 Task: Research Airbnb accommodation in San Pedro, Argentina from 1st December, 2023 to 3rd December, 2023 for 1 adult.1  bedroom having 1 bed and 1 bathroom. Property type can be hotel. Amenities needed are: wifi, heating. Look for 3 properties as per requirement.
Action: Mouse moved to (506, 84)
Screenshot: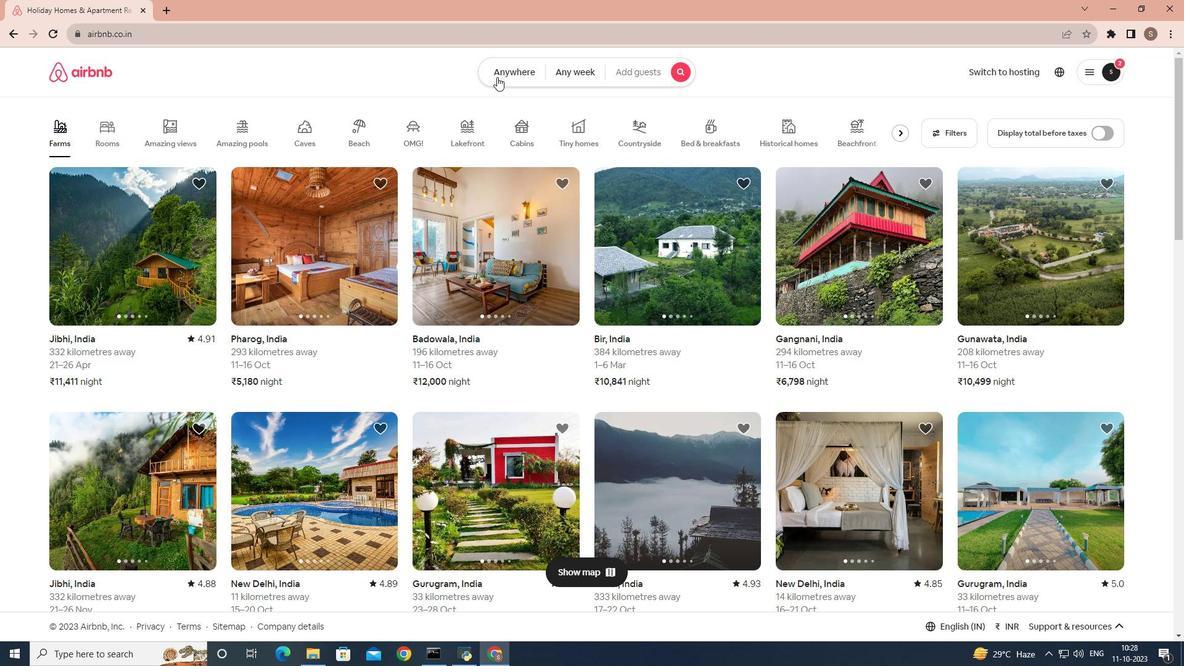 
Action: Mouse pressed left at (506, 84)
Screenshot: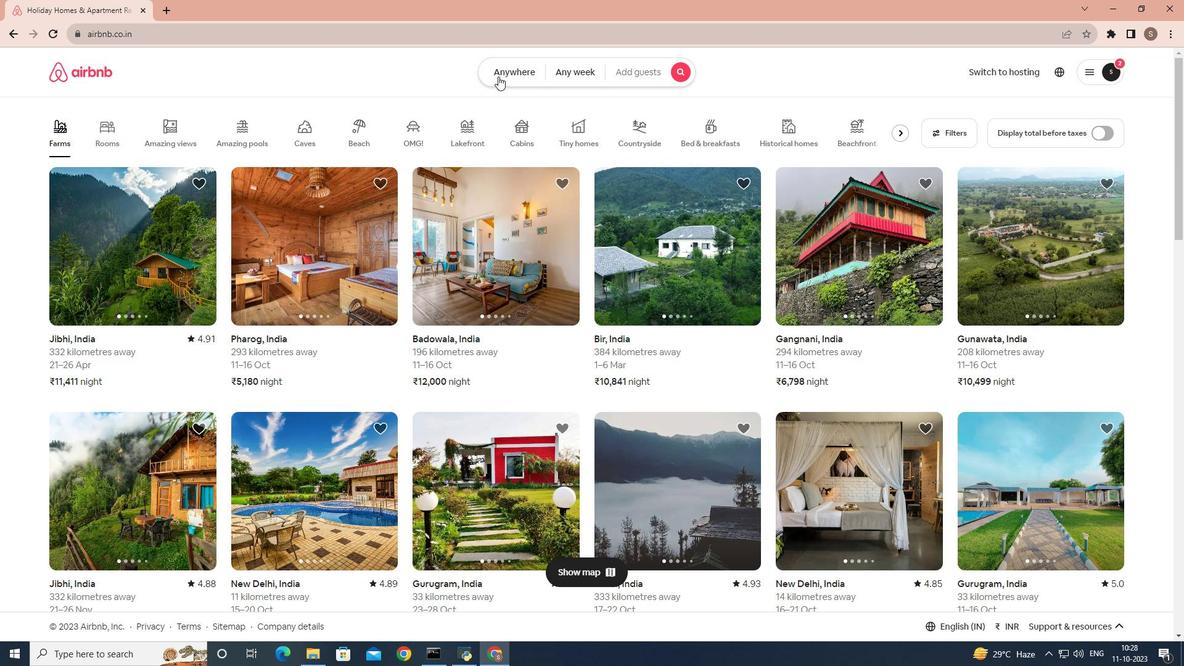 
Action: Mouse moved to (404, 128)
Screenshot: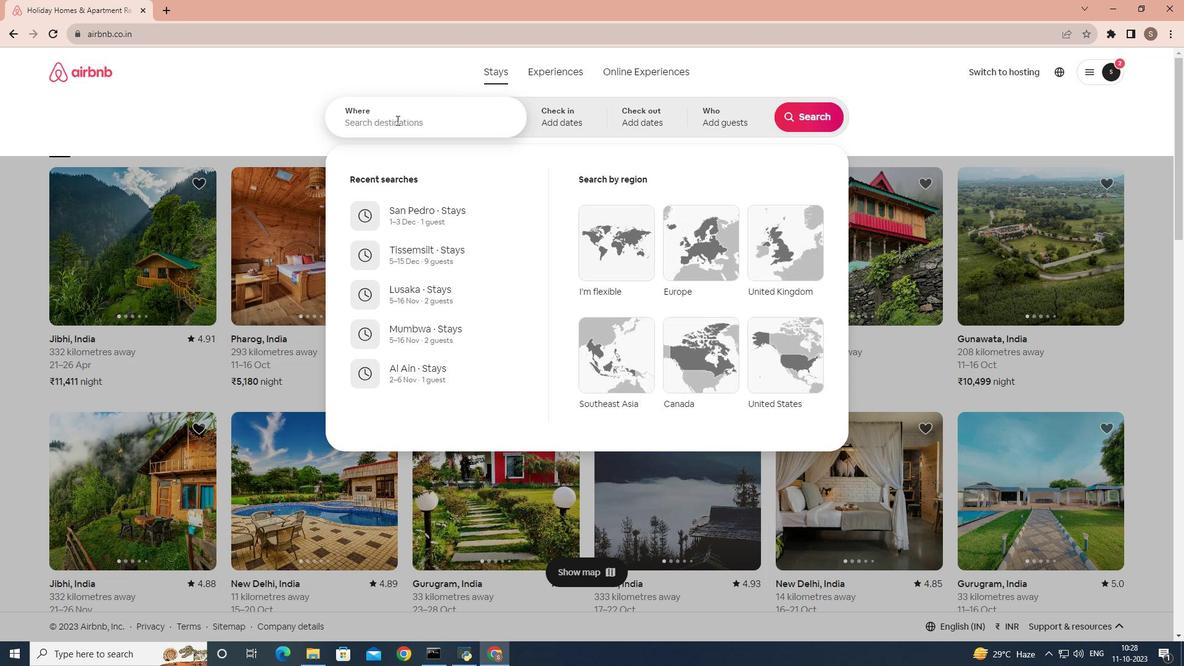 
Action: Mouse pressed left at (404, 128)
Screenshot: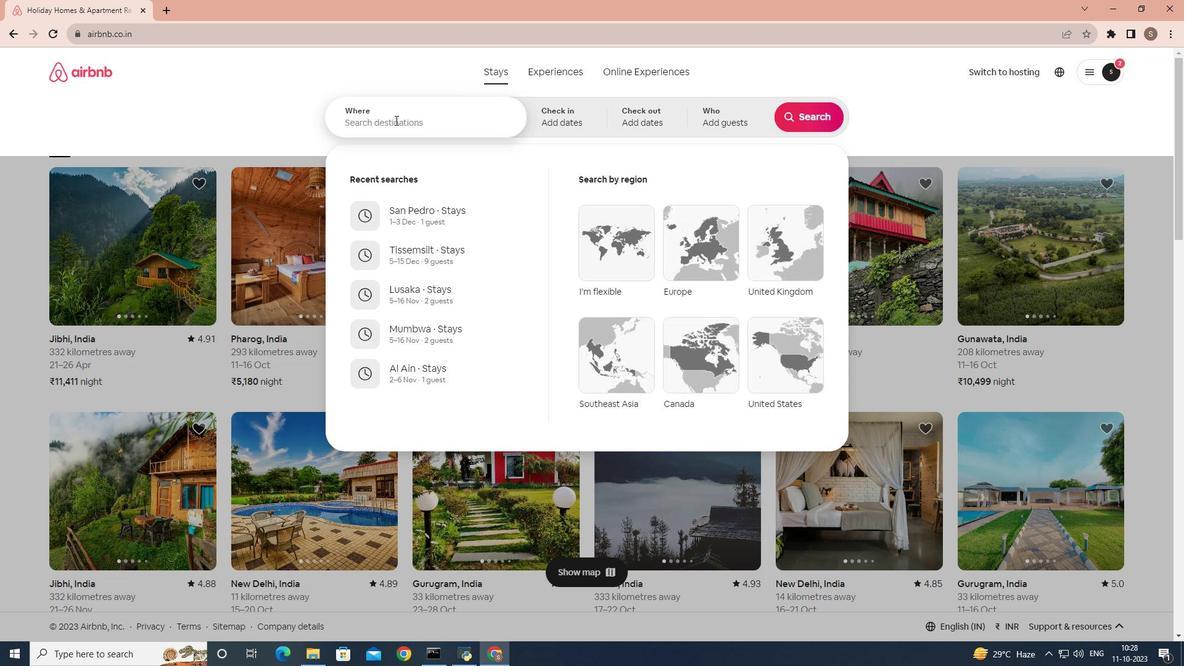 
Action: Mouse moved to (403, 128)
Screenshot: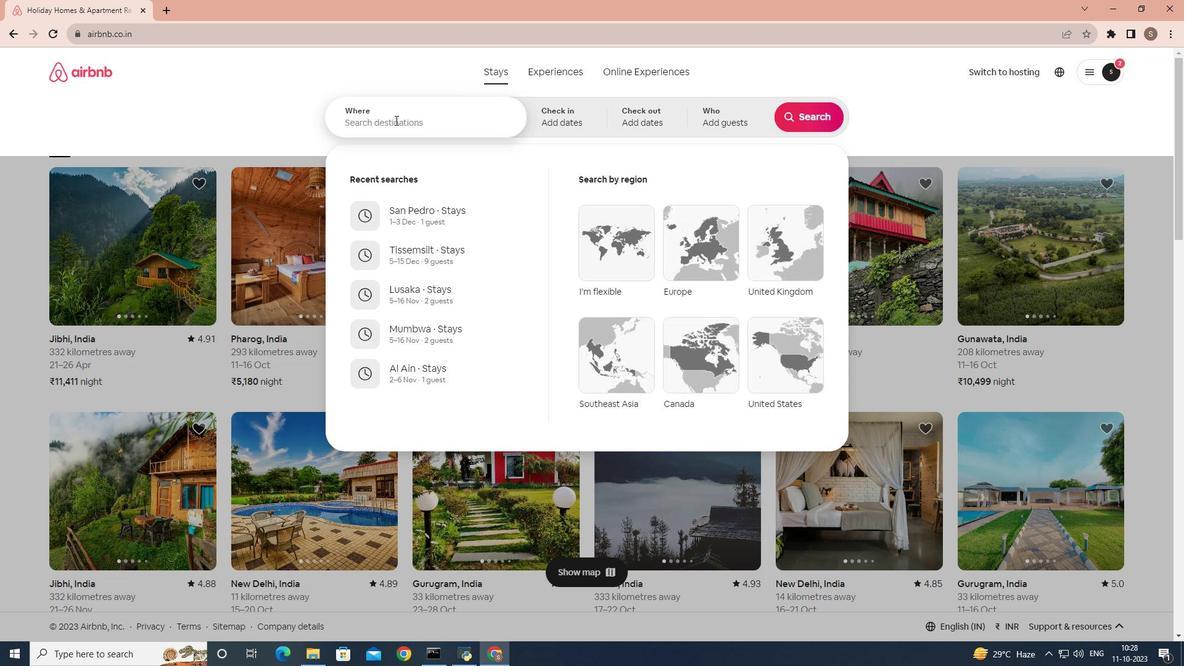 
Action: Key pressed san<Key.space>pedro,<Key.space>argentin
Screenshot: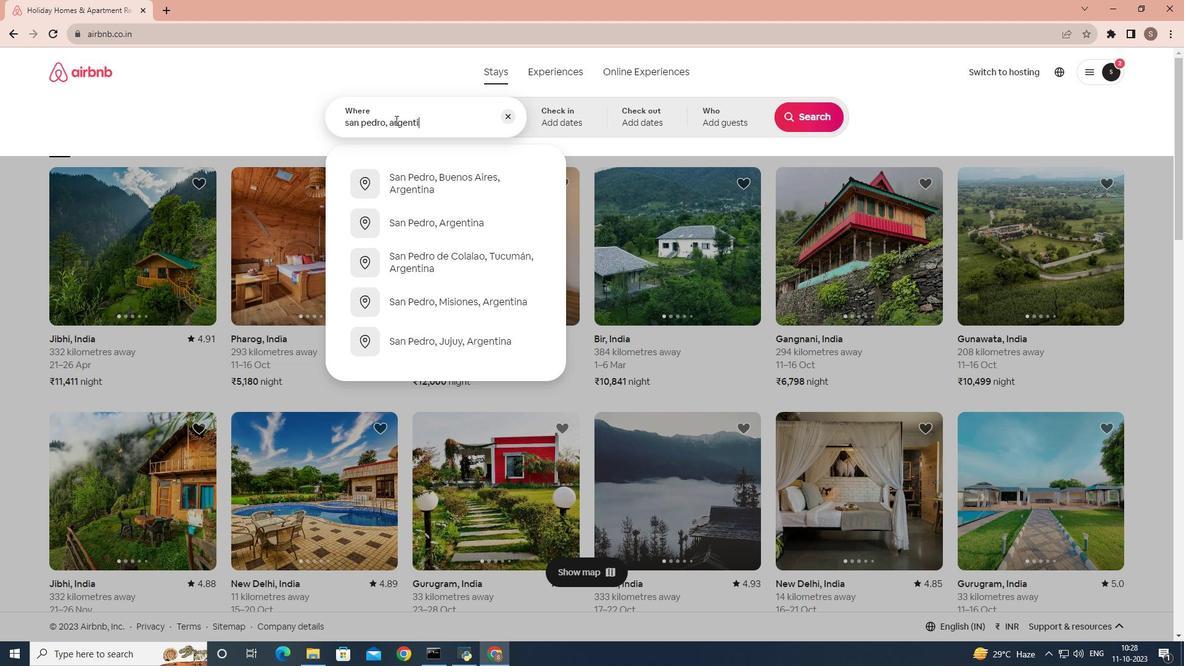 
Action: Mouse moved to (415, 201)
Screenshot: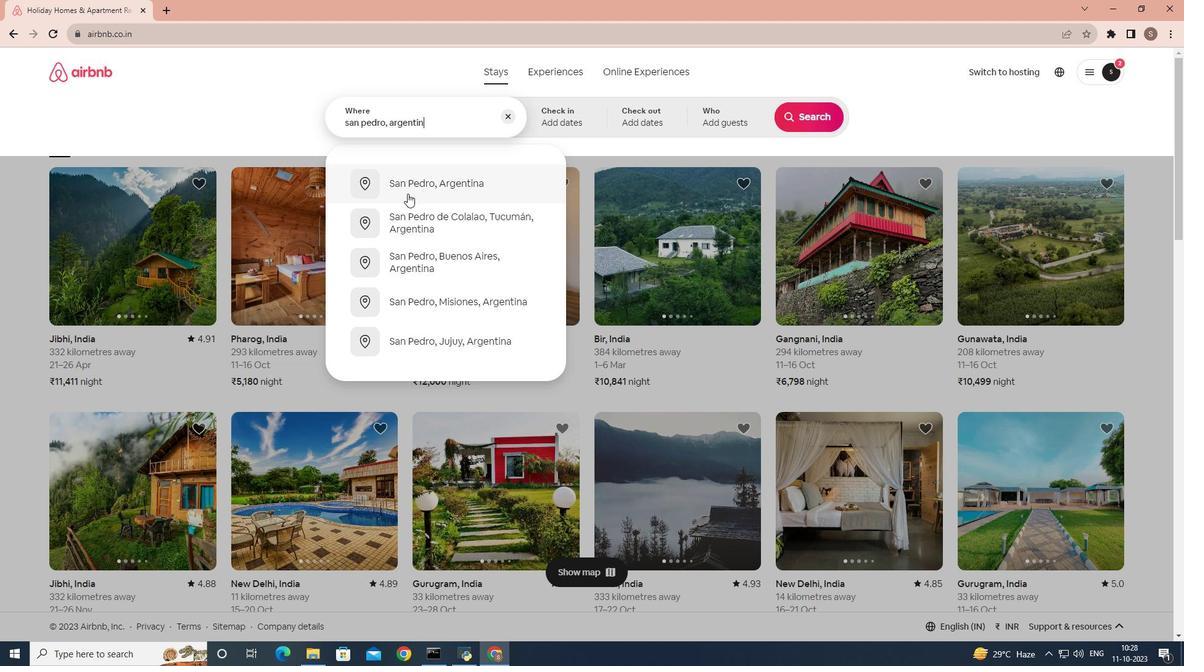 
Action: Mouse pressed left at (415, 201)
Screenshot: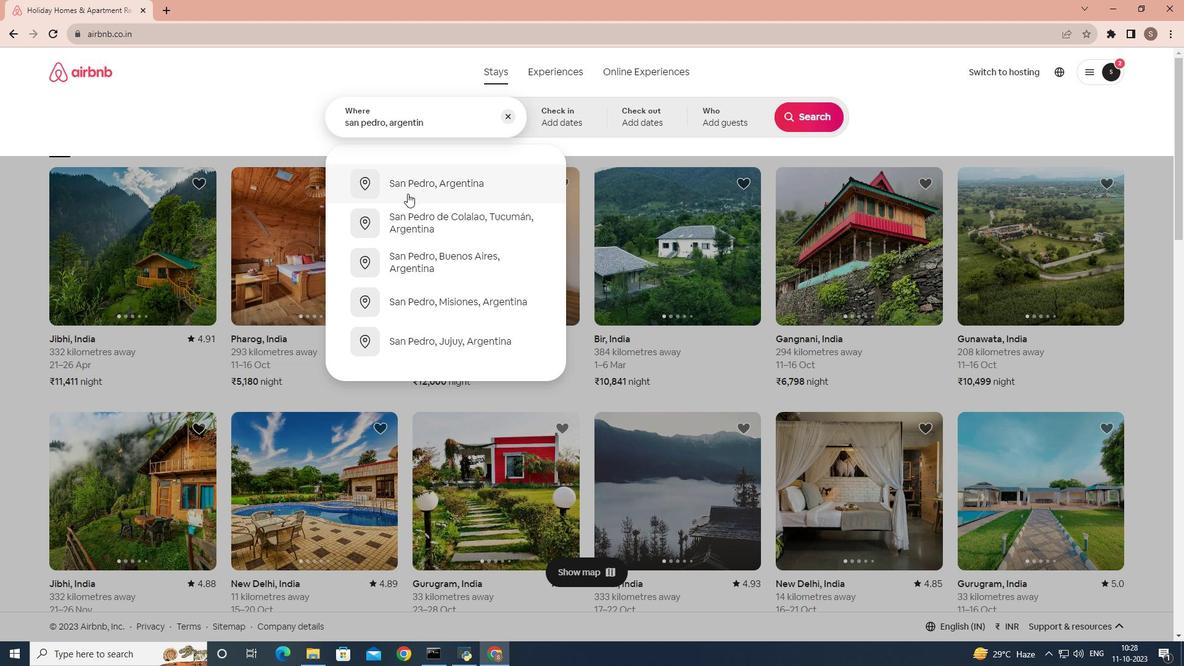 
Action: Mouse moved to (816, 220)
Screenshot: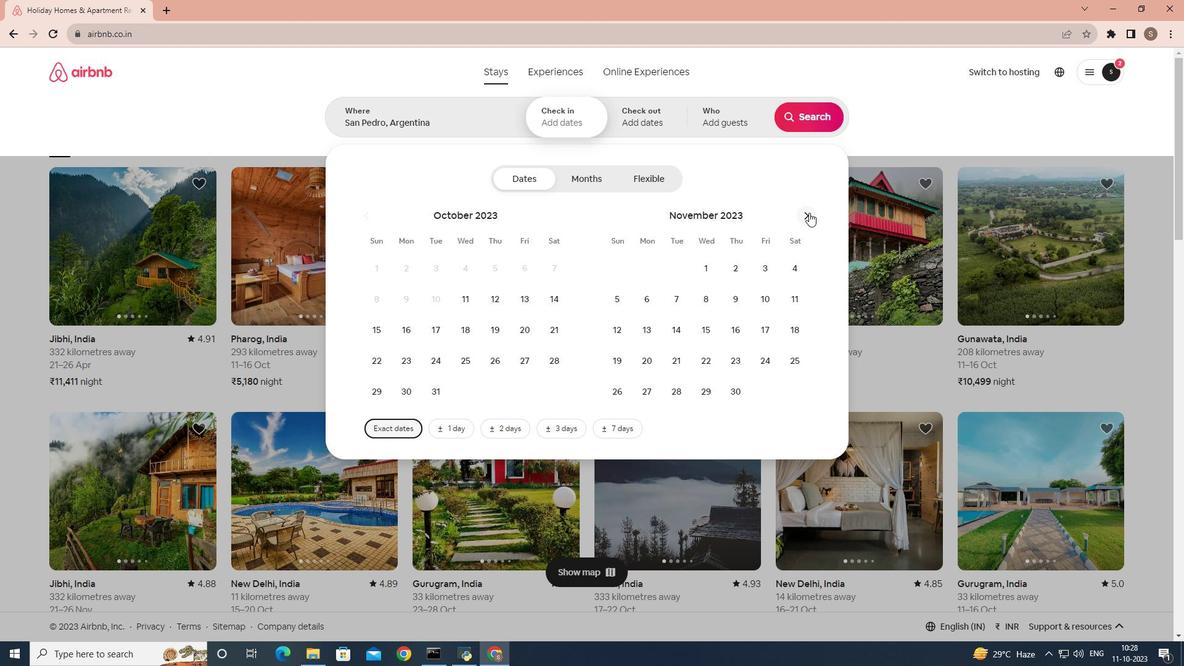 
Action: Mouse pressed left at (816, 220)
Screenshot: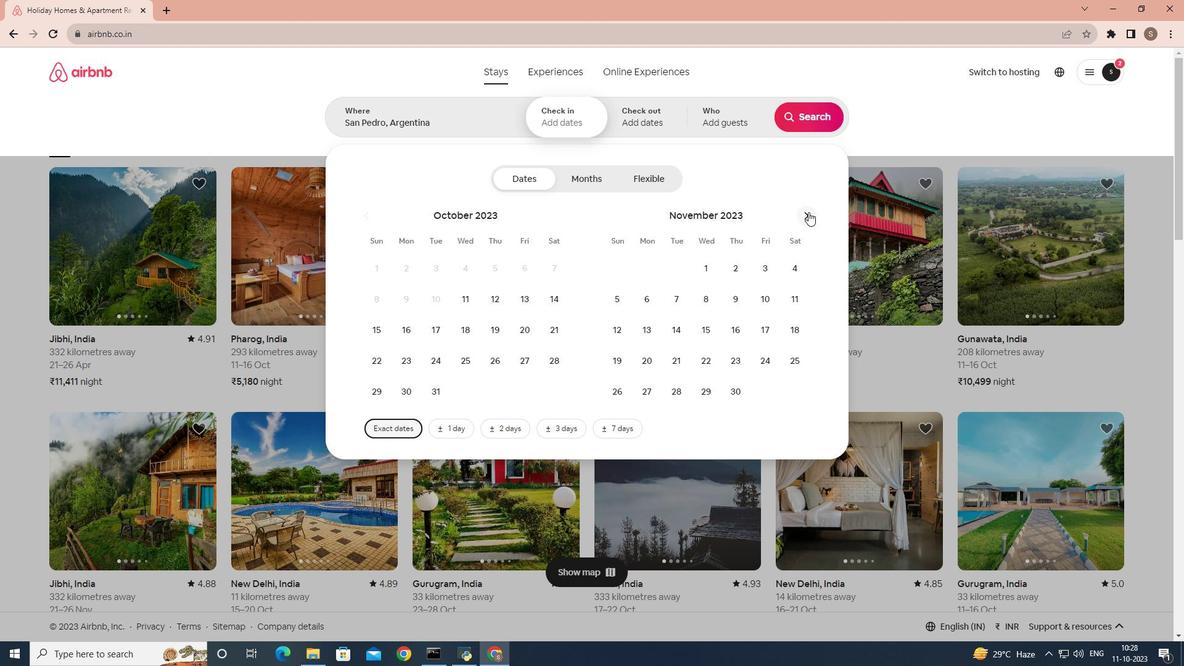 
Action: Mouse moved to (776, 267)
Screenshot: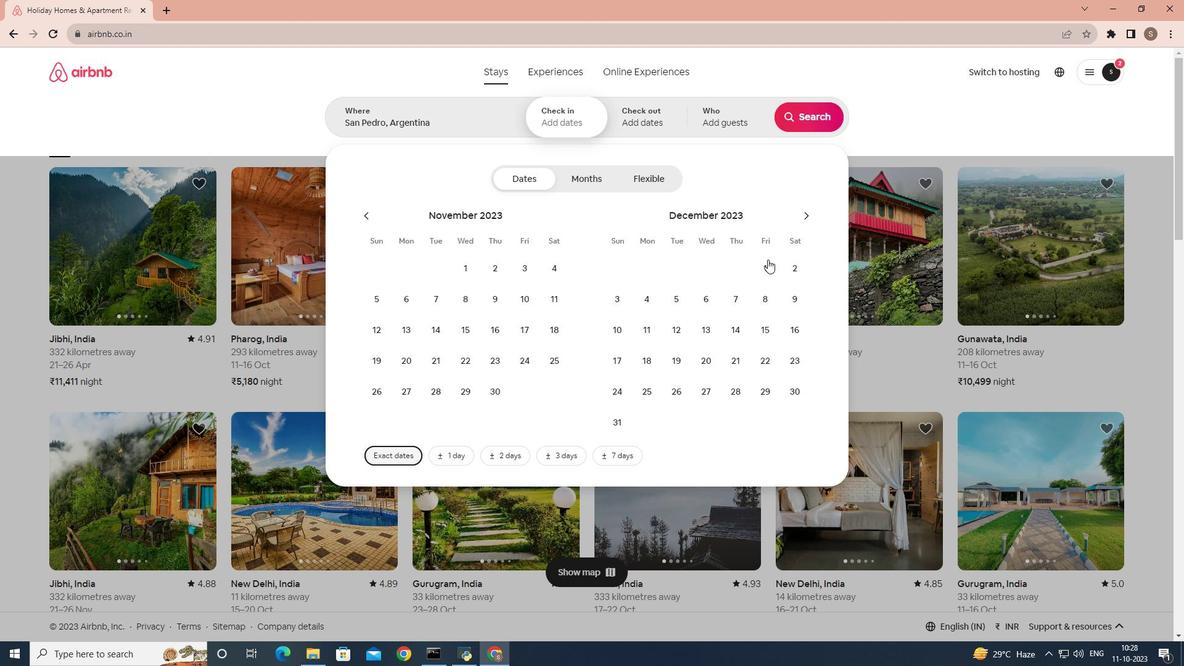 
Action: Mouse pressed left at (776, 267)
Screenshot: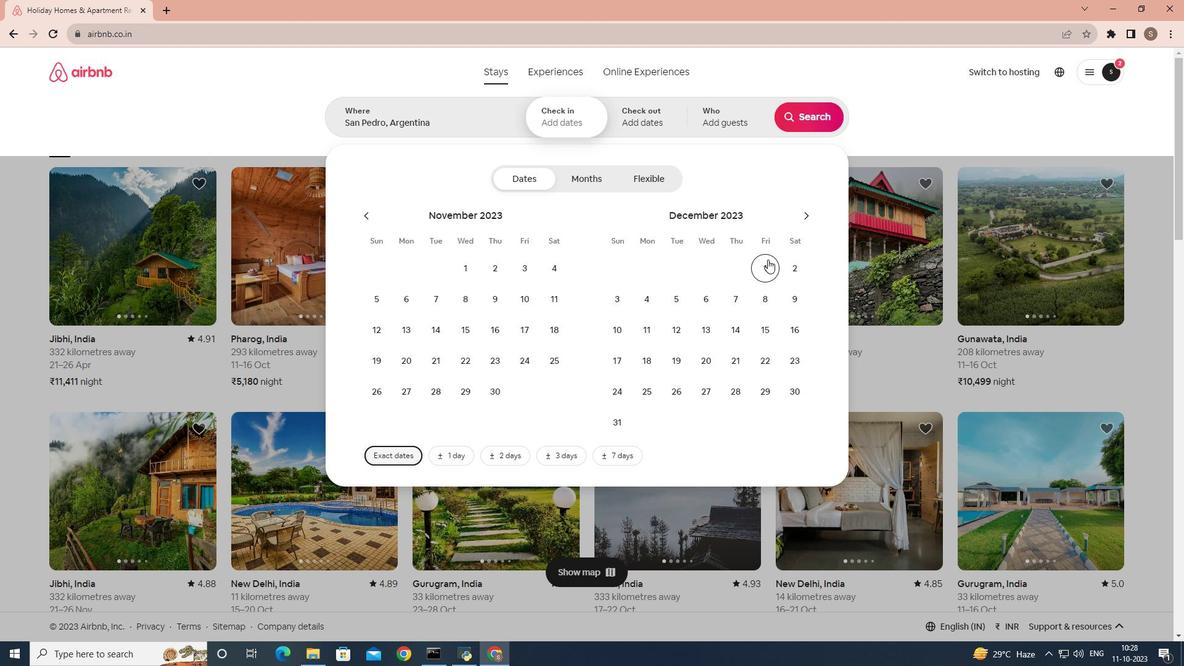 
Action: Mouse moved to (633, 309)
Screenshot: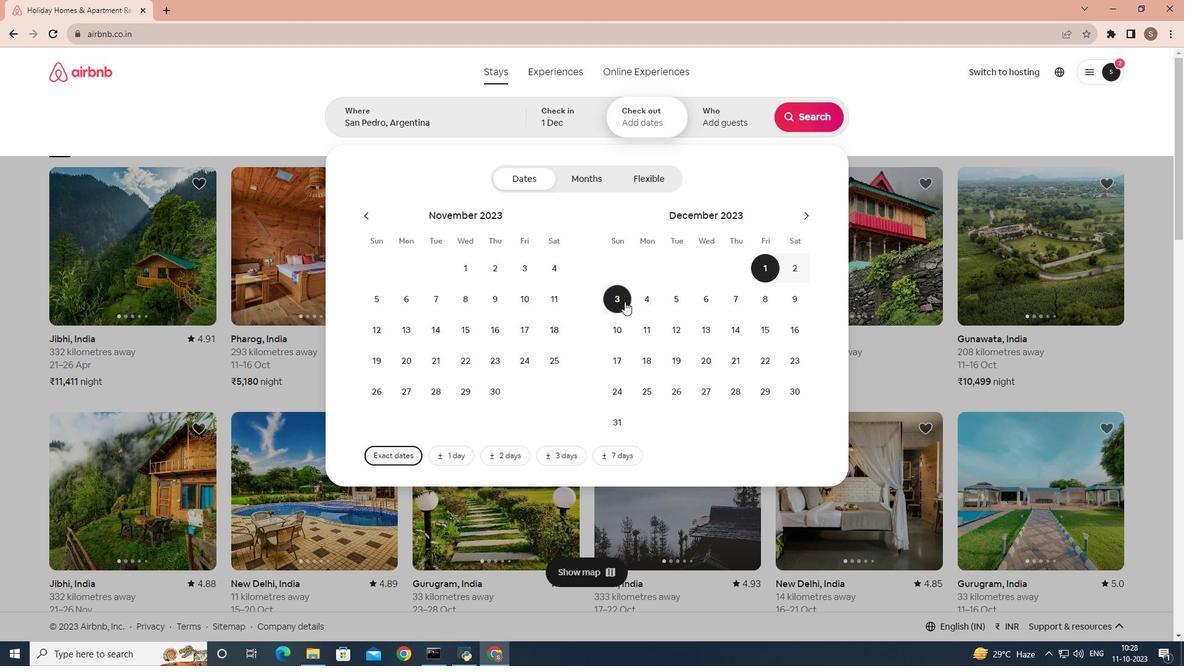 
Action: Mouse pressed left at (633, 309)
Screenshot: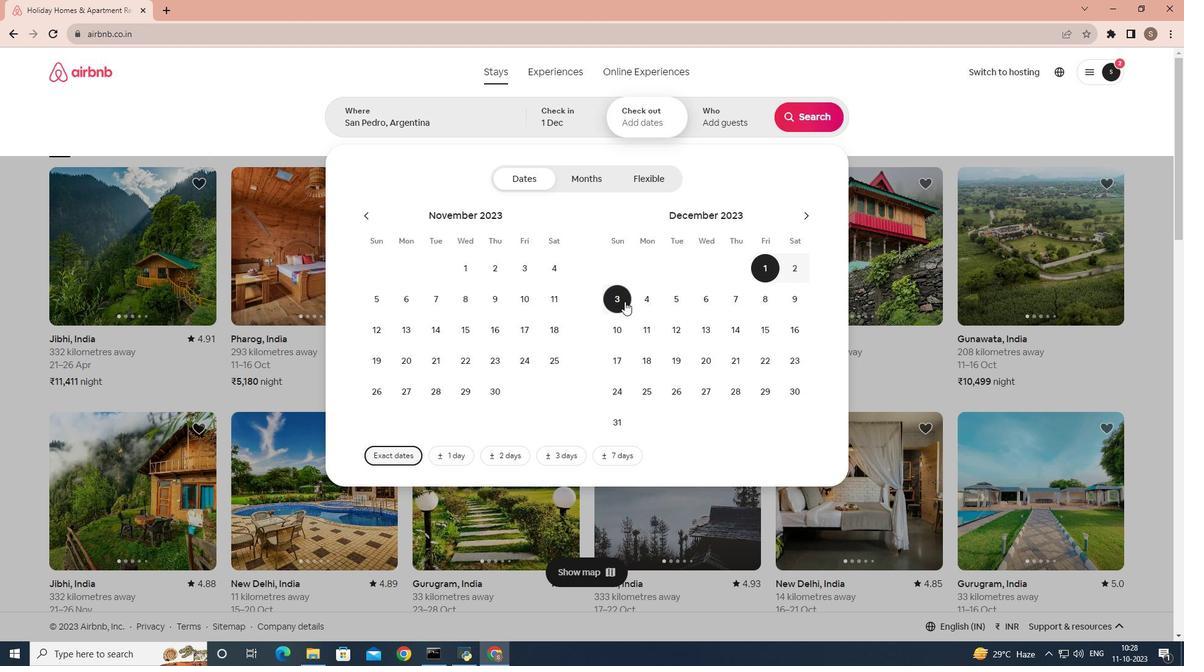 
Action: Mouse moved to (762, 122)
Screenshot: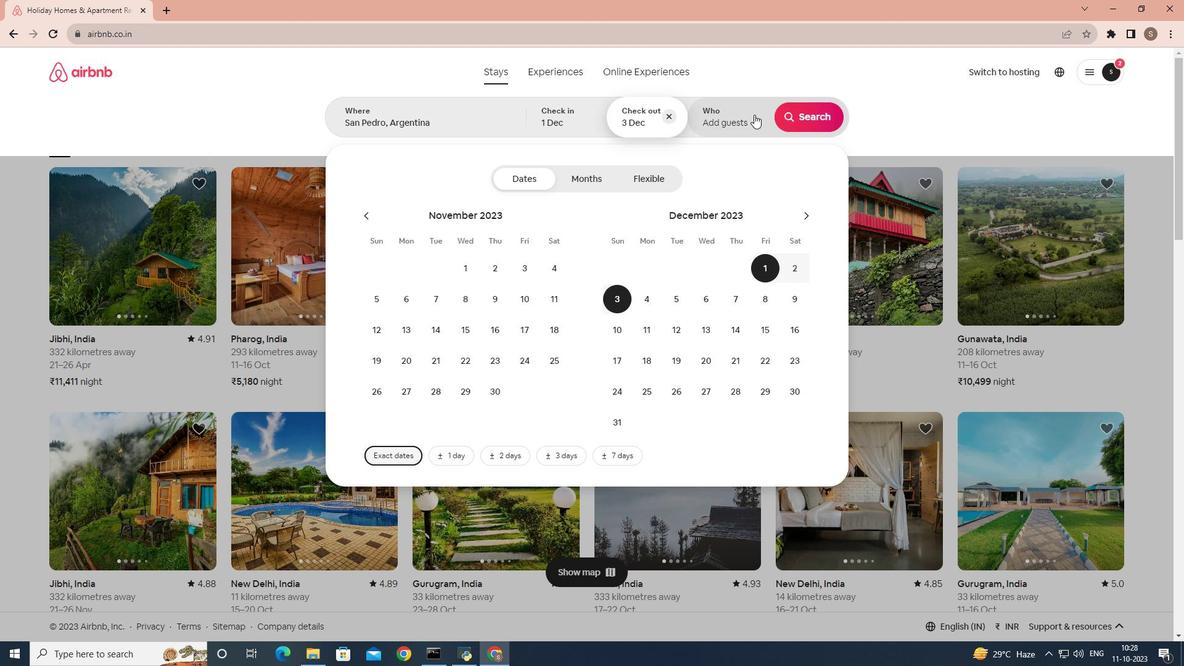 
Action: Mouse pressed left at (762, 122)
Screenshot: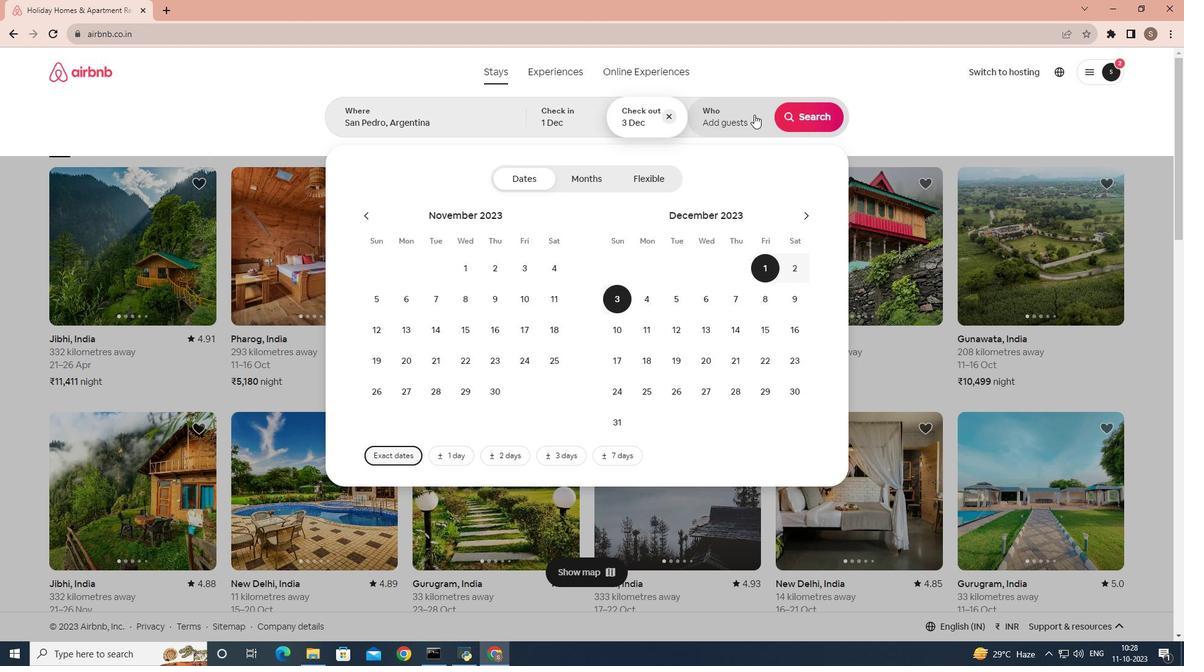 
Action: Mouse moved to (811, 183)
Screenshot: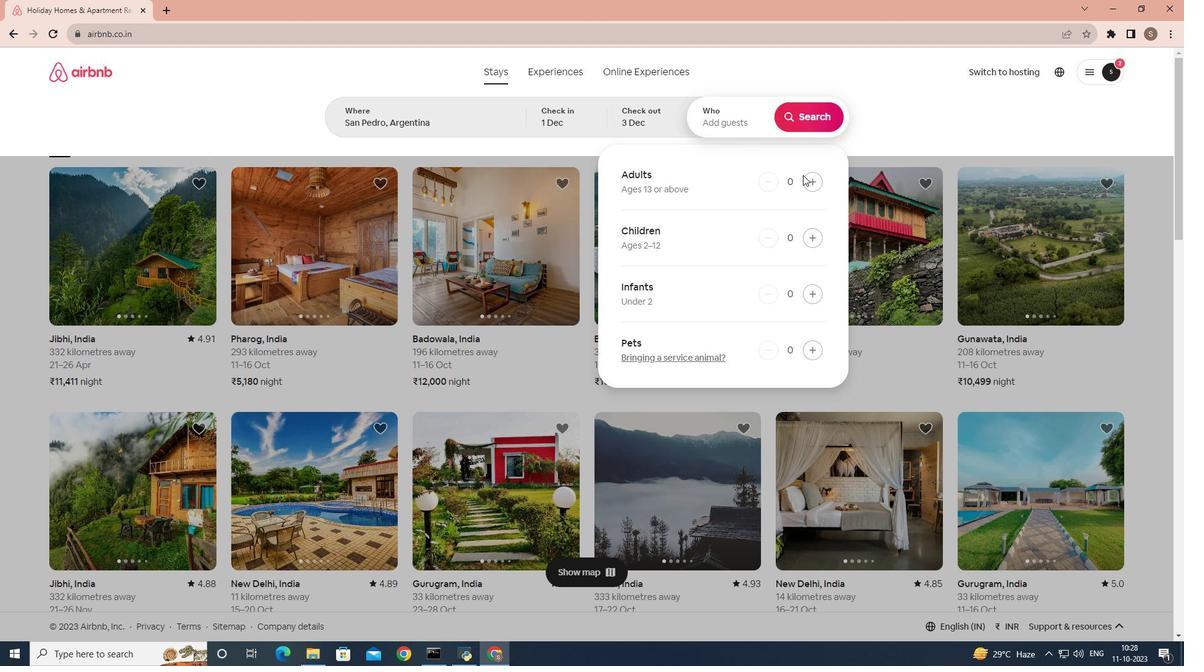 
Action: Mouse pressed left at (811, 183)
Screenshot: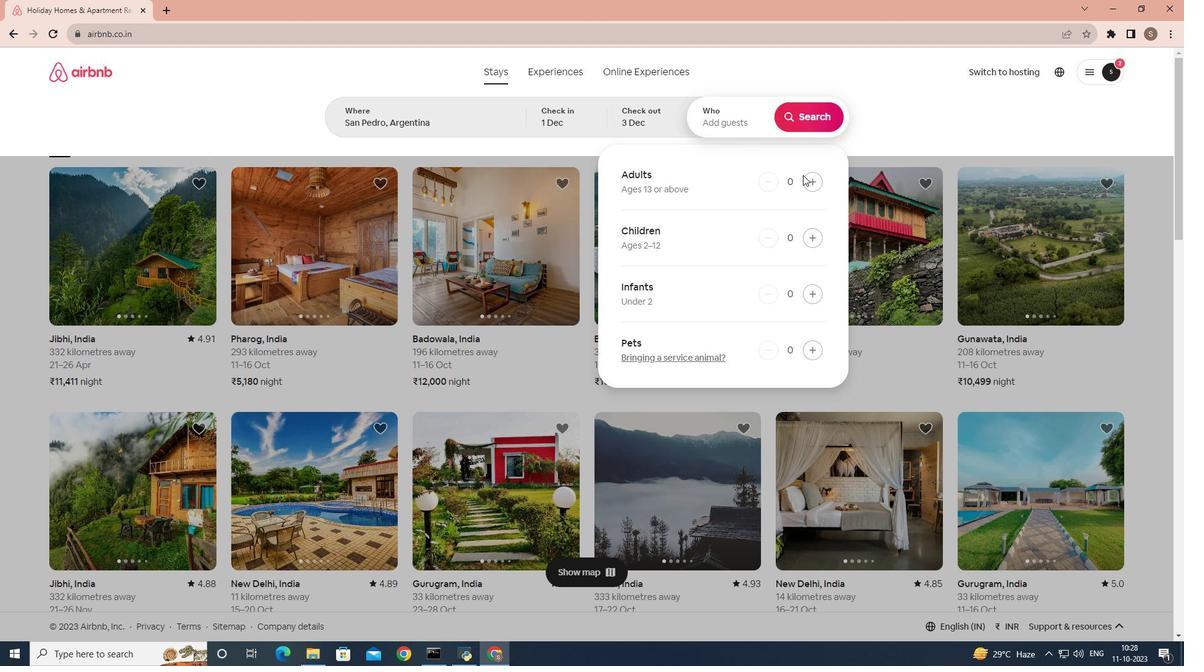 
Action: Mouse moved to (818, 191)
Screenshot: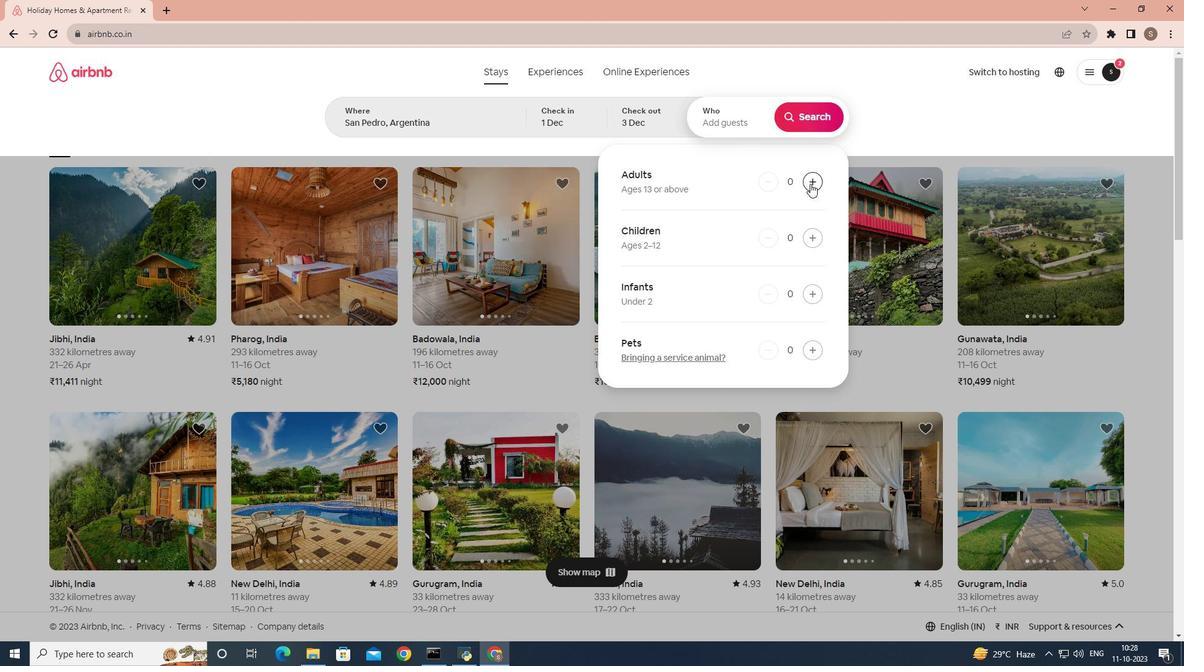 
Action: Mouse pressed left at (818, 191)
Screenshot: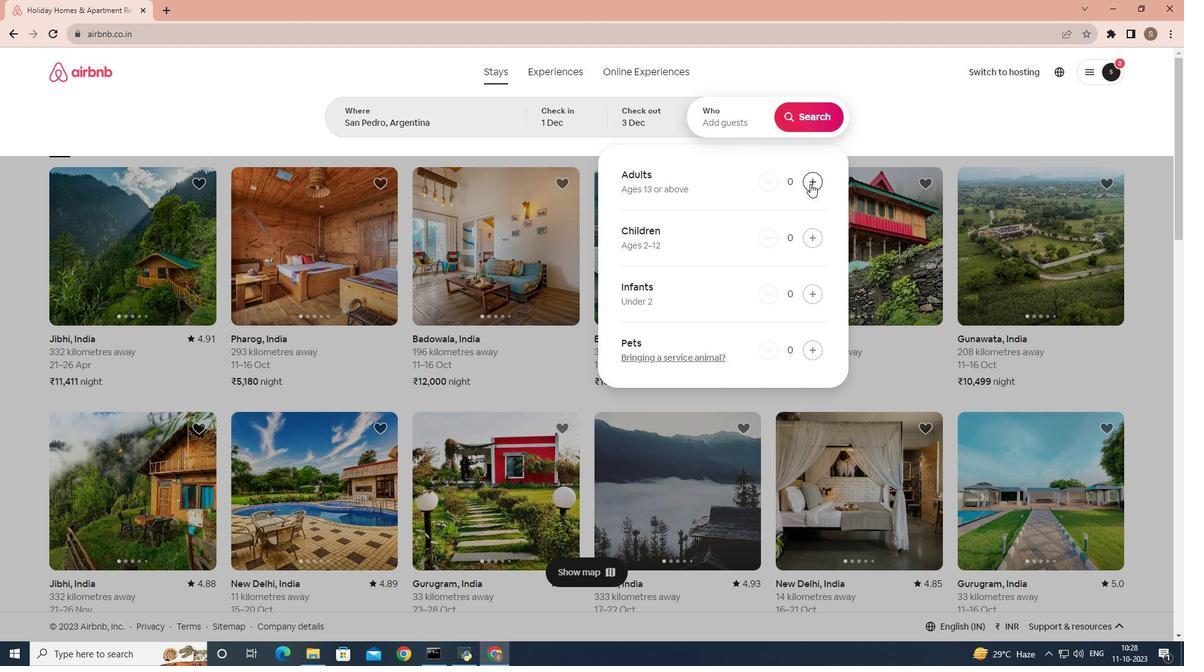 
Action: Mouse moved to (838, 122)
Screenshot: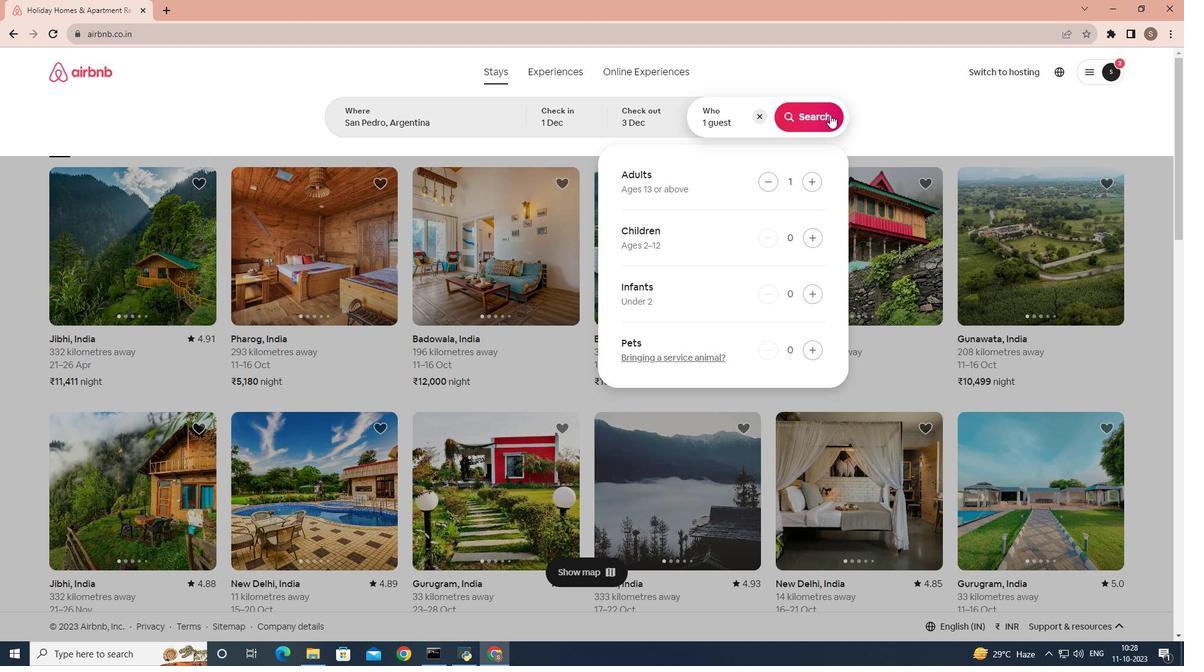 
Action: Mouse pressed left at (838, 122)
Screenshot: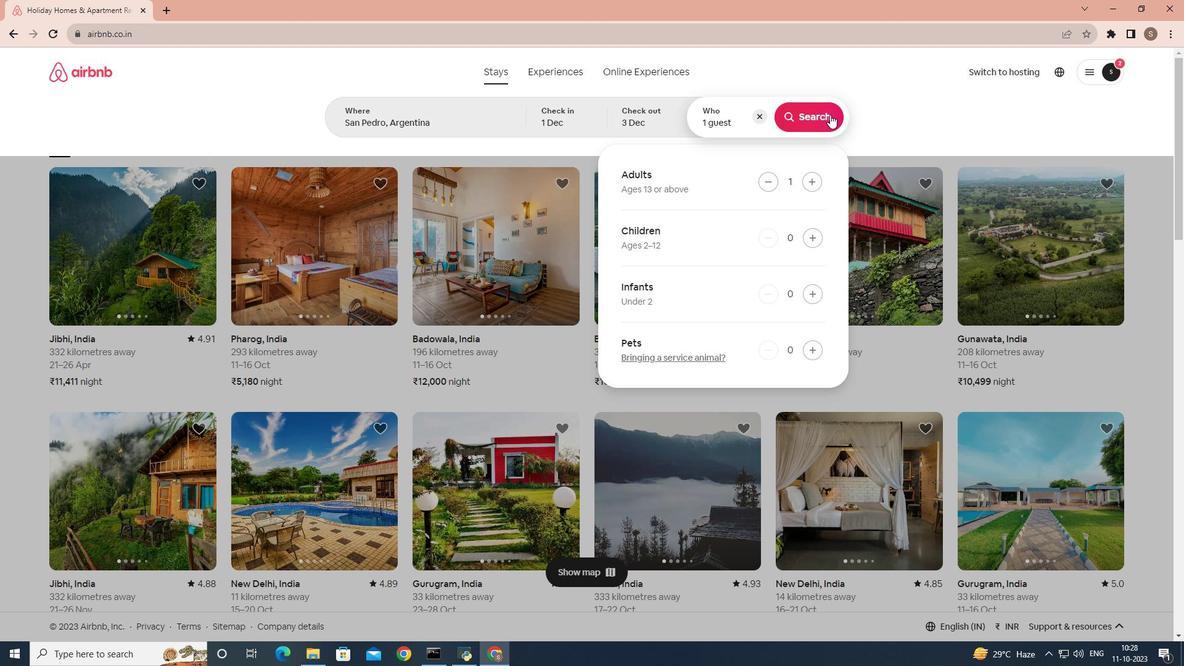 
Action: Mouse moved to (998, 136)
Screenshot: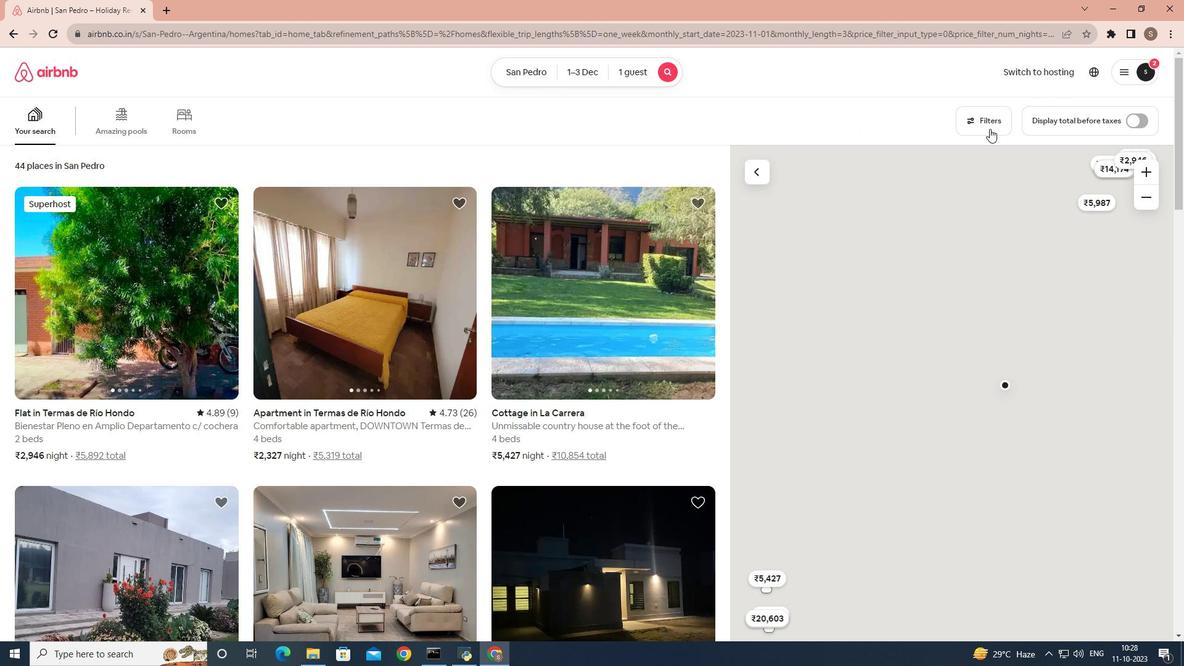 
Action: Mouse pressed left at (998, 136)
Screenshot: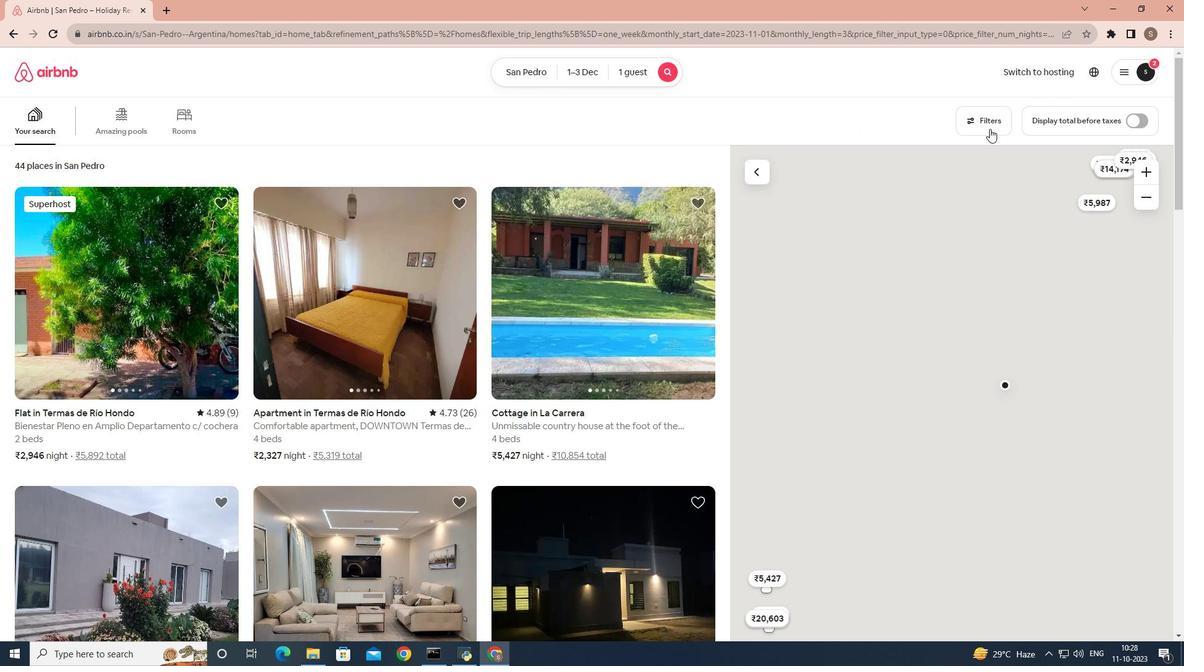 
Action: Mouse moved to (492, 285)
Screenshot: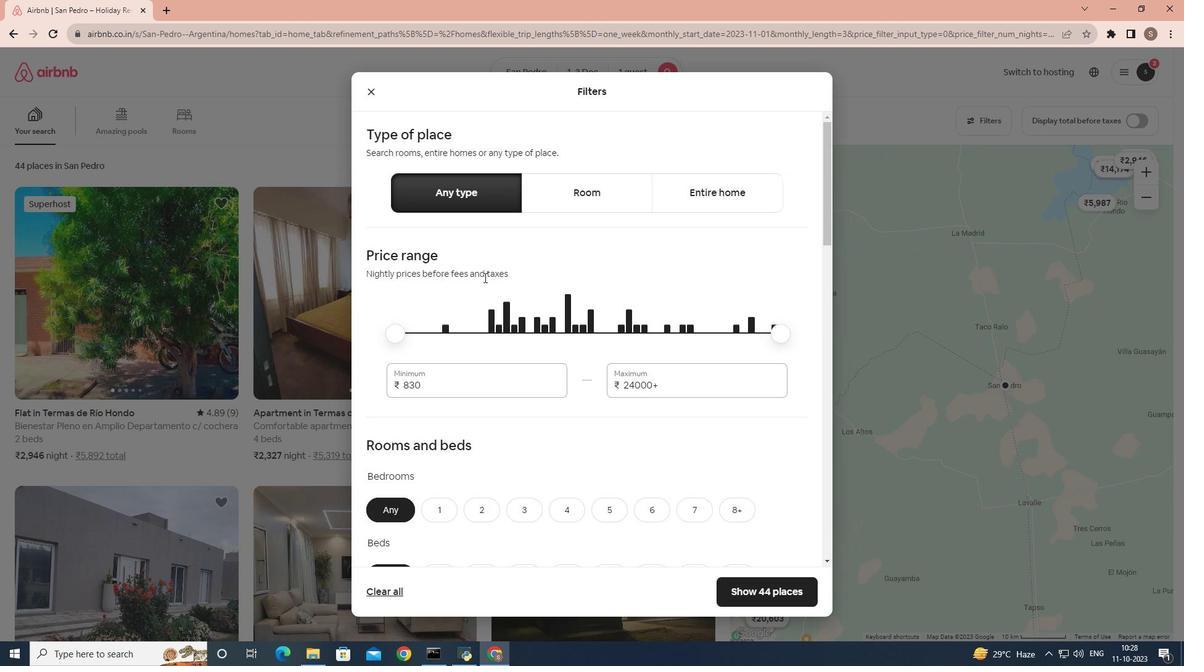 
Action: Mouse scrolled (492, 285) with delta (0, 0)
Screenshot: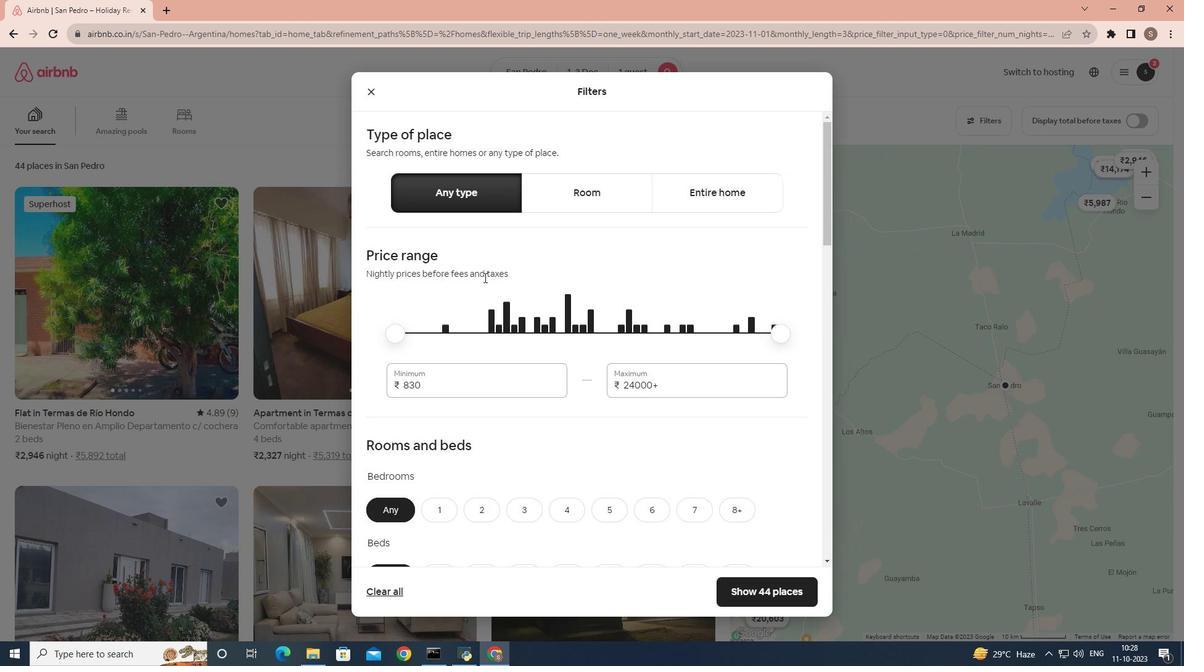 
Action: Mouse scrolled (492, 285) with delta (0, 0)
Screenshot: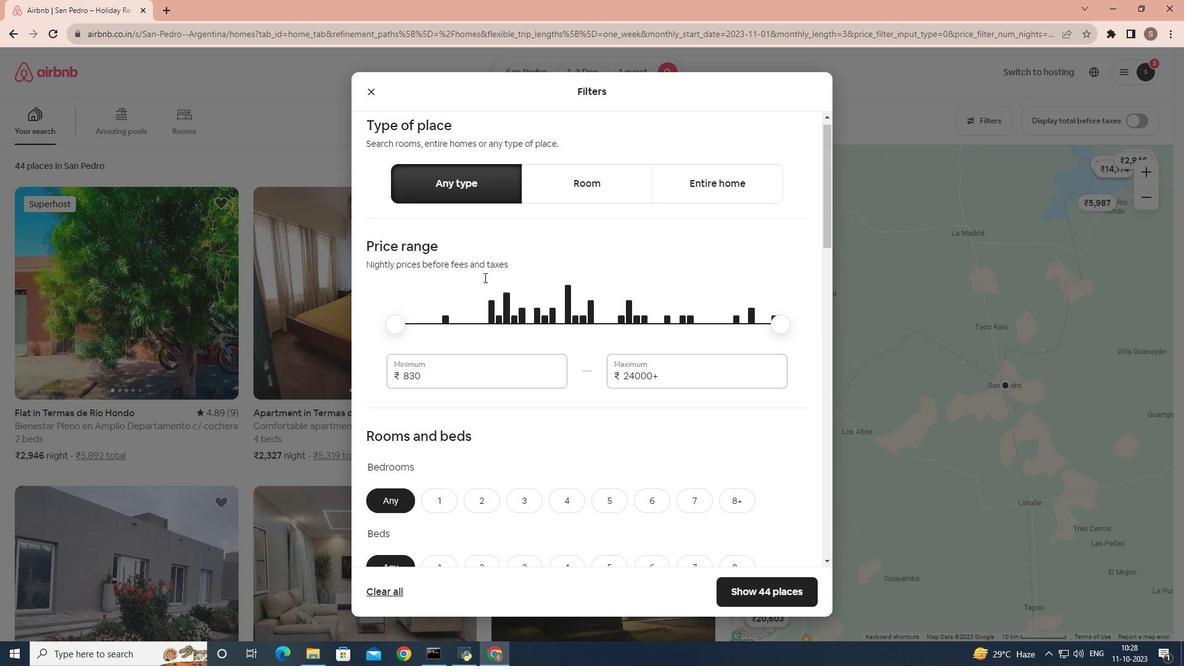 
Action: Mouse scrolled (492, 285) with delta (0, 0)
Screenshot: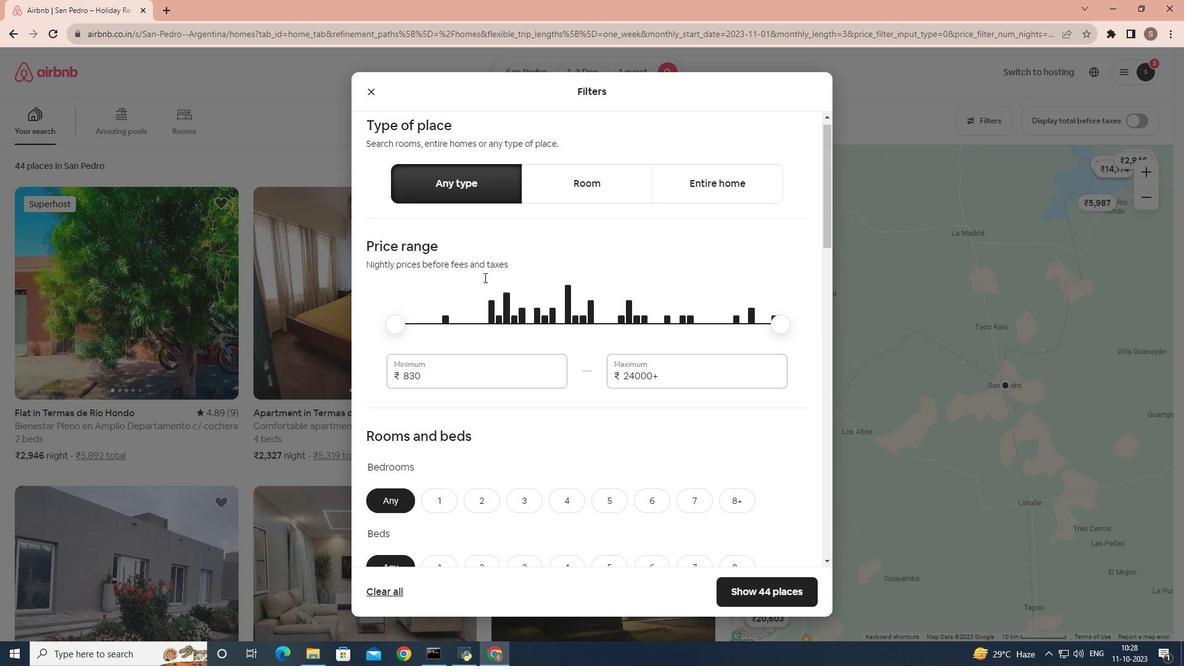 
Action: Mouse scrolled (492, 285) with delta (0, 0)
Screenshot: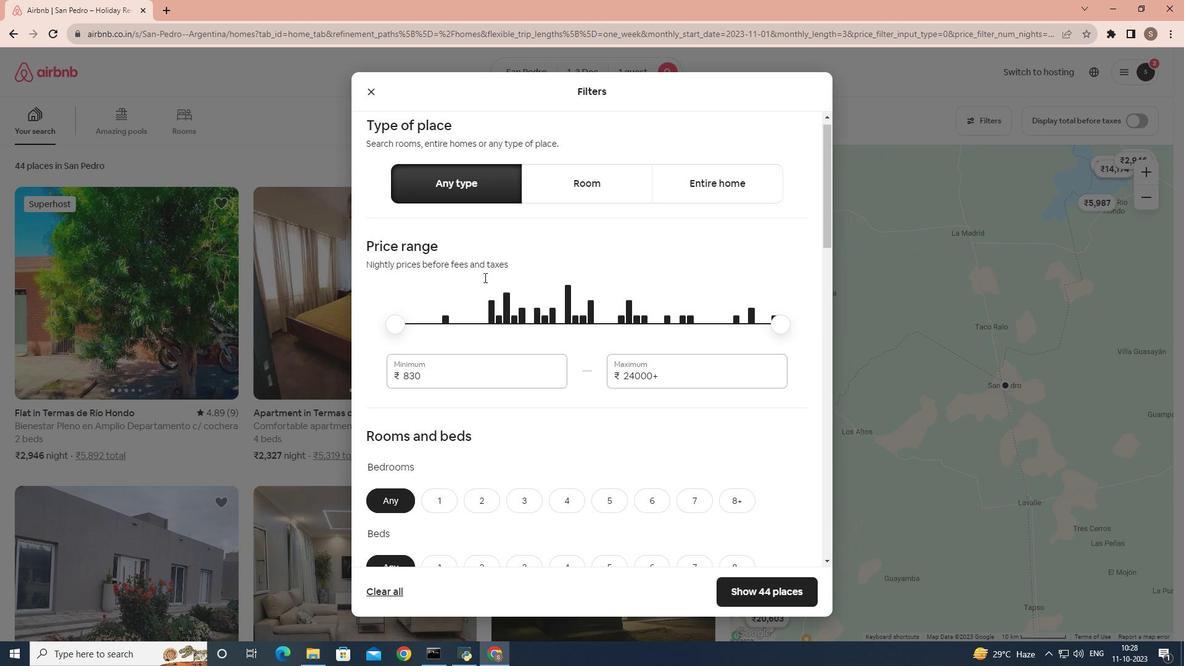 
Action: Mouse moved to (454, 272)
Screenshot: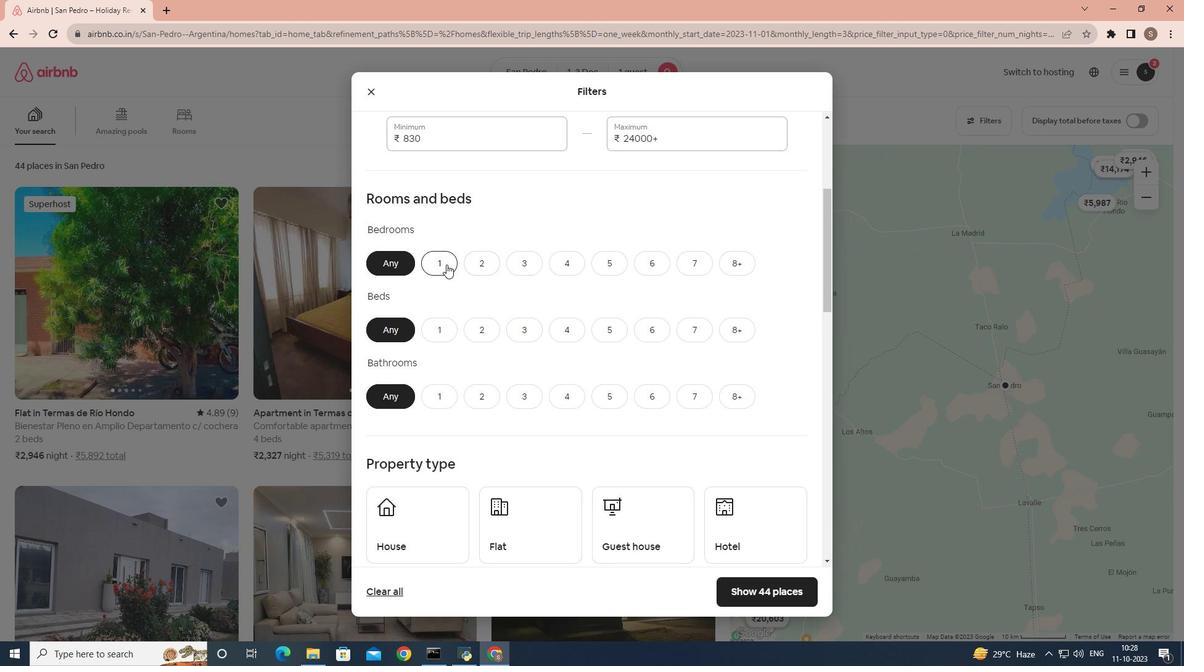 
Action: Mouse pressed left at (454, 272)
Screenshot: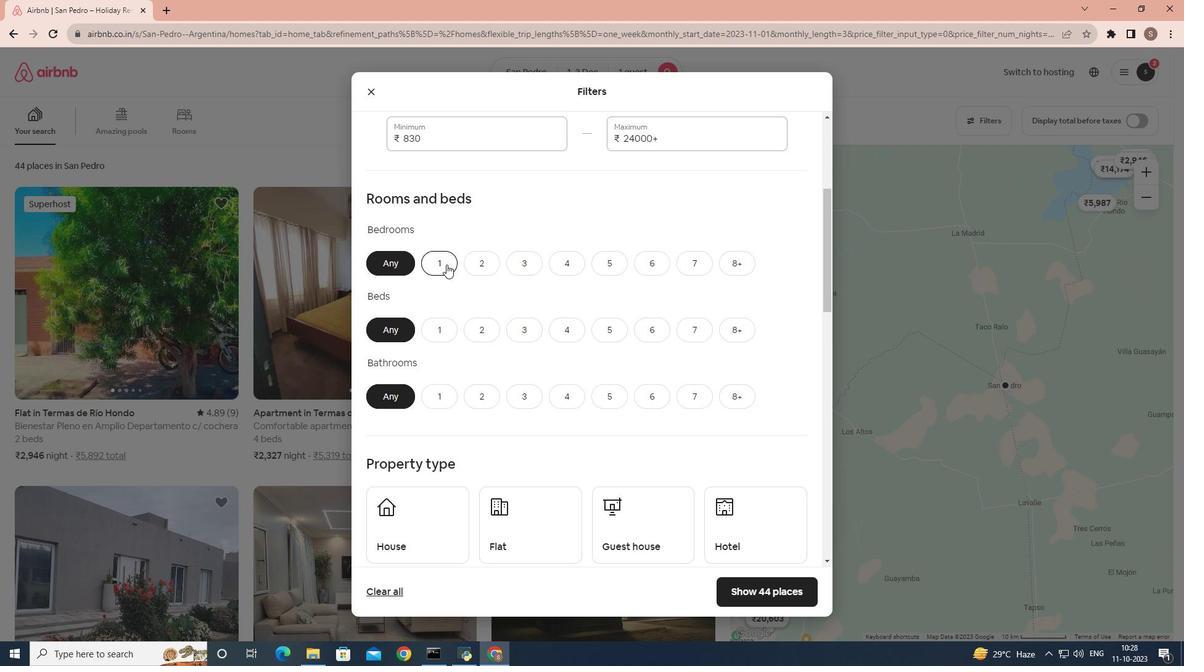 
Action: Mouse moved to (444, 333)
Screenshot: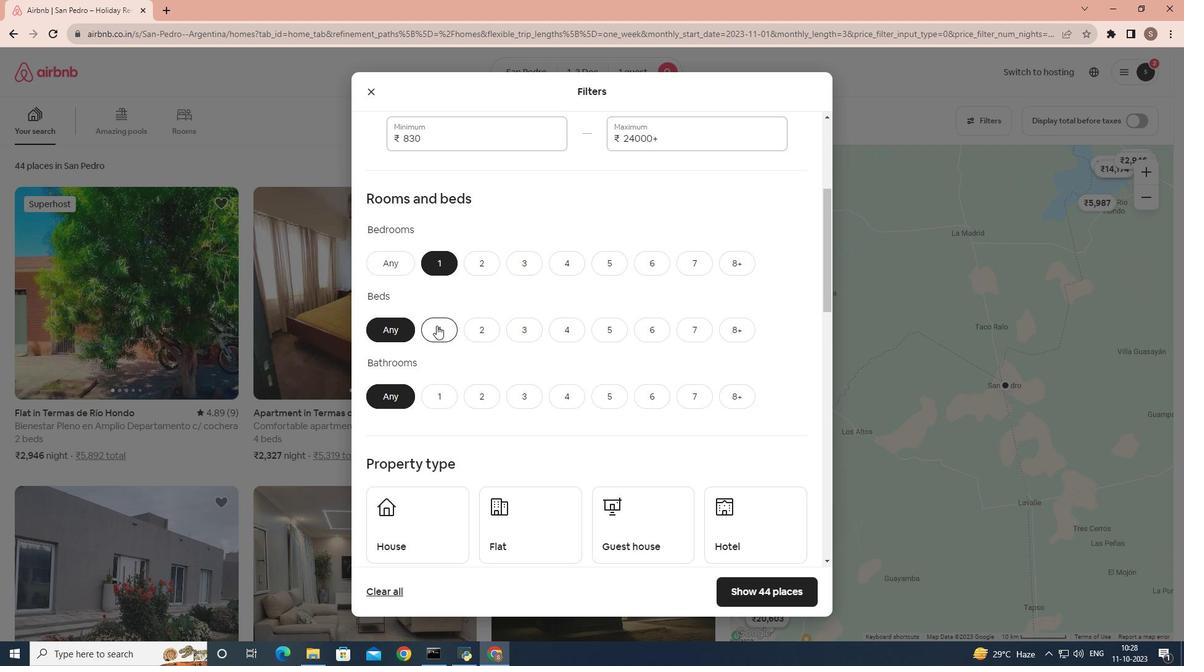 
Action: Mouse pressed left at (444, 333)
Screenshot: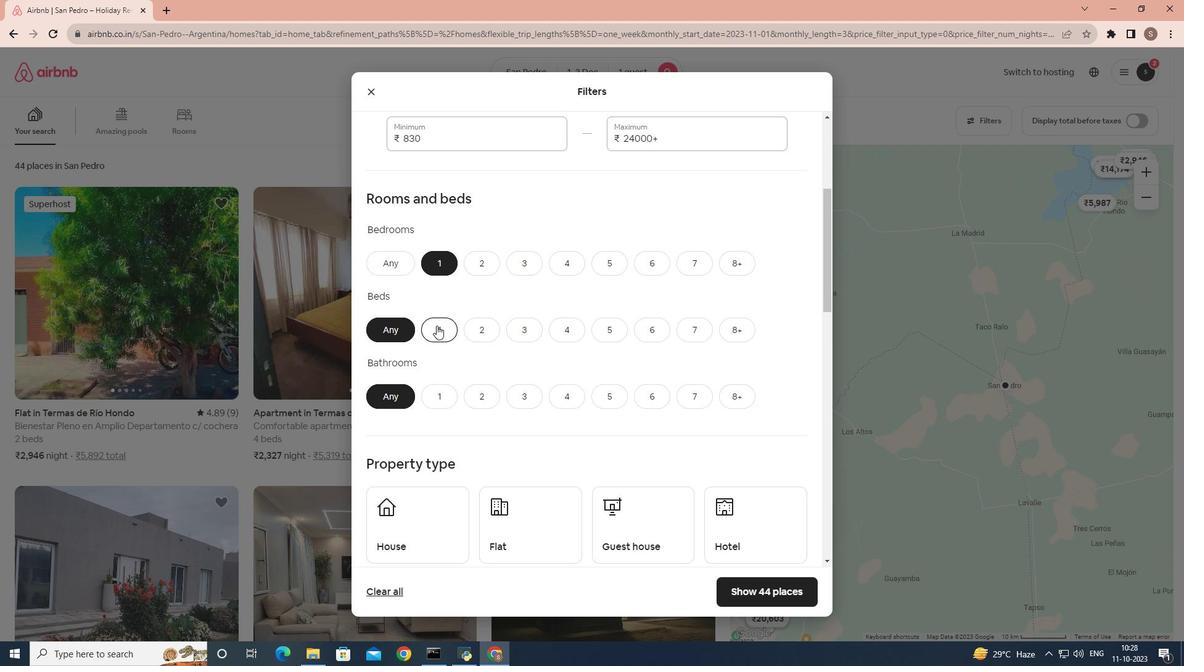 
Action: Mouse moved to (459, 402)
Screenshot: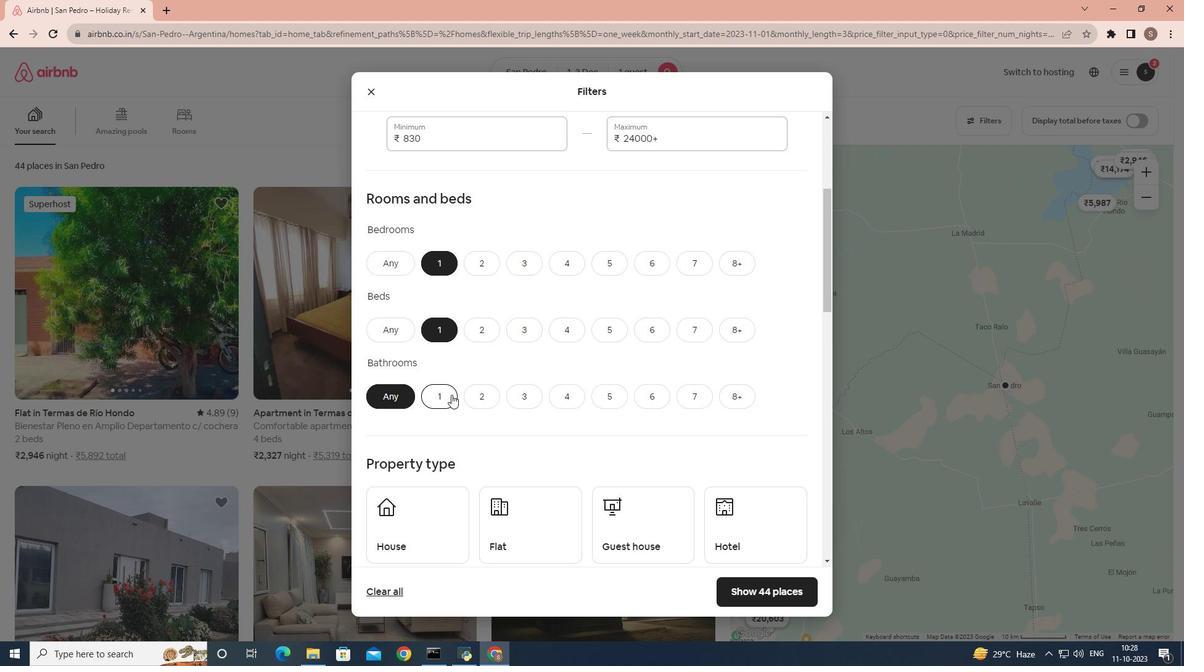 
Action: Mouse pressed left at (459, 402)
Screenshot: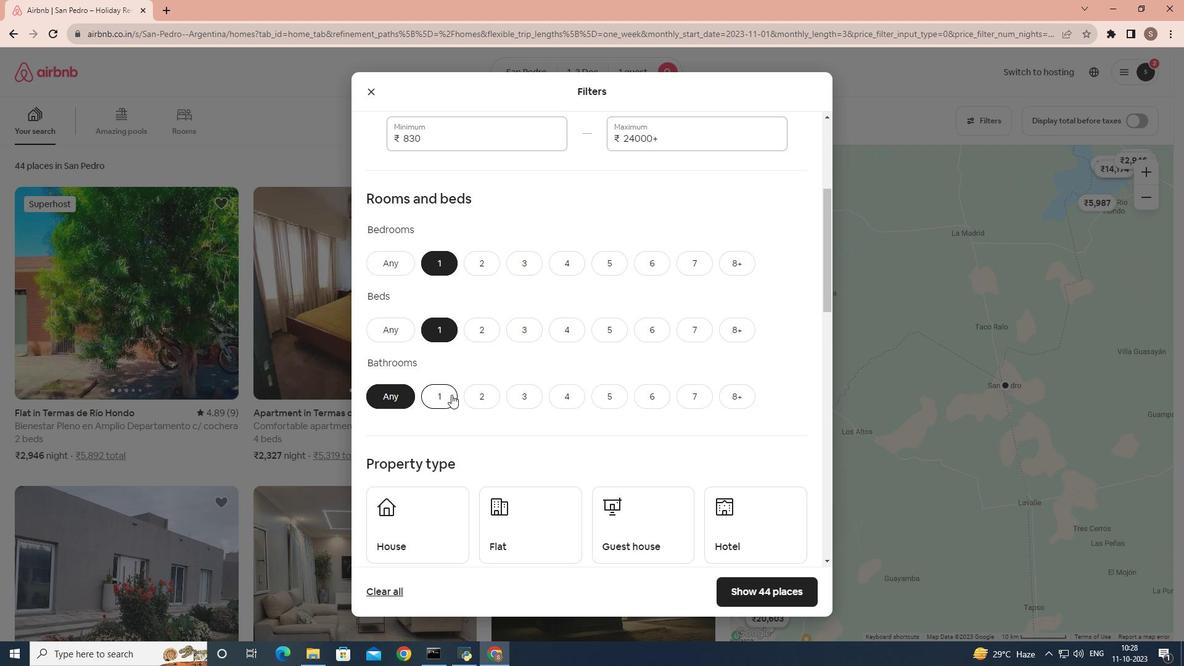 
Action: Mouse moved to (478, 378)
Screenshot: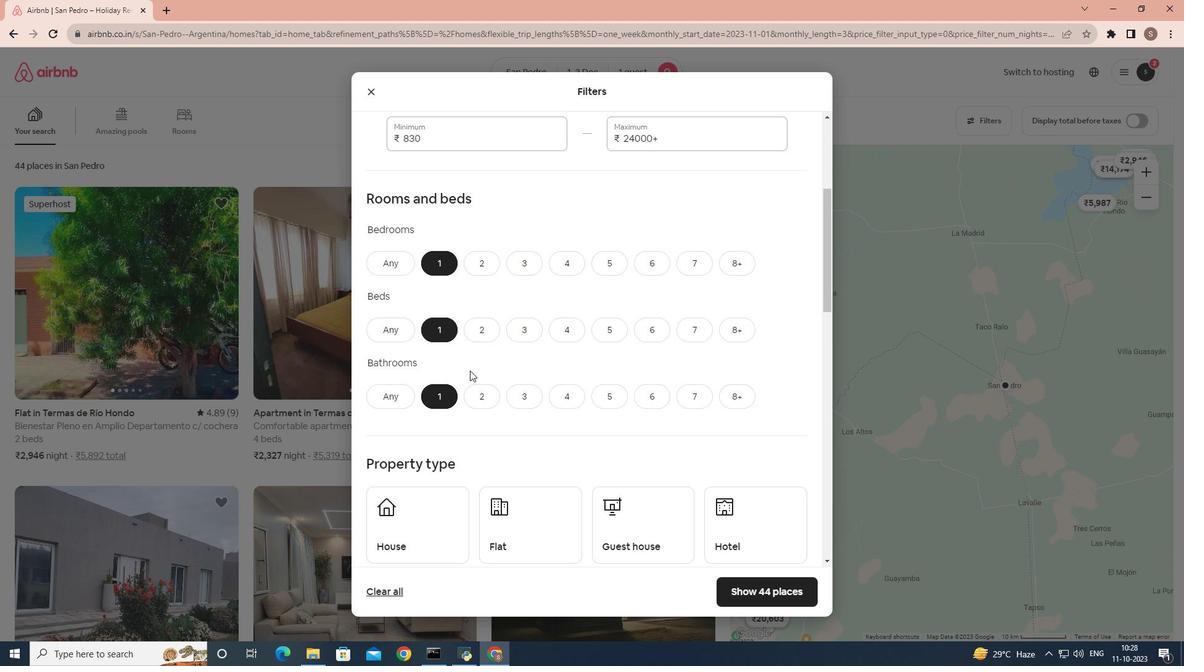 
Action: Mouse scrolled (478, 378) with delta (0, 0)
Screenshot: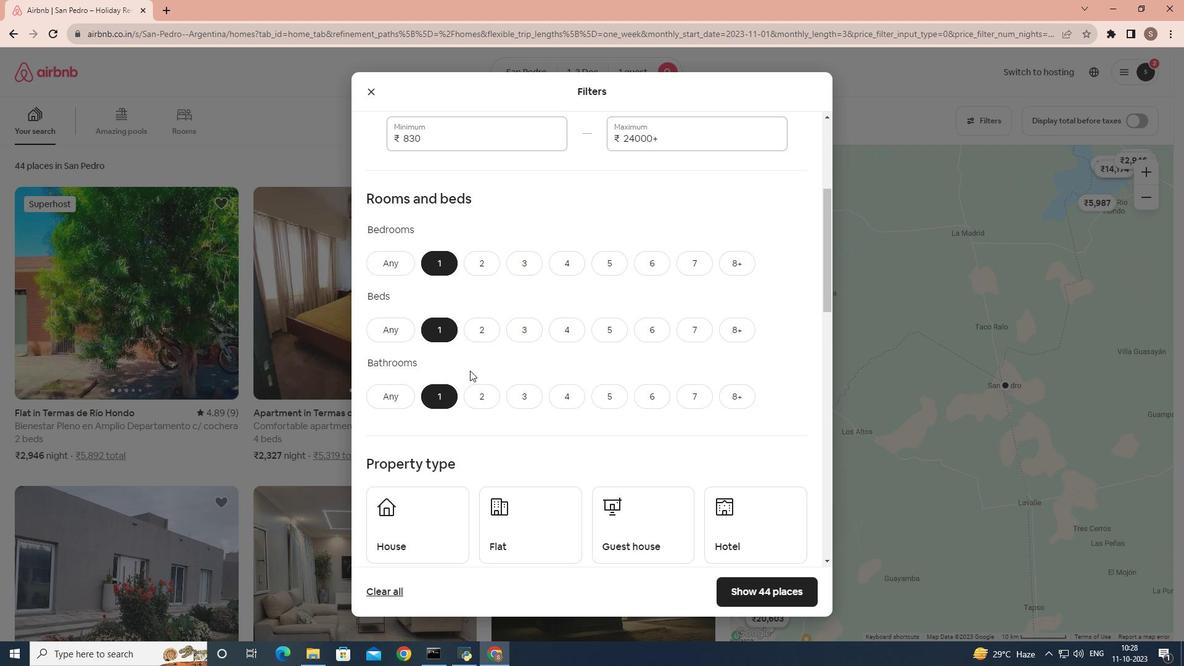 
Action: Mouse scrolled (478, 378) with delta (0, 0)
Screenshot: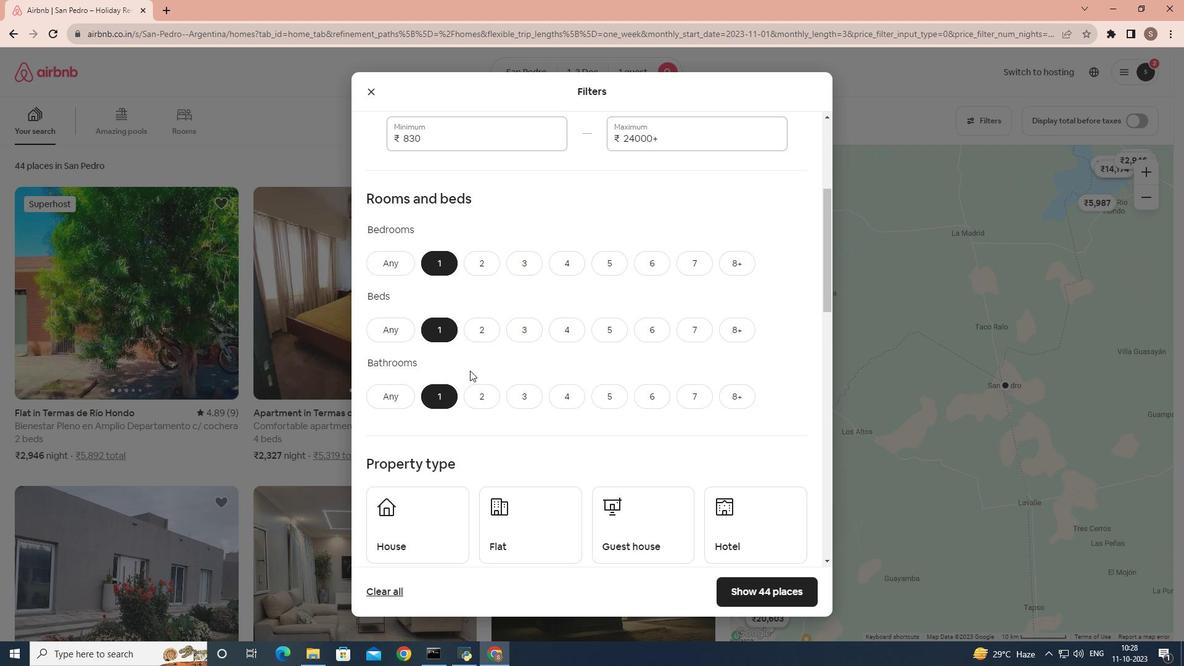 
Action: Mouse scrolled (478, 378) with delta (0, 0)
Screenshot: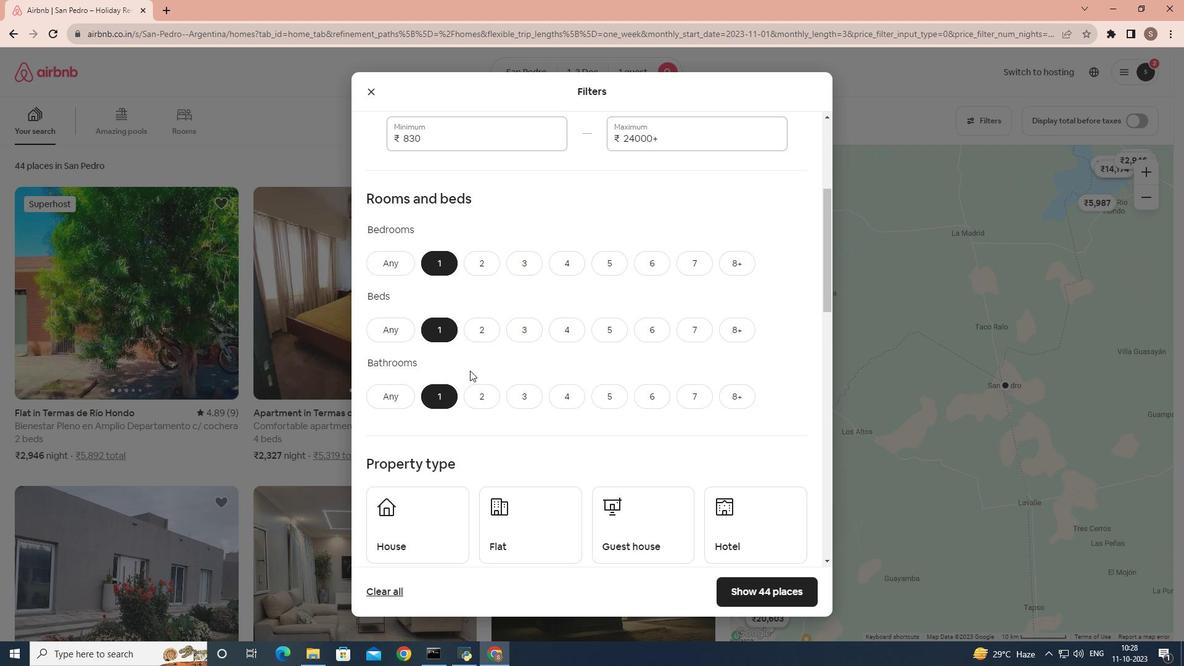 
Action: Mouse moved to (478, 378)
Screenshot: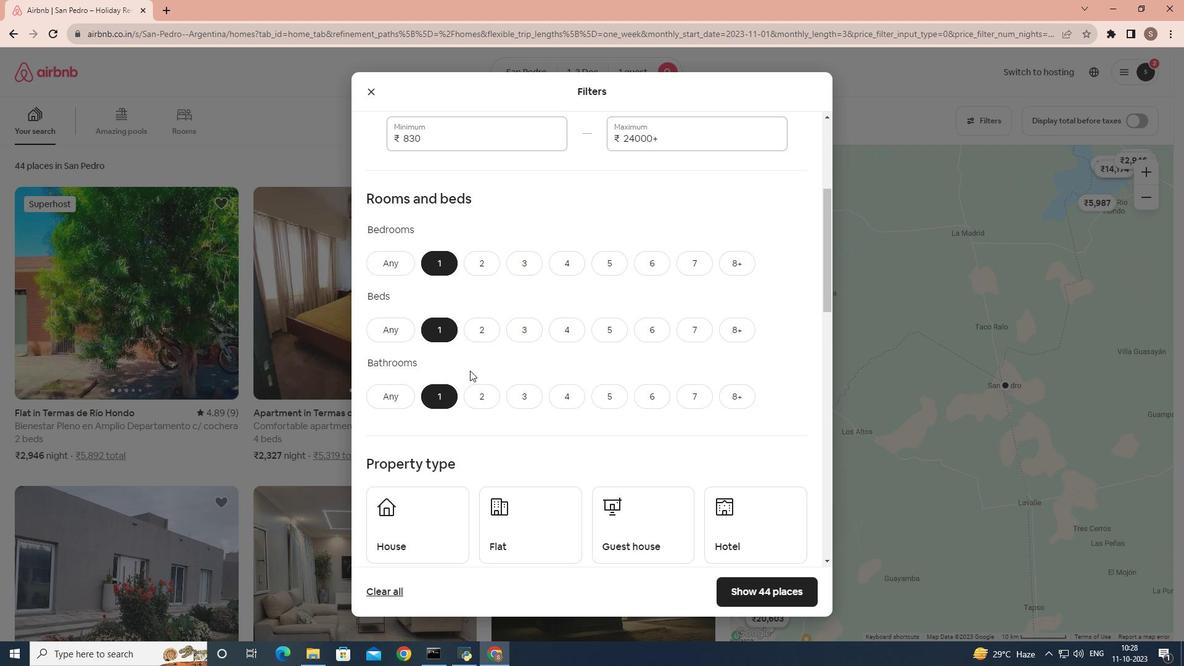 
Action: Mouse scrolled (478, 377) with delta (0, 0)
Screenshot: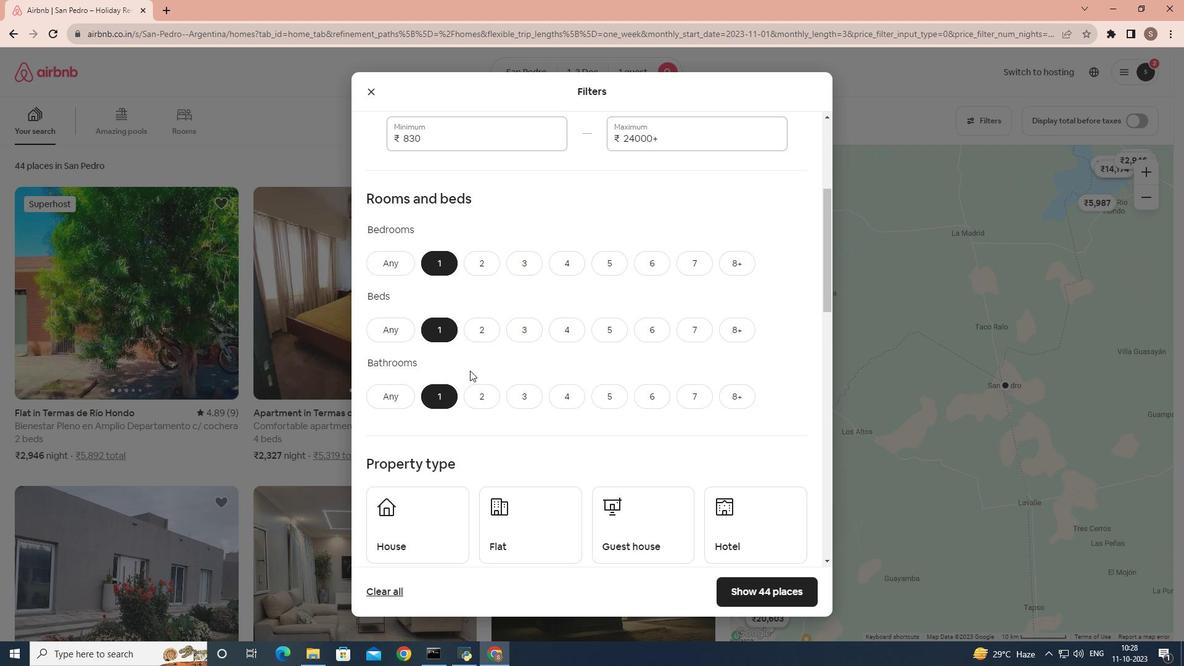 
Action: Mouse moved to (478, 377)
Screenshot: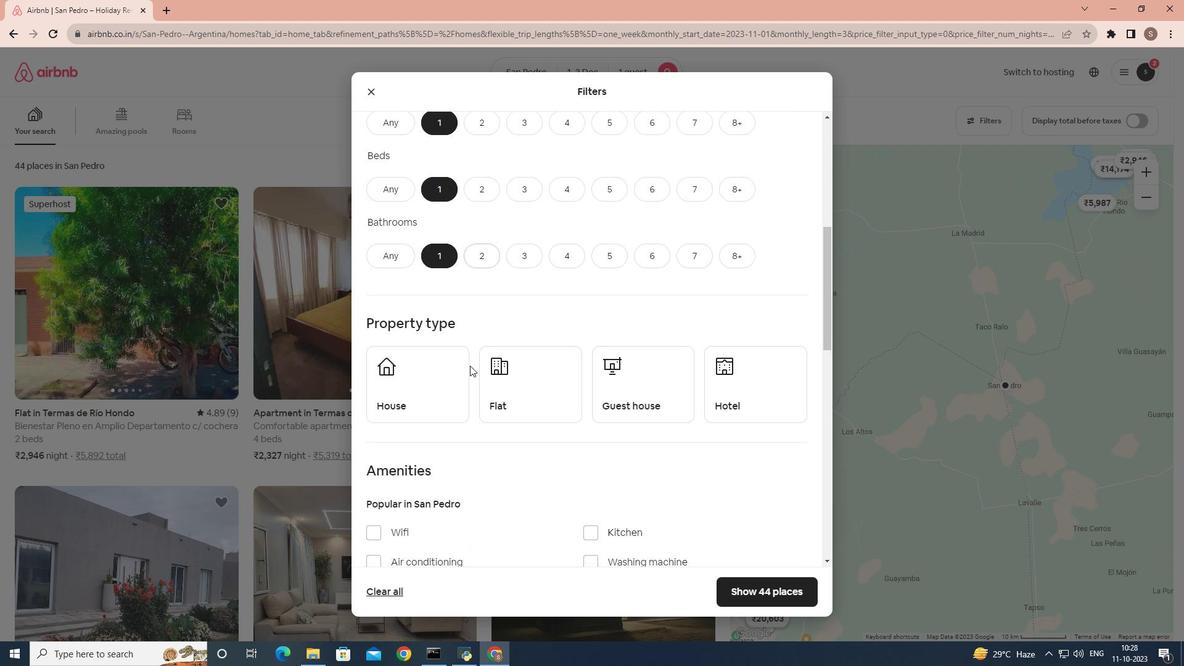 
Action: Mouse scrolled (478, 376) with delta (0, 0)
Screenshot: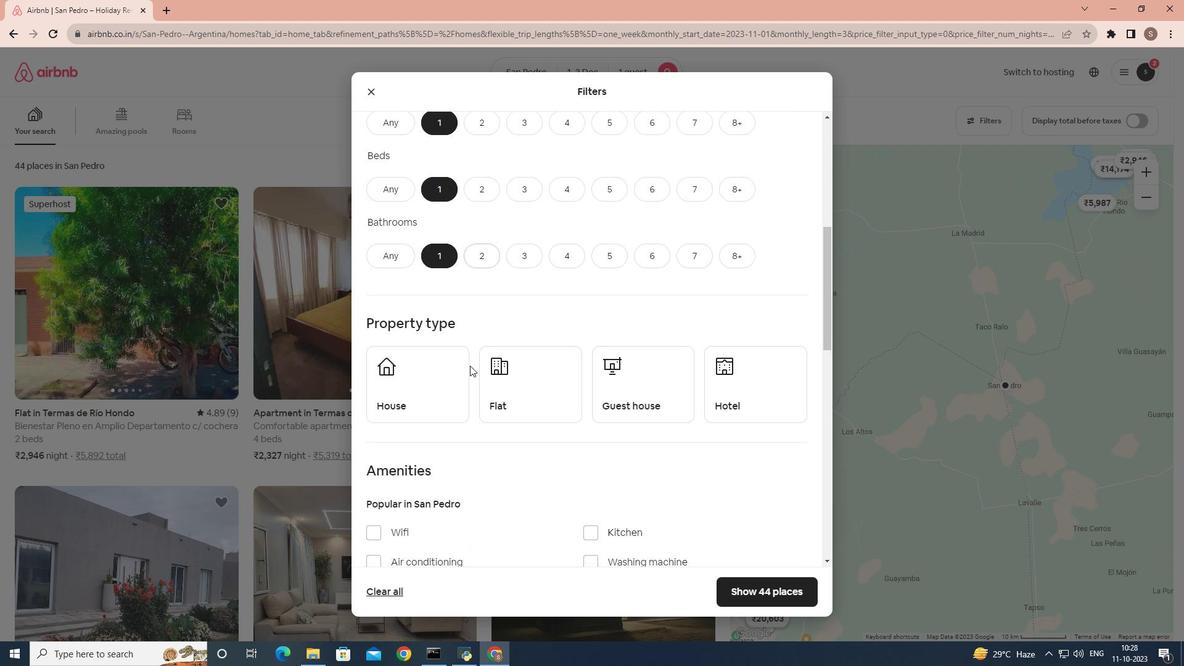 
Action: Mouse moved to (403, 374)
Screenshot: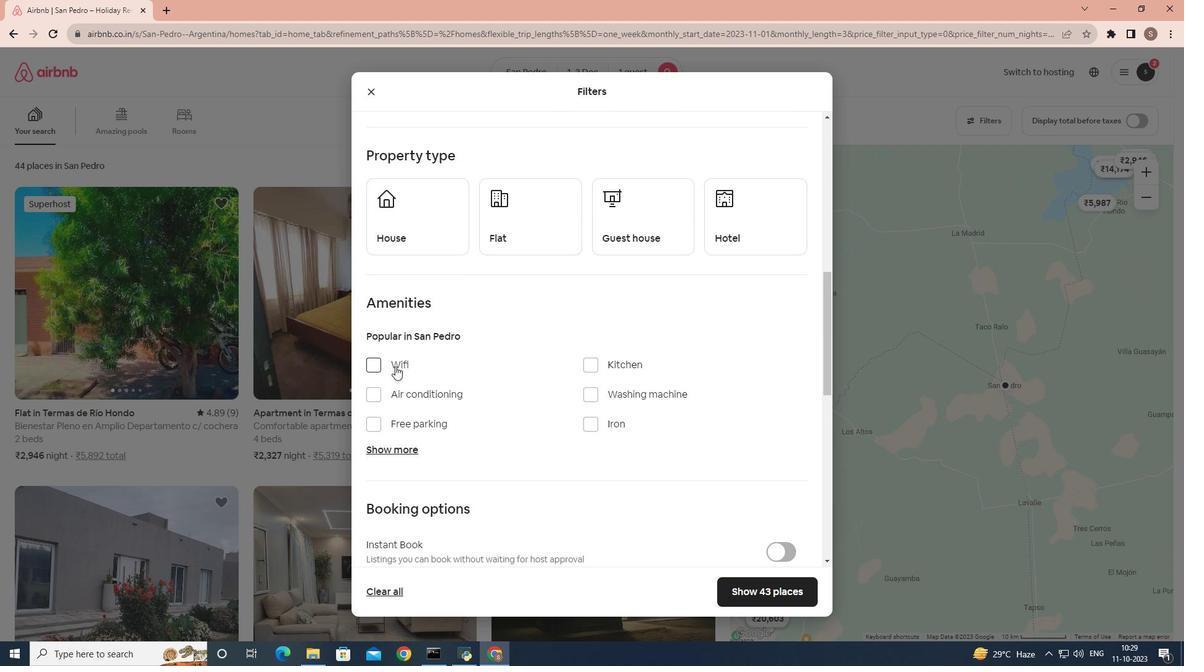 
Action: Mouse pressed left at (403, 374)
Screenshot: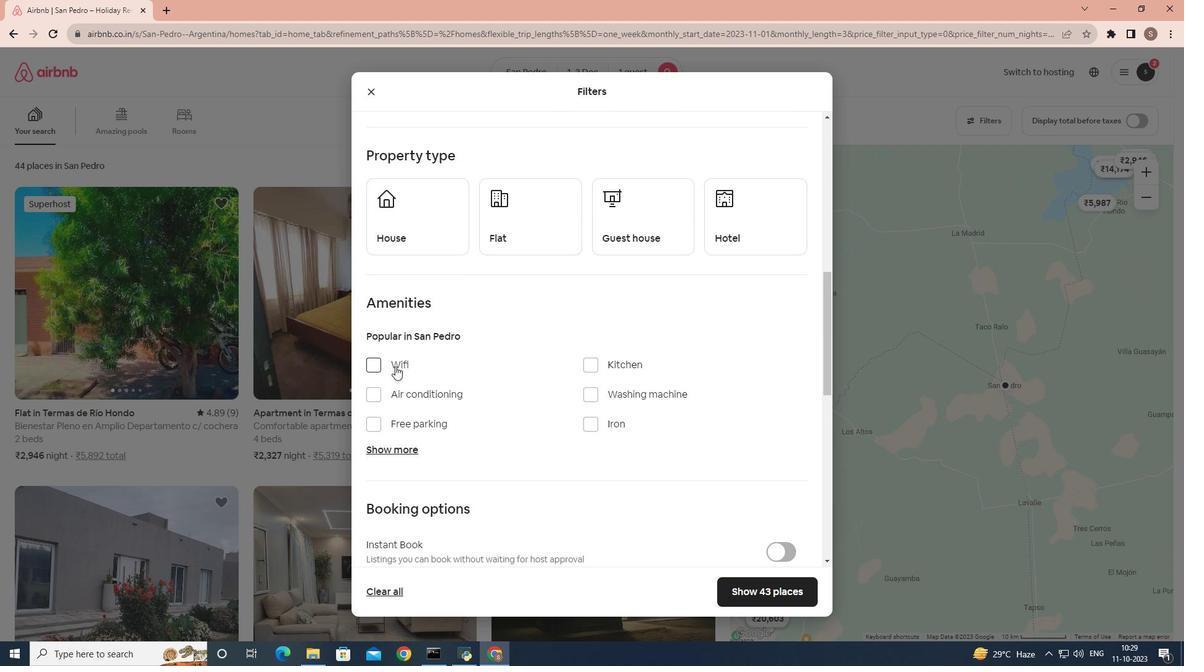 
Action: Mouse moved to (410, 454)
Screenshot: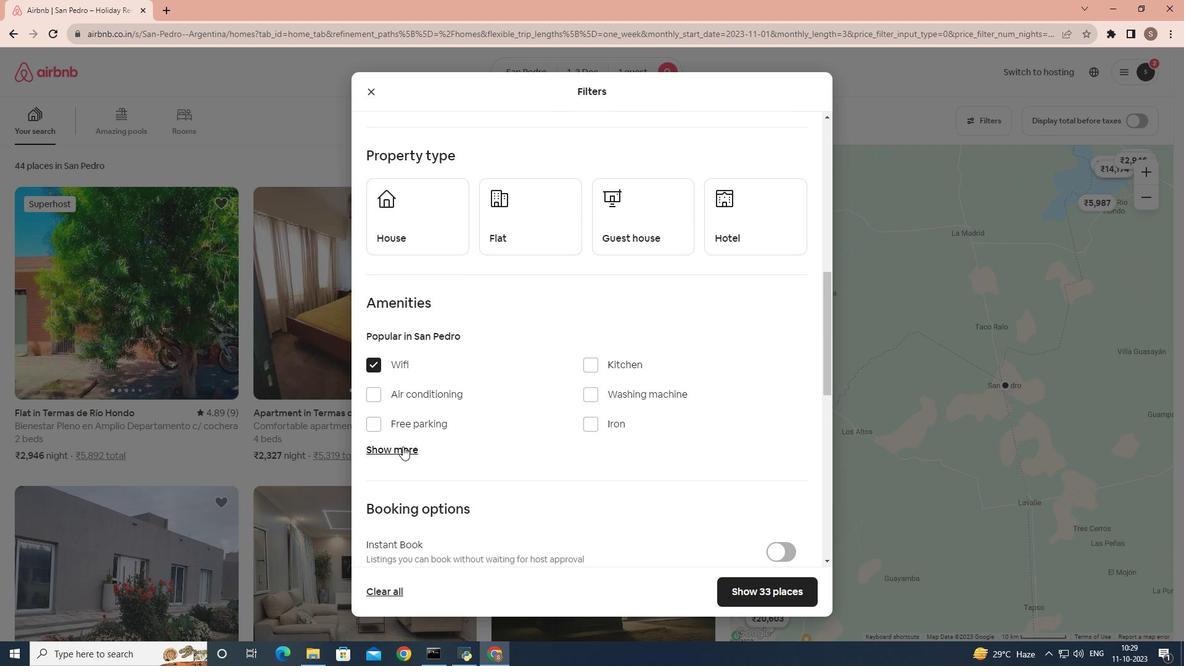 
Action: Mouse pressed left at (410, 454)
Screenshot: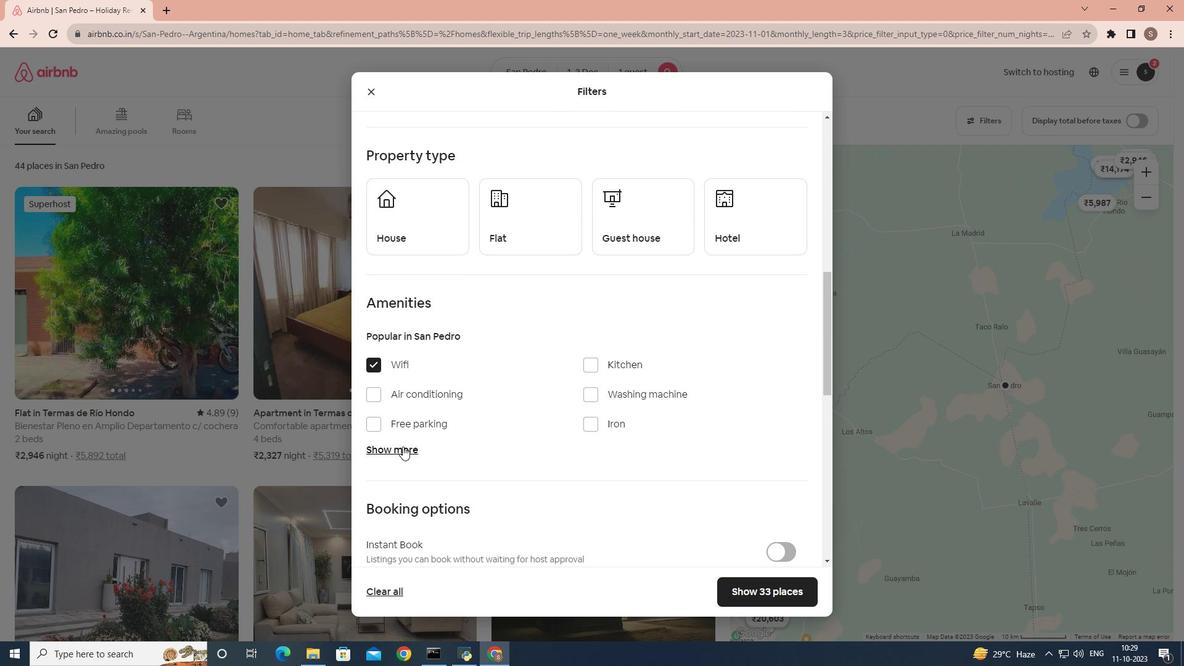 
Action: Mouse moved to (614, 504)
Screenshot: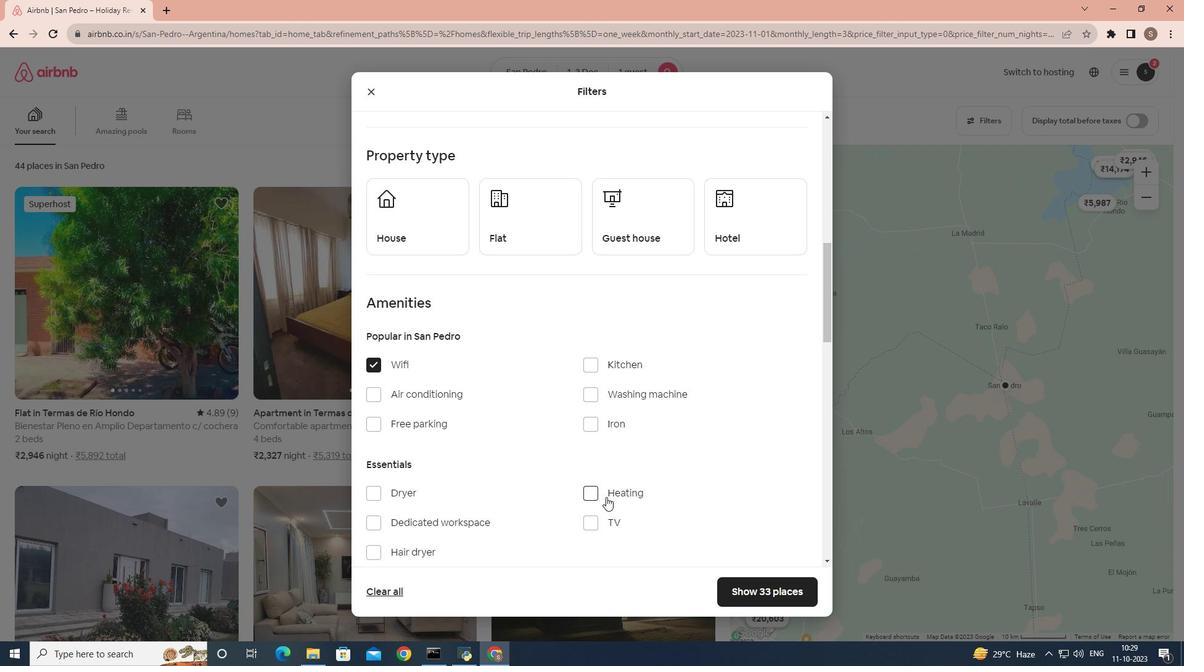 
Action: Mouse pressed left at (614, 504)
Screenshot: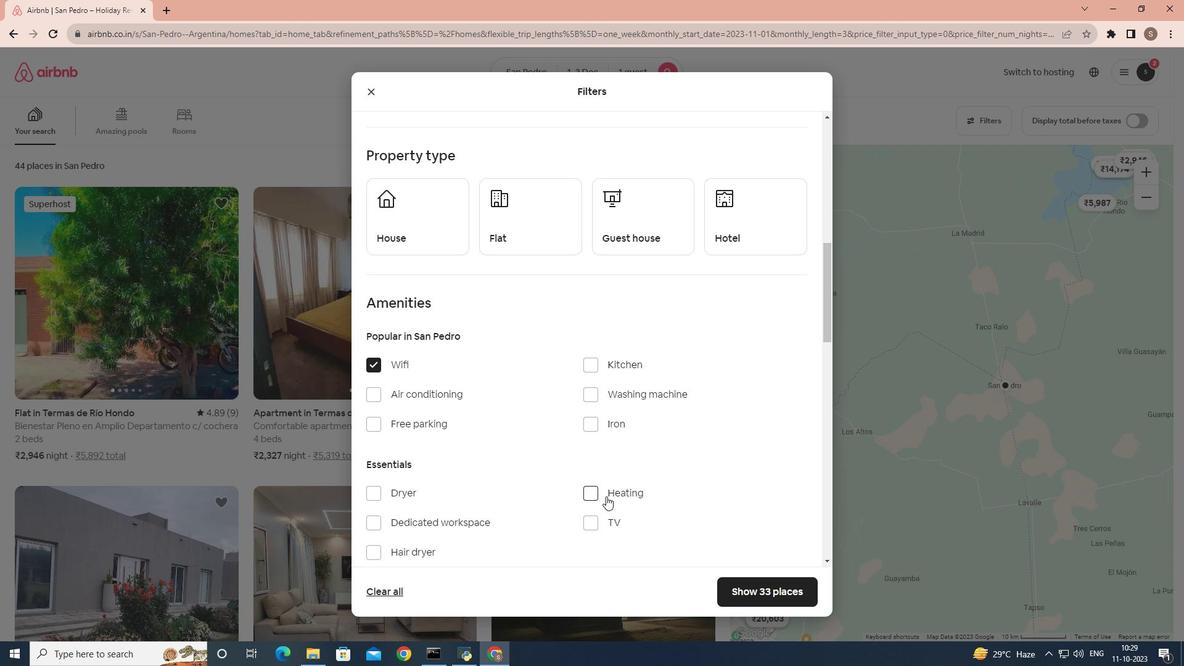 
Action: Mouse moved to (763, 601)
Screenshot: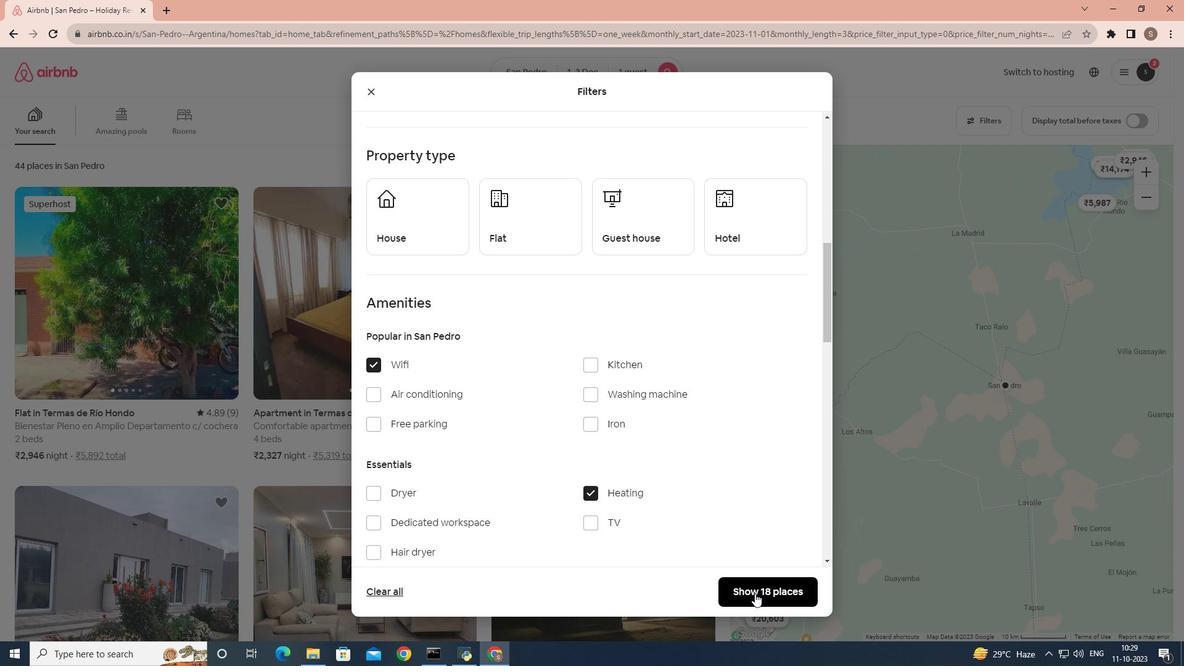
Action: Mouse pressed left at (763, 601)
Screenshot: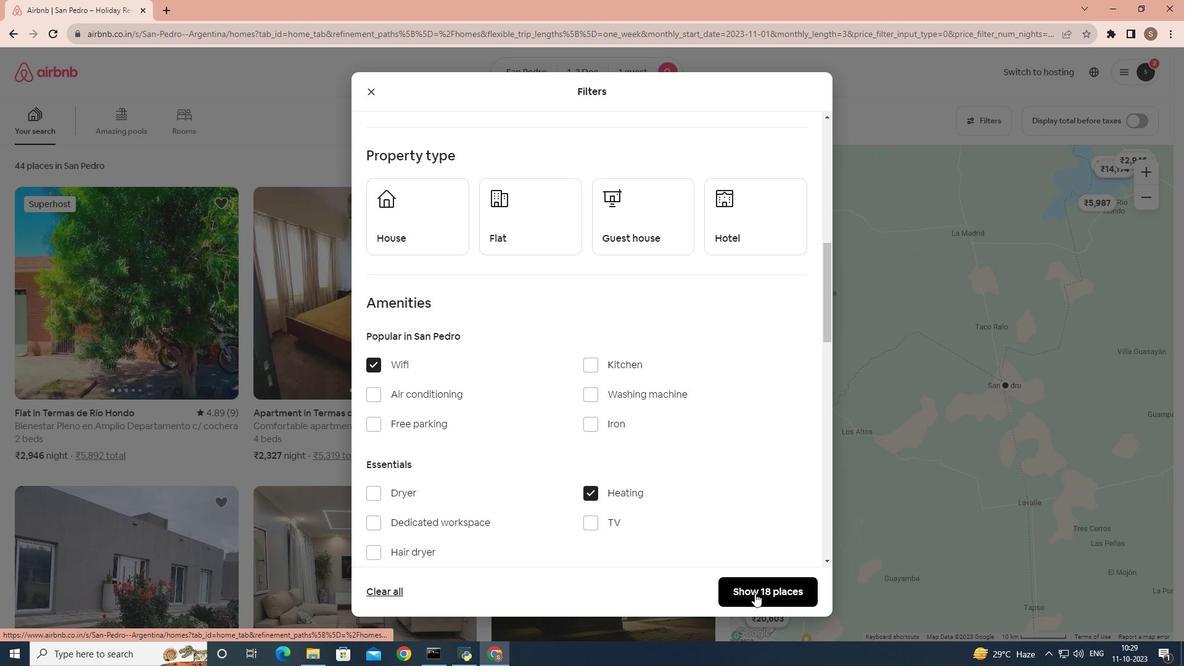 
Action: Mouse moved to (248, 144)
Screenshot: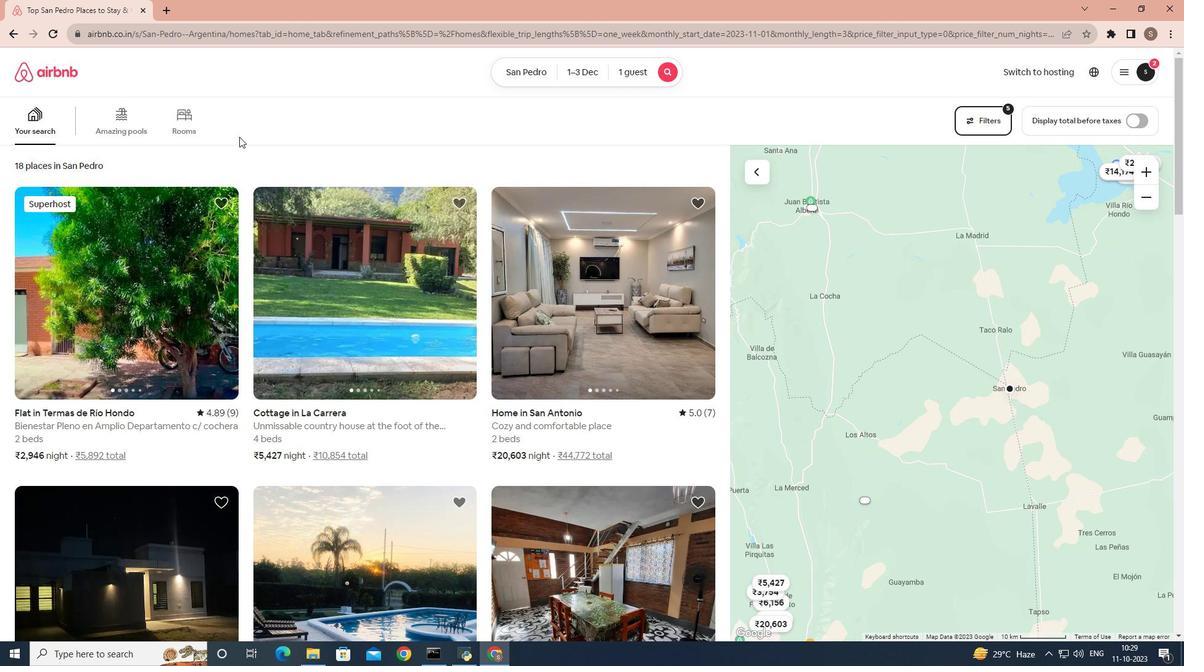 
Action: Mouse scrolled (248, 143) with delta (0, 0)
Screenshot: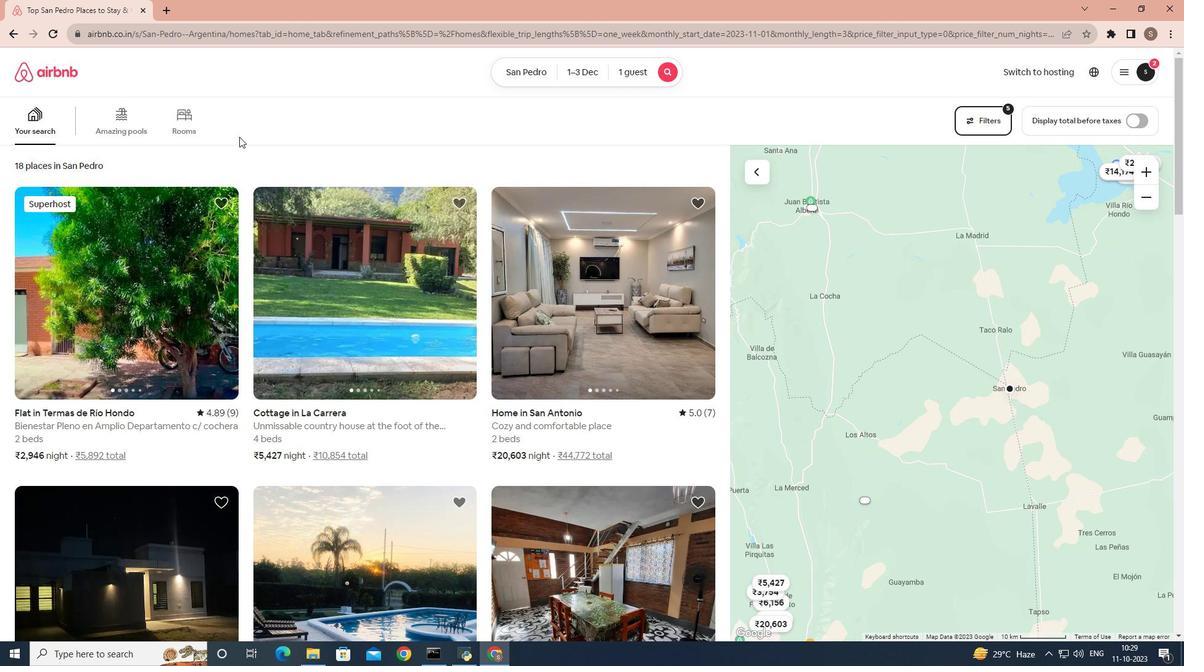 
Action: Mouse moved to (247, 144)
Screenshot: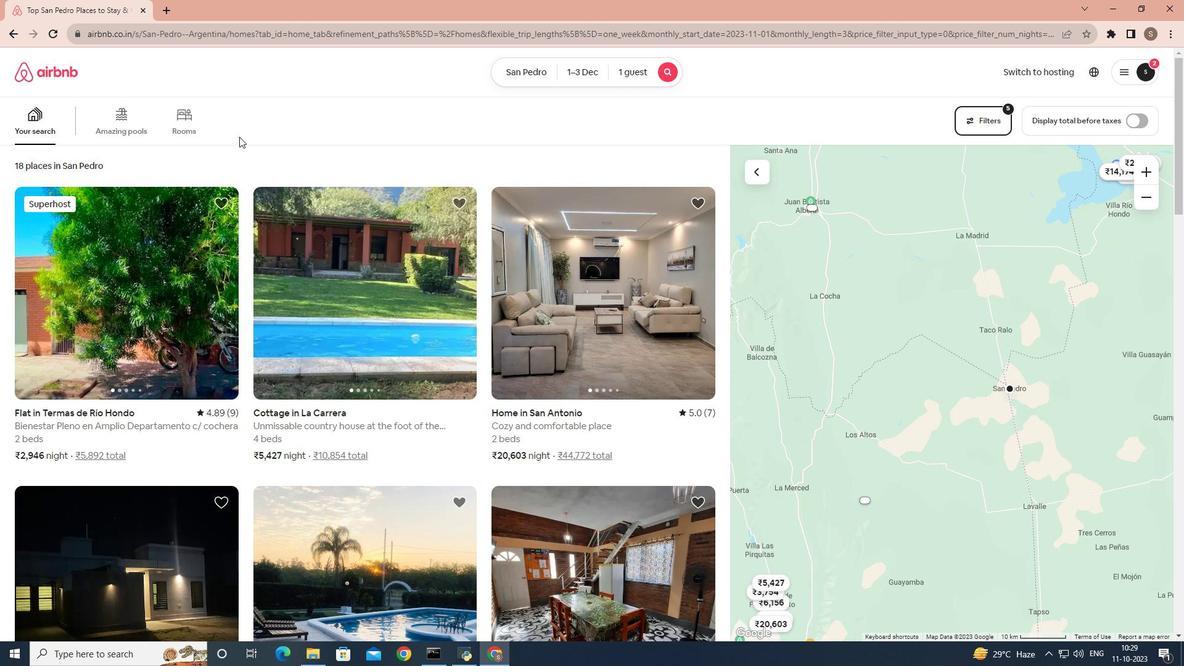 
Action: Mouse scrolled (247, 144) with delta (0, 0)
Screenshot: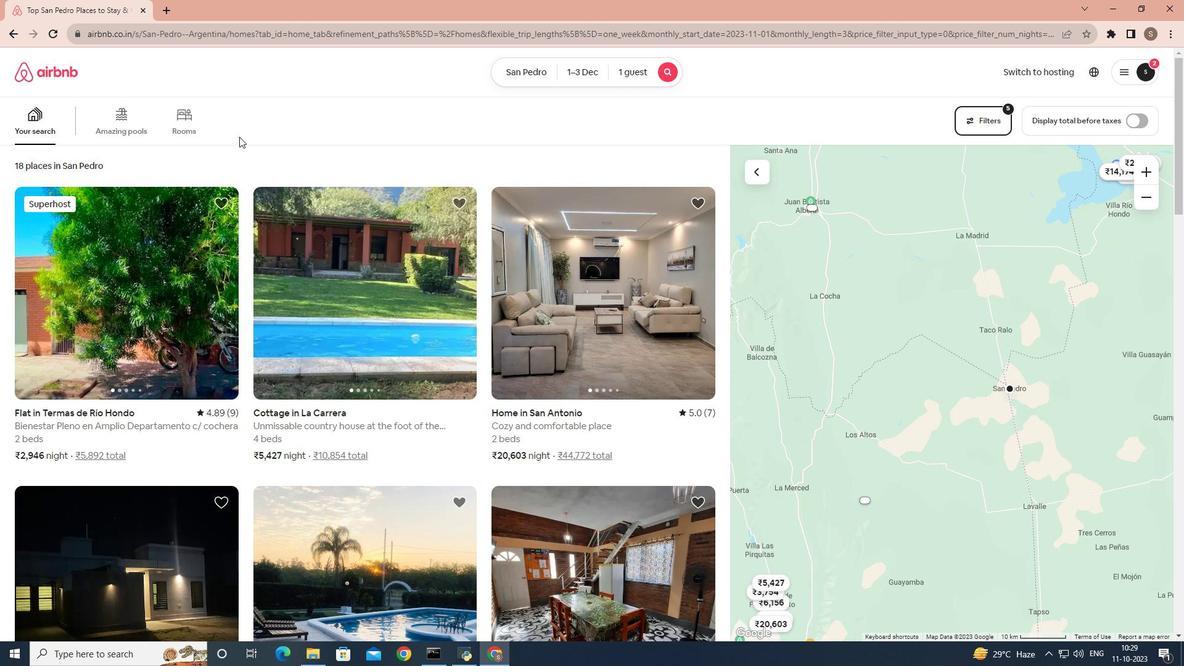 
Action: Mouse scrolled (247, 144) with delta (0, 0)
Screenshot: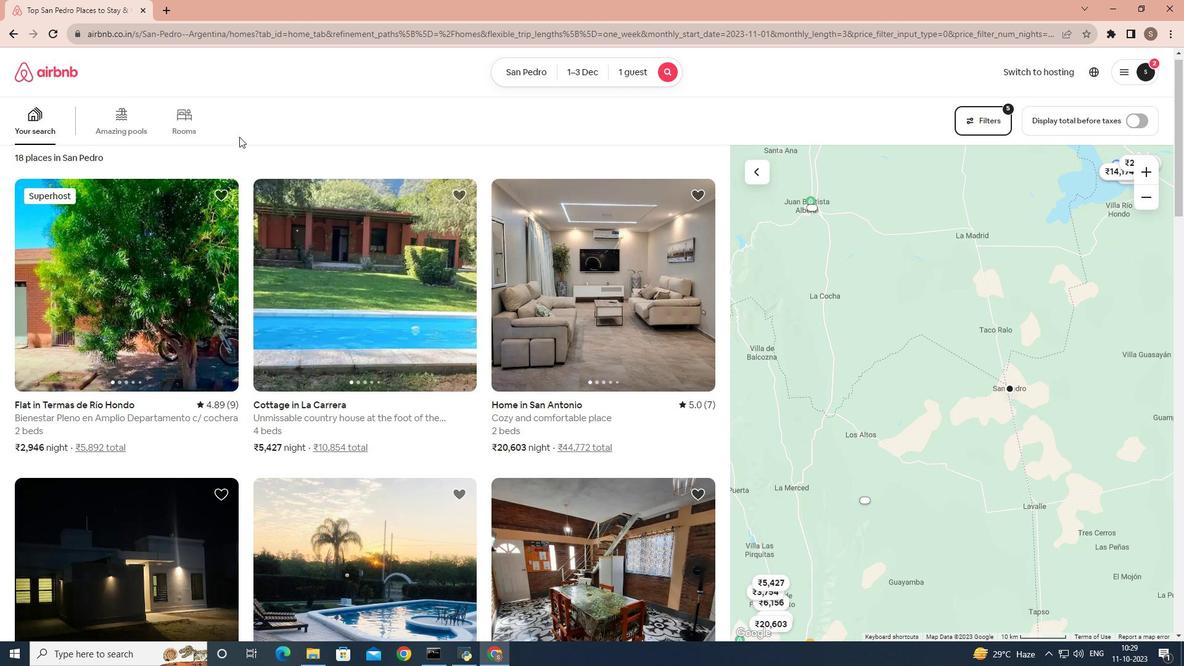 
Action: Mouse scrolled (247, 144) with delta (0, 0)
Screenshot: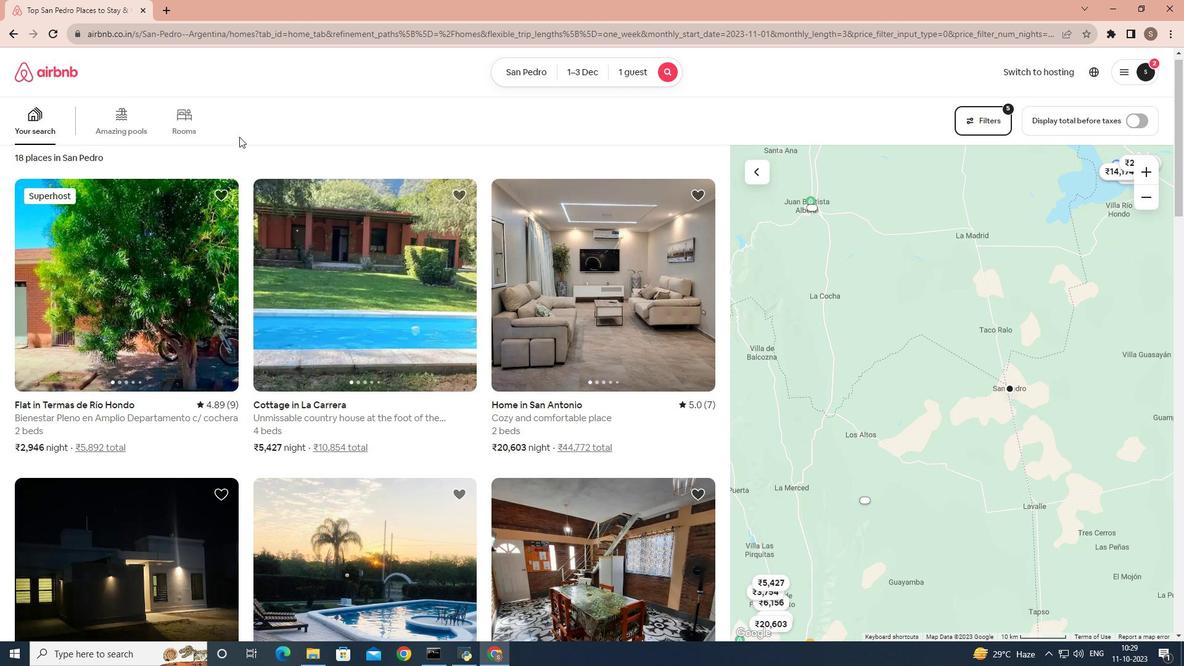 
Action: Mouse scrolled (247, 144) with delta (0, 0)
Screenshot: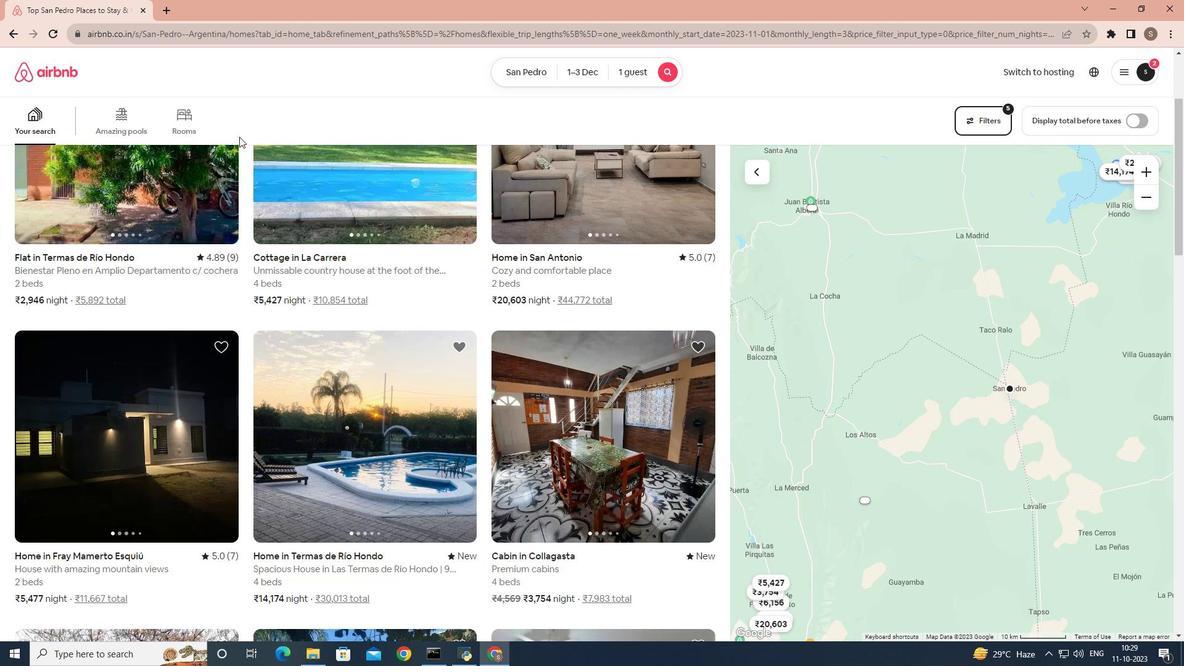 
Action: Mouse scrolled (247, 145) with delta (0, 0)
Screenshot: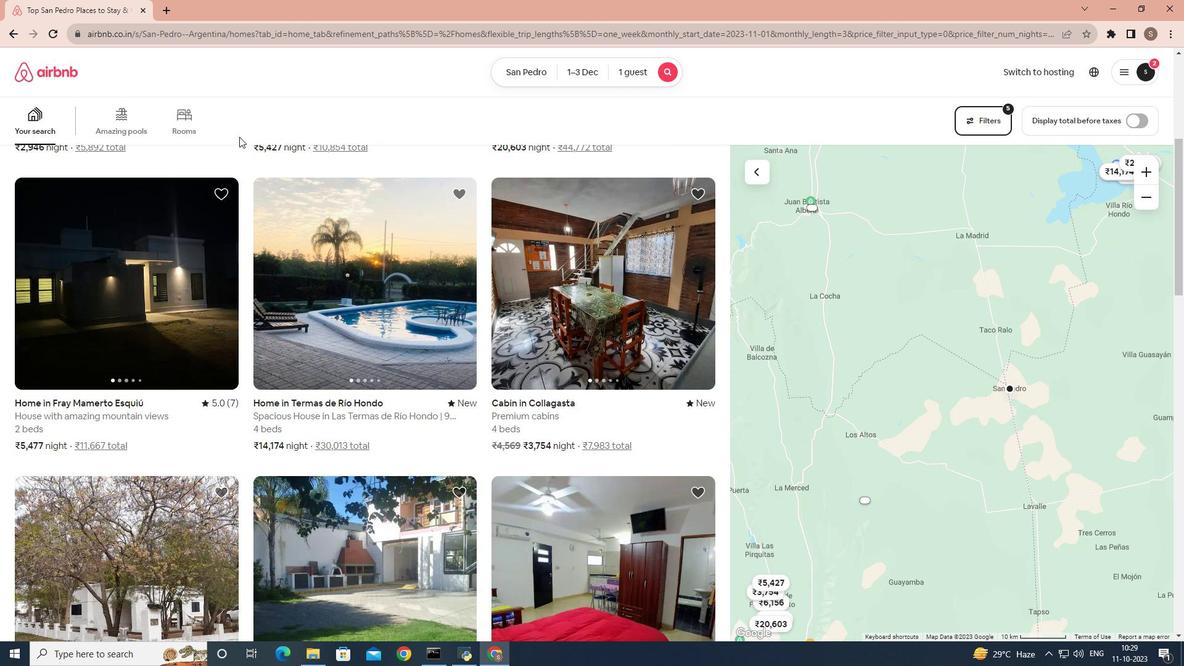 
Action: Mouse scrolled (247, 145) with delta (0, 0)
Screenshot: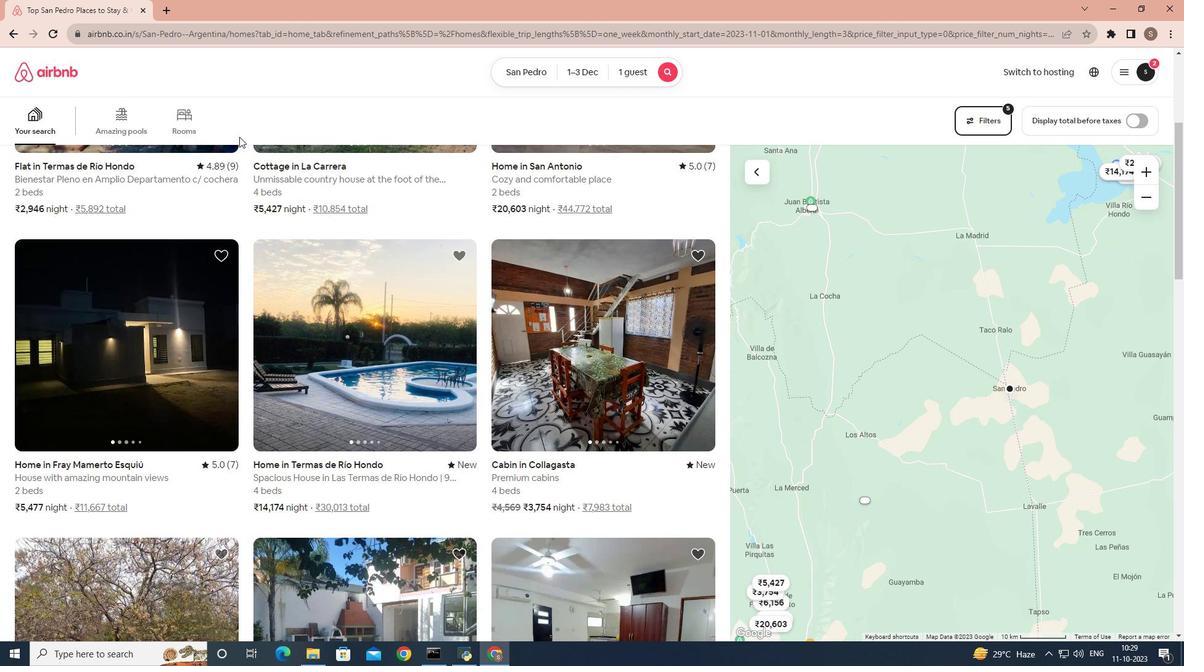 
Action: Mouse scrolled (247, 145) with delta (0, 0)
Screenshot: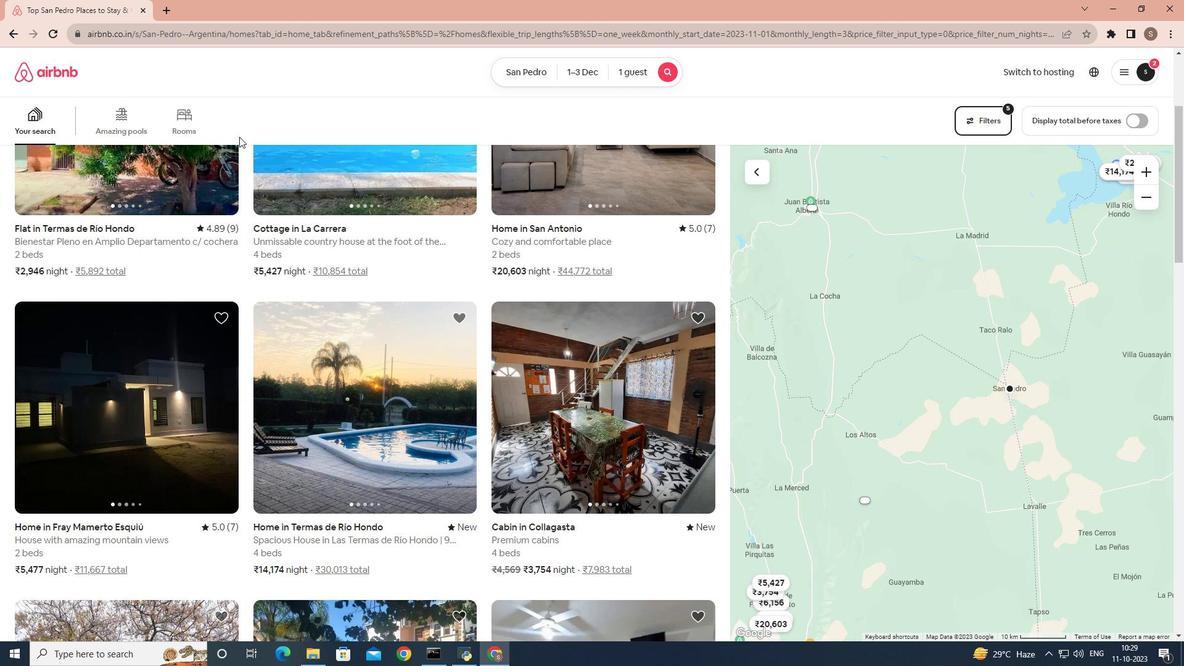 
Action: Mouse moved to (133, 434)
Screenshot: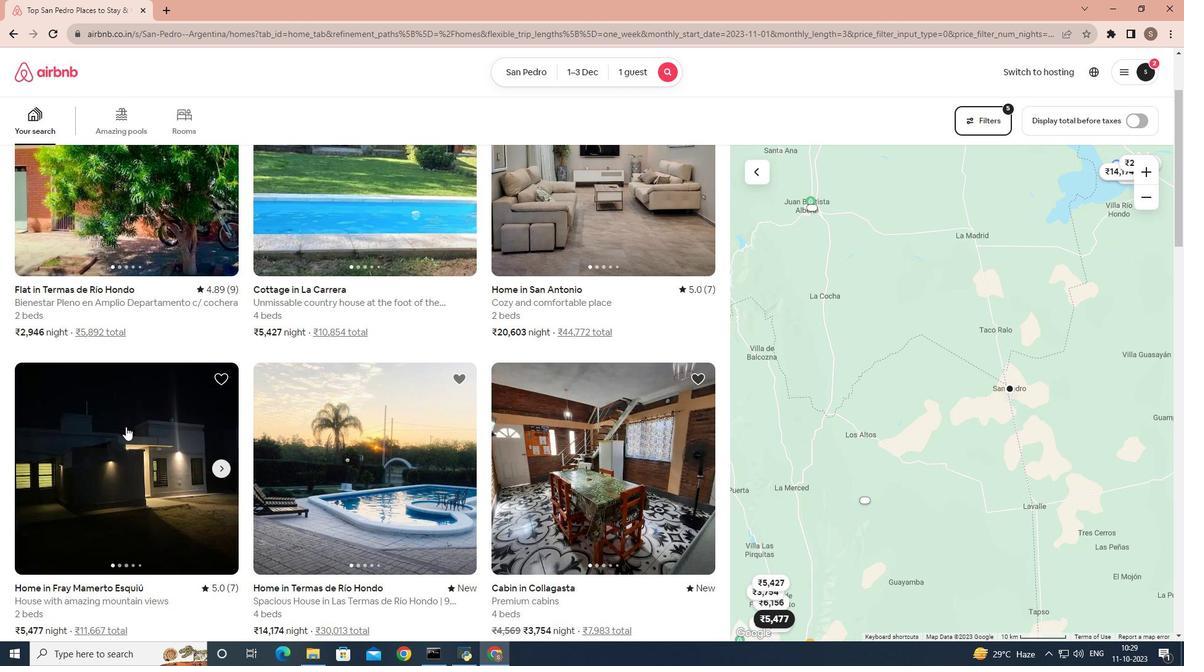
Action: Mouse pressed left at (133, 434)
Screenshot: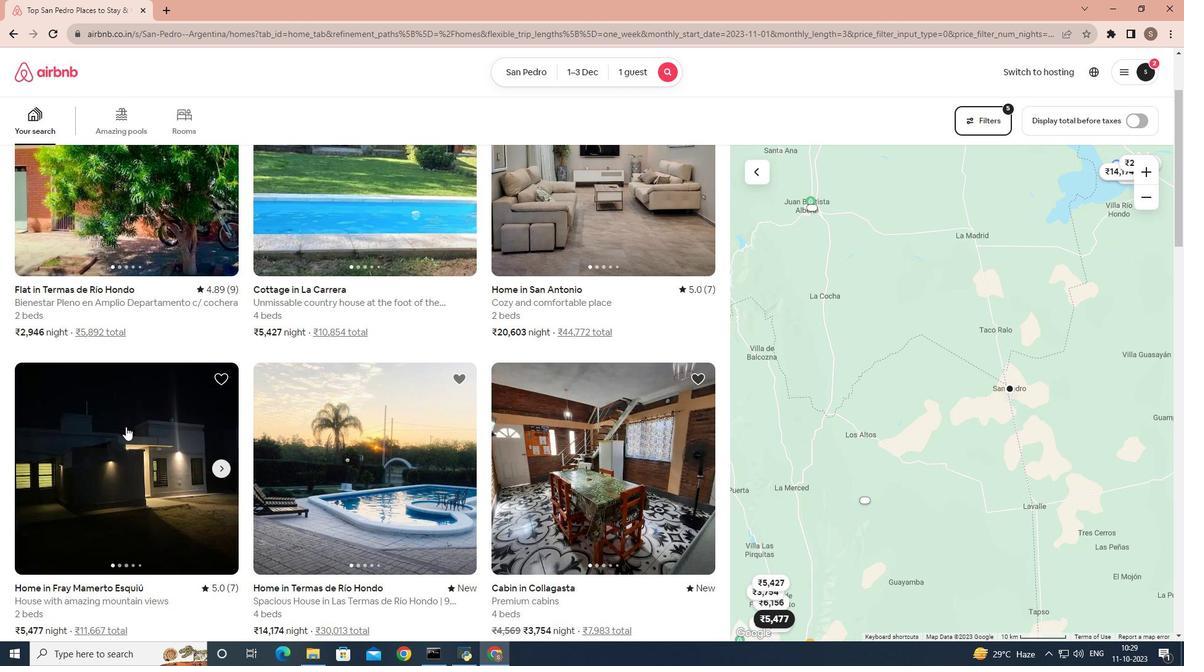 
Action: Mouse moved to (497, 394)
Screenshot: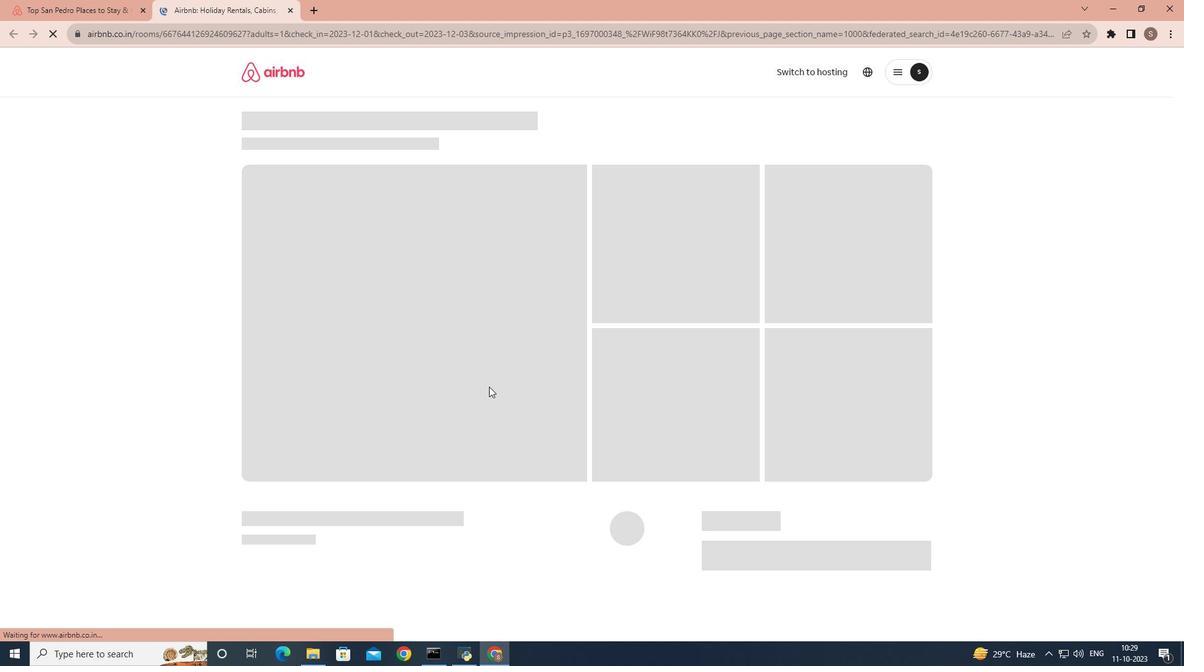 
Action: Mouse scrolled (497, 394) with delta (0, 0)
Screenshot: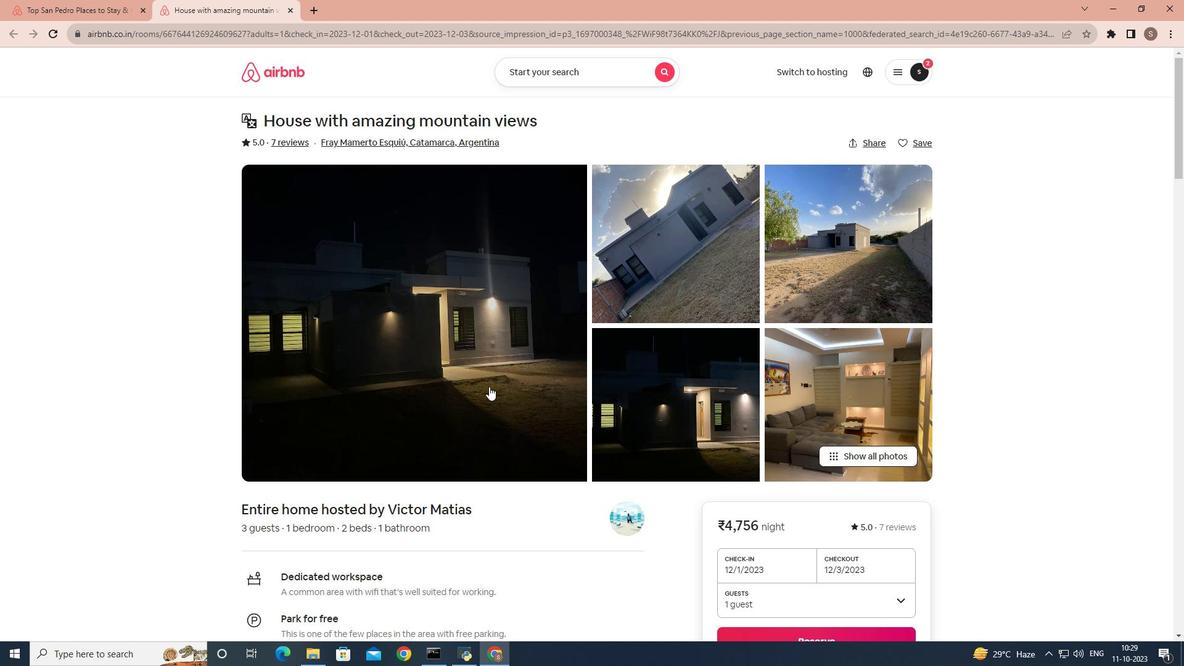 
Action: Mouse scrolled (497, 394) with delta (0, 0)
Screenshot: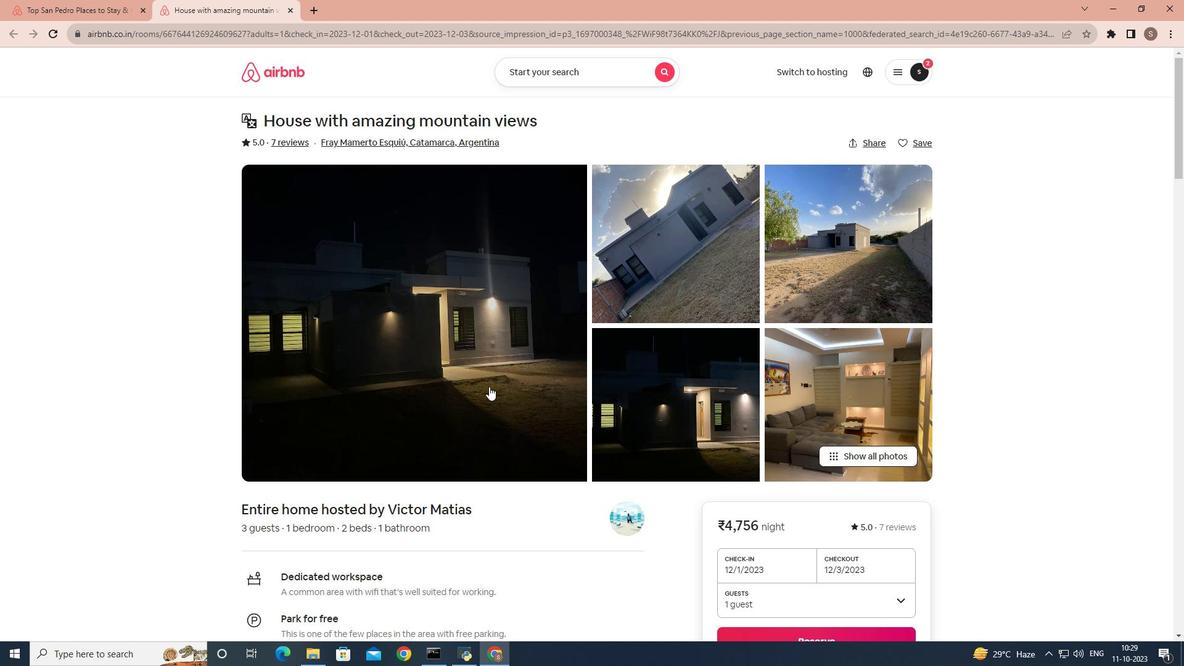
Action: Mouse scrolled (497, 394) with delta (0, 0)
Screenshot: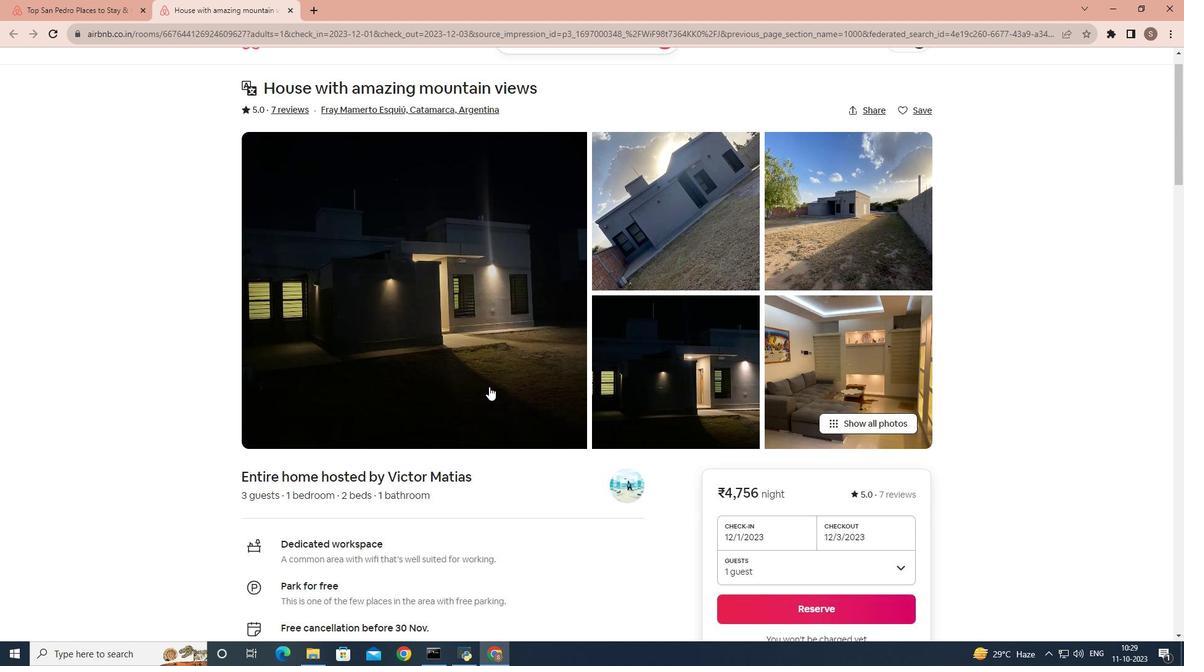 
Action: Mouse scrolled (497, 394) with delta (0, 0)
Screenshot: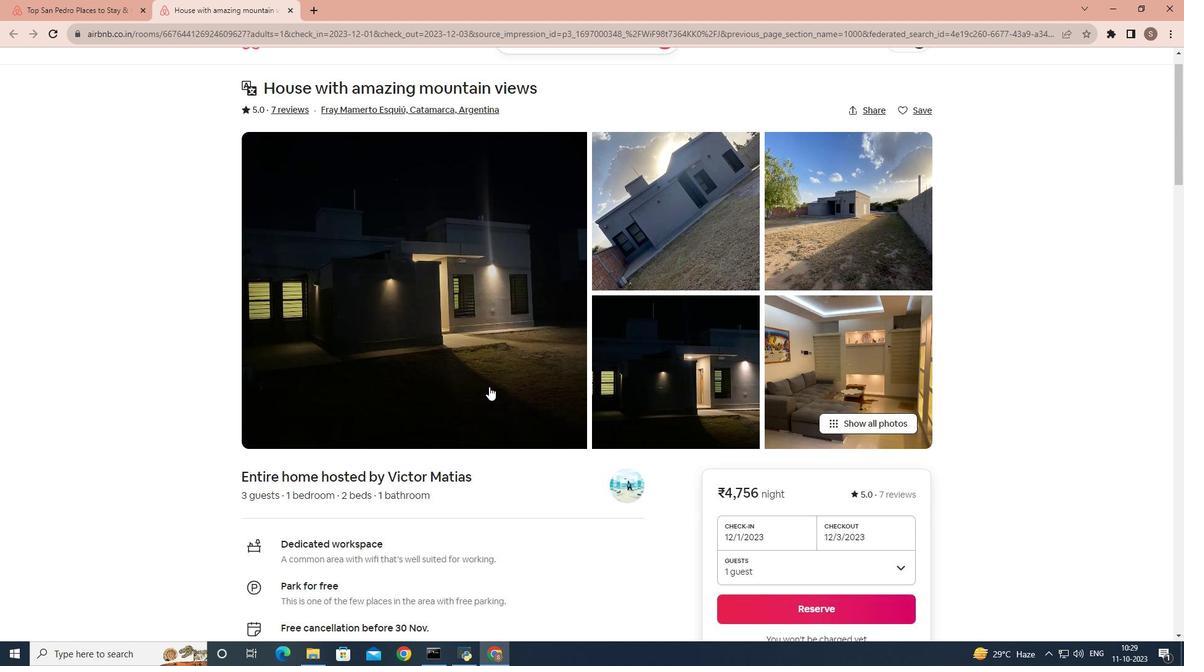 
Action: Mouse scrolled (497, 394) with delta (0, 0)
Screenshot: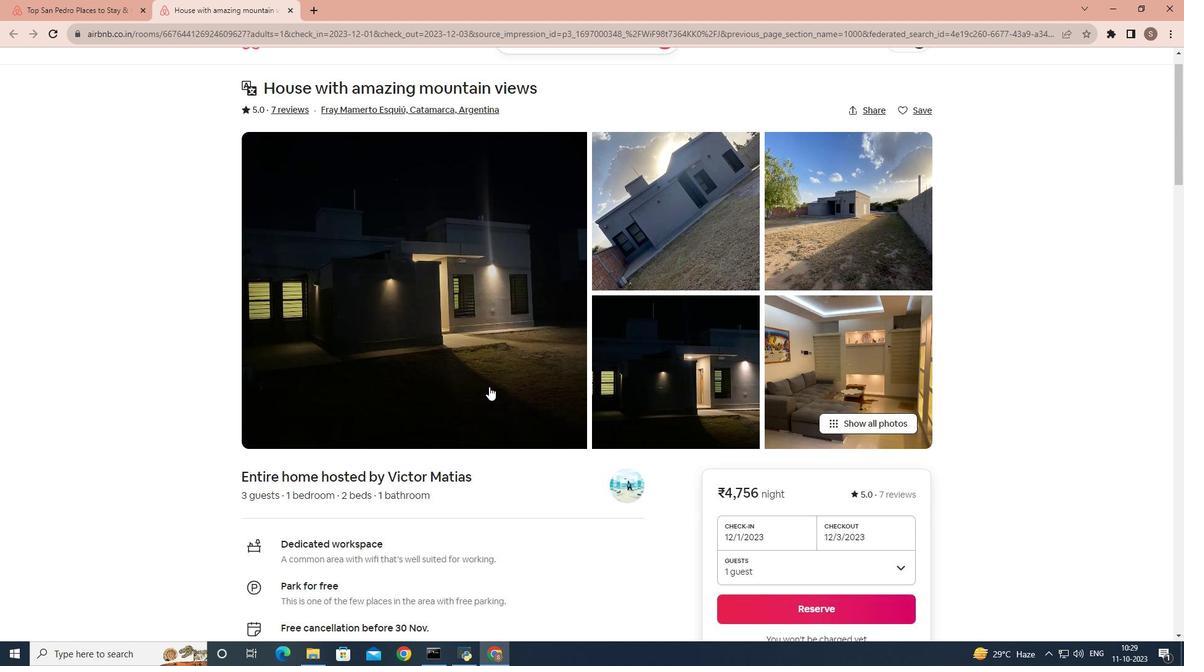 
Action: Mouse scrolled (497, 394) with delta (0, 0)
Screenshot: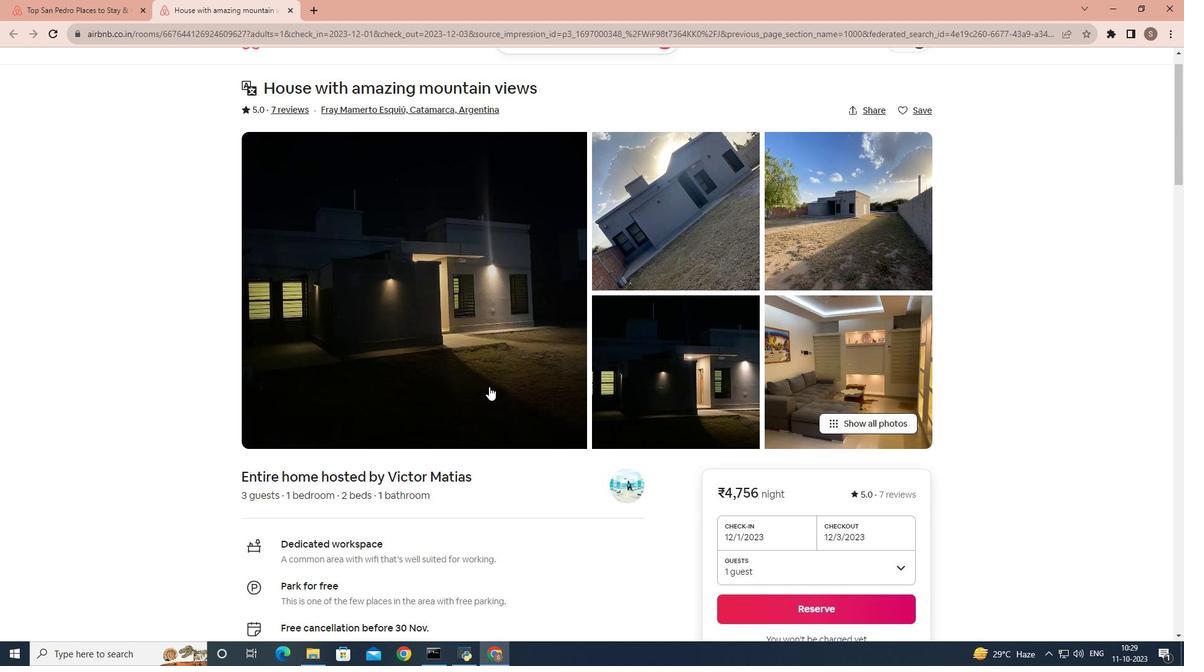 
Action: Mouse scrolled (497, 394) with delta (0, 0)
Screenshot: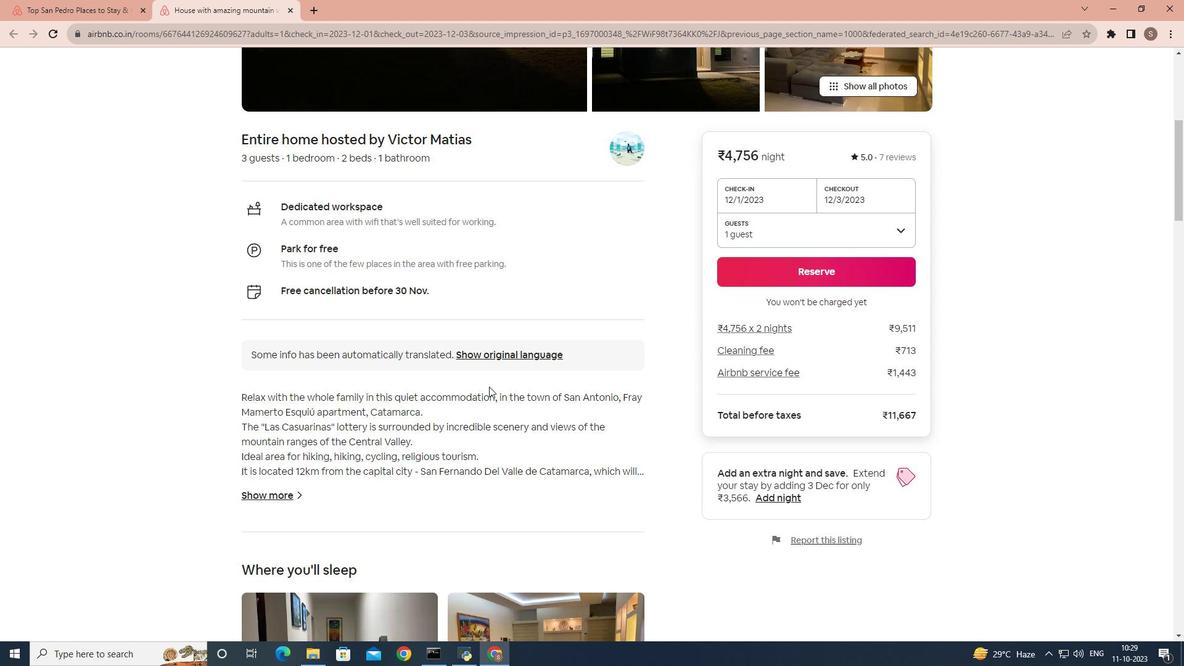 
Action: Mouse scrolled (497, 394) with delta (0, 0)
Screenshot: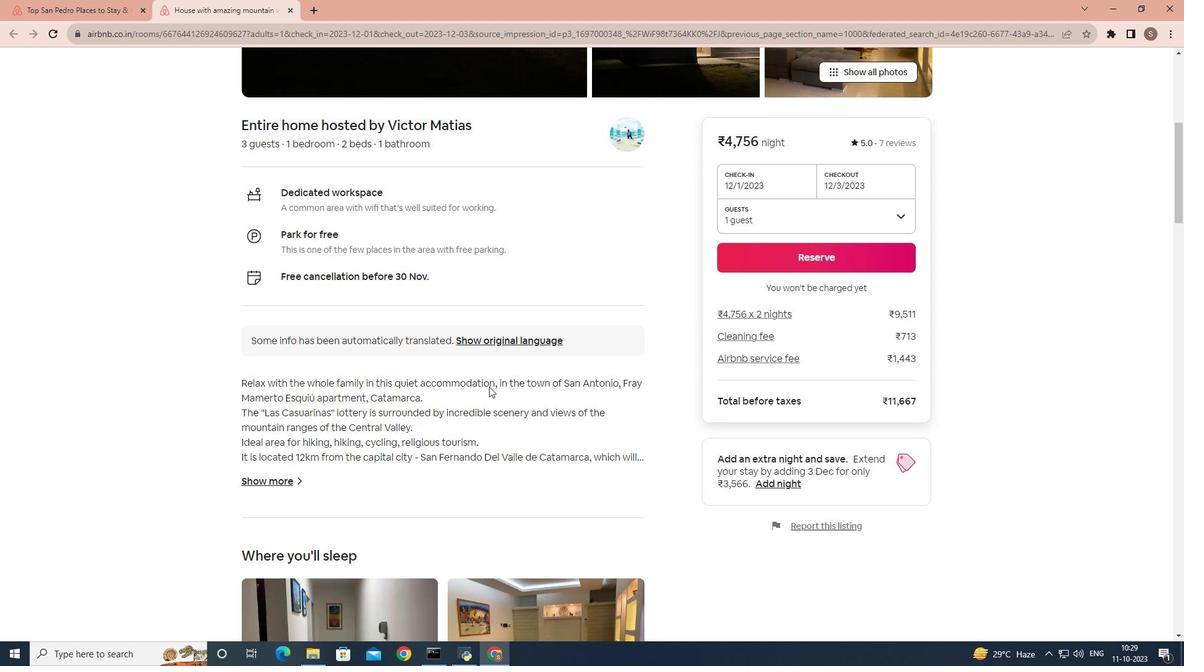 
Action: Mouse scrolled (497, 394) with delta (0, 0)
Screenshot: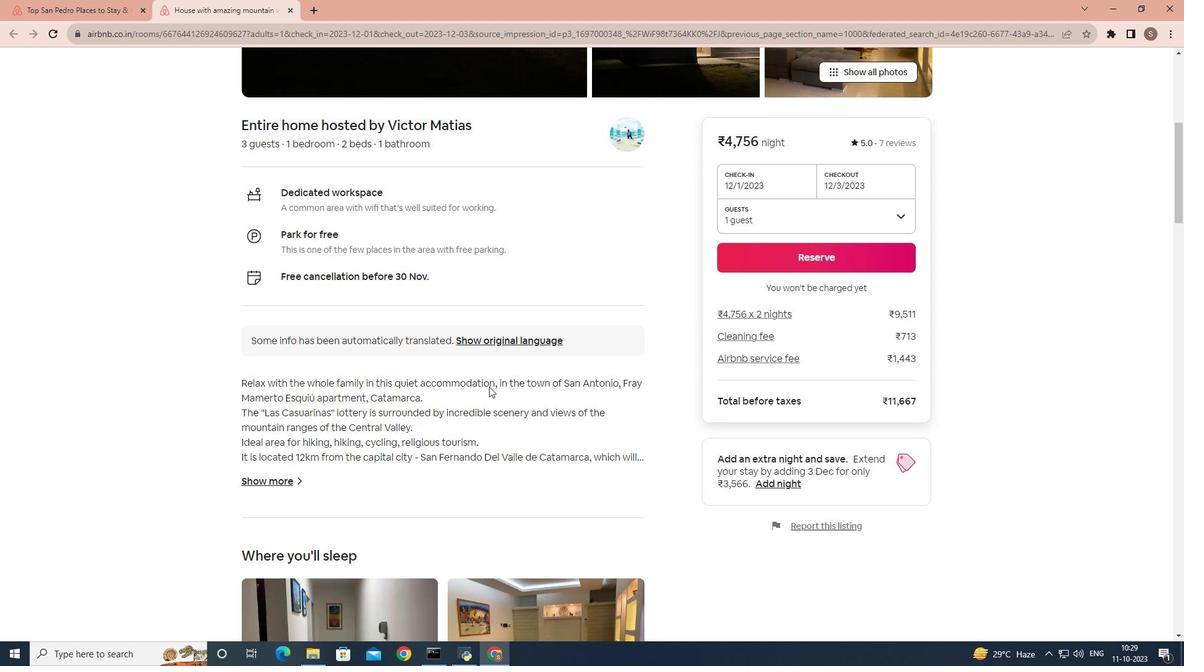 
Action: Mouse scrolled (497, 394) with delta (0, 0)
Screenshot: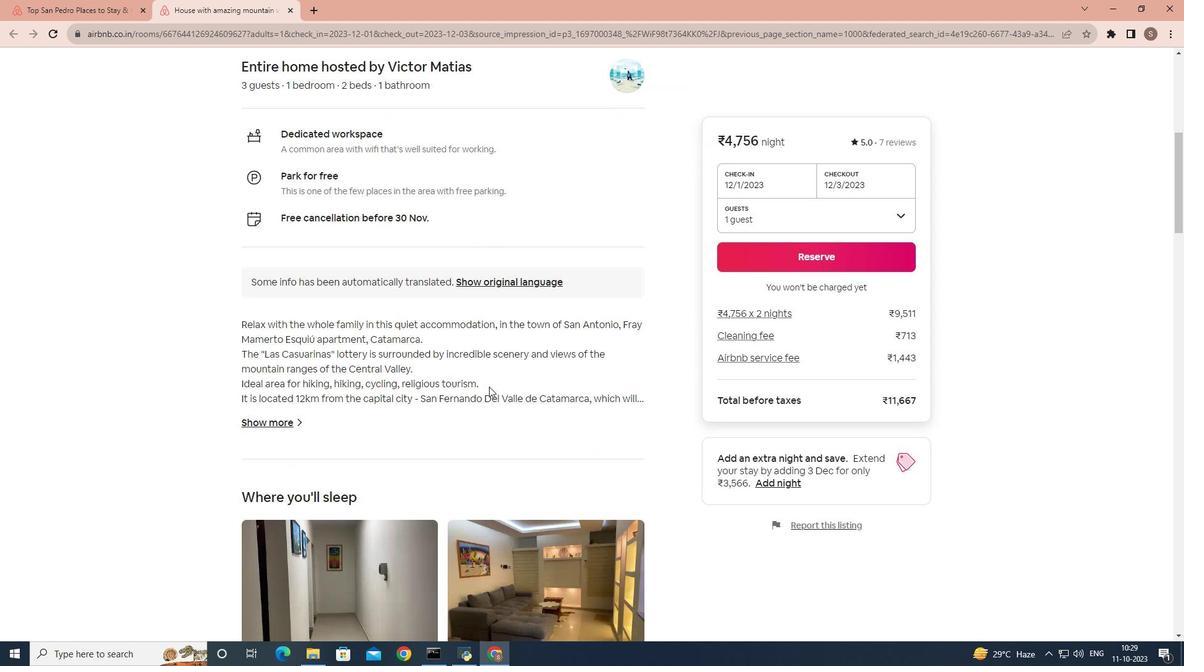 
Action: Mouse scrolled (497, 395) with delta (0, 0)
Screenshot: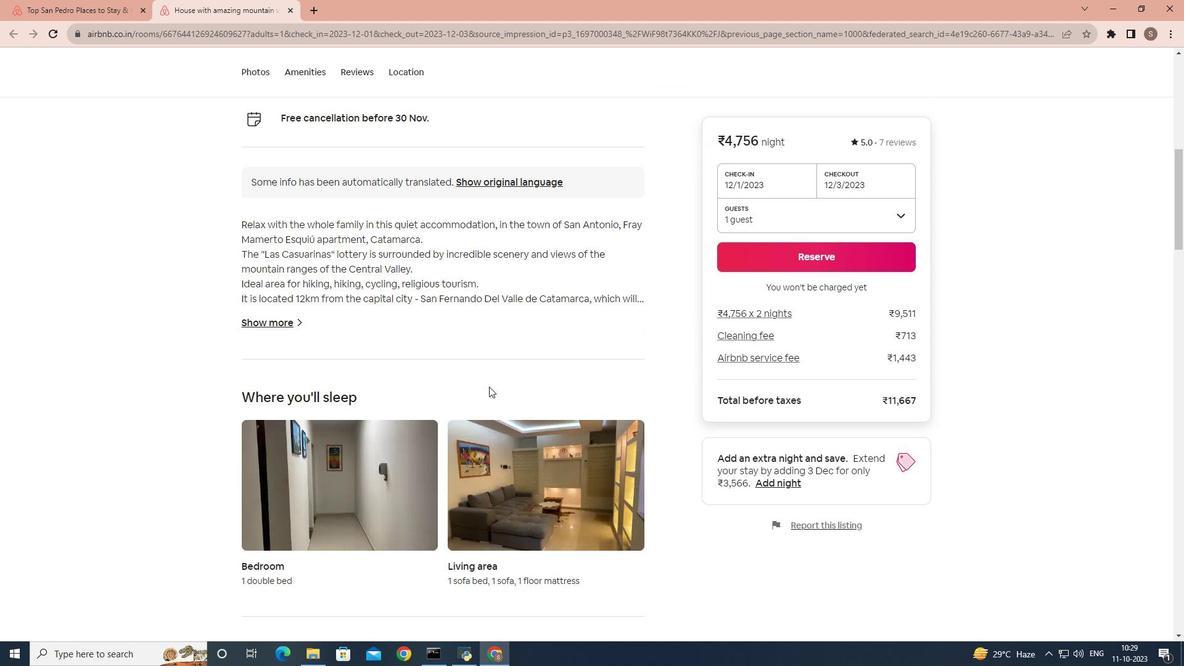 
Action: Mouse moved to (301, 317)
Screenshot: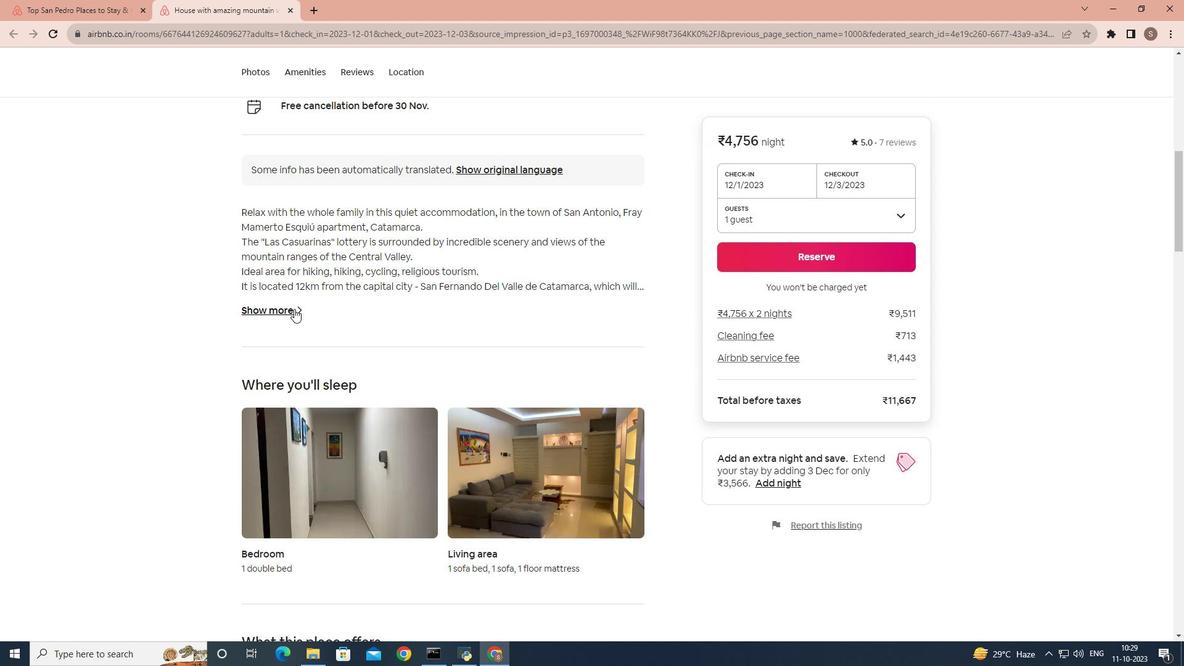 
Action: Mouse pressed left at (301, 317)
Screenshot: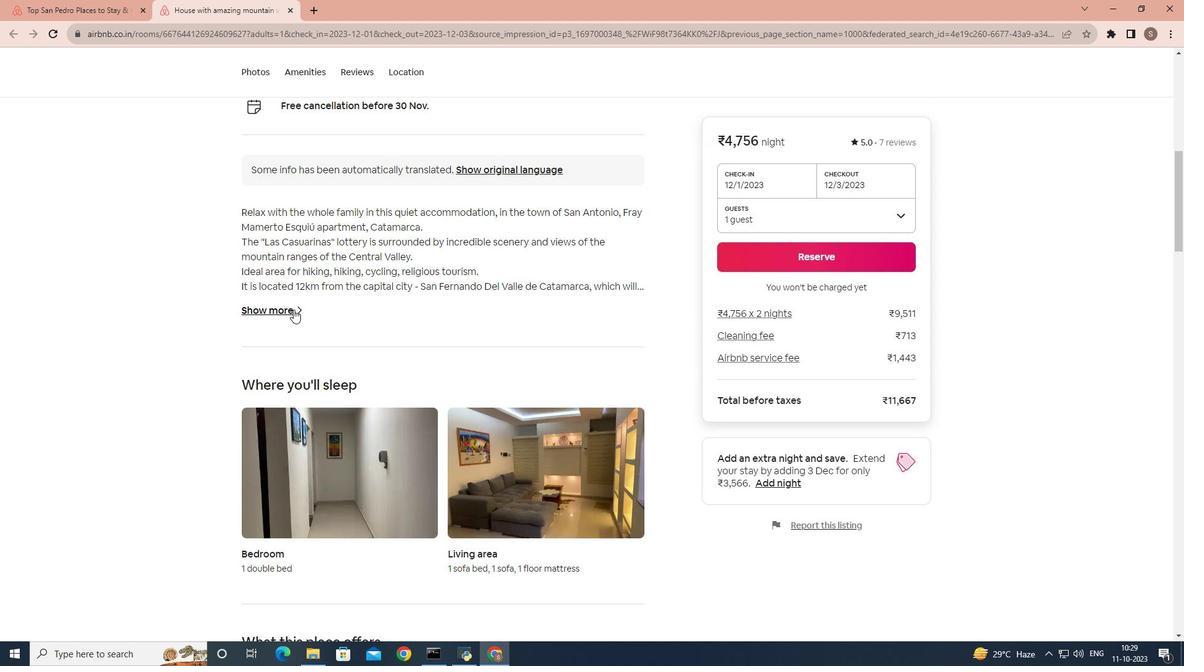 
Action: Mouse moved to (373, 257)
Screenshot: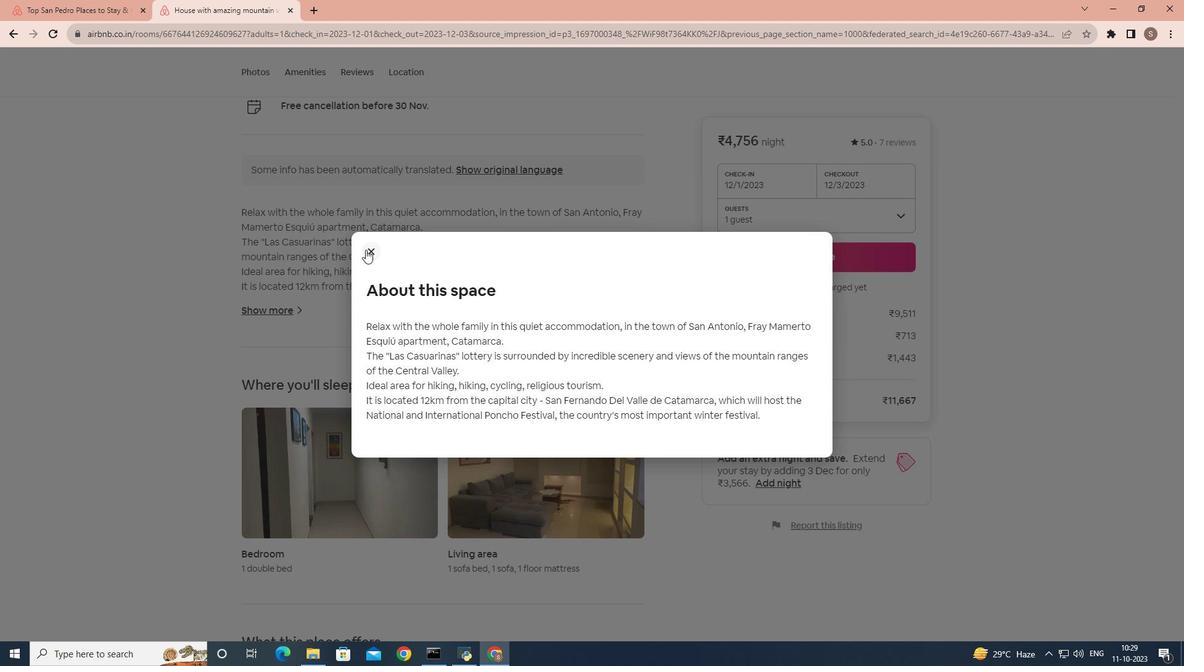 
Action: Mouse pressed left at (373, 257)
Screenshot: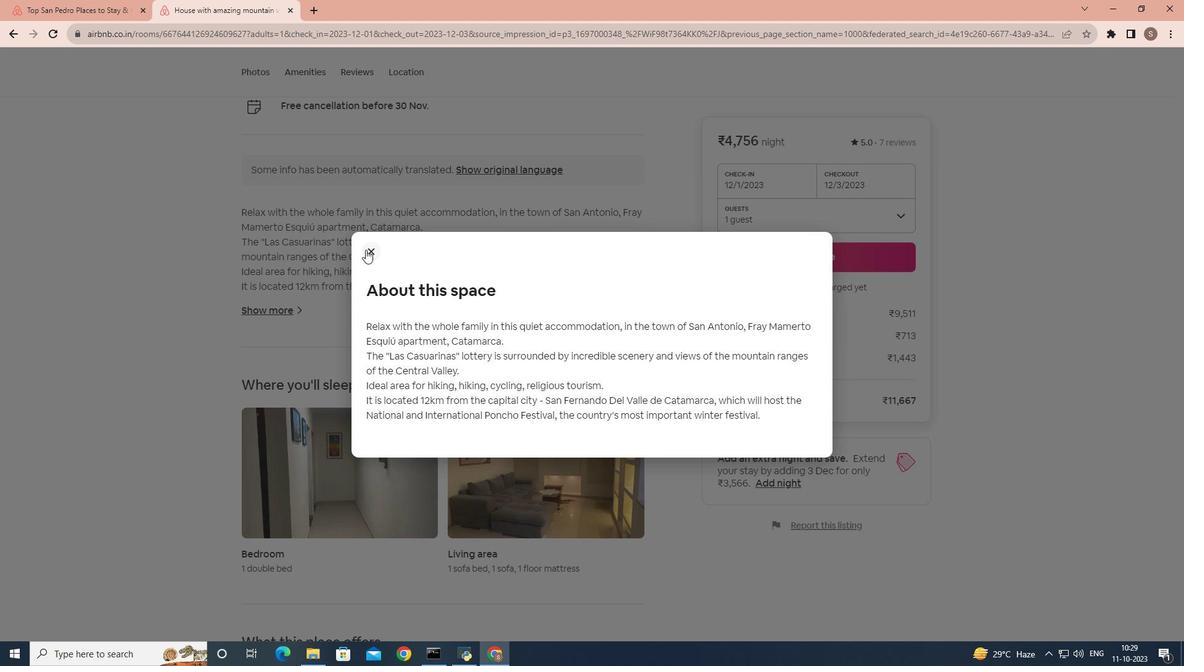 
Action: Mouse moved to (376, 311)
Screenshot: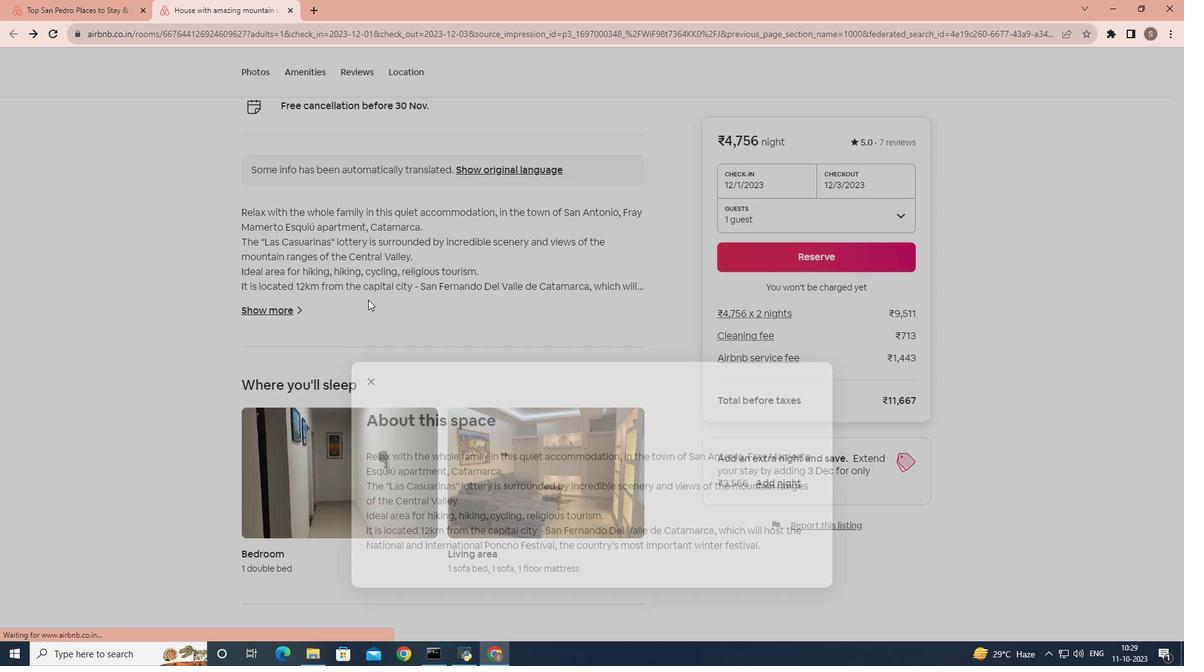 
Action: Mouse scrolled (376, 312) with delta (0, 0)
Screenshot: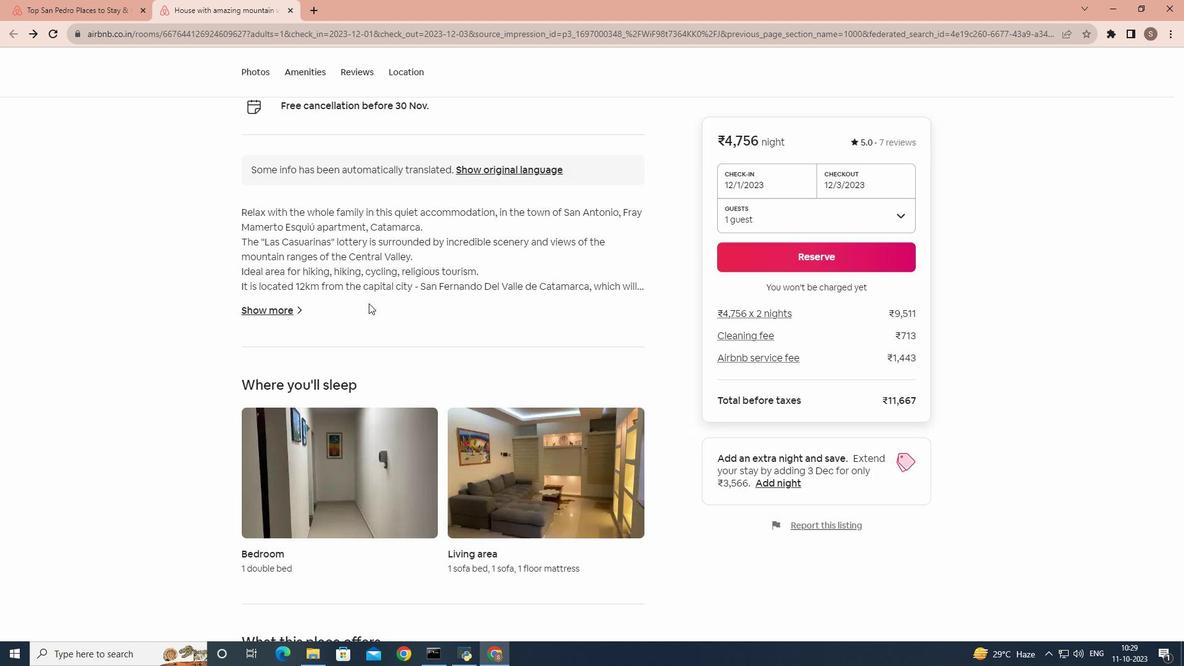 
Action: Mouse scrolled (376, 312) with delta (0, 0)
Screenshot: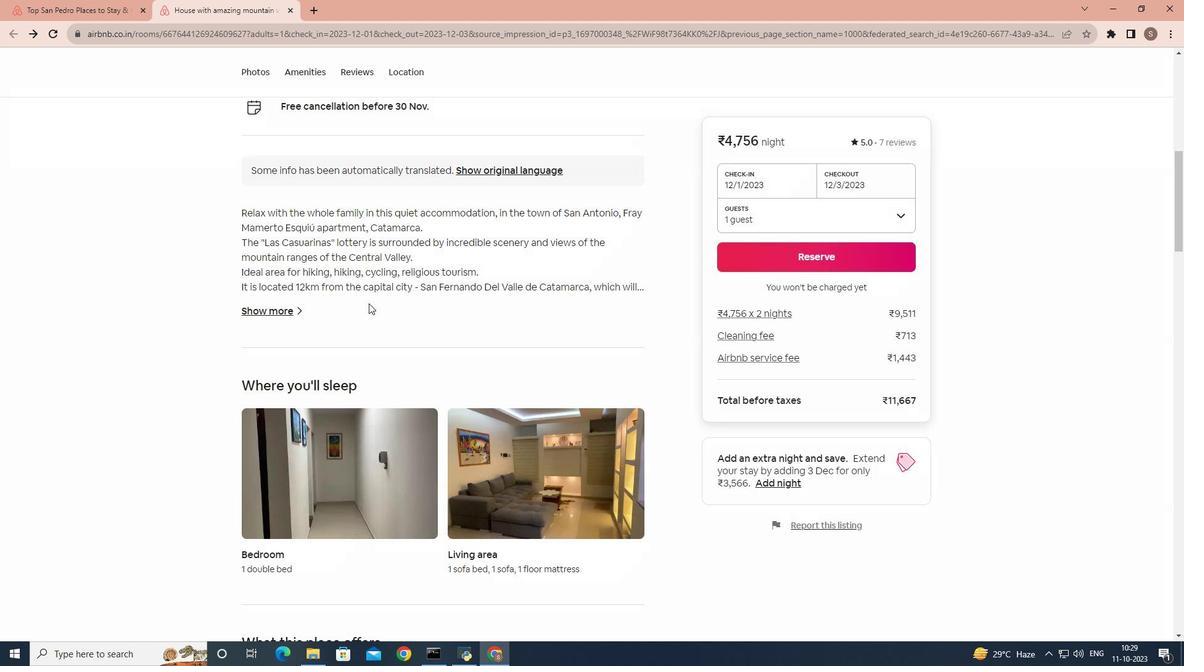 
Action: Mouse scrolled (376, 312) with delta (0, 0)
Screenshot: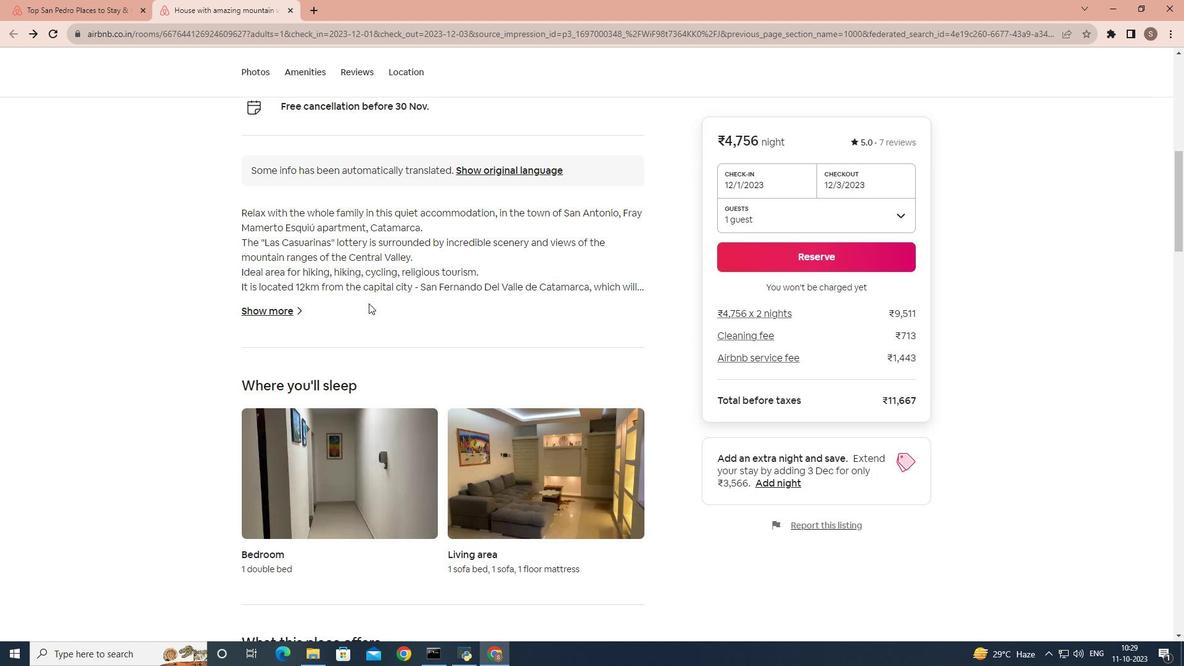 
Action: Mouse scrolled (376, 312) with delta (0, 0)
Screenshot: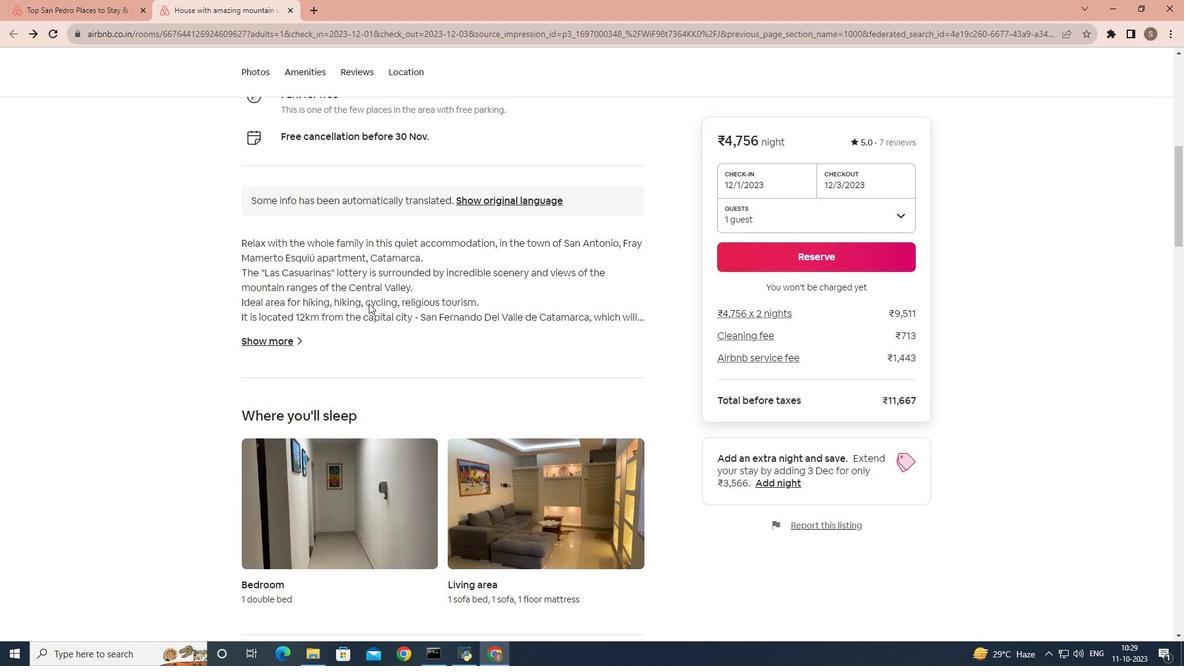 
Action: Mouse scrolled (376, 312) with delta (0, 0)
Screenshot: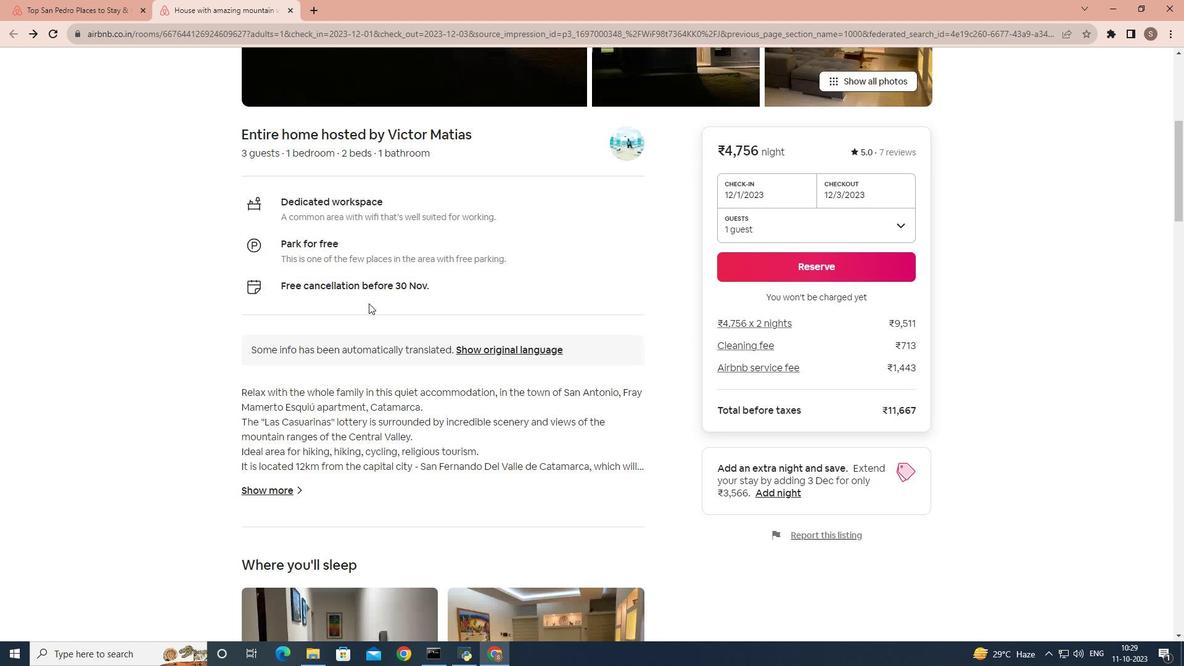 
Action: Mouse scrolled (376, 312) with delta (0, 0)
Screenshot: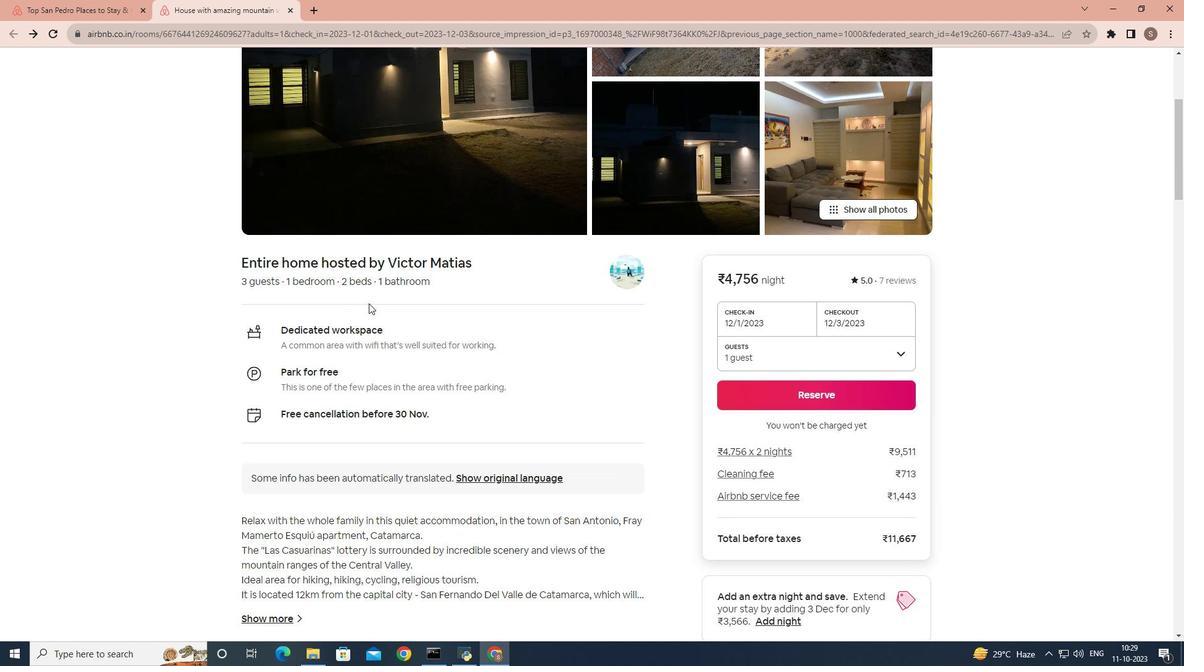 
Action: Mouse scrolled (376, 312) with delta (0, 0)
Screenshot: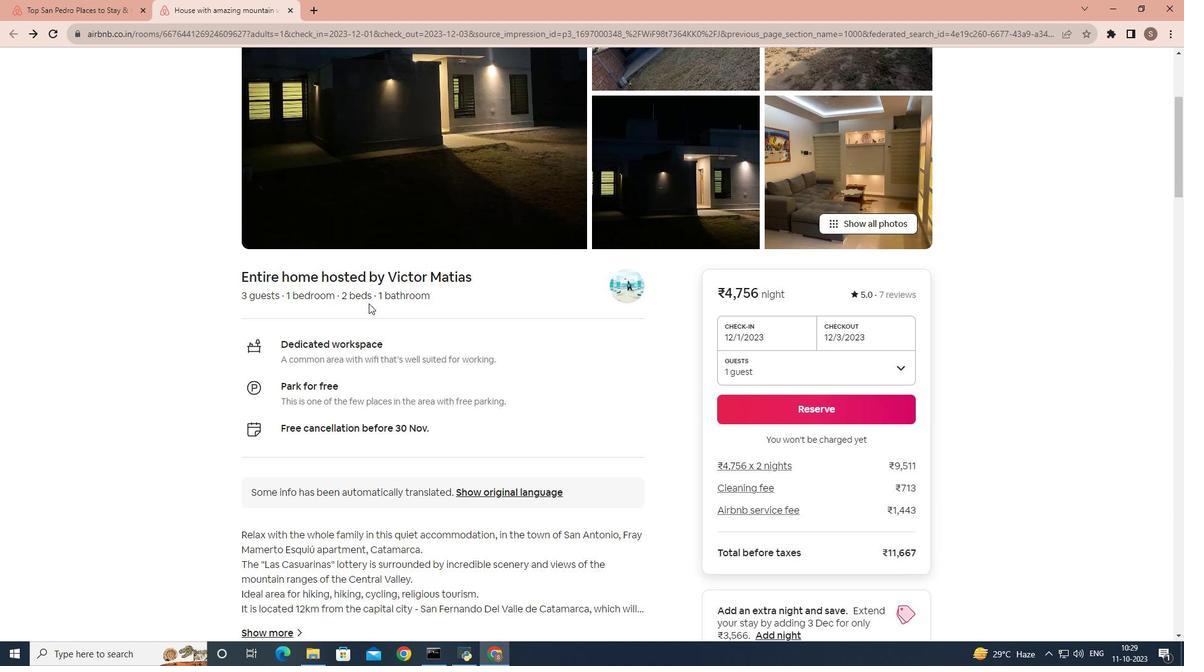 
Action: Mouse scrolled (376, 312) with delta (0, 0)
Screenshot: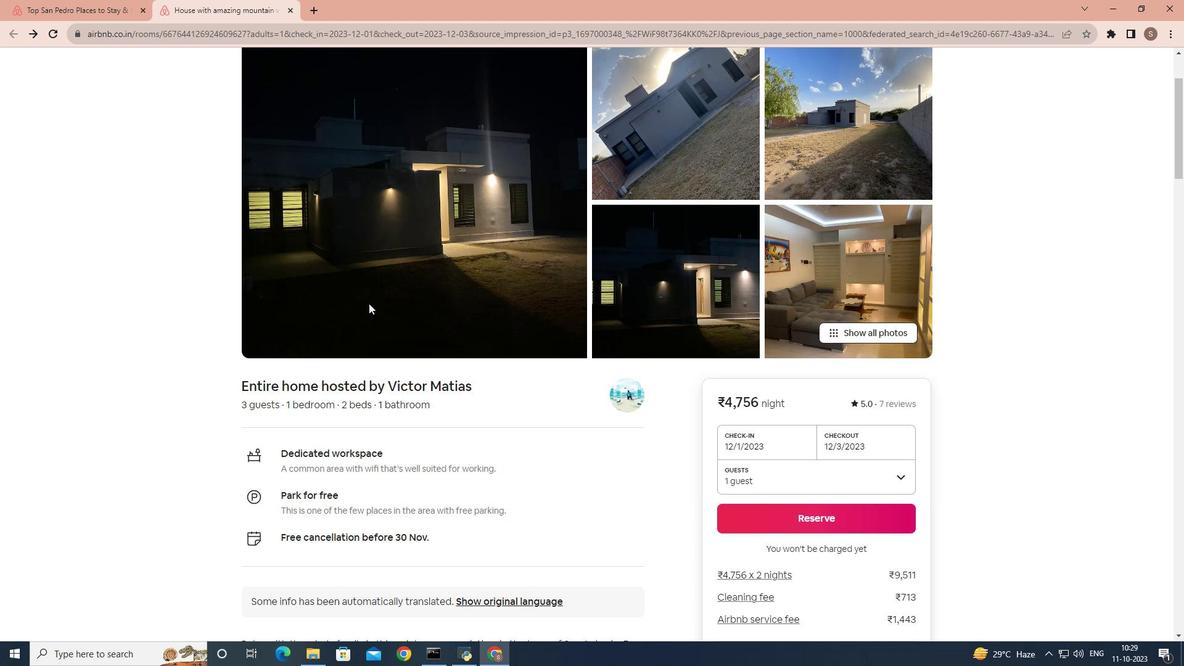 
Action: Mouse scrolled (376, 312) with delta (0, 0)
Screenshot: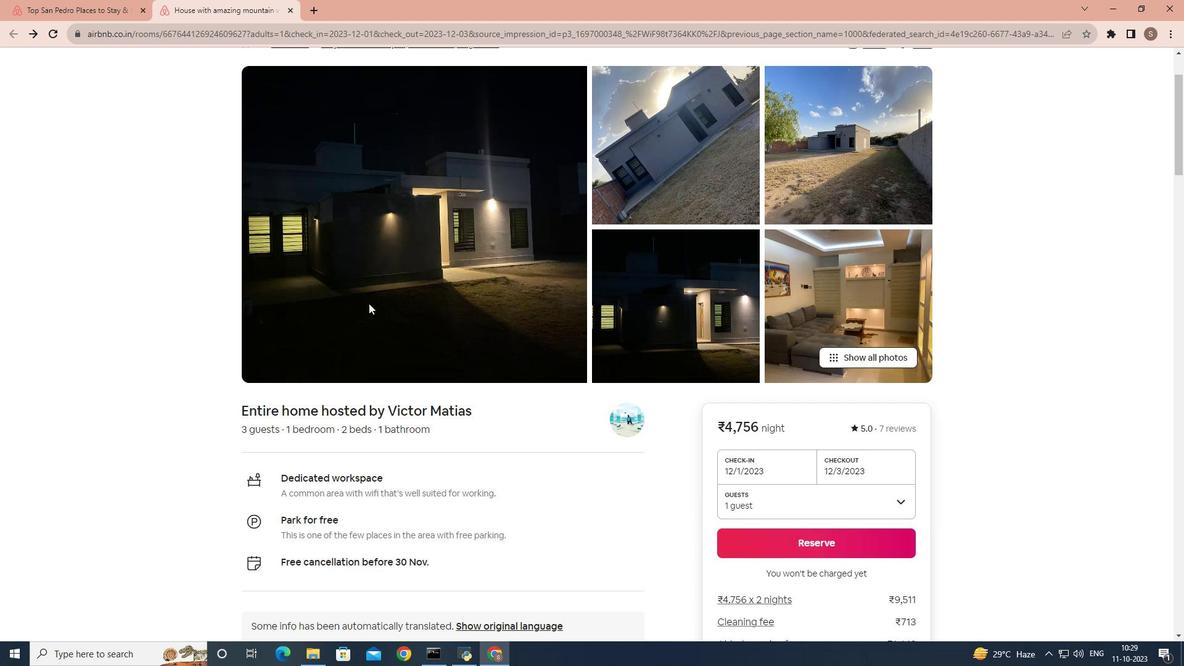 
Action: Mouse moved to (376, 312)
Screenshot: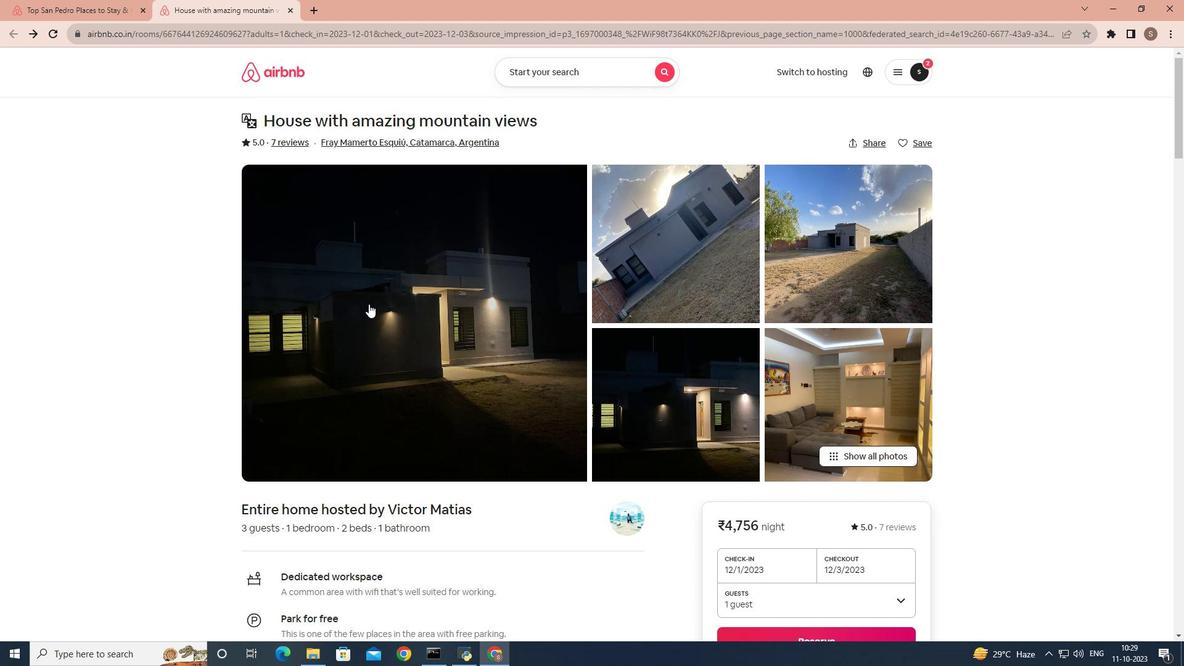
Action: Mouse scrolled (376, 311) with delta (0, 0)
Screenshot: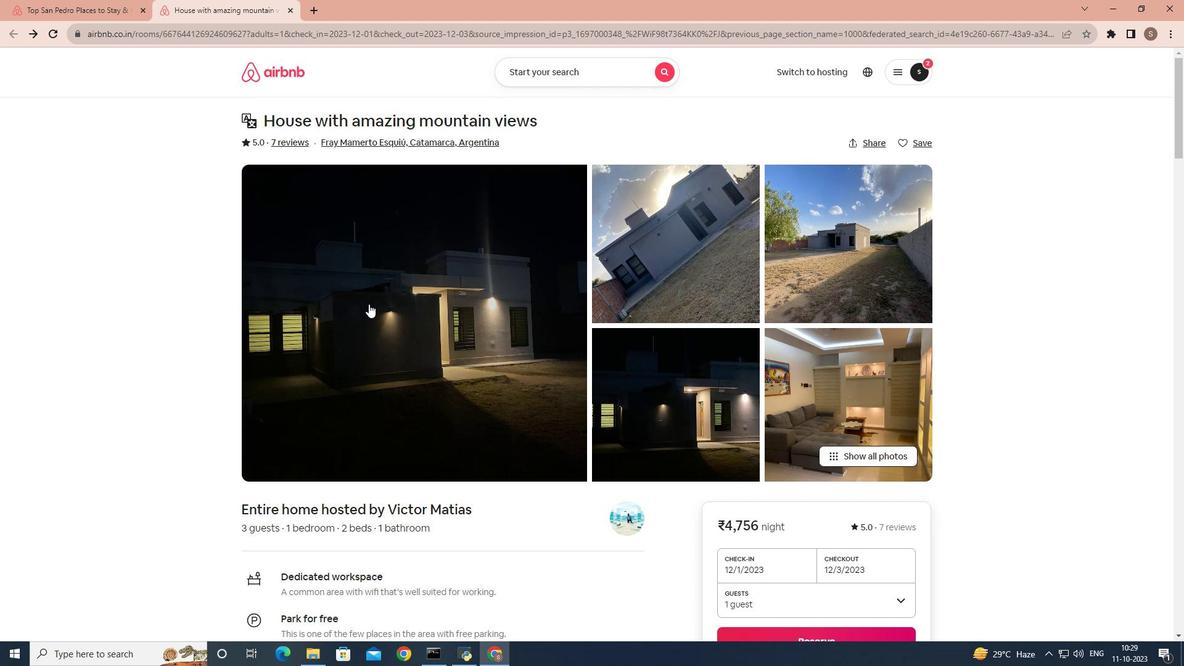
Action: Mouse scrolled (376, 311) with delta (0, 0)
Screenshot: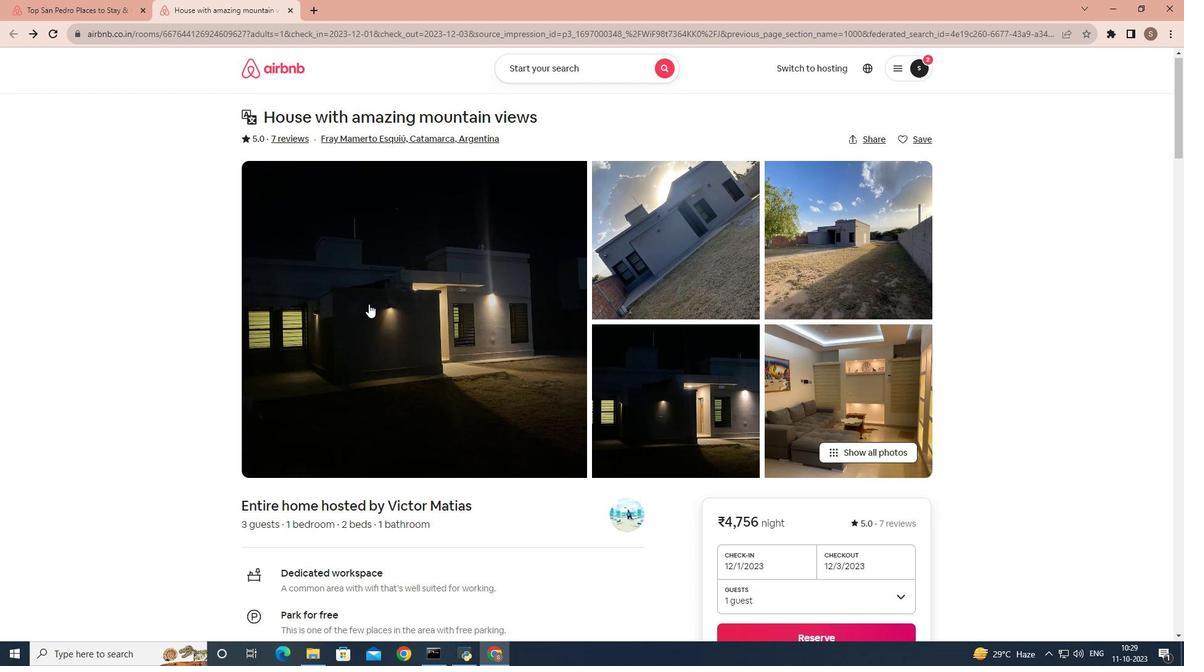 
Action: Mouse scrolled (376, 311) with delta (0, 0)
Screenshot: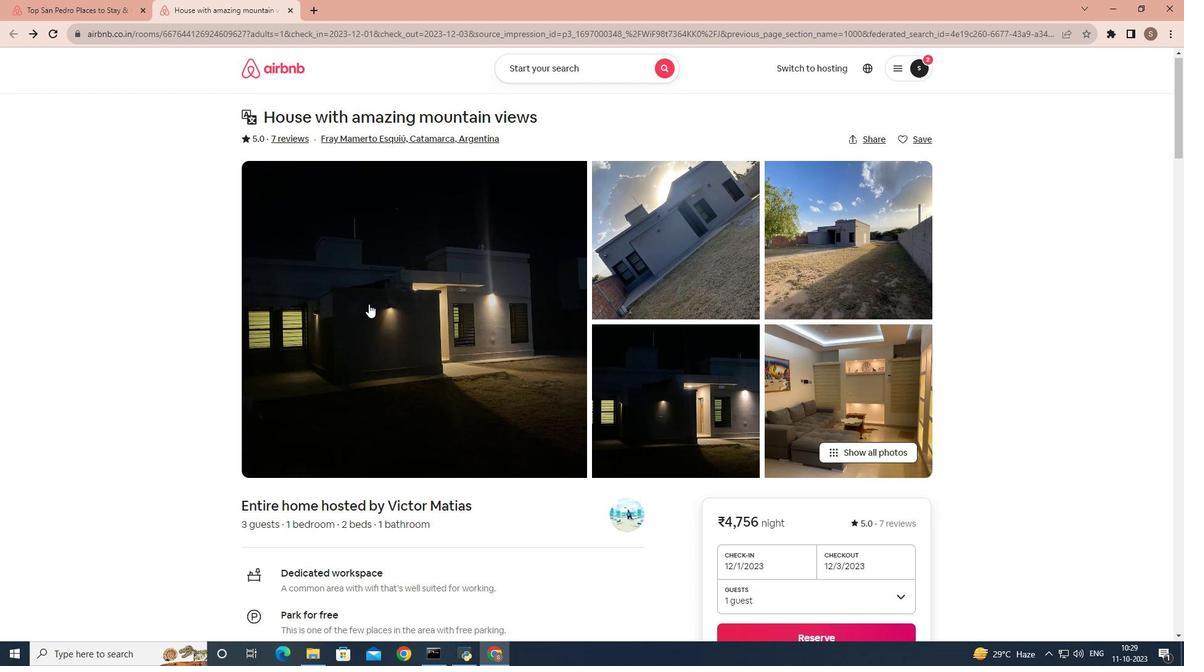 
Action: Mouse scrolled (376, 311) with delta (0, 0)
Screenshot: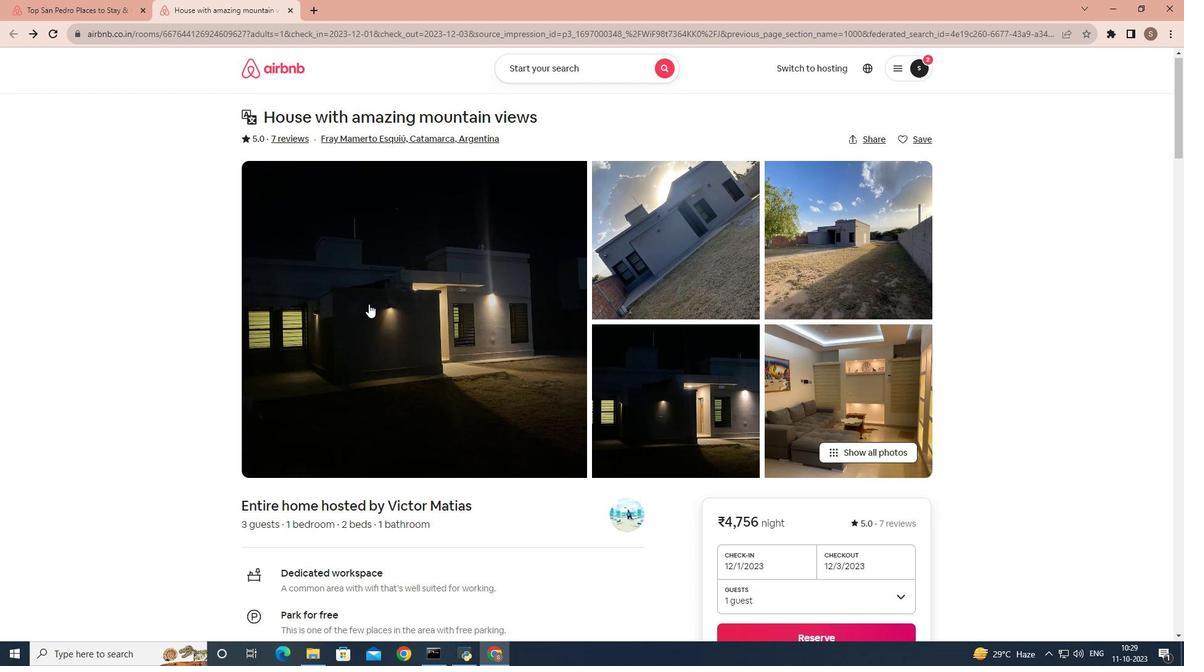 
Action: Mouse scrolled (376, 311) with delta (0, 0)
Screenshot: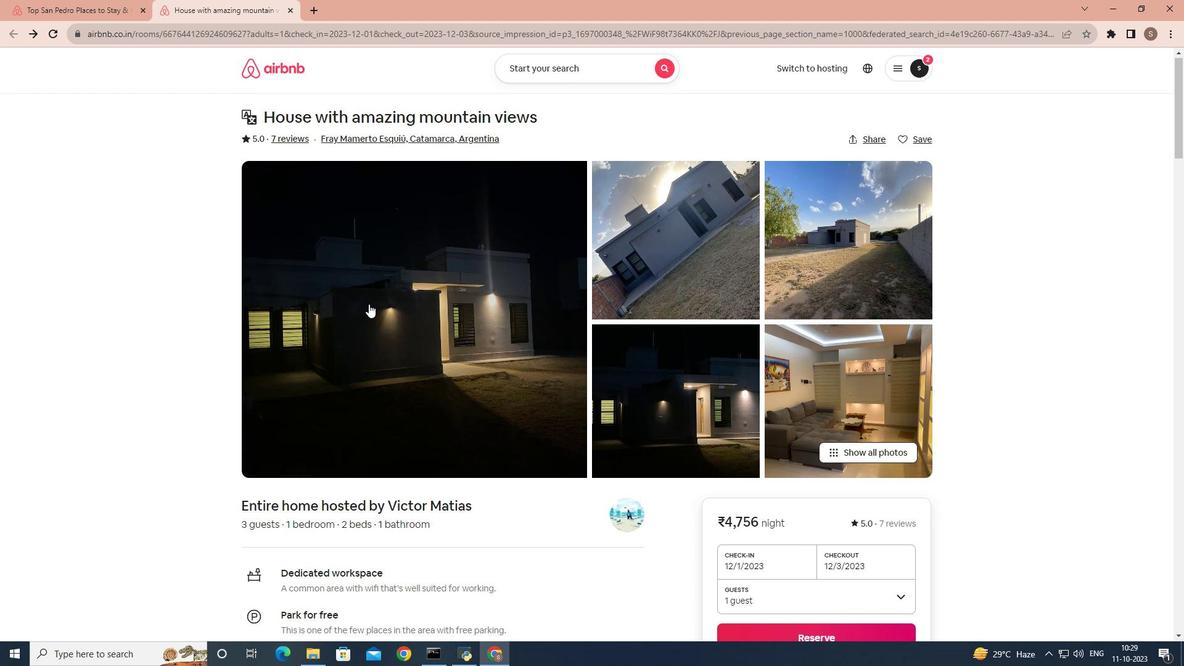 
Action: Mouse scrolled (376, 311) with delta (0, 0)
Screenshot: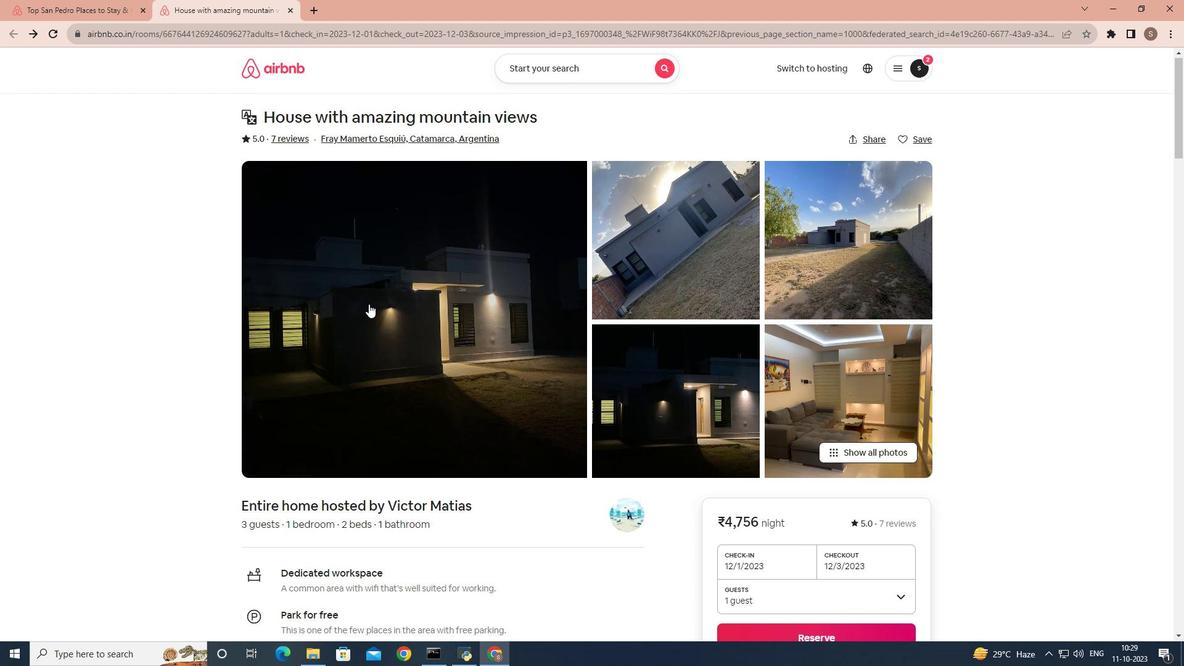 
Action: Mouse scrolled (376, 311) with delta (0, 0)
Screenshot: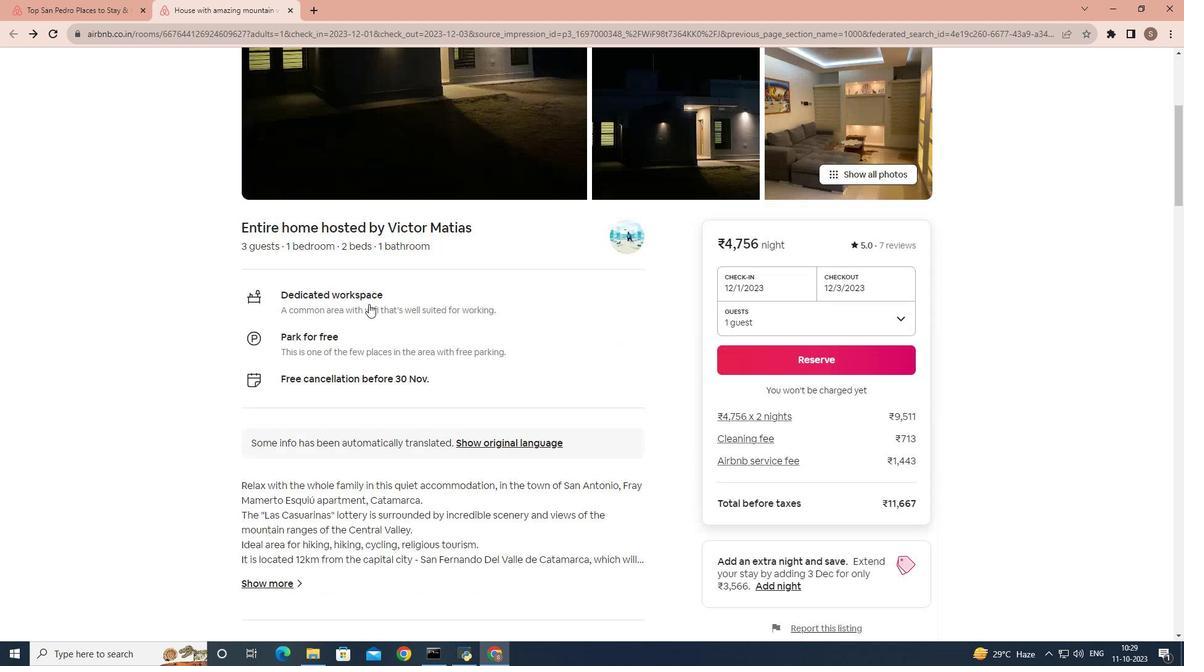 
Action: Mouse scrolled (376, 311) with delta (0, 0)
Screenshot: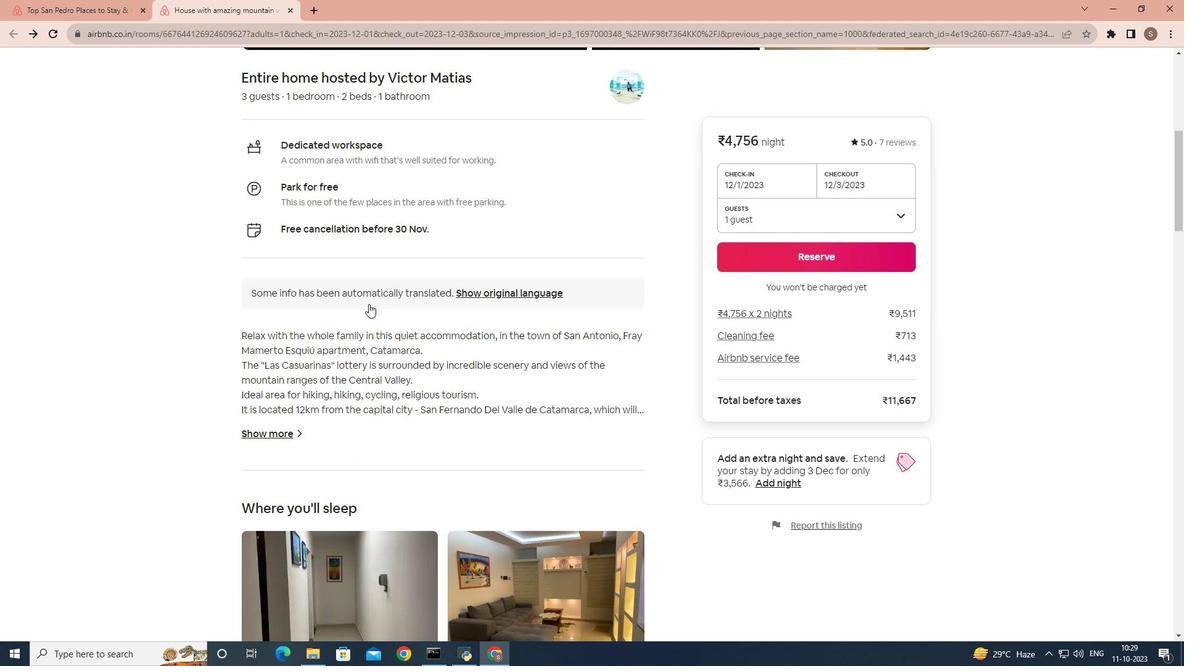 
Action: Mouse scrolled (376, 311) with delta (0, 0)
Screenshot: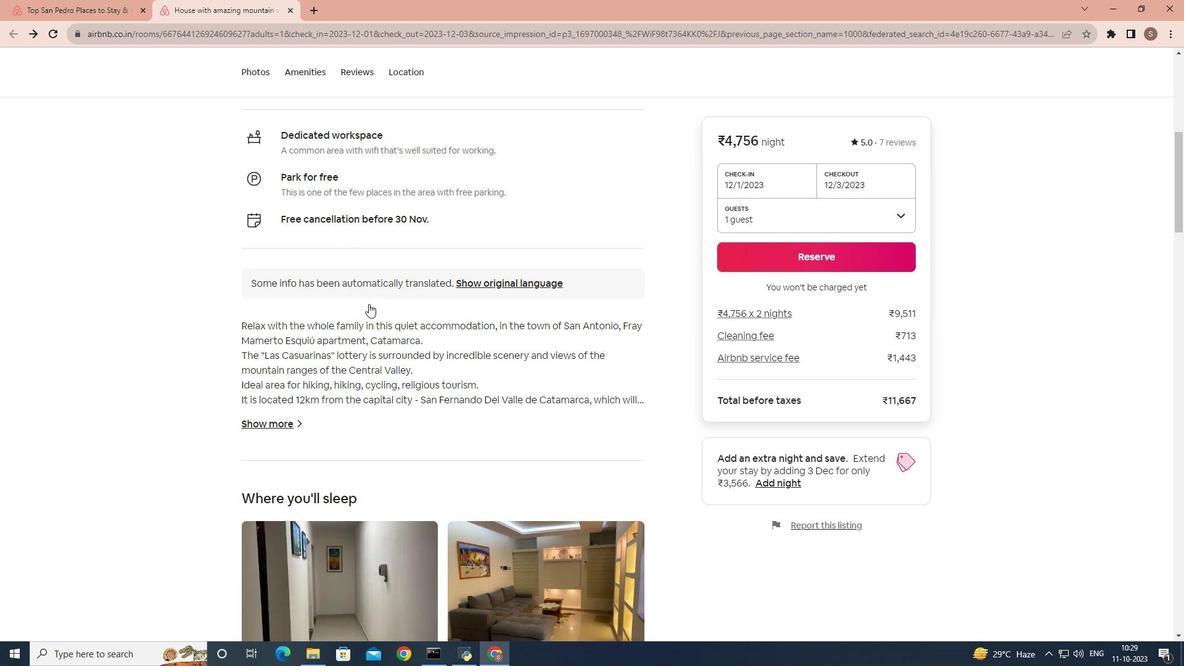 
Action: Mouse scrolled (376, 311) with delta (0, 0)
Screenshot: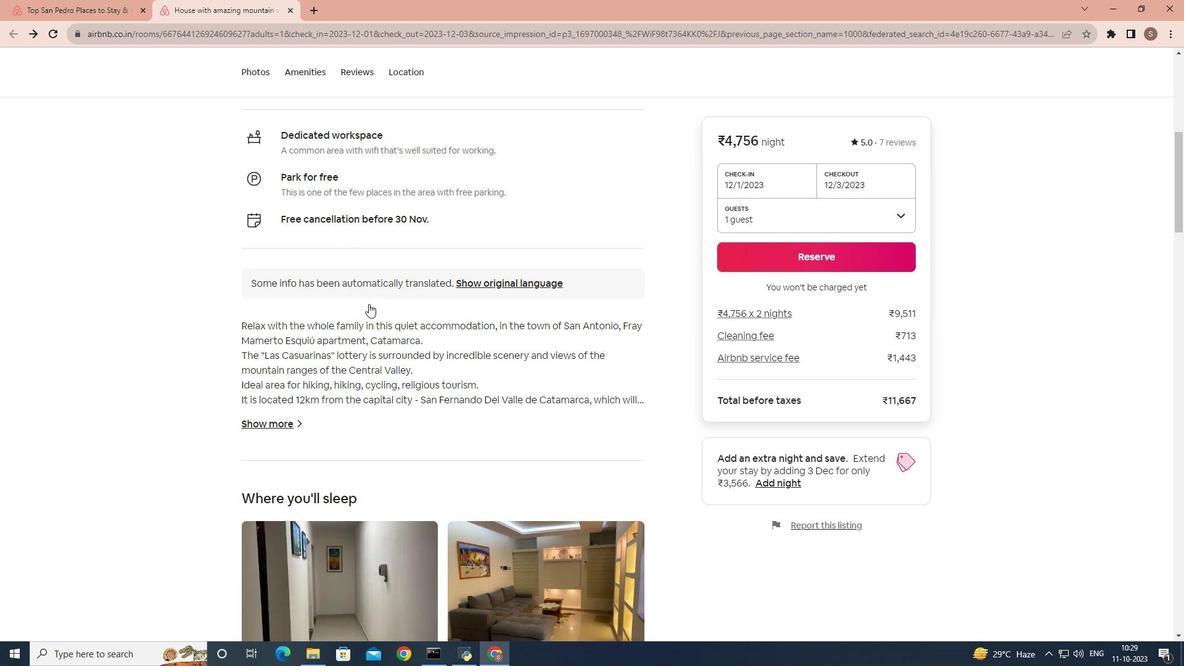 
Action: Mouse scrolled (376, 311) with delta (0, 0)
Screenshot: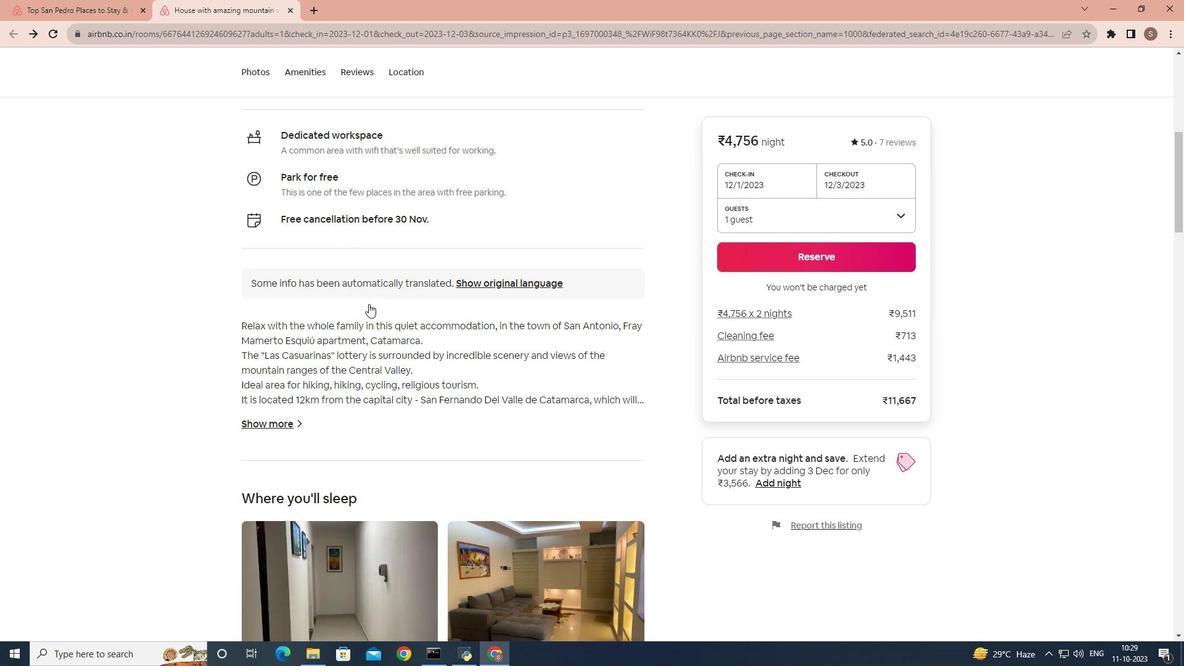 
Action: Mouse scrolled (376, 311) with delta (0, 0)
Screenshot: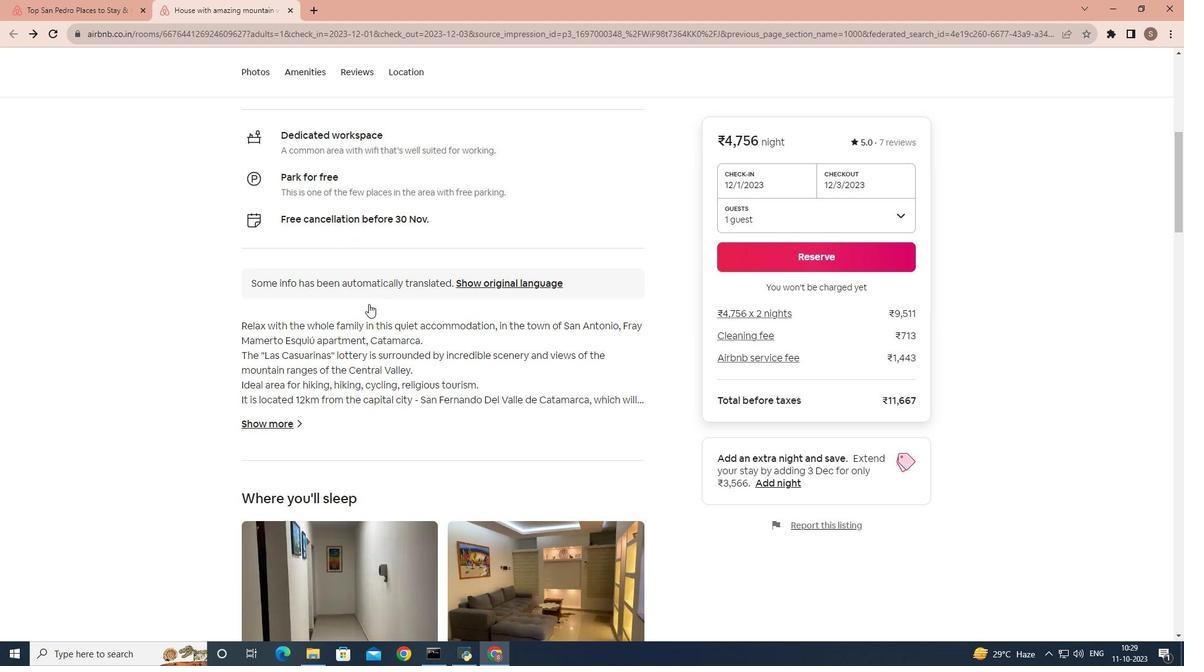 
Action: Mouse scrolled (376, 311) with delta (0, 0)
Screenshot: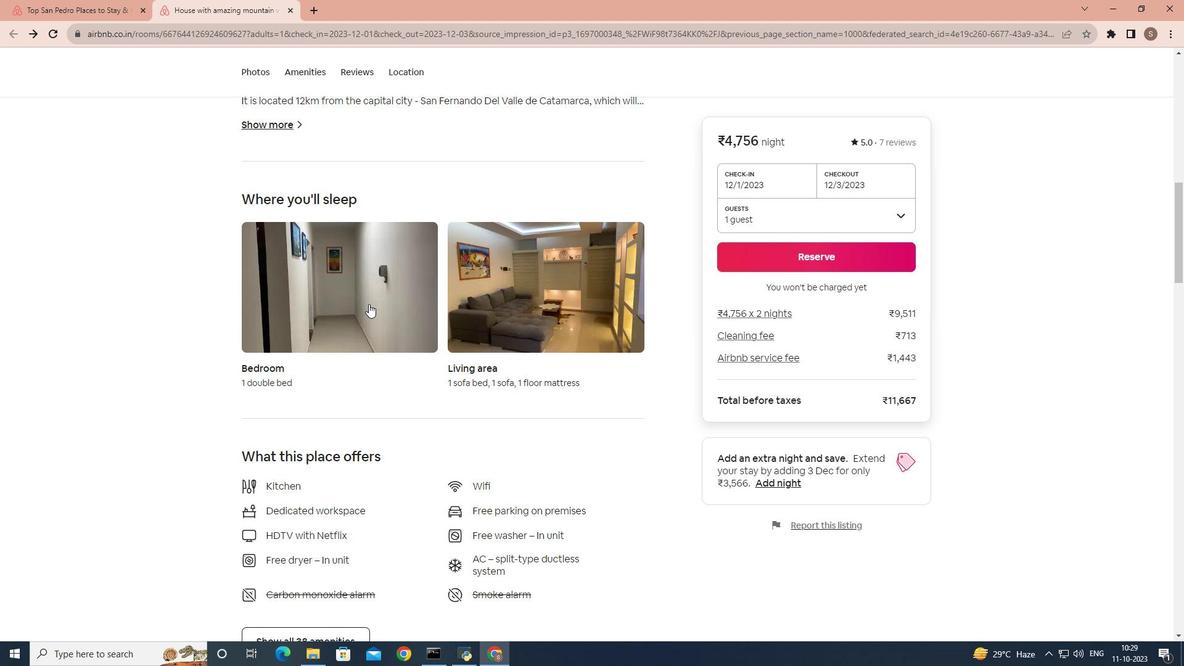 
Action: Mouse scrolled (376, 311) with delta (0, 0)
Screenshot: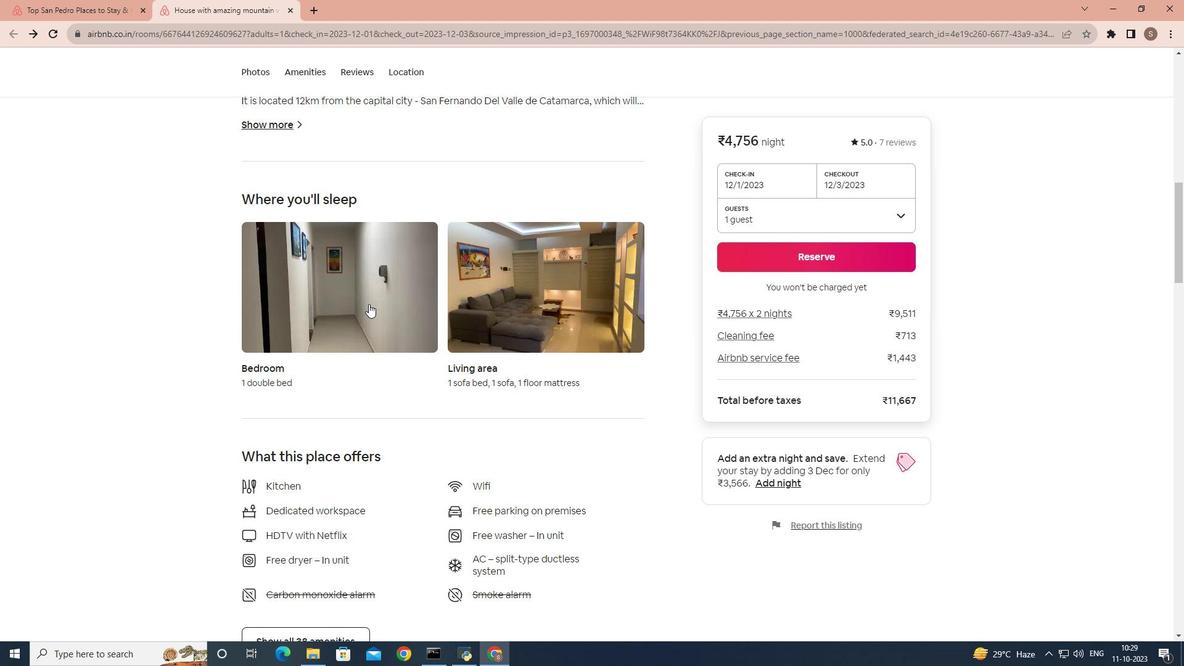 
Action: Mouse scrolled (376, 311) with delta (0, 0)
Screenshot: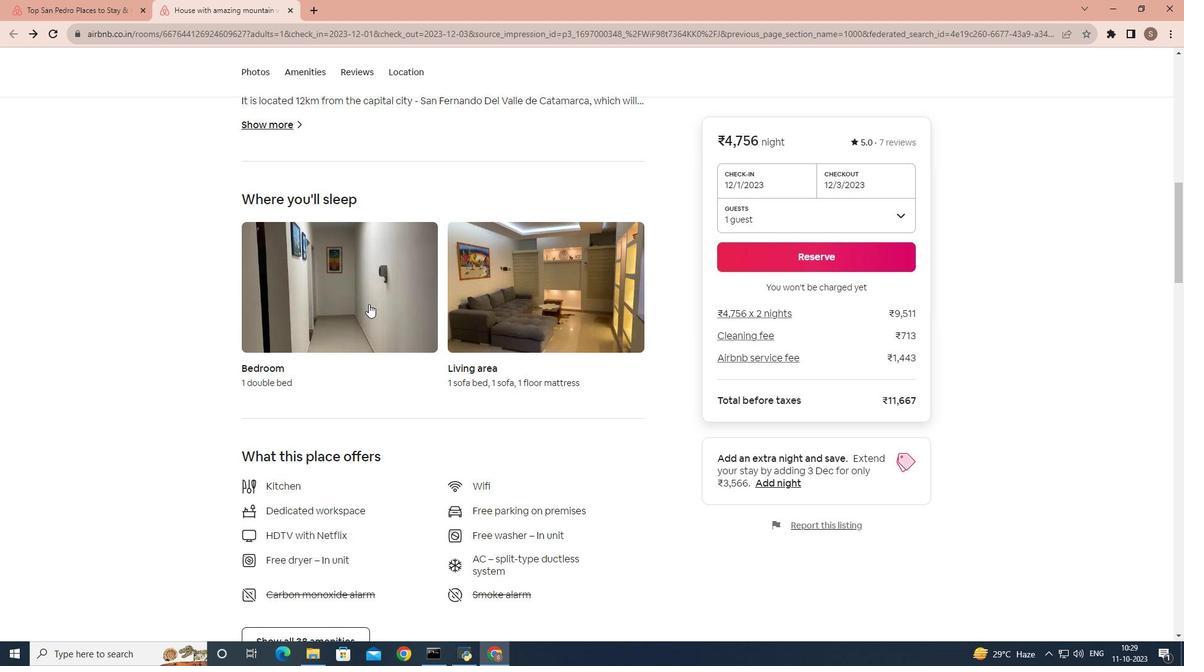 
Action: Mouse scrolled (376, 311) with delta (0, 0)
Screenshot: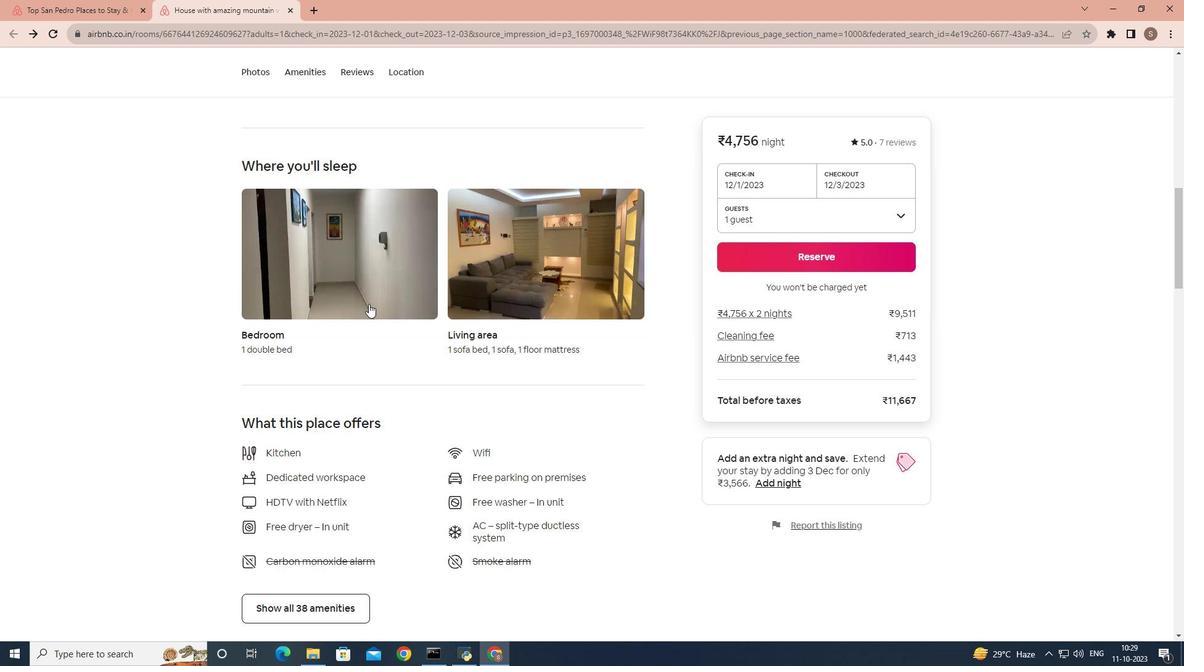 
Action: Mouse moved to (323, 418)
Screenshot: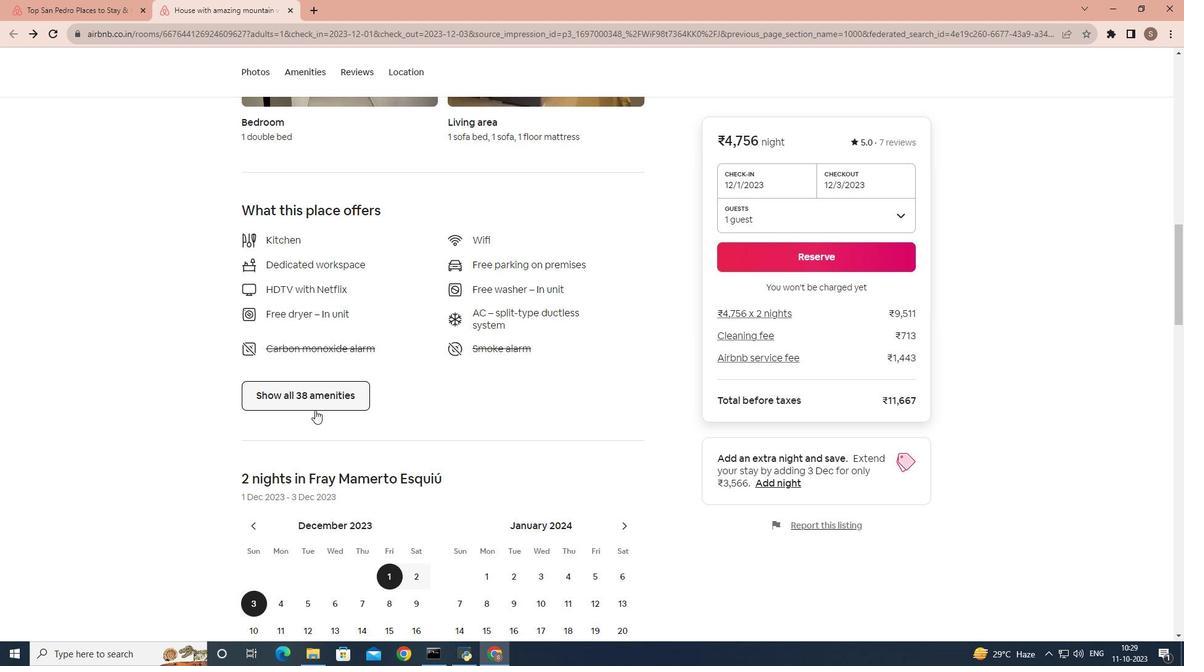
Action: Mouse pressed left at (323, 418)
Screenshot: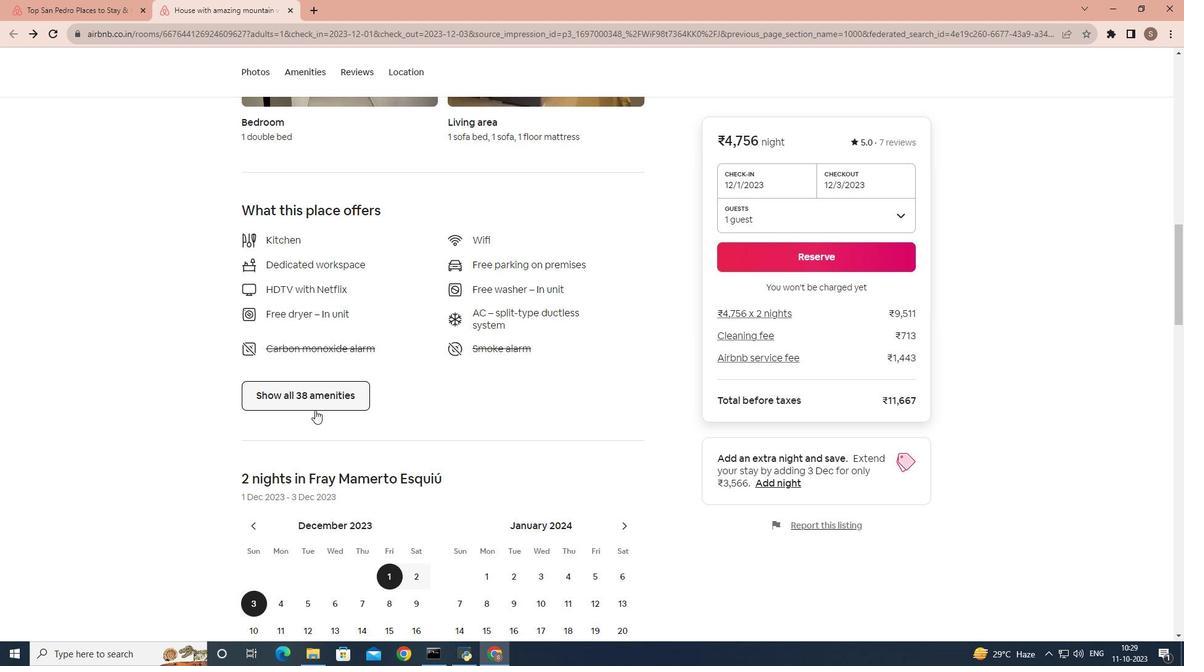 
Action: Mouse moved to (347, 422)
Screenshot: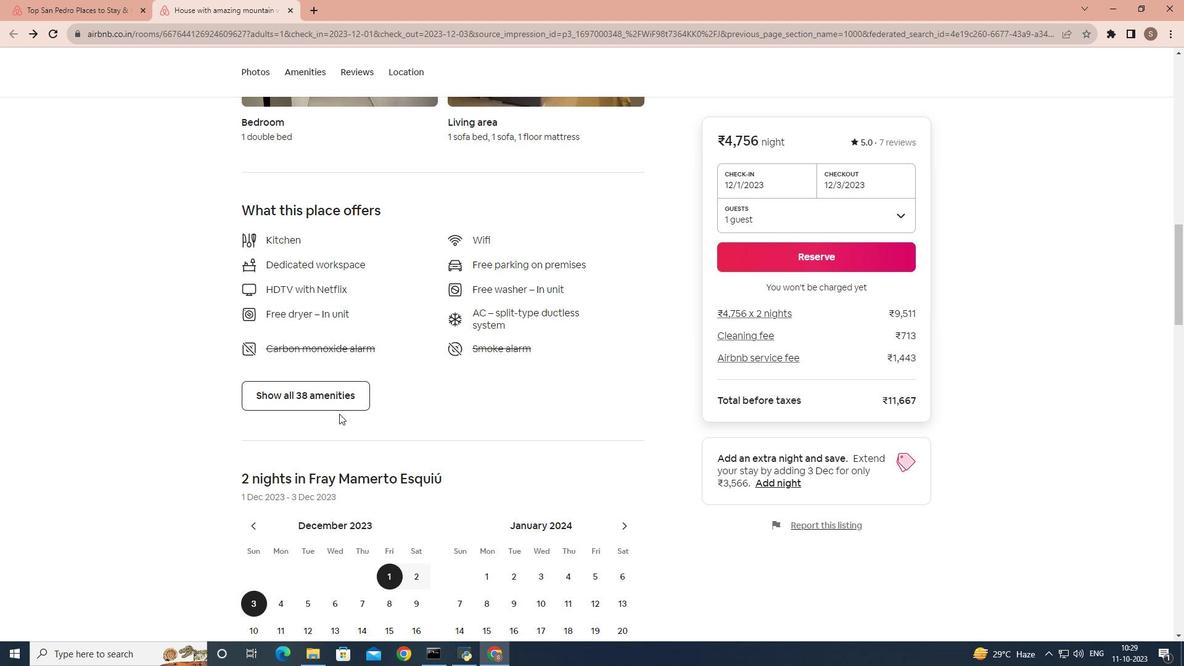 
Action: Mouse pressed left at (347, 422)
Screenshot: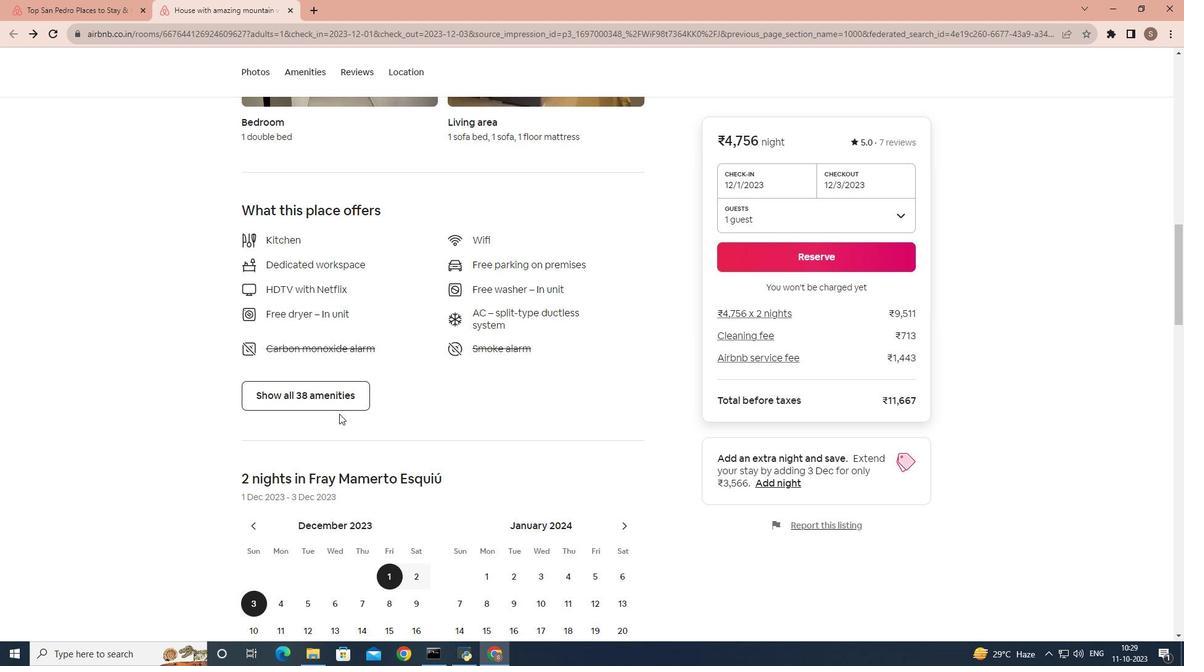 
Action: Mouse moved to (364, 411)
Screenshot: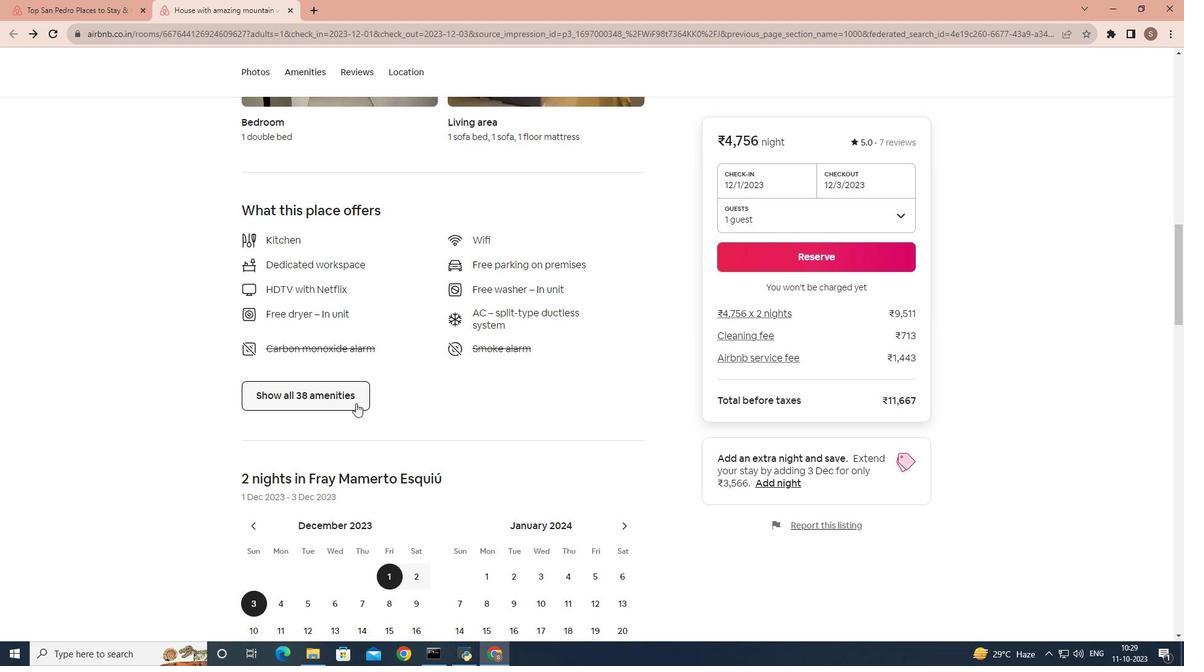 
Action: Mouse pressed left at (364, 411)
Screenshot: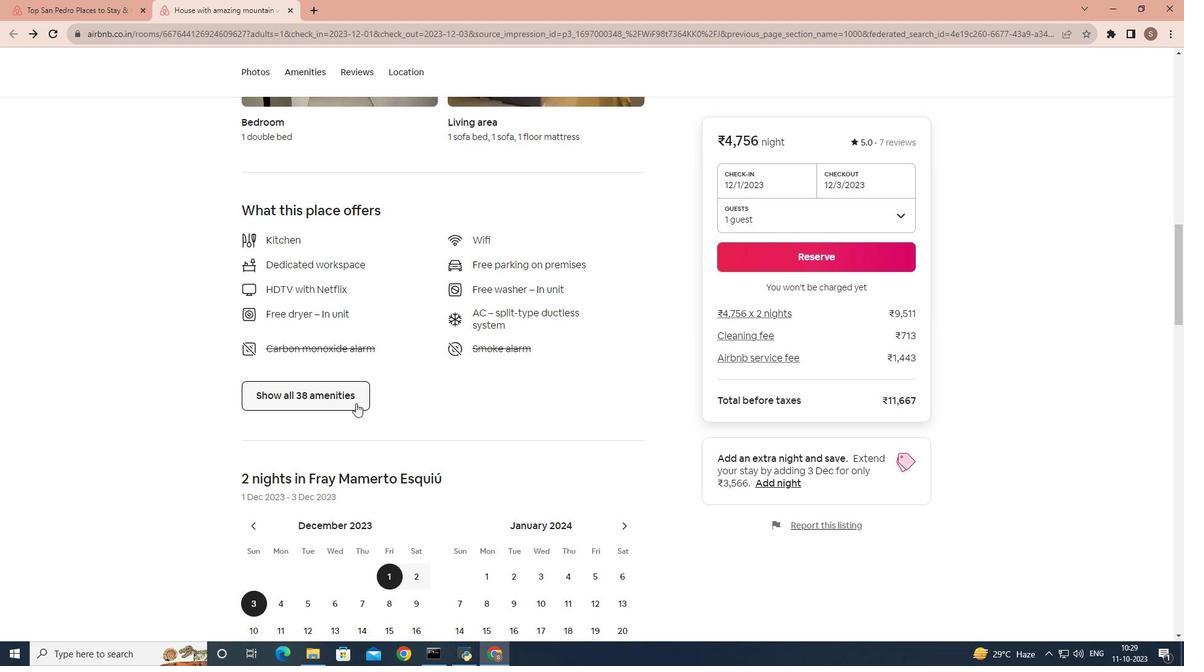 
Action: Mouse moved to (475, 383)
Screenshot: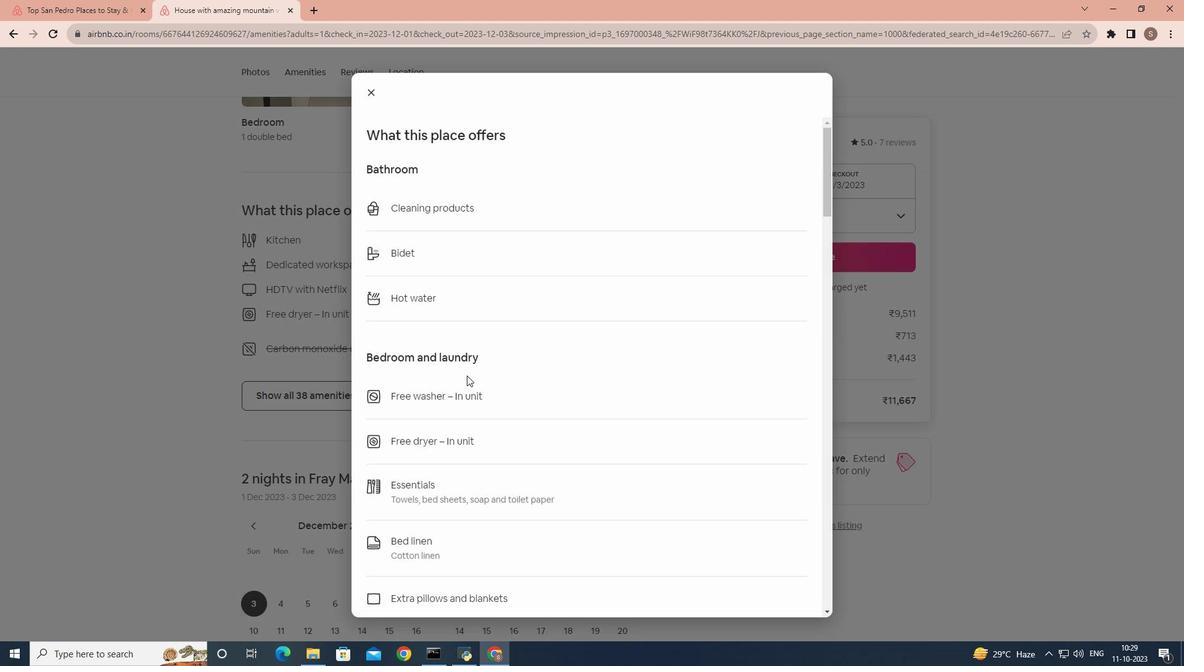 
Action: Mouse scrolled (475, 383) with delta (0, 0)
Screenshot: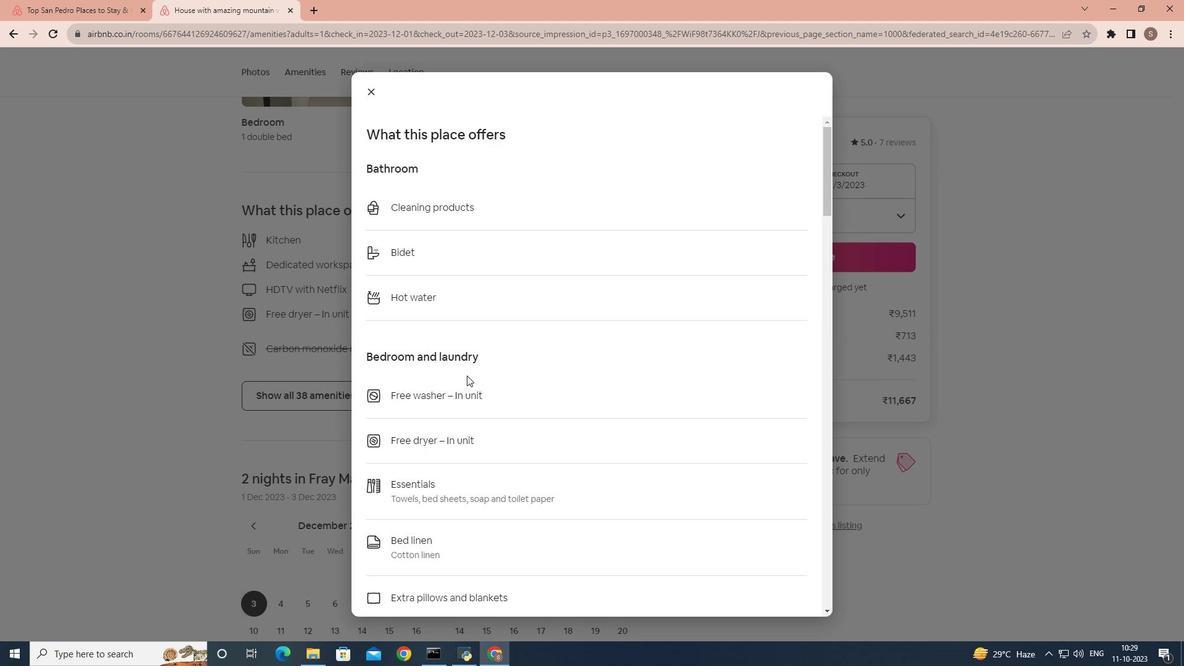 
Action: Mouse scrolled (475, 383) with delta (0, 0)
Screenshot: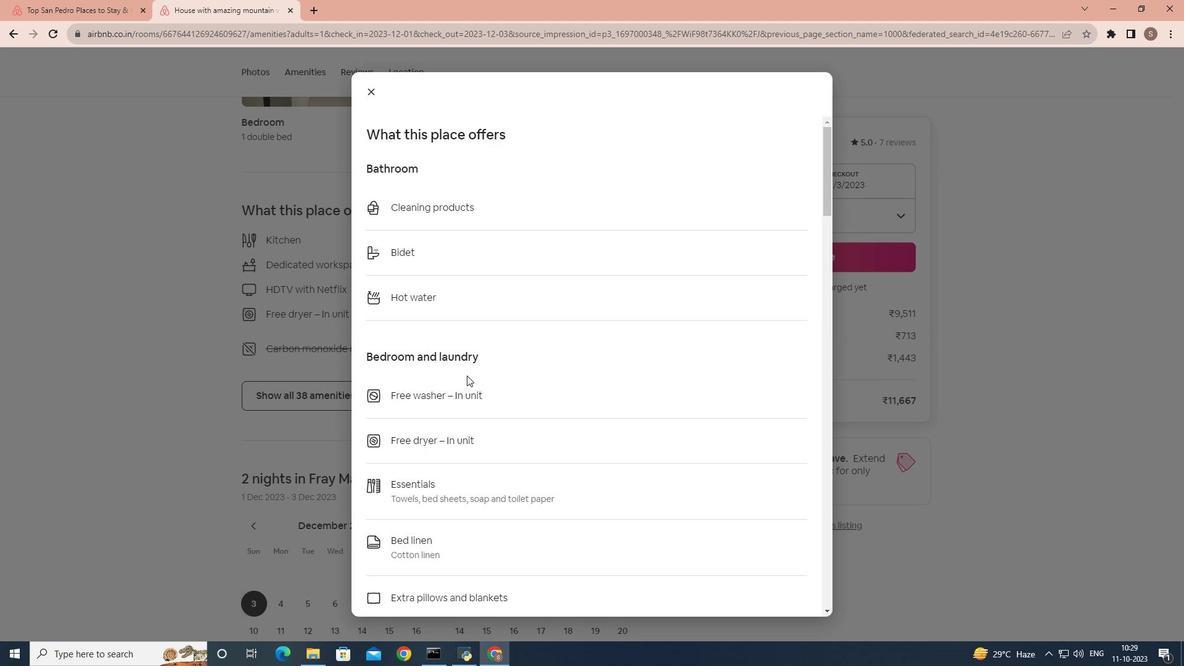 
Action: Mouse scrolled (475, 383) with delta (0, 0)
Screenshot: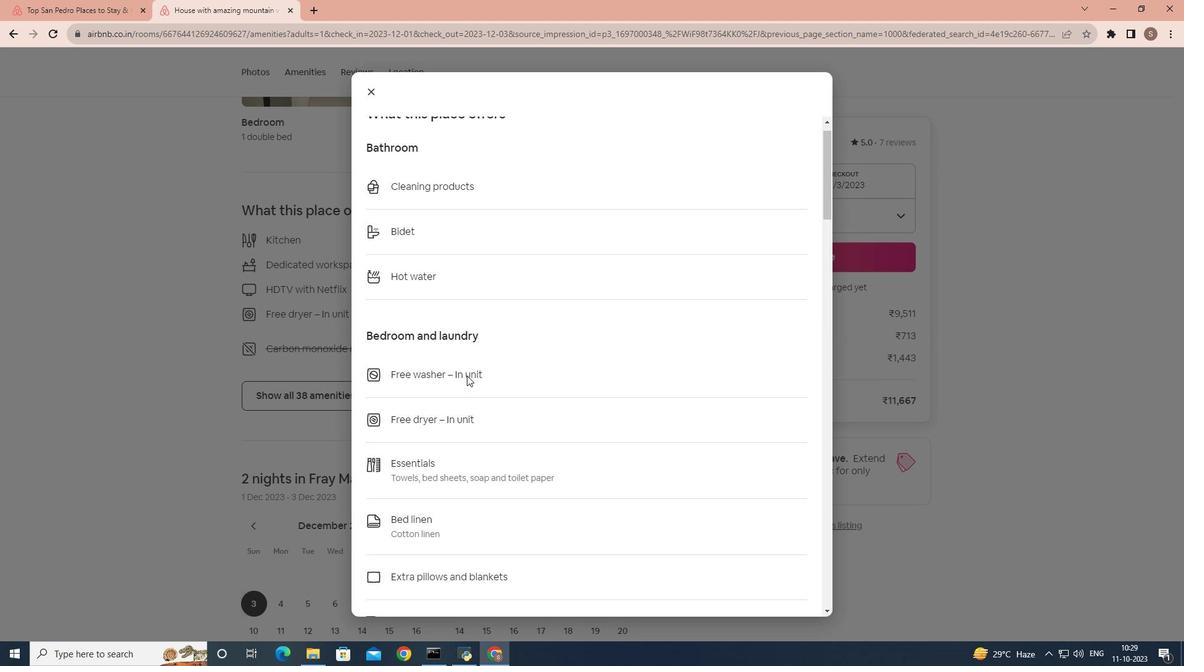 
Action: Mouse scrolled (475, 383) with delta (0, 0)
Screenshot: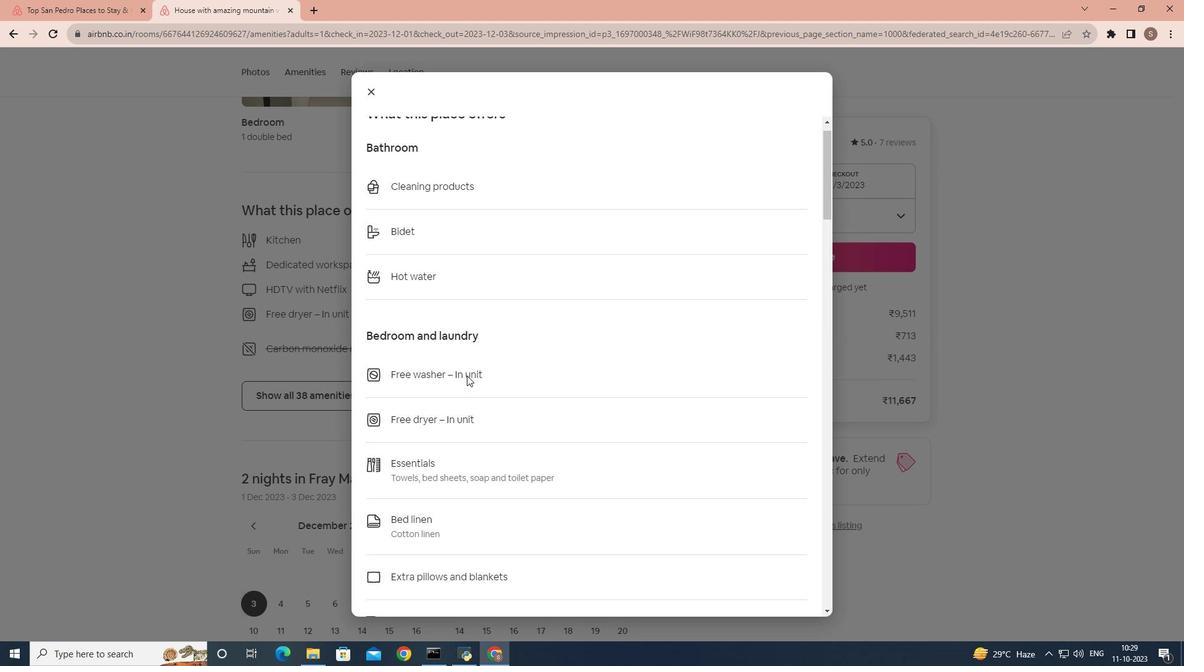 
Action: Mouse scrolled (475, 383) with delta (0, 0)
Screenshot: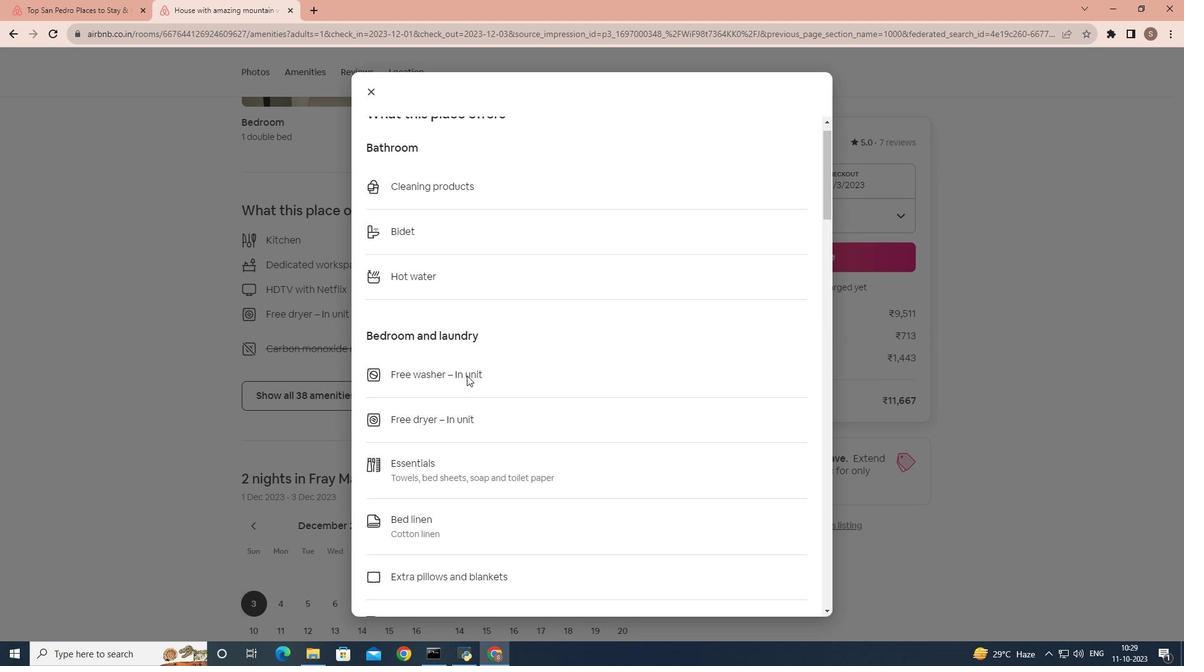 
Action: Mouse scrolled (475, 383) with delta (0, 0)
Screenshot: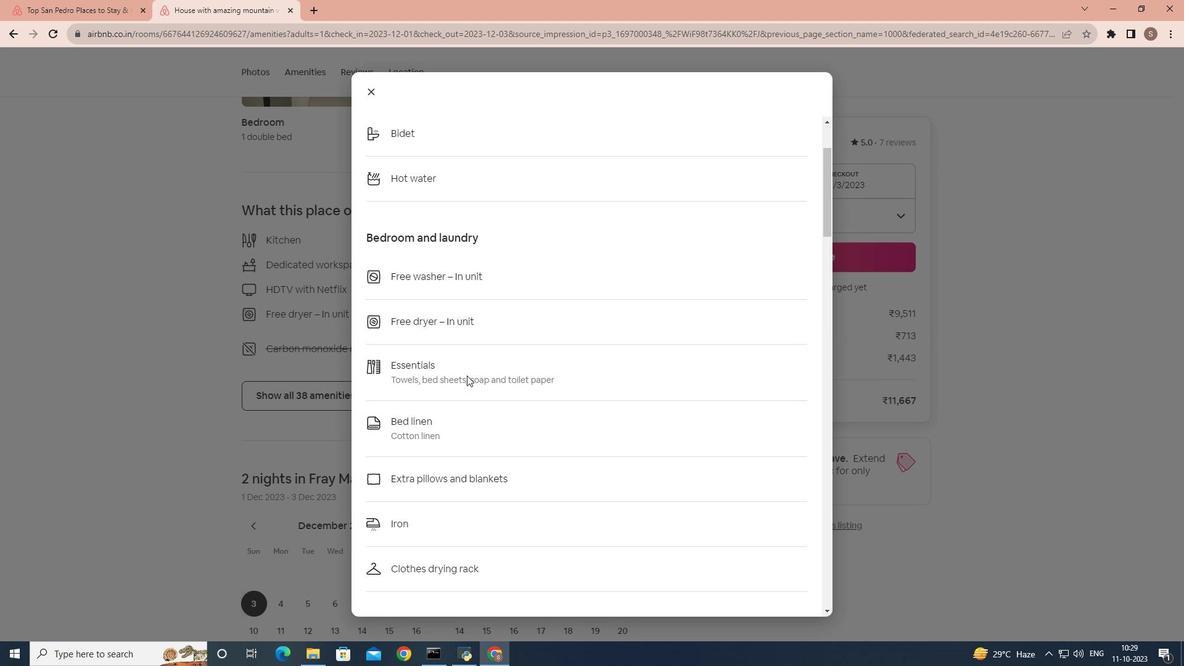 
Action: Mouse scrolled (475, 383) with delta (0, 0)
Screenshot: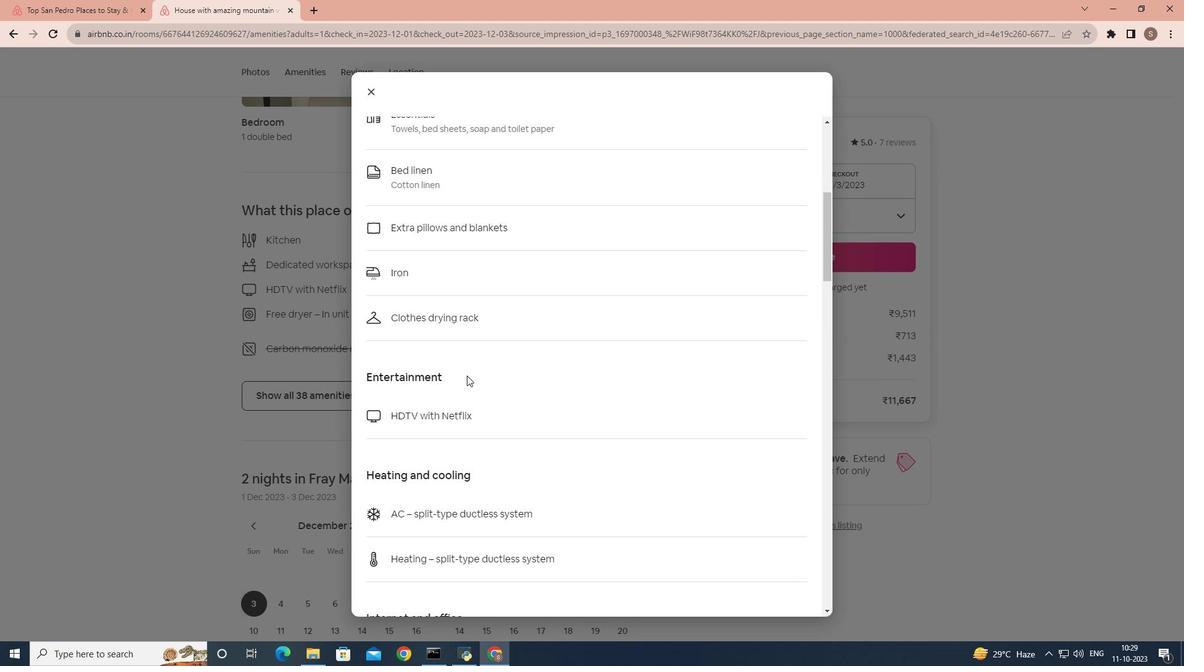 
Action: Mouse scrolled (475, 383) with delta (0, 0)
Screenshot: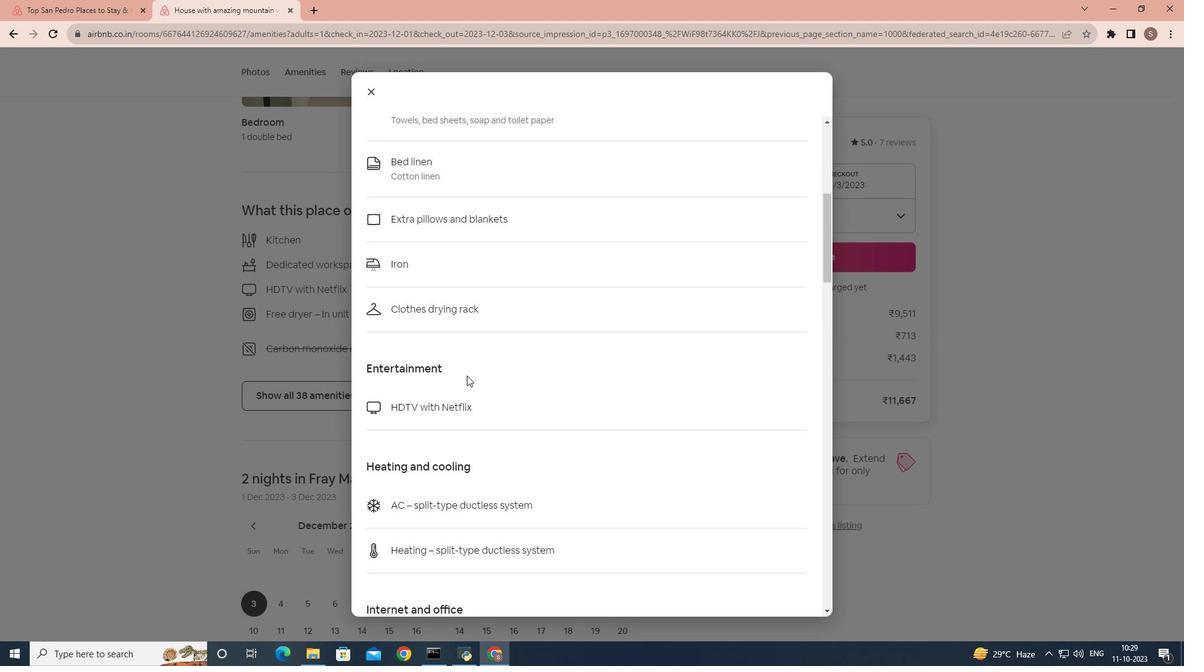 
Action: Mouse scrolled (475, 383) with delta (0, 0)
Screenshot: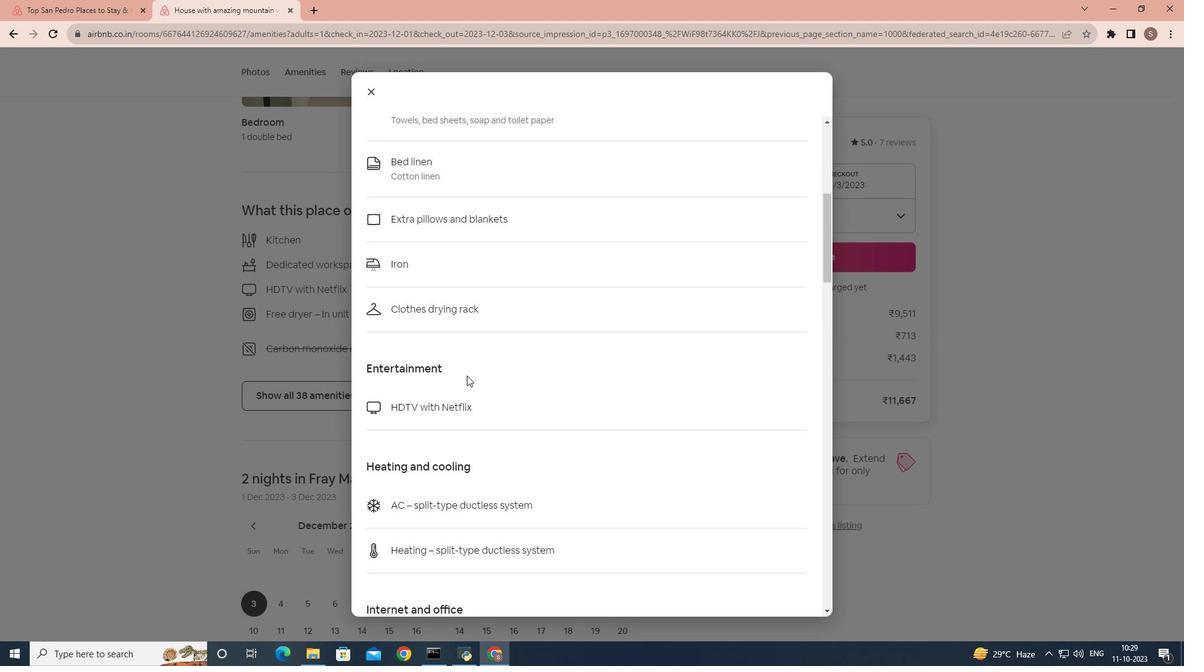 
Action: Mouse scrolled (475, 383) with delta (0, 0)
Screenshot: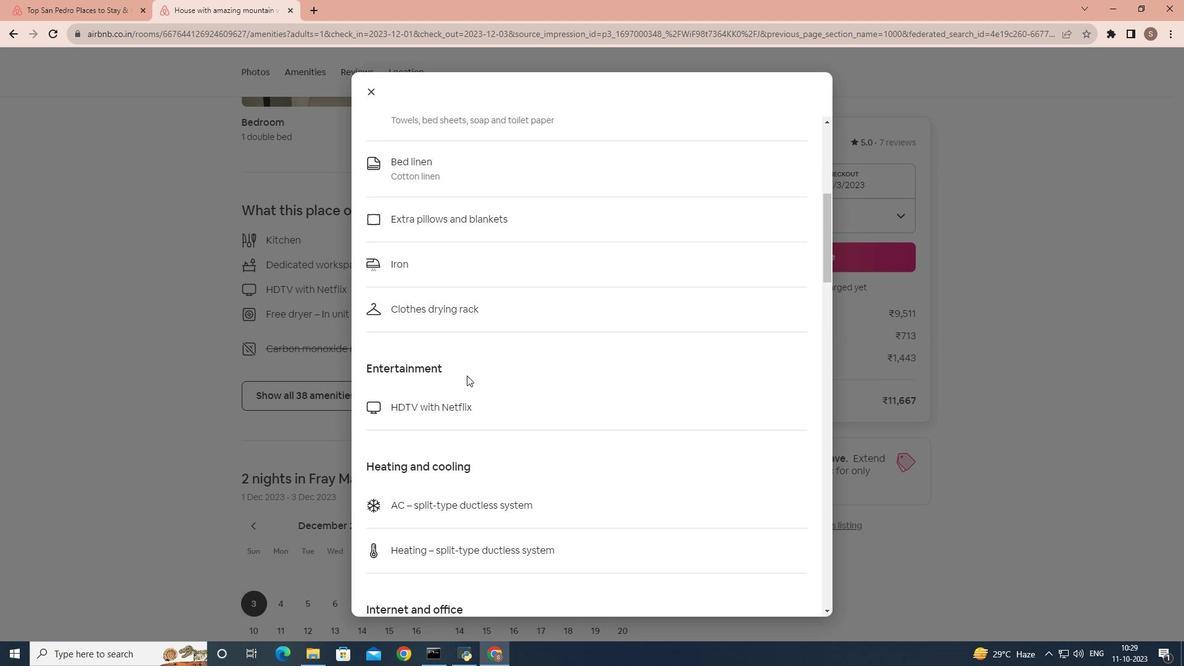 
Action: Mouse scrolled (475, 383) with delta (0, 0)
Screenshot: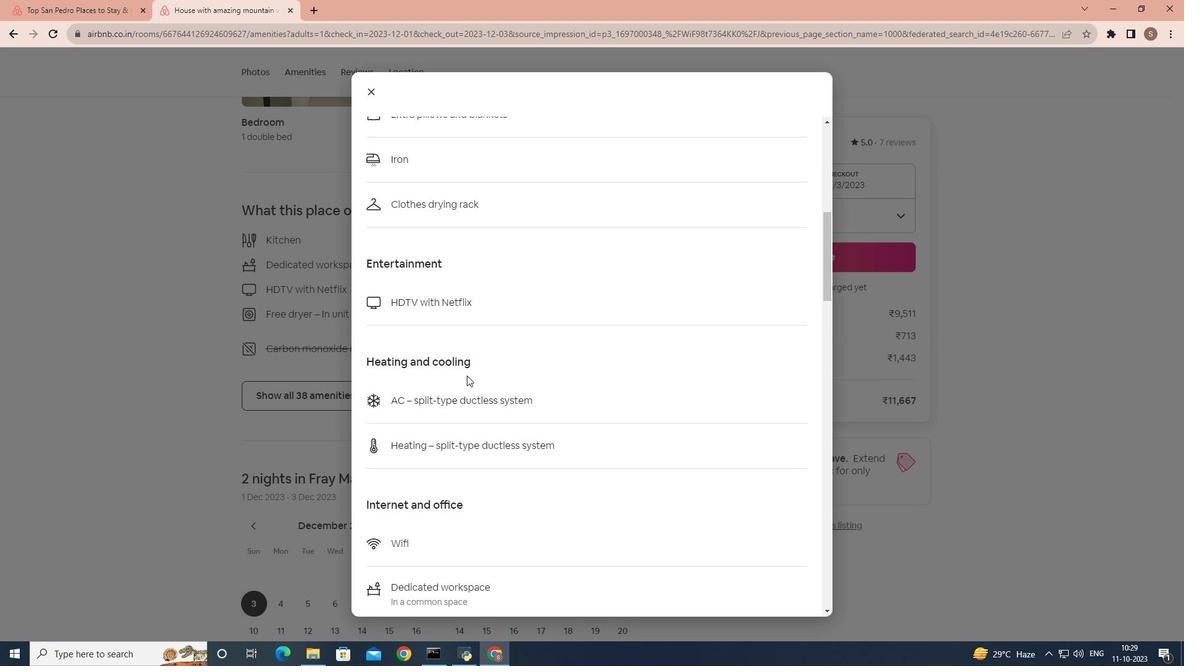 
Action: Mouse scrolled (475, 383) with delta (0, 0)
Screenshot: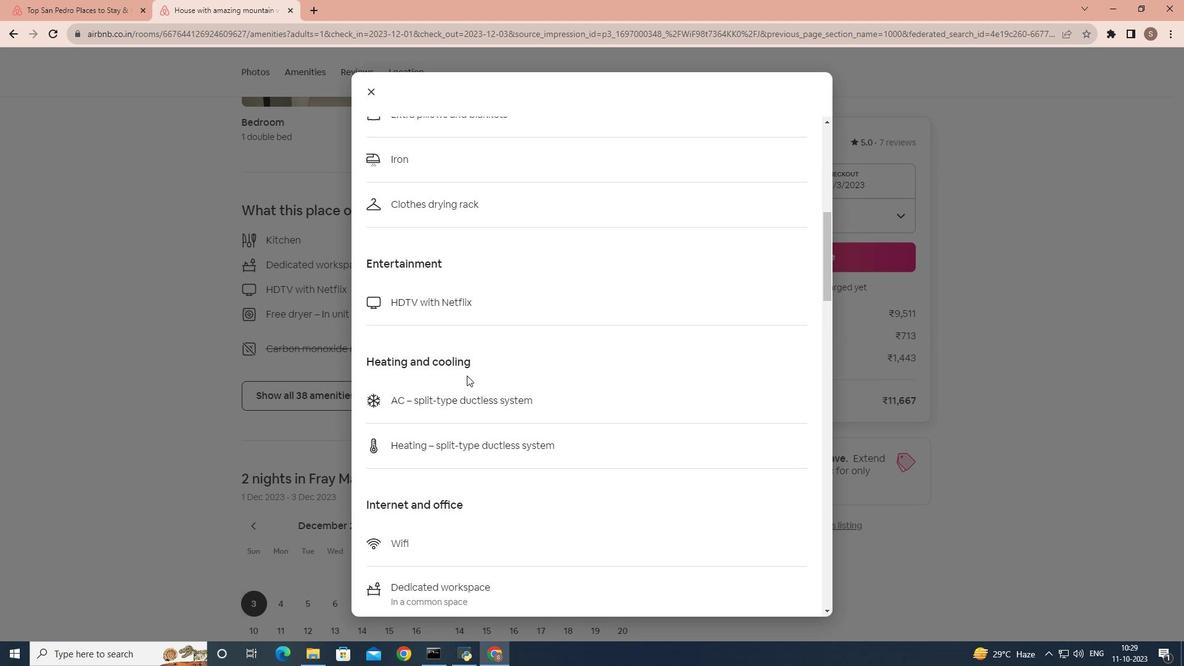 
Action: Mouse scrolled (475, 383) with delta (0, 0)
Screenshot: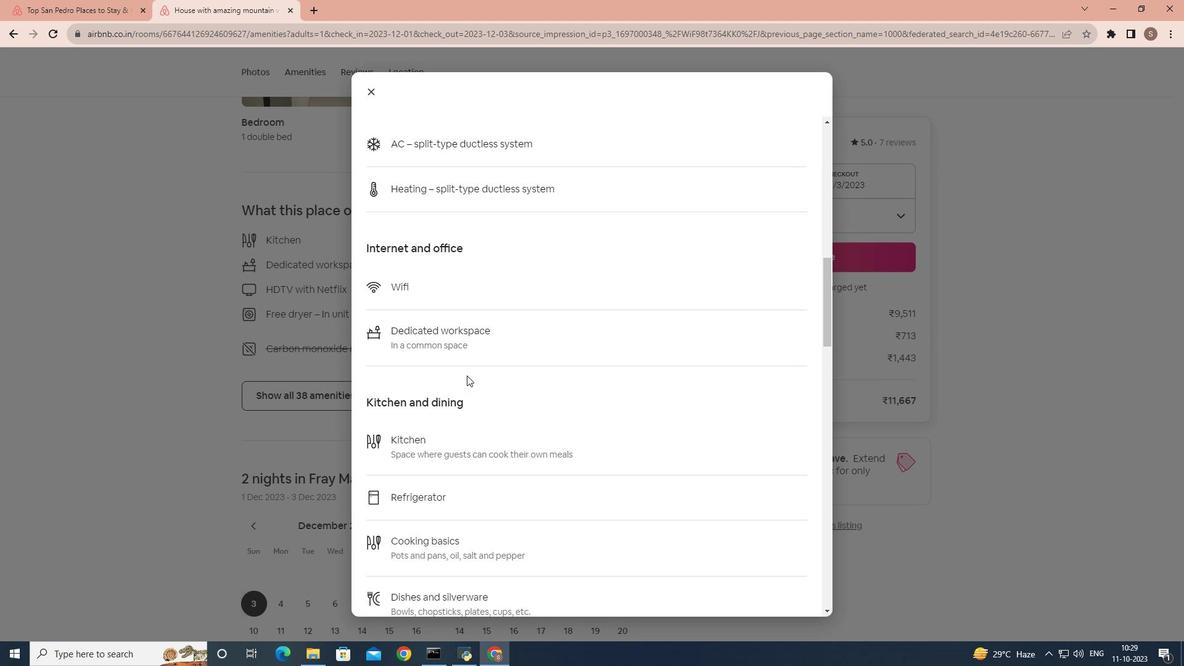 
Action: Mouse scrolled (475, 383) with delta (0, 0)
Screenshot: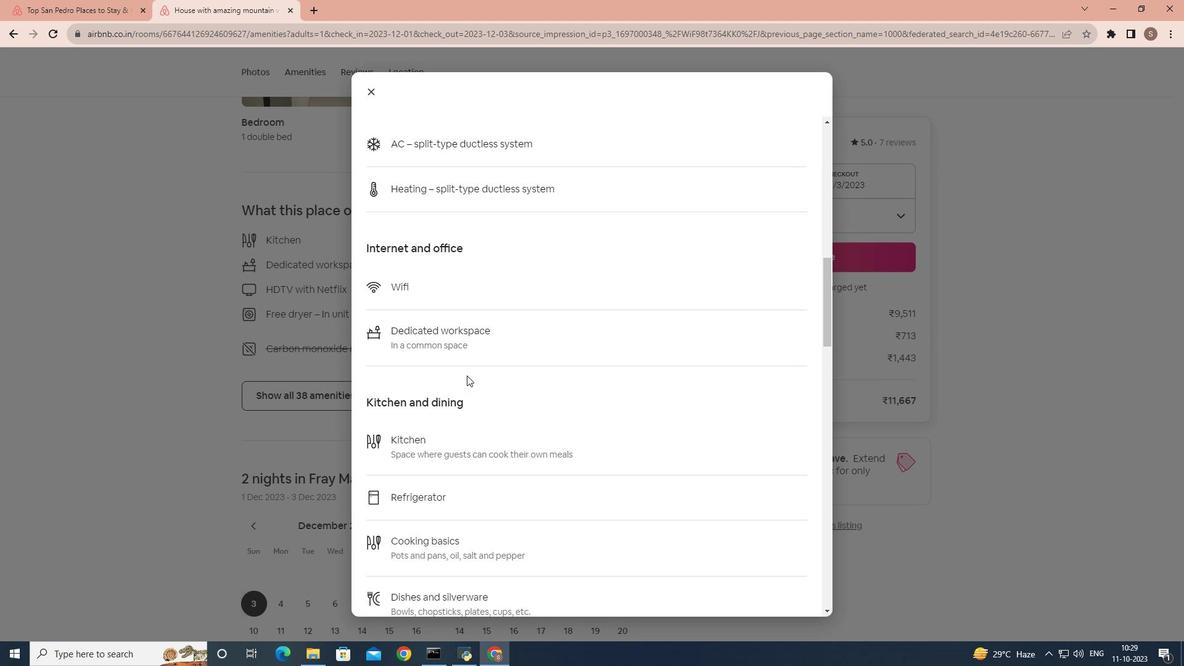 
Action: Mouse scrolled (475, 383) with delta (0, 0)
Screenshot: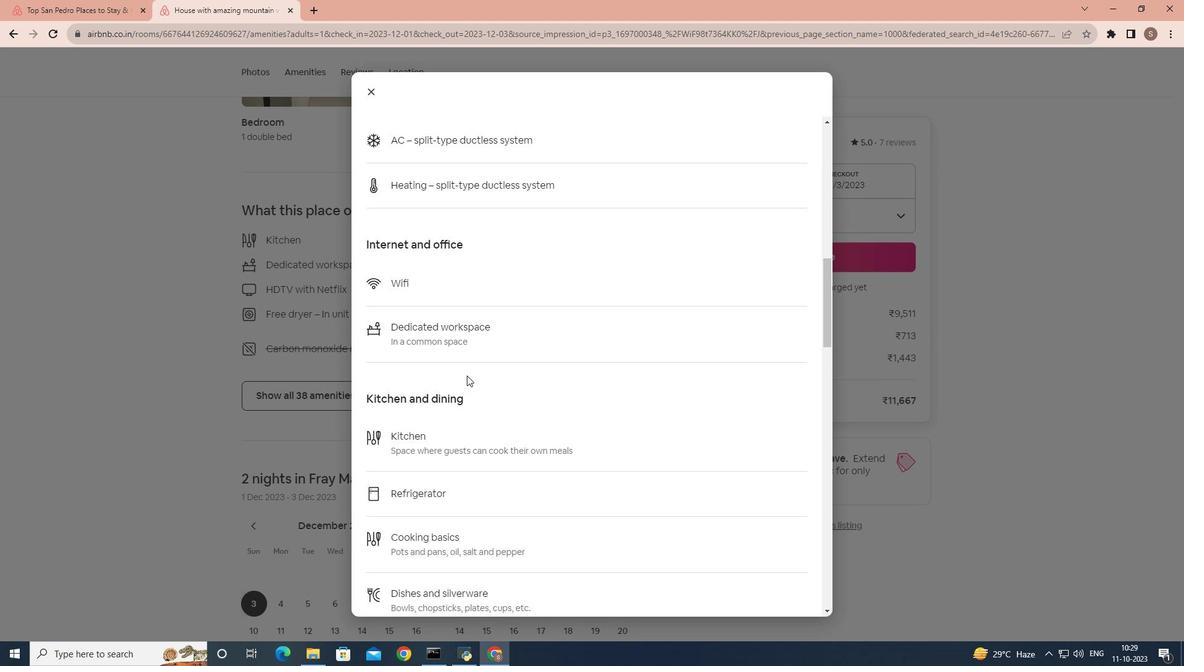 
Action: Mouse scrolled (475, 383) with delta (0, 0)
Screenshot: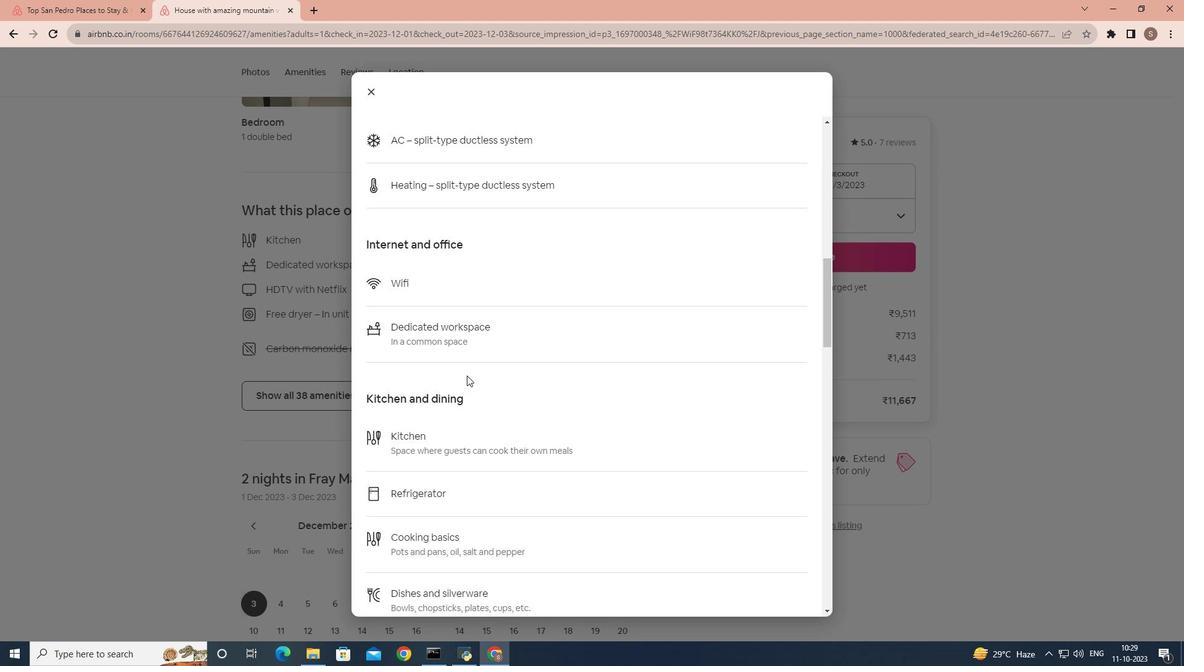 
Action: Mouse scrolled (475, 383) with delta (0, 0)
Screenshot: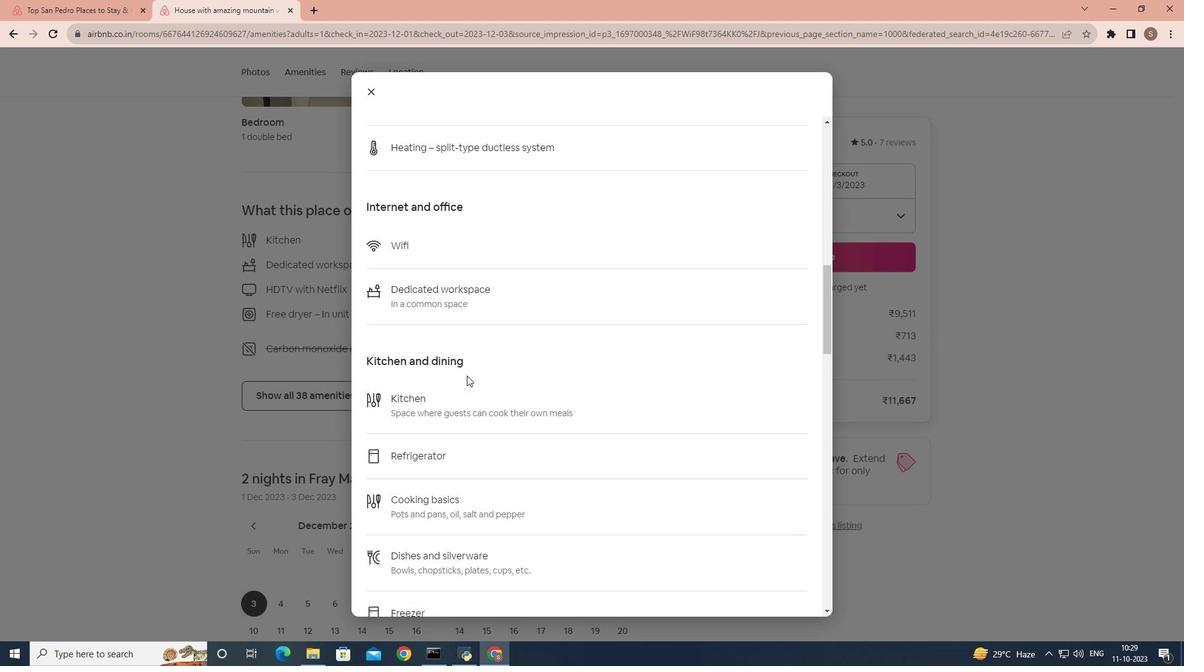 
Action: Mouse scrolled (475, 383) with delta (0, 0)
Screenshot: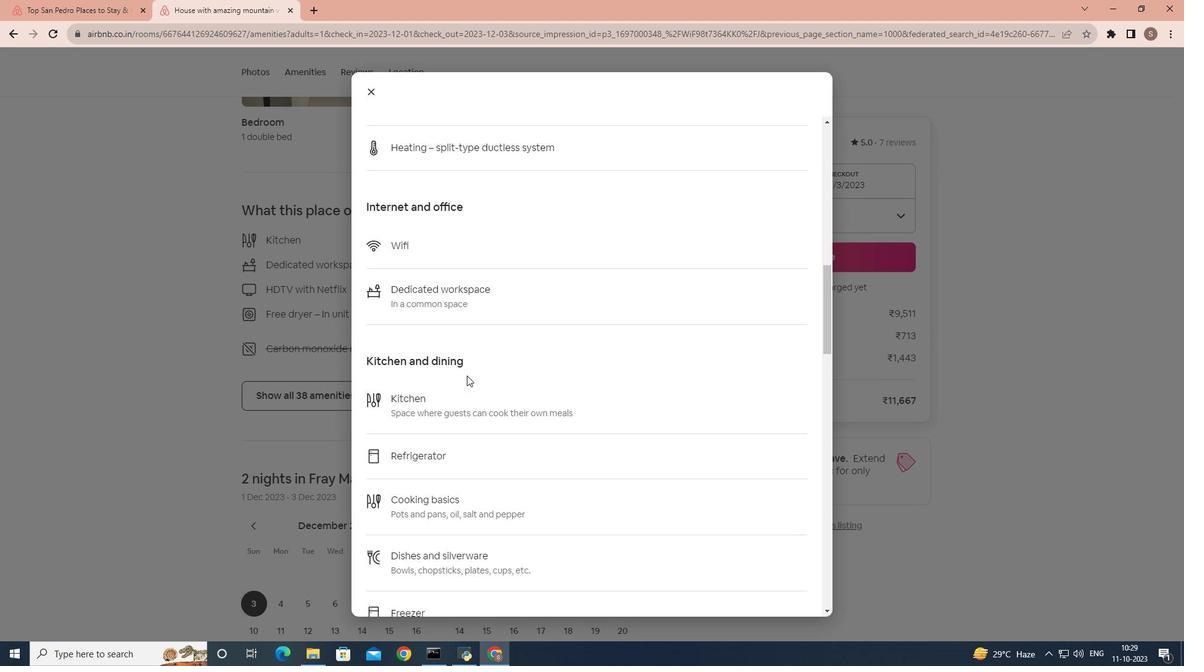 
Action: Mouse scrolled (475, 383) with delta (0, 0)
Screenshot: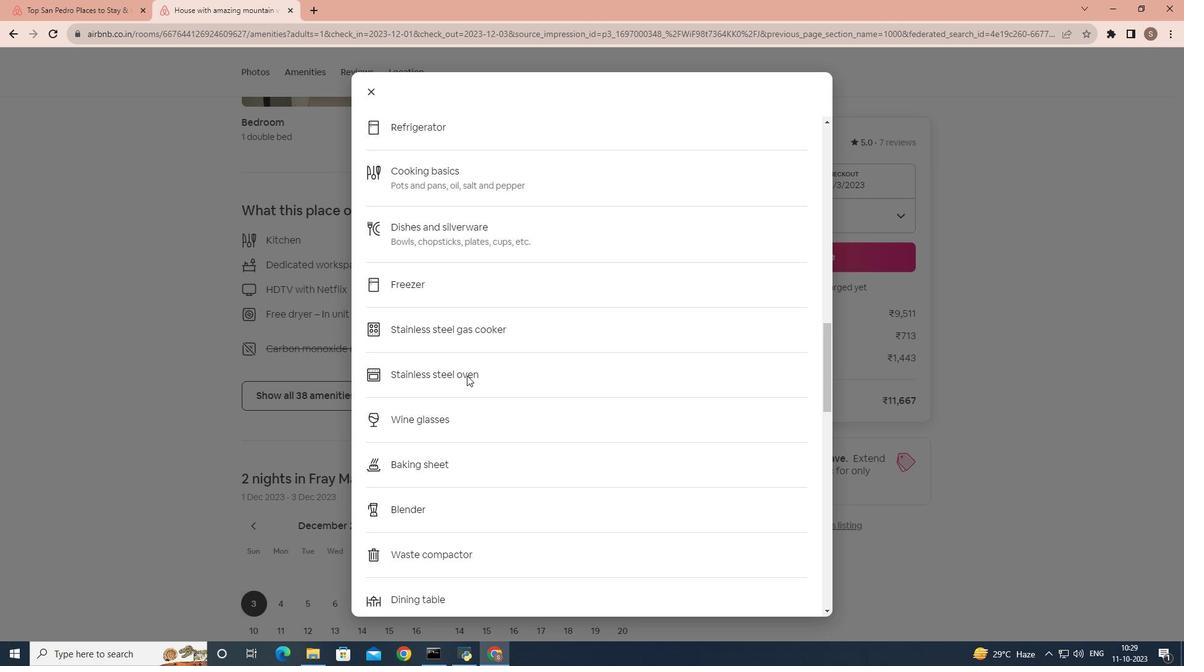 
Action: Mouse scrolled (475, 383) with delta (0, 0)
Screenshot: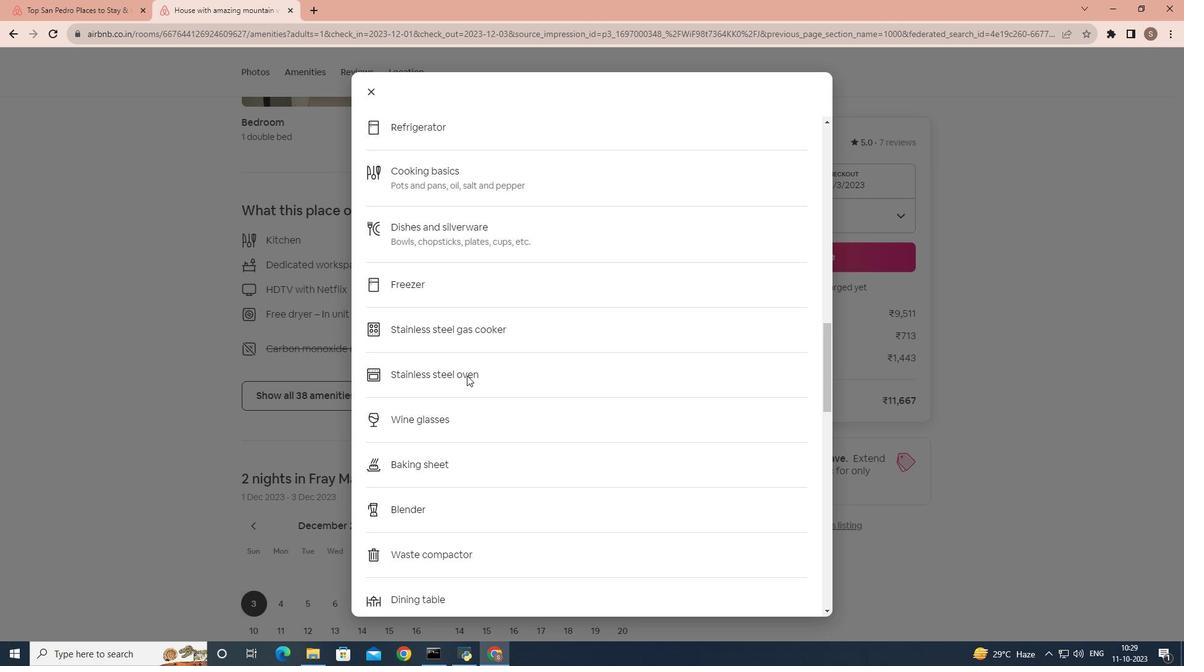 
Action: Mouse scrolled (475, 383) with delta (0, 0)
Screenshot: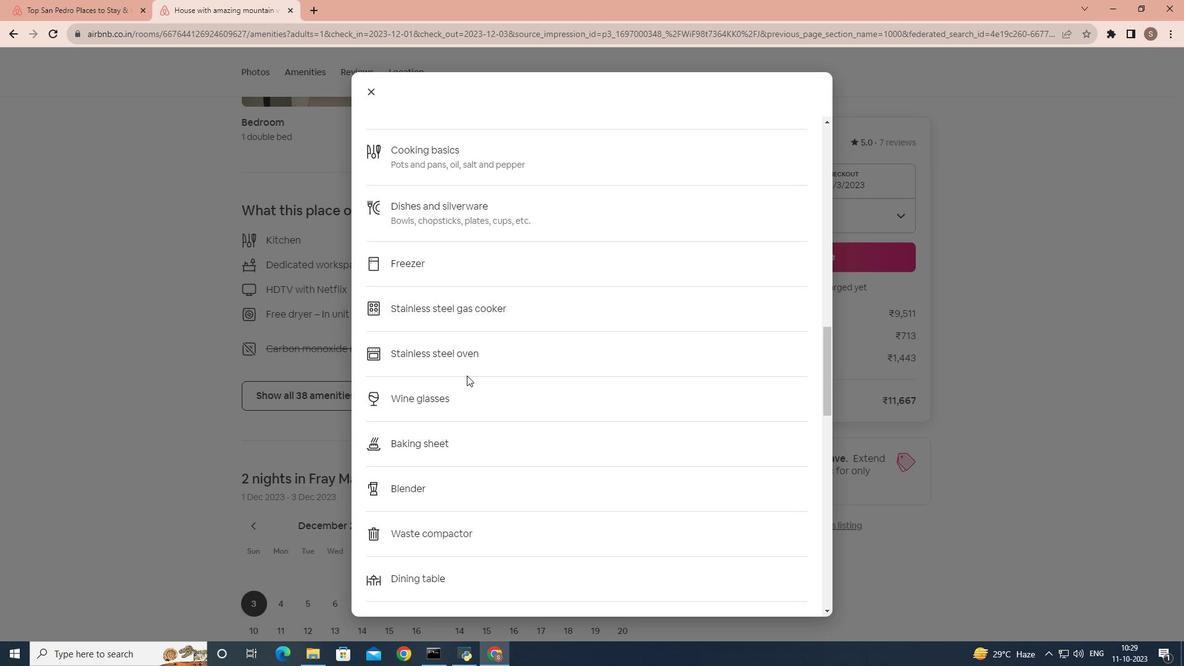 
Action: Mouse scrolled (475, 383) with delta (0, 0)
Screenshot: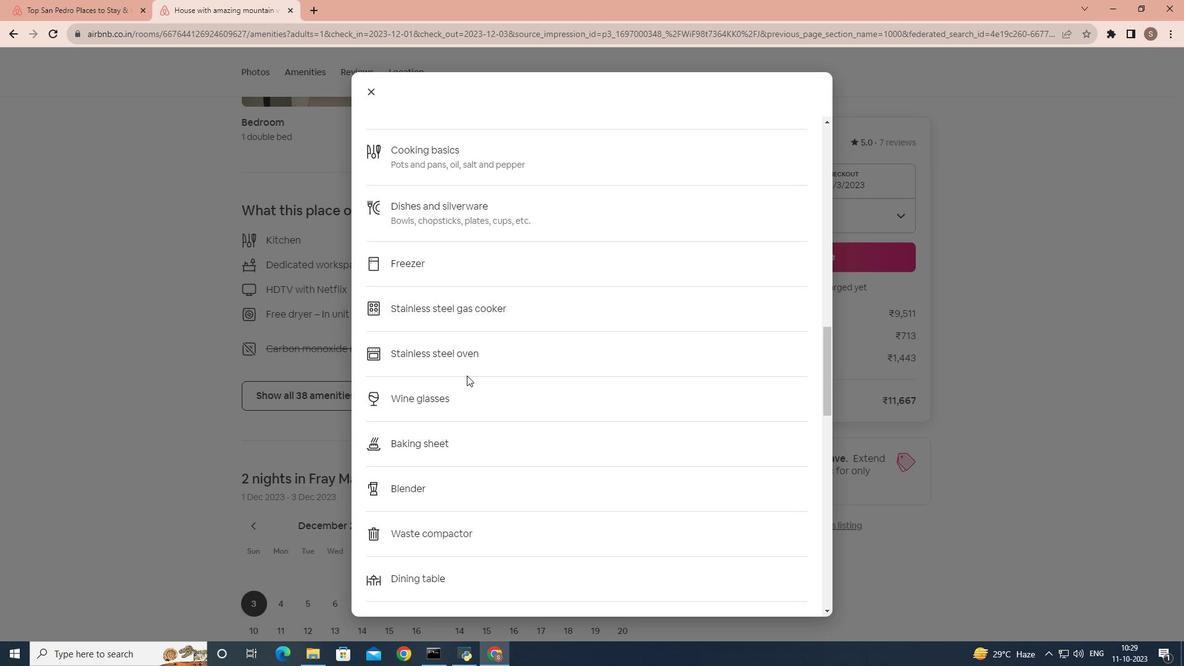 
Action: Mouse scrolled (475, 383) with delta (0, 0)
Screenshot: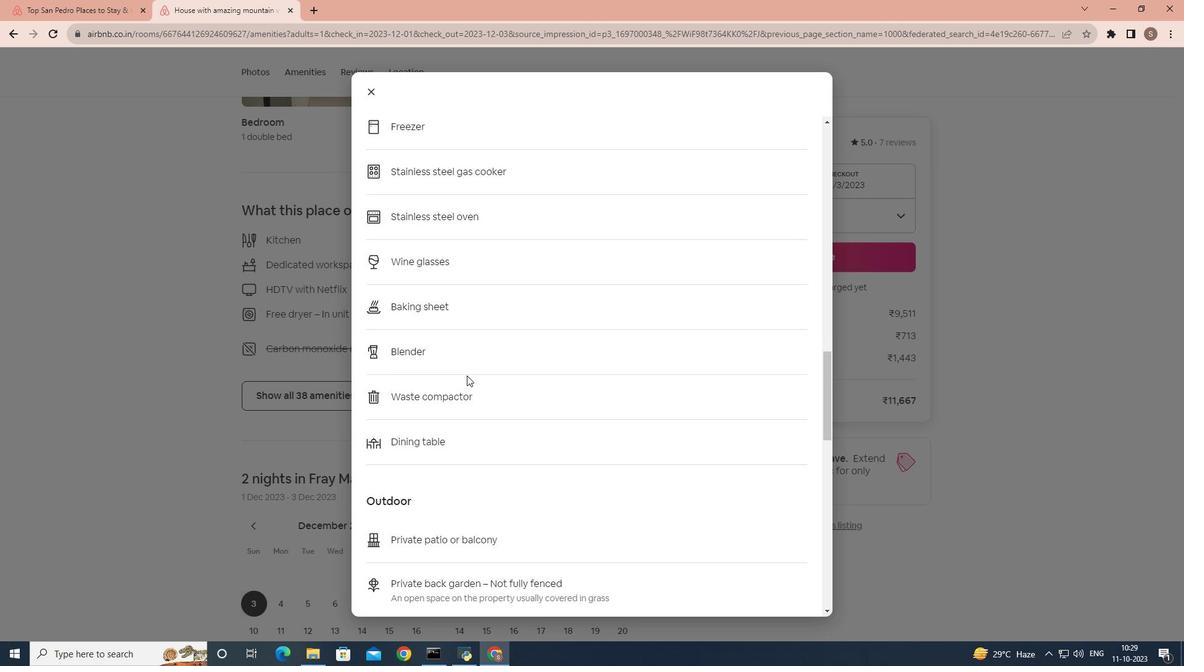 
Action: Mouse scrolled (475, 383) with delta (0, 0)
Screenshot: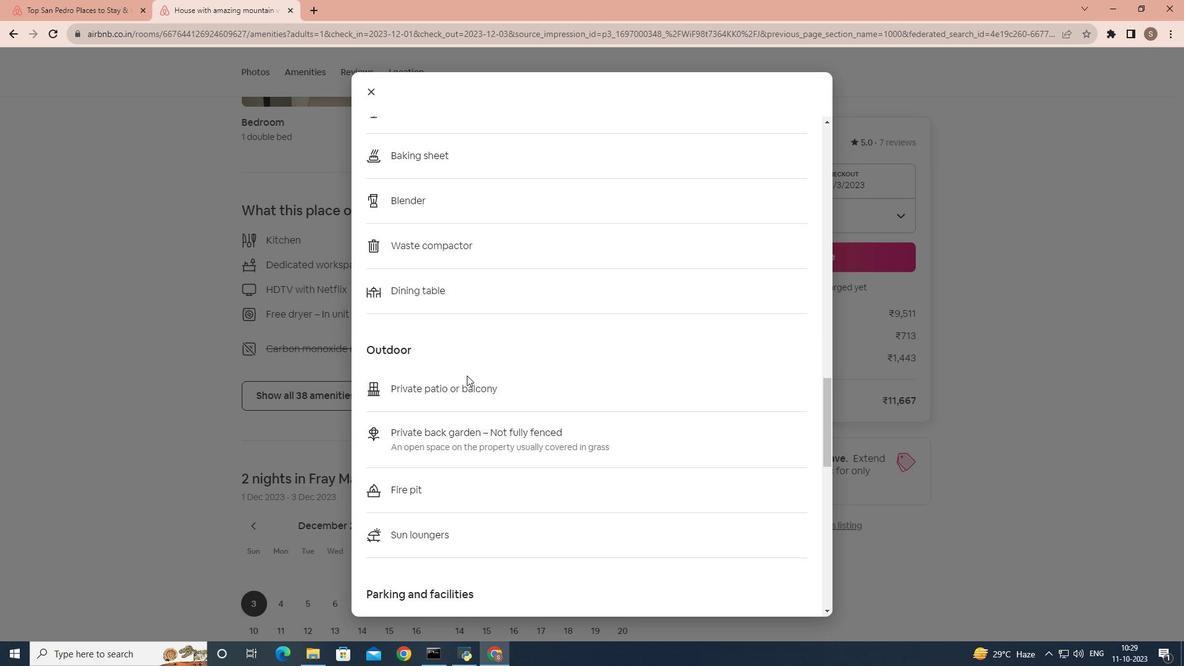 
Action: Mouse scrolled (475, 383) with delta (0, 0)
Screenshot: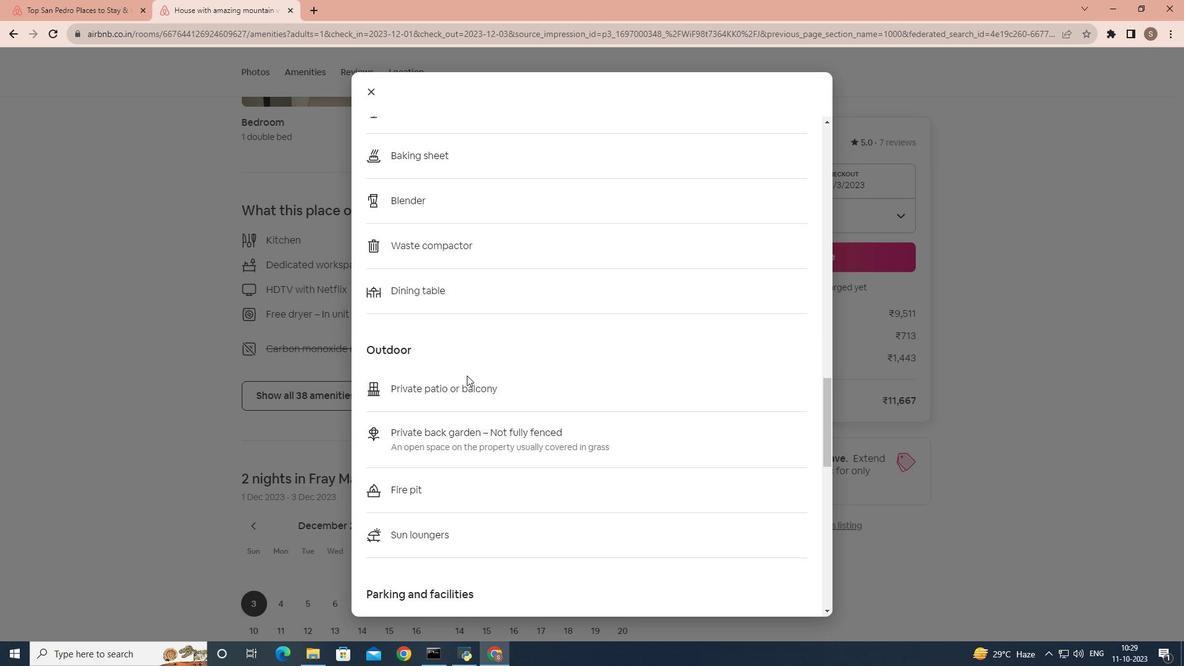 
Action: Mouse scrolled (475, 383) with delta (0, 0)
Screenshot: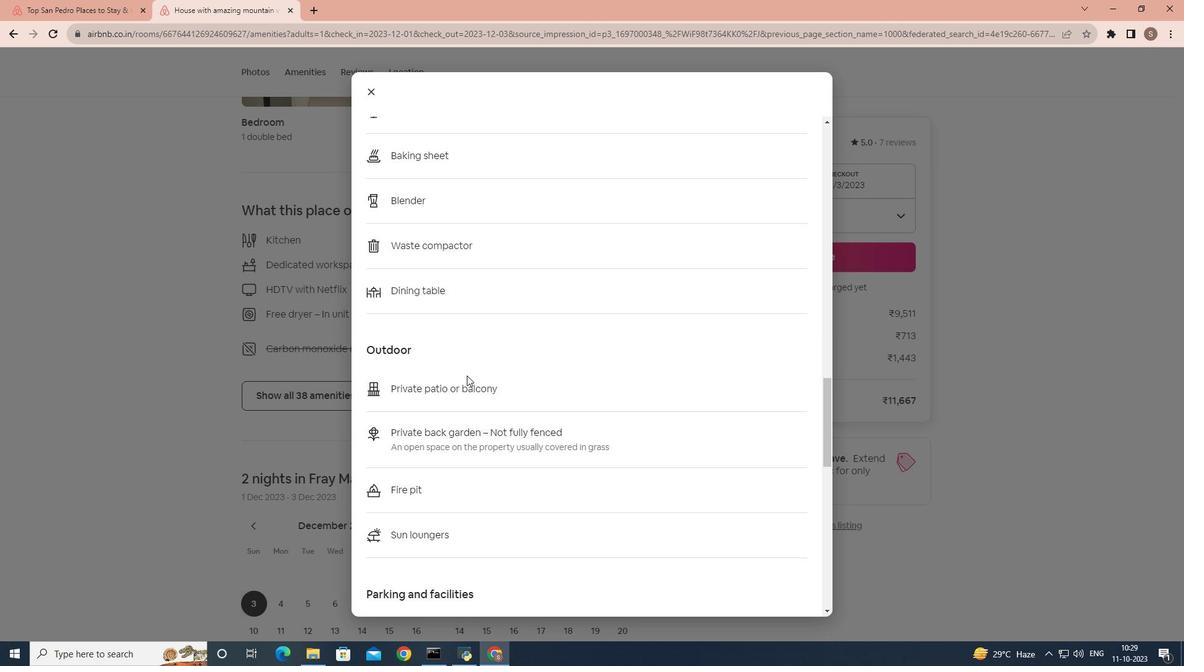 
Action: Mouse scrolled (475, 383) with delta (0, 0)
Screenshot: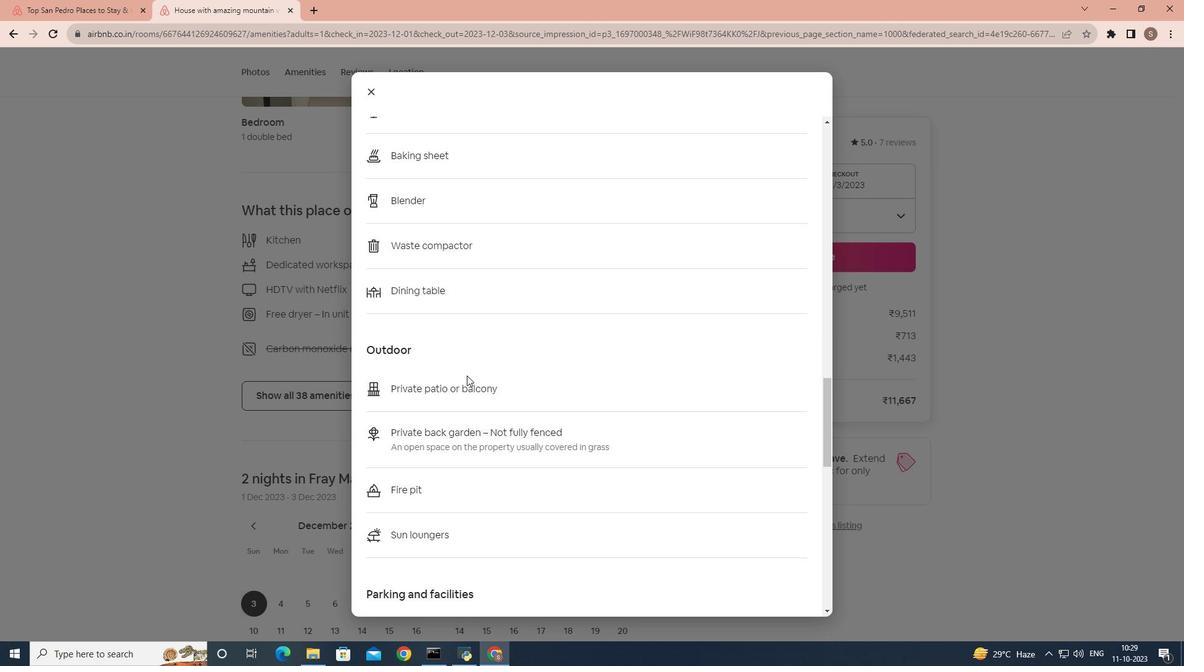 
Action: Mouse scrolled (475, 383) with delta (0, 0)
Screenshot: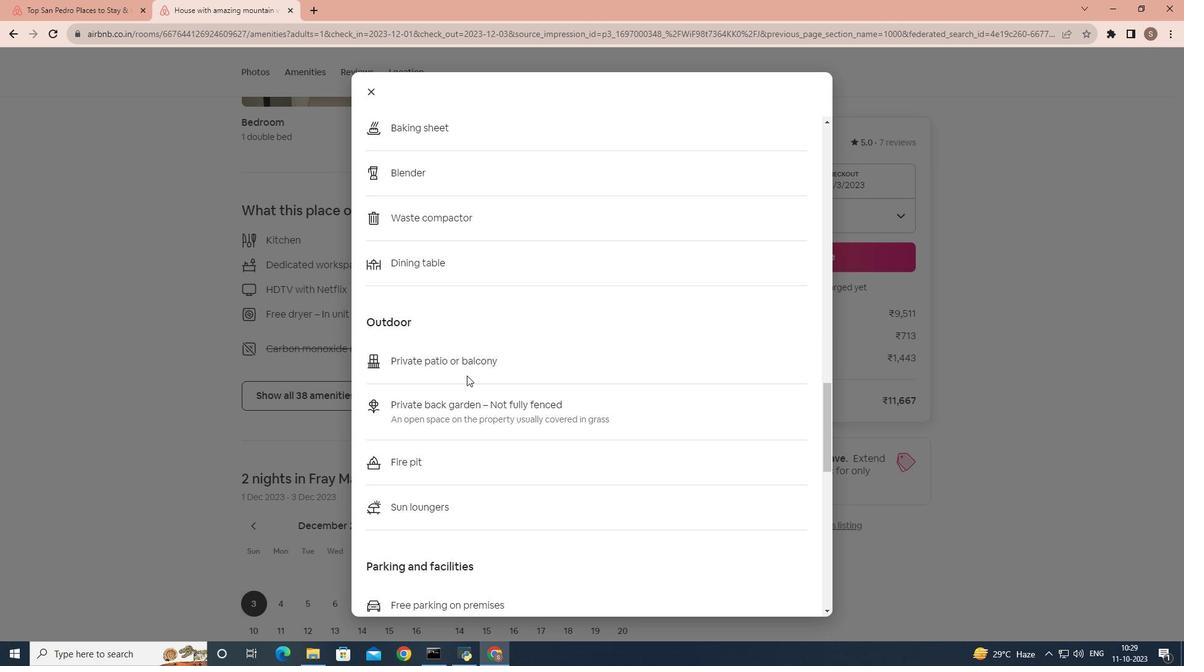 
Action: Mouse scrolled (475, 383) with delta (0, 0)
Screenshot: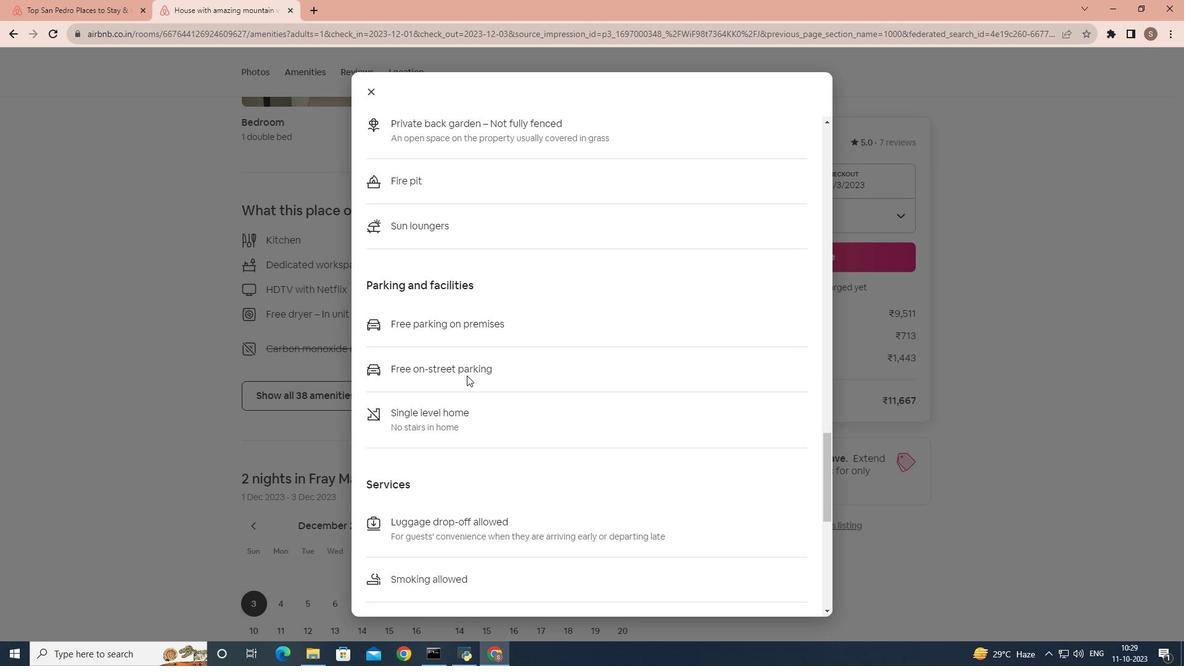 
Action: Mouse scrolled (475, 383) with delta (0, 0)
Screenshot: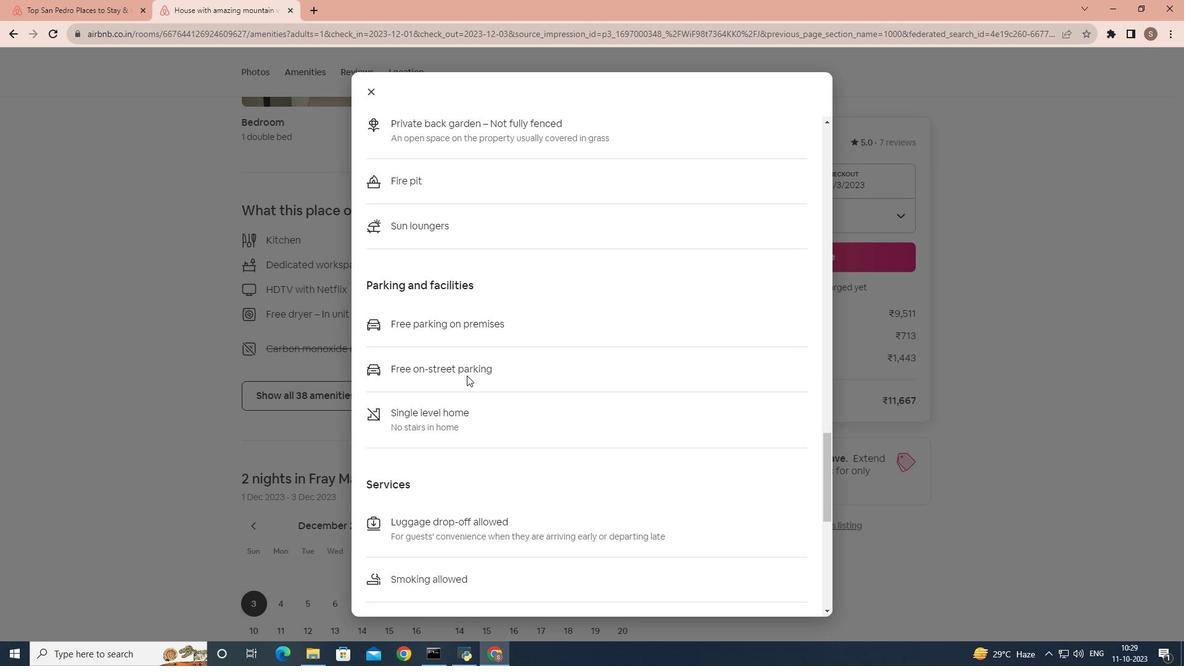 
Action: Mouse scrolled (475, 383) with delta (0, 0)
Screenshot: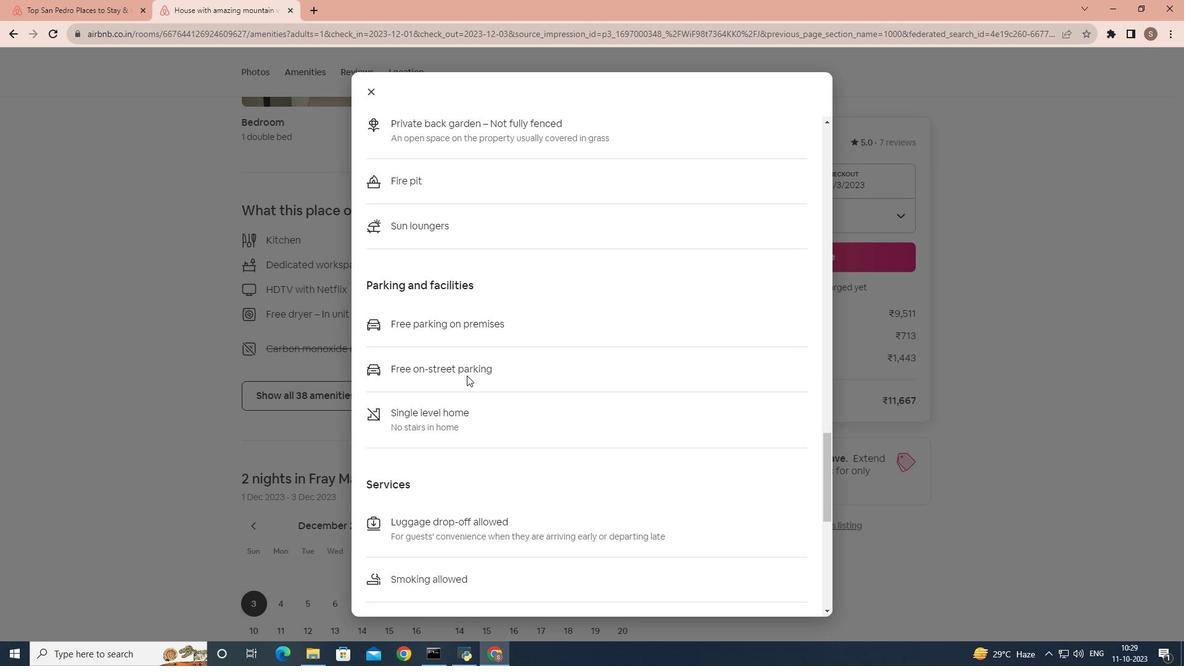 
Action: Mouse scrolled (475, 383) with delta (0, 0)
Screenshot: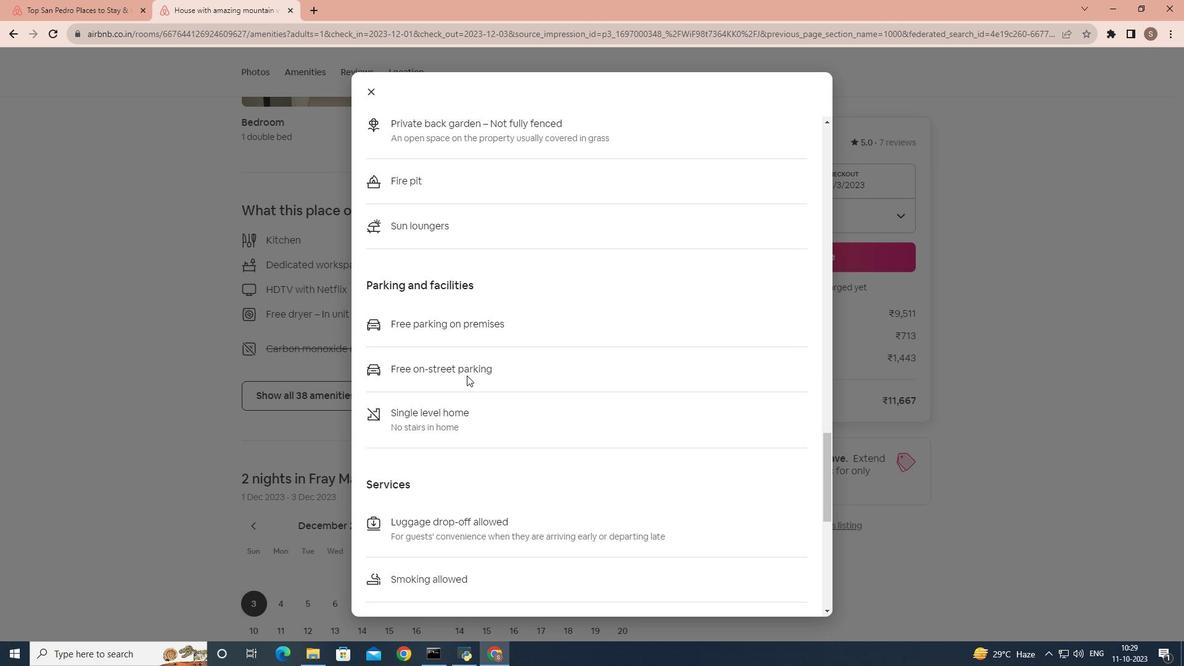 
Action: Mouse scrolled (475, 383) with delta (0, 0)
Screenshot: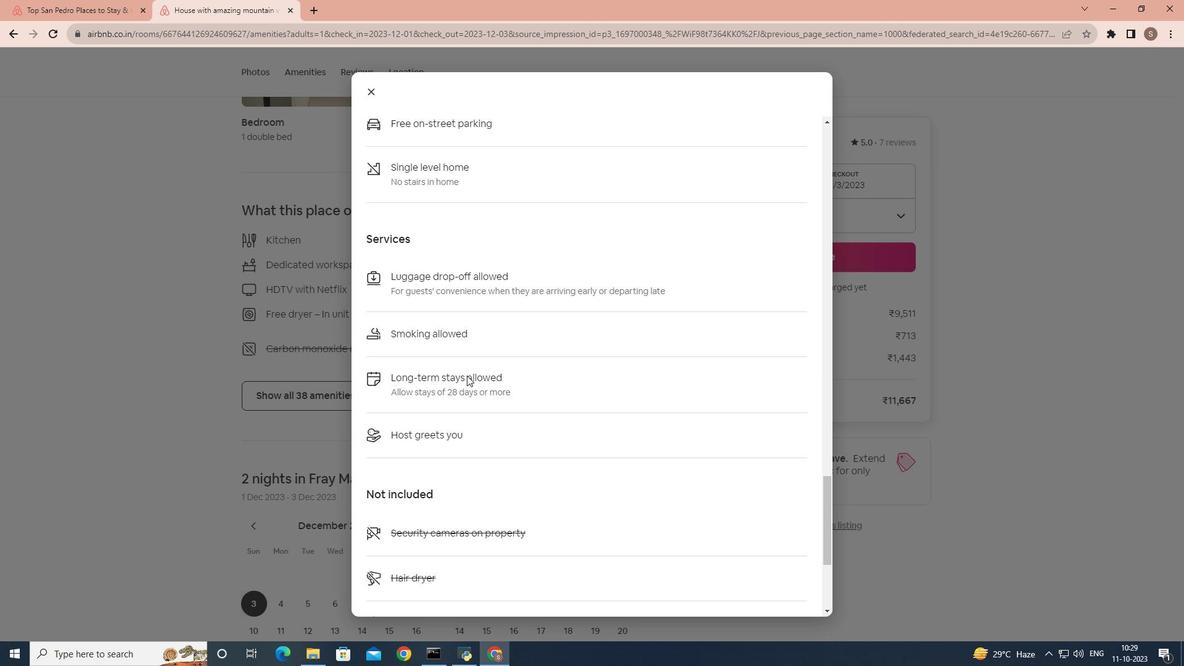 
Action: Mouse scrolled (475, 383) with delta (0, 0)
Screenshot: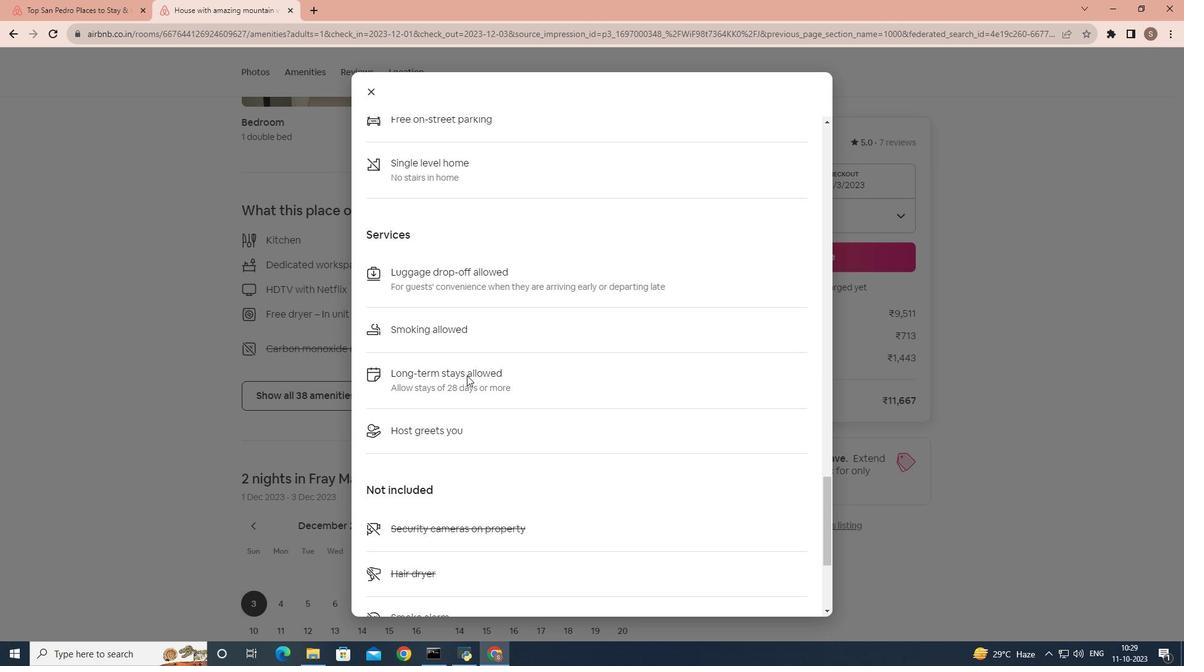 
Action: Mouse scrolled (475, 383) with delta (0, 0)
Screenshot: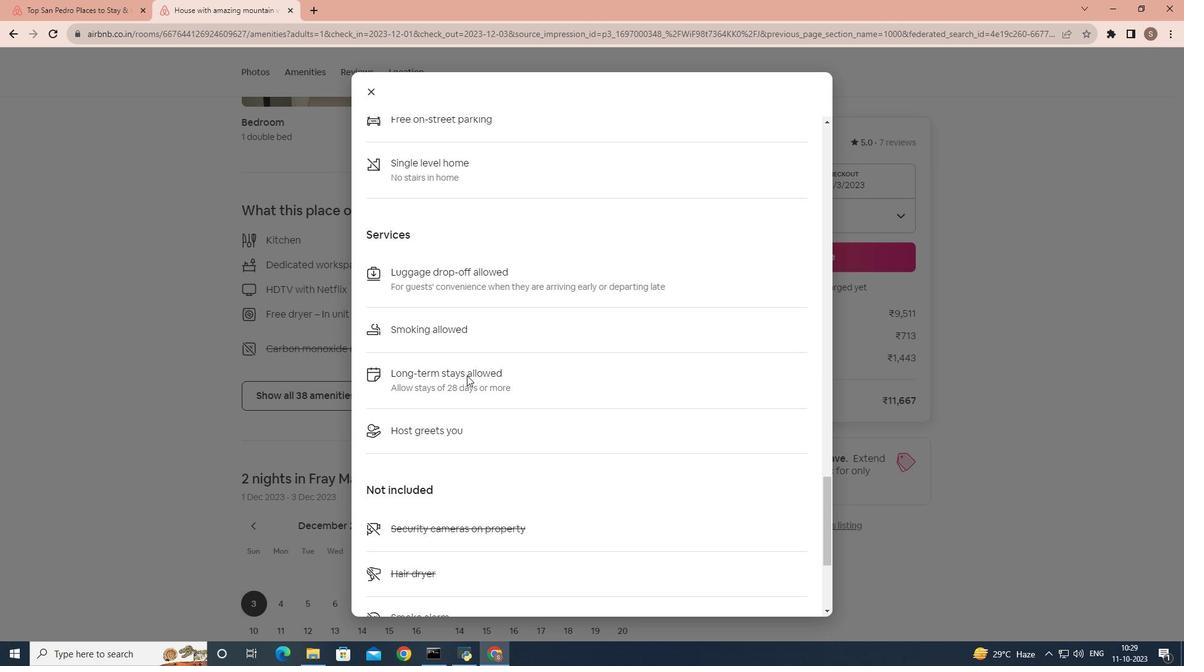
Action: Mouse scrolled (475, 383) with delta (0, 0)
Screenshot: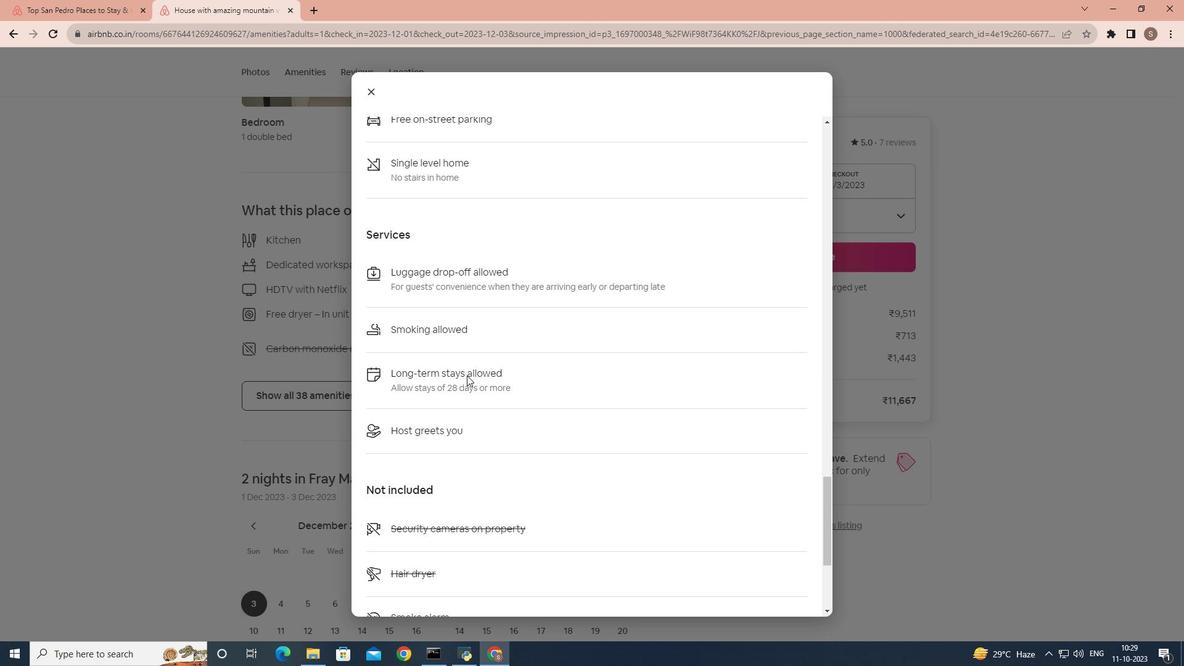 
Action: Mouse scrolled (475, 383) with delta (0, 0)
Screenshot: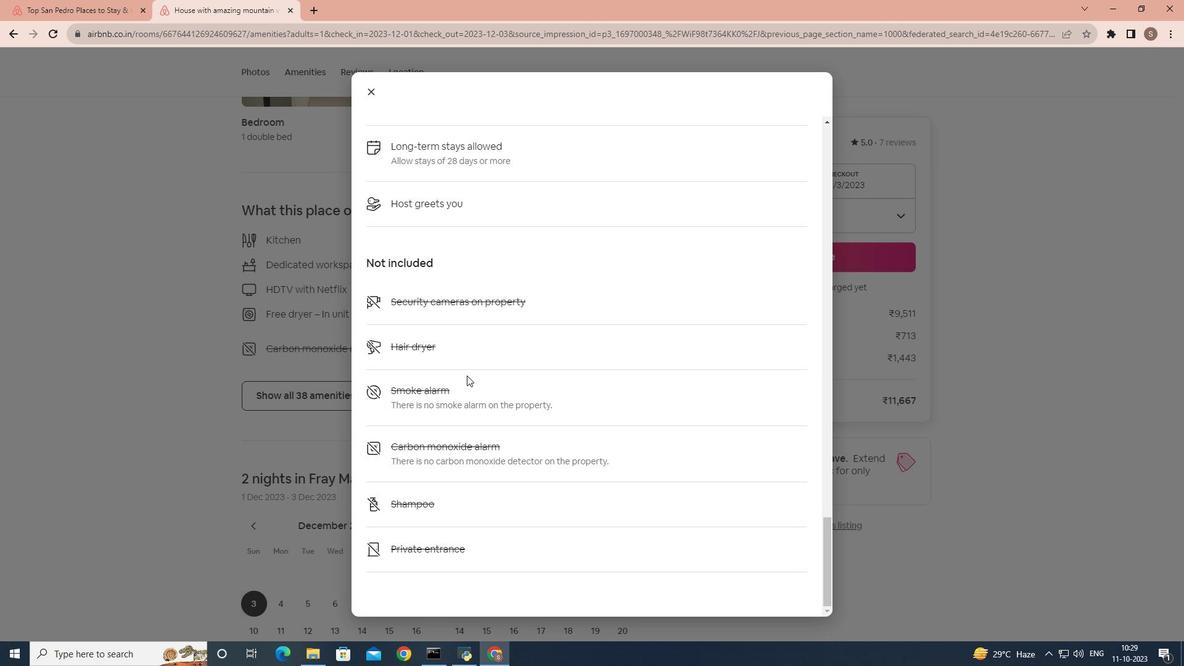 
Action: Mouse scrolled (475, 383) with delta (0, 0)
Screenshot: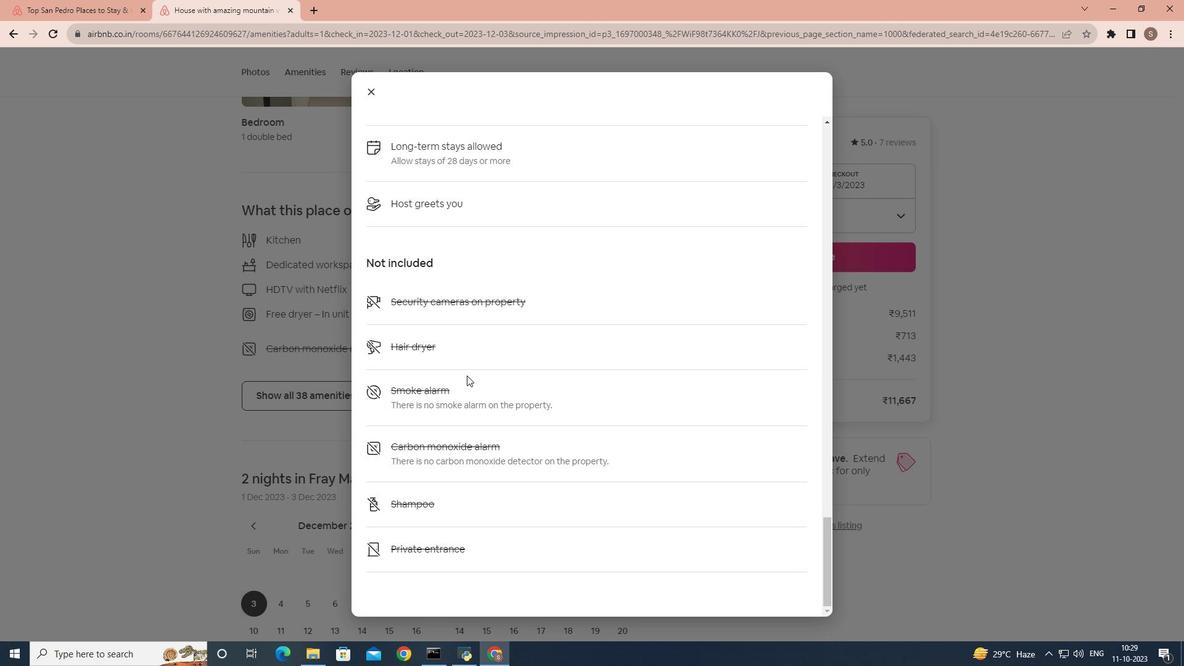 
Action: Mouse scrolled (475, 383) with delta (0, 0)
Screenshot: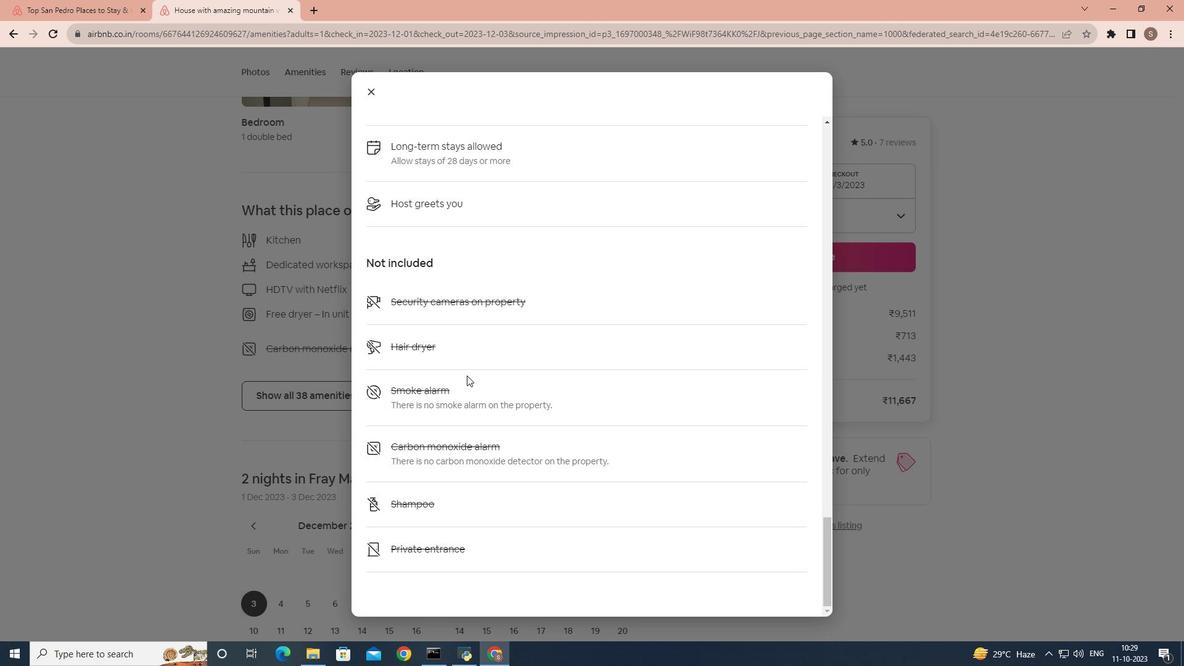 
Action: Mouse scrolled (475, 383) with delta (0, 0)
Screenshot: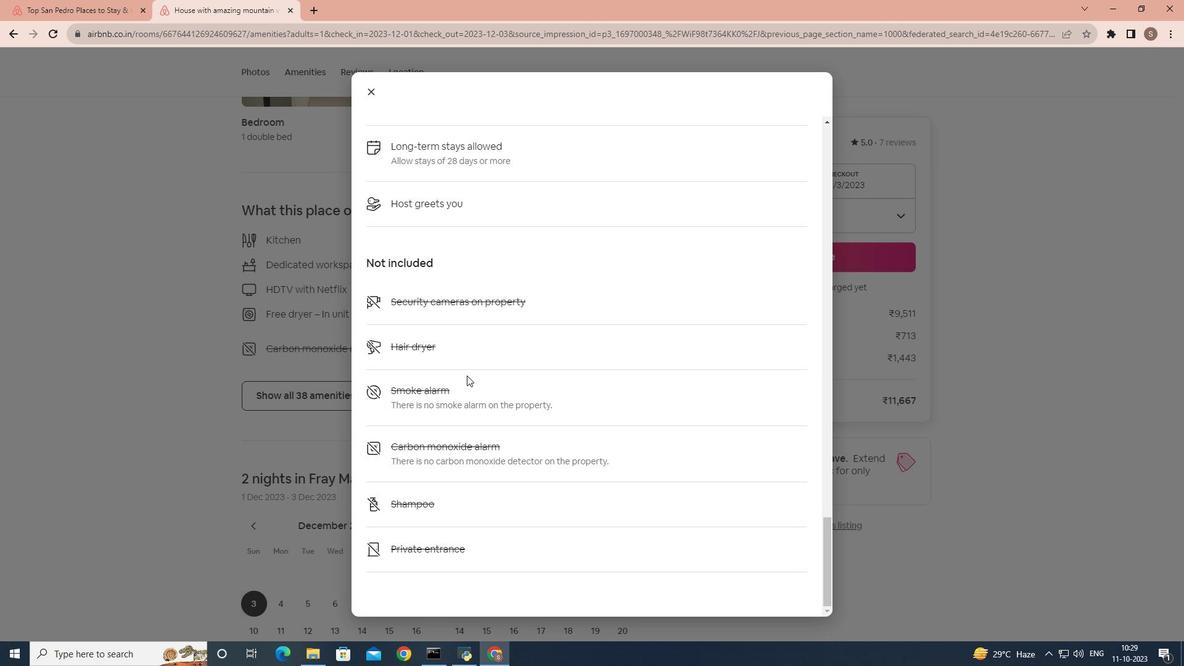 
Action: Mouse moved to (385, 108)
Screenshot: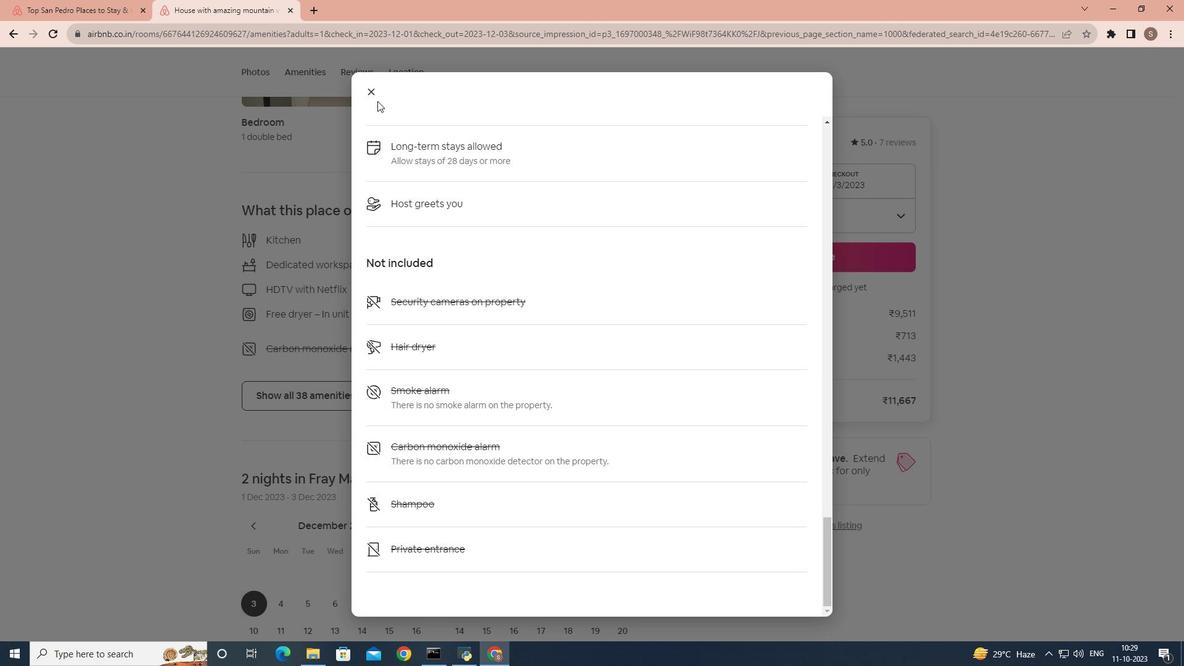 
Action: Mouse pressed left at (385, 108)
Screenshot: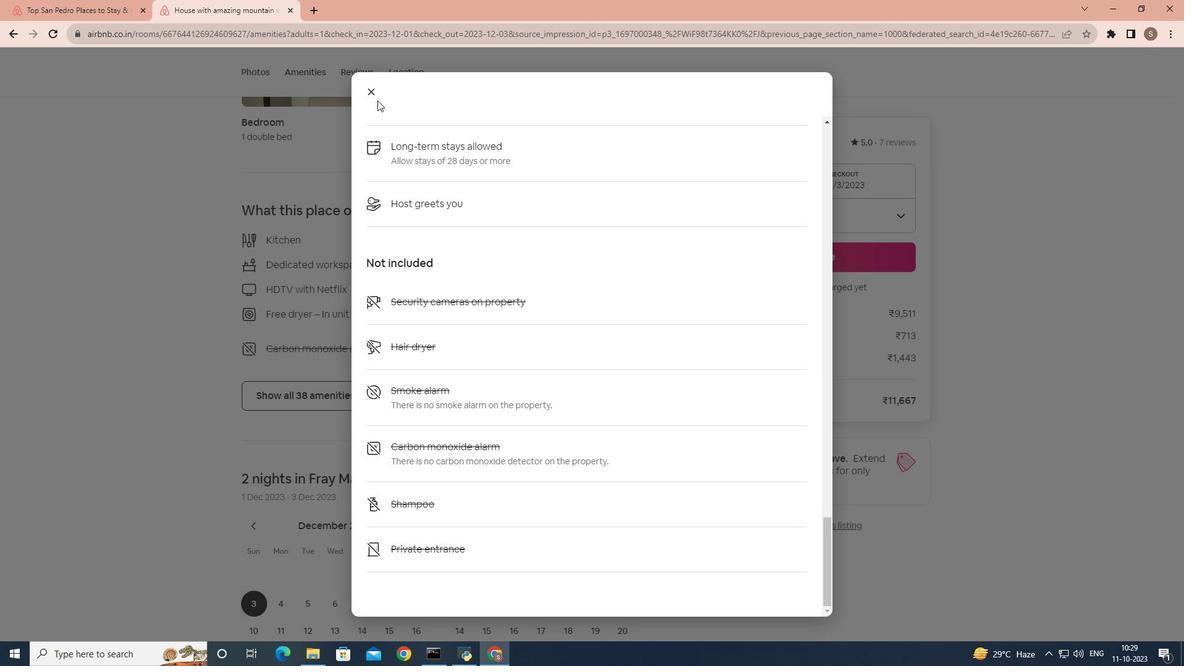 
Action: Mouse moved to (384, 104)
Screenshot: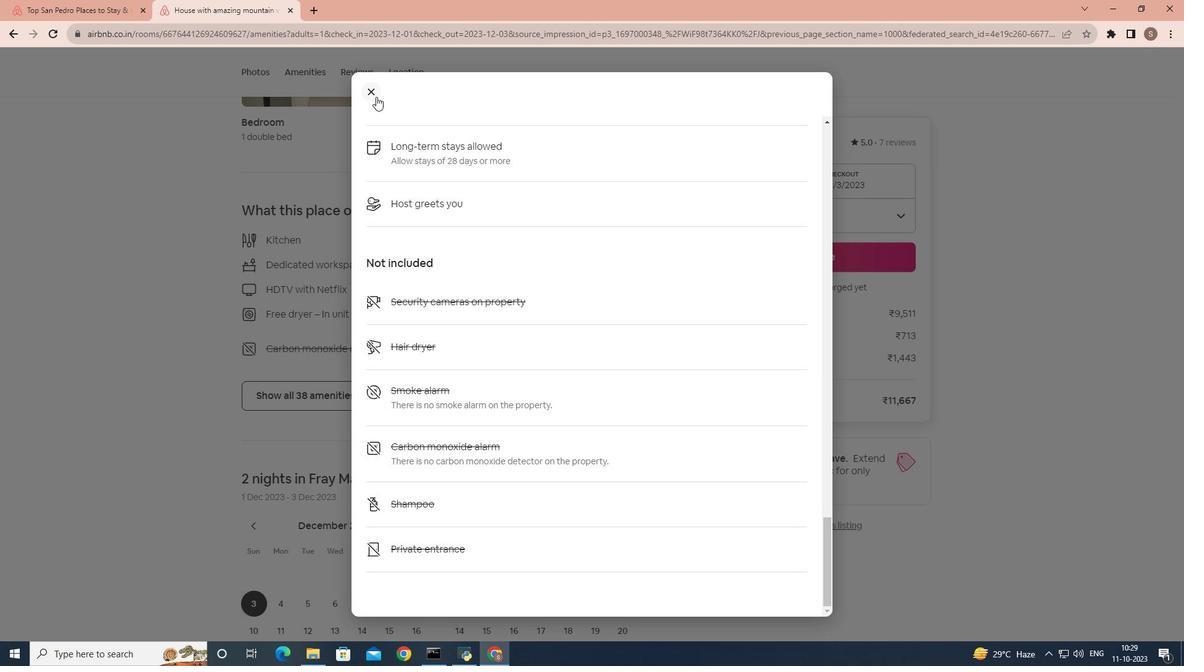 
Action: Mouse pressed left at (384, 104)
Screenshot: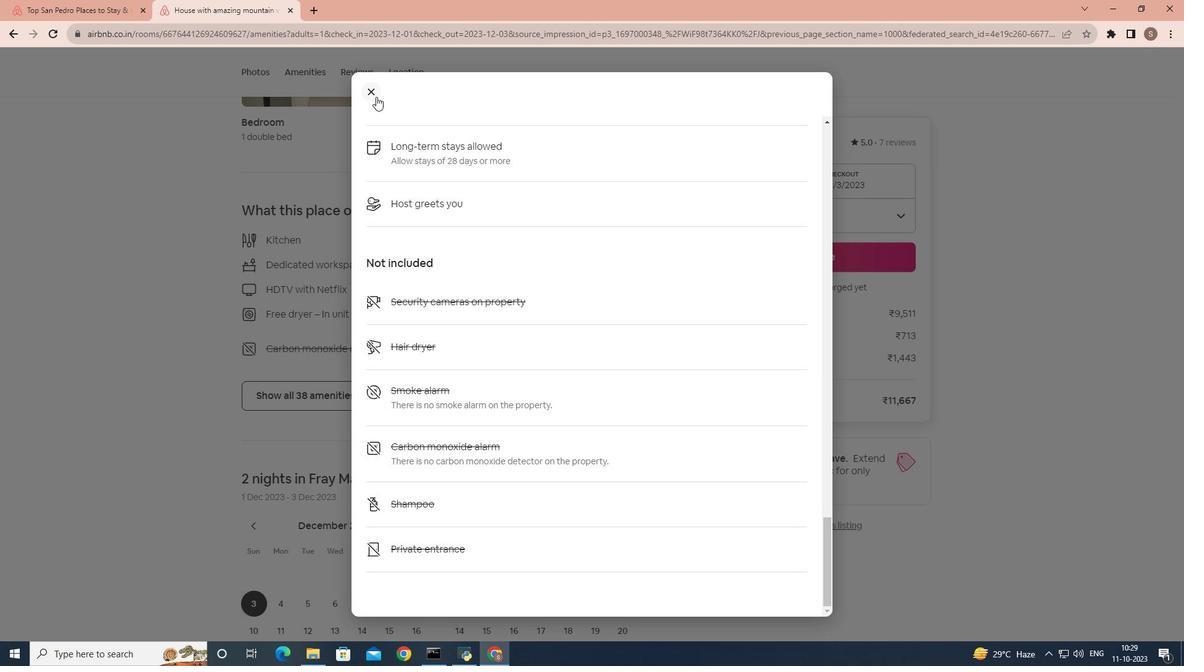 
Action: Mouse moved to (415, 341)
Screenshot: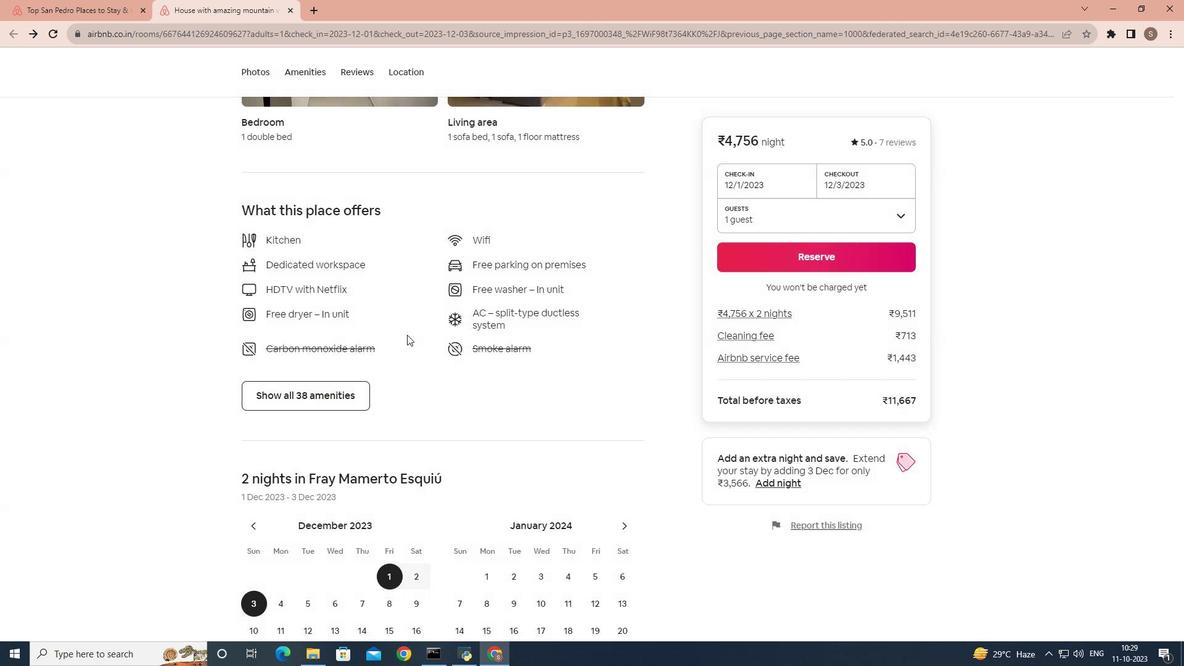 
Action: Mouse scrolled (415, 340) with delta (0, 0)
Screenshot: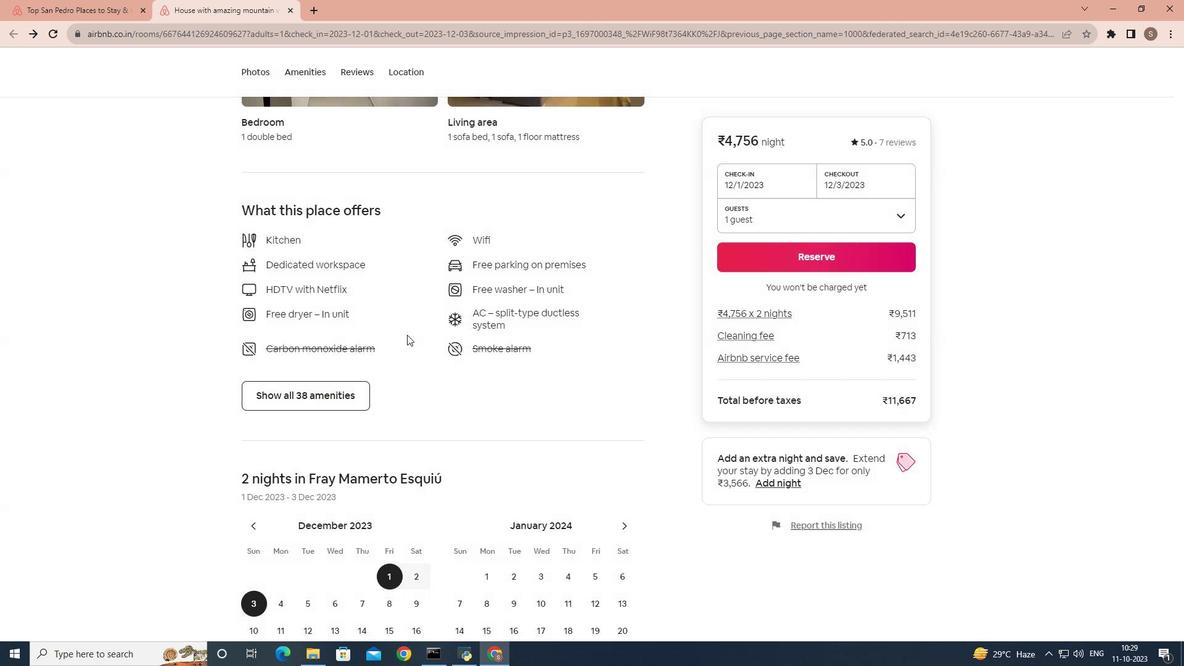 
Action: Mouse moved to (415, 343)
Screenshot: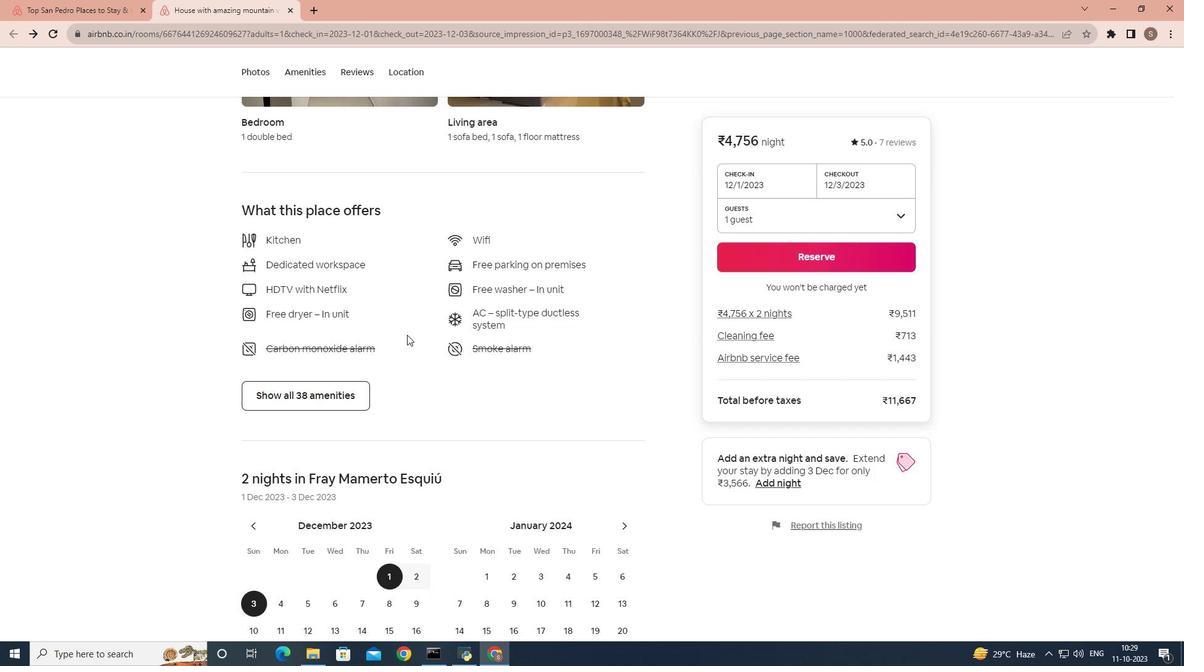 
Action: Mouse scrolled (415, 342) with delta (0, 0)
Screenshot: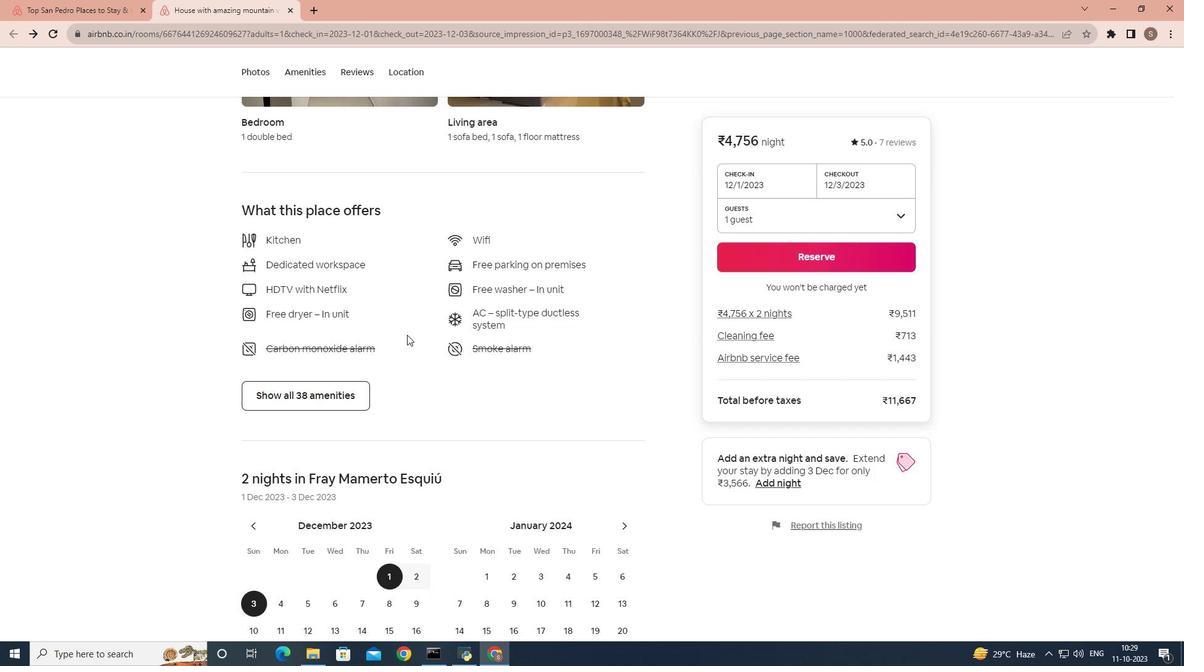 
Action: Mouse moved to (413, 344)
Screenshot: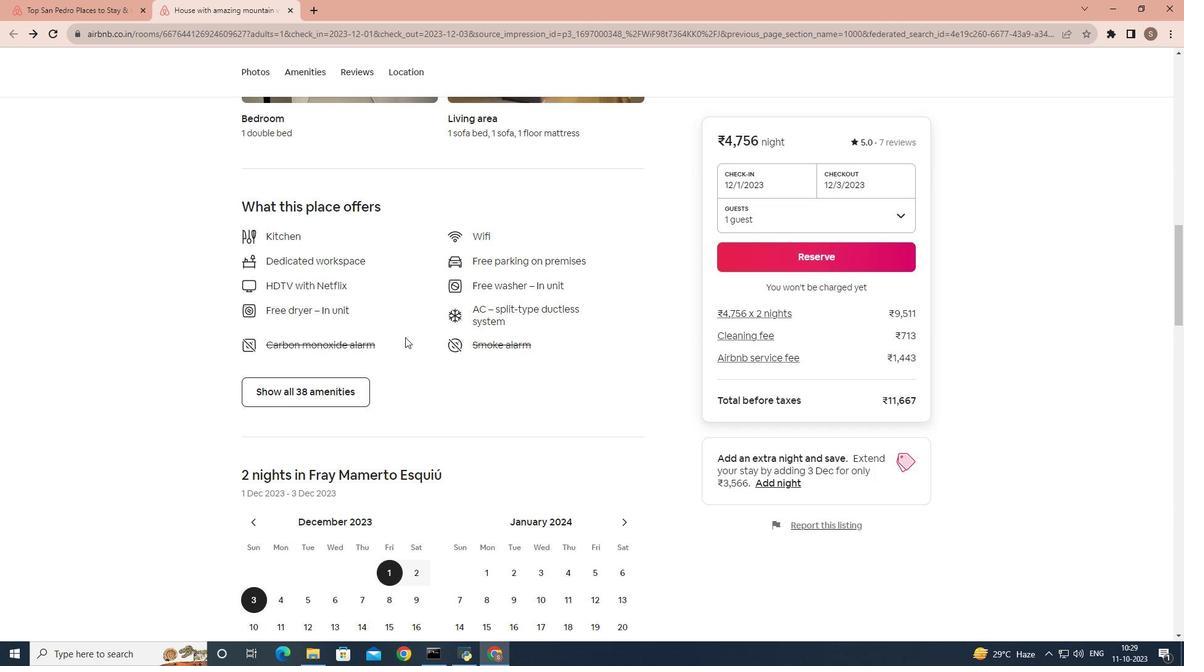 
Action: Mouse scrolled (413, 343) with delta (0, 0)
Screenshot: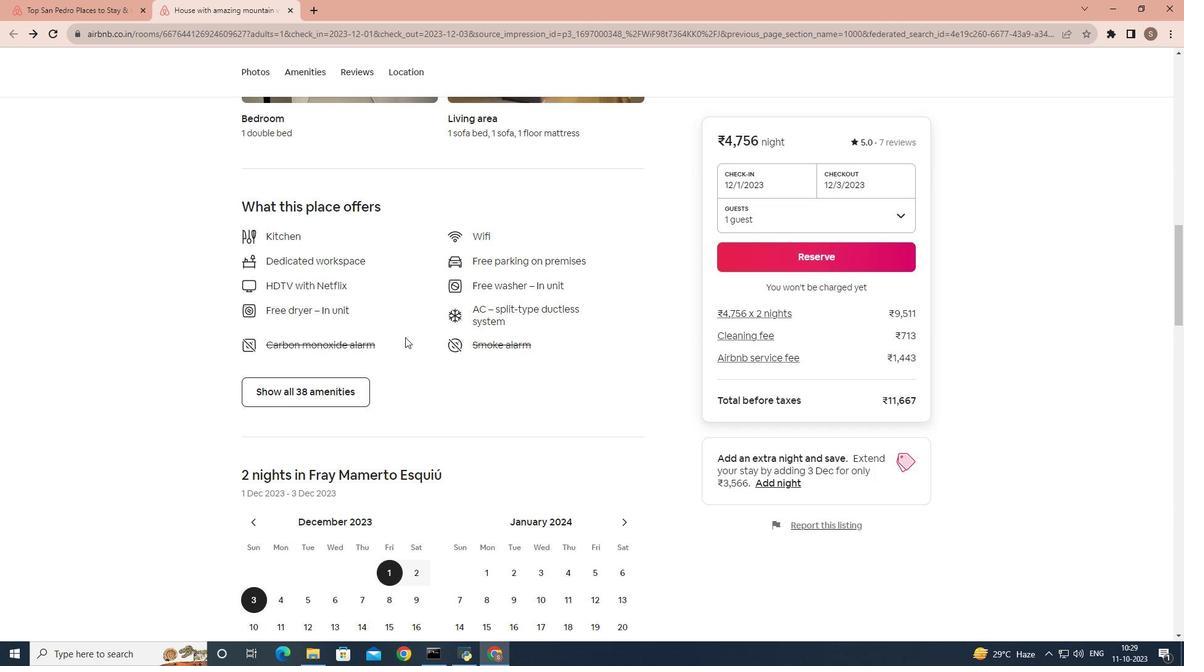 
Action: Mouse moved to (413, 344)
Screenshot: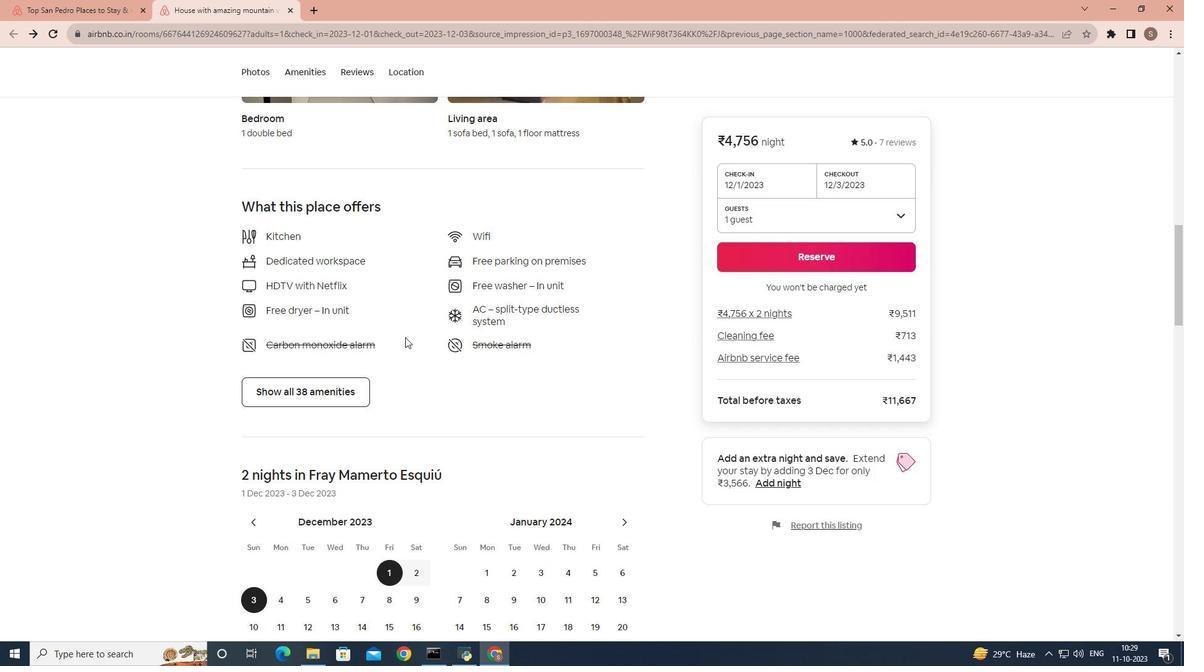 
Action: Mouse scrolled (413, 344) with delta (0, 0)
Screenshot: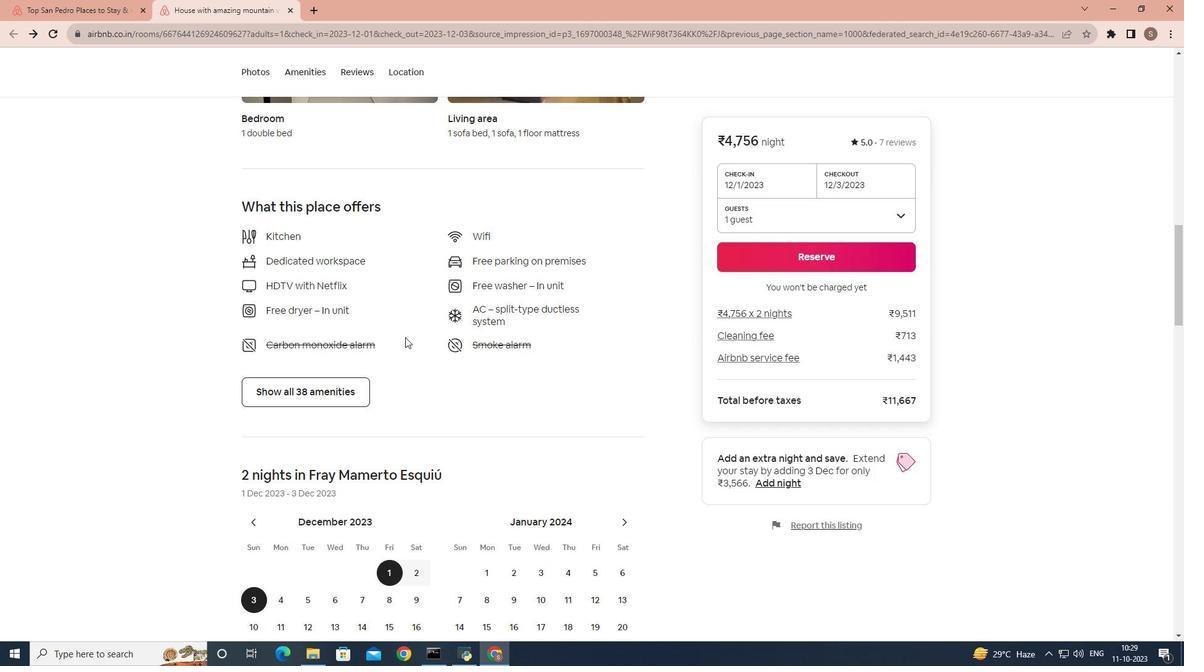 
Action: Mouse moved to (413, 345)
Screenshot: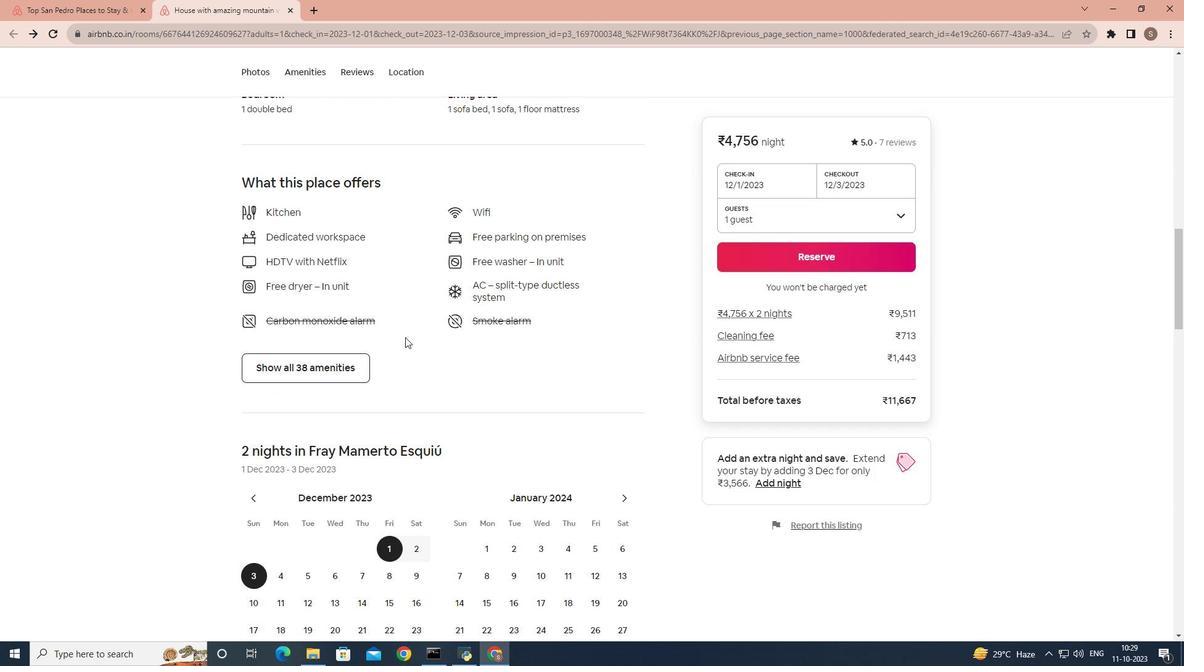 
Action: Mouse scrolled (413, 344) with delta (0, 0)
Screenshot: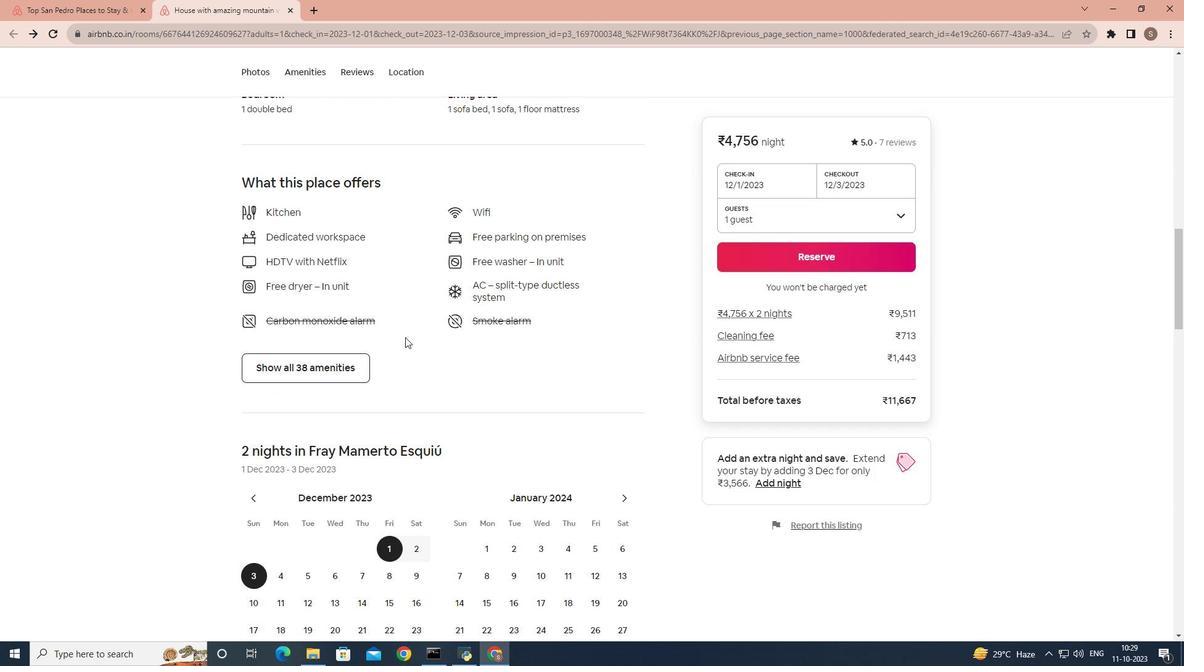 
Action: Mouse scrolled (413, 344) with delta (0, 0)
Screenshot: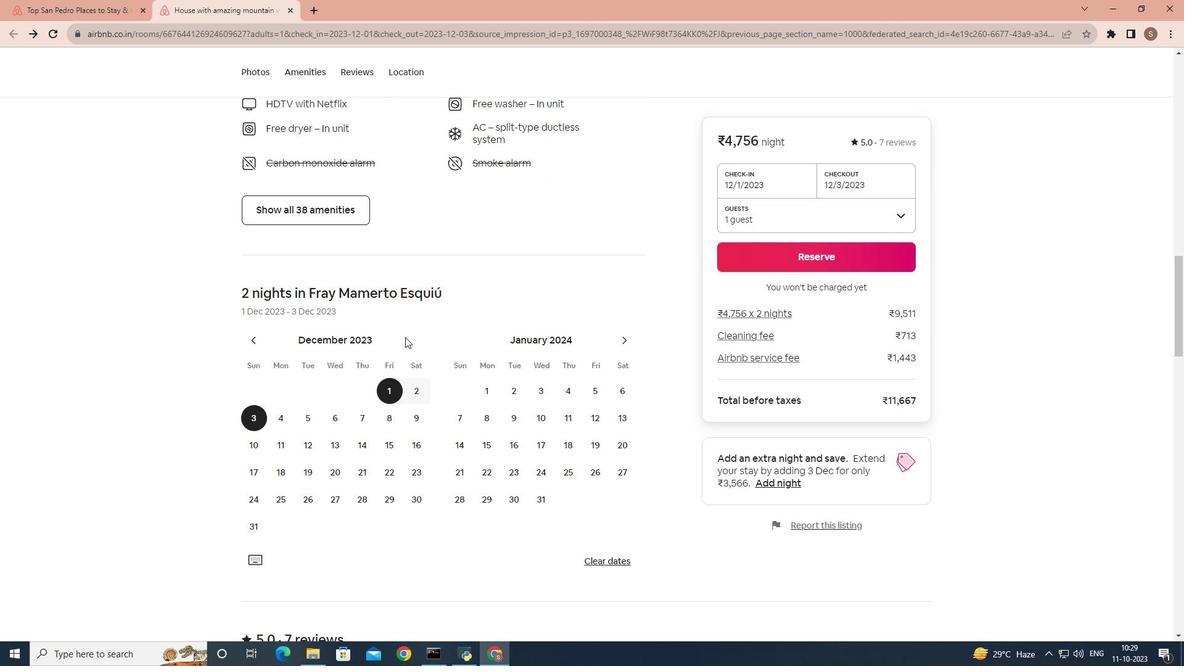 
Action: Mouse scrolled (413, 344) with delta (0, 0)
Screenshot: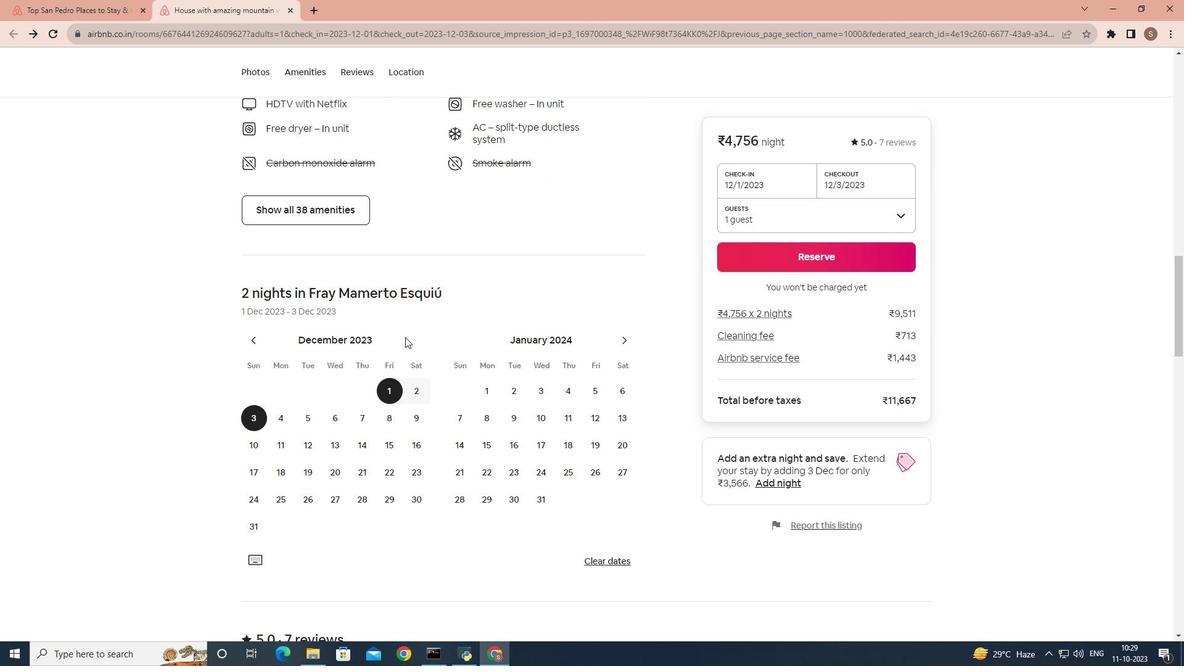 
Action: Mouse scrolled (413, 344) with delta (0, 0)
Screenshot: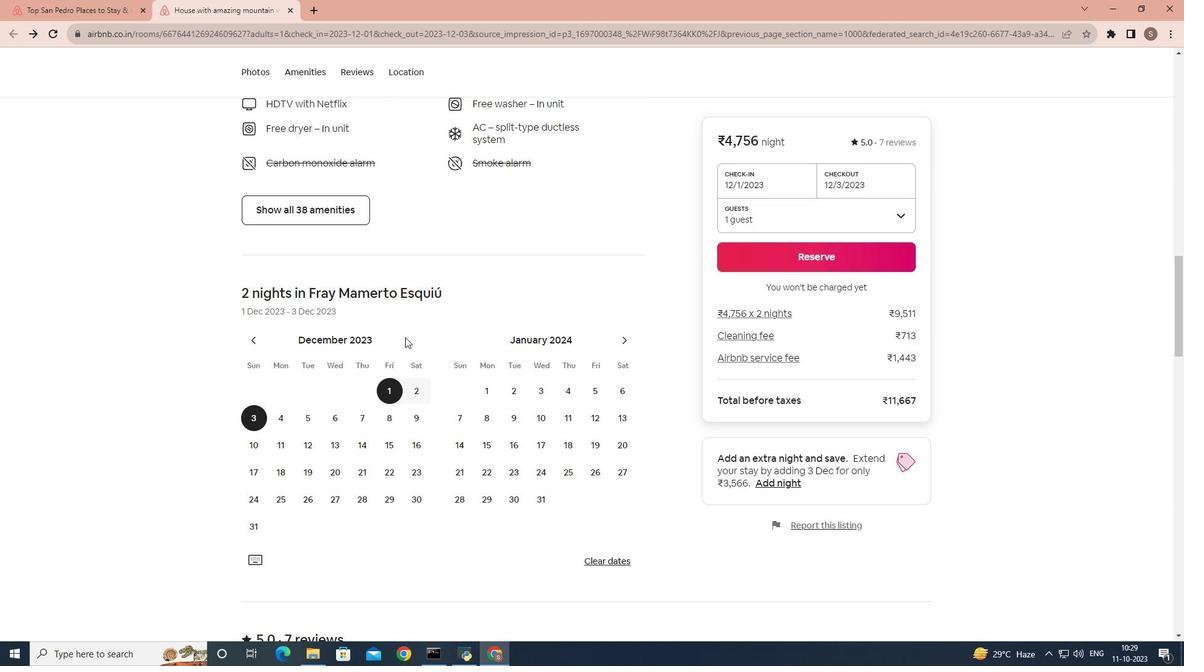 
Action: Mouse scrolled (413, 344) with delta (0, 0)
Screenshot: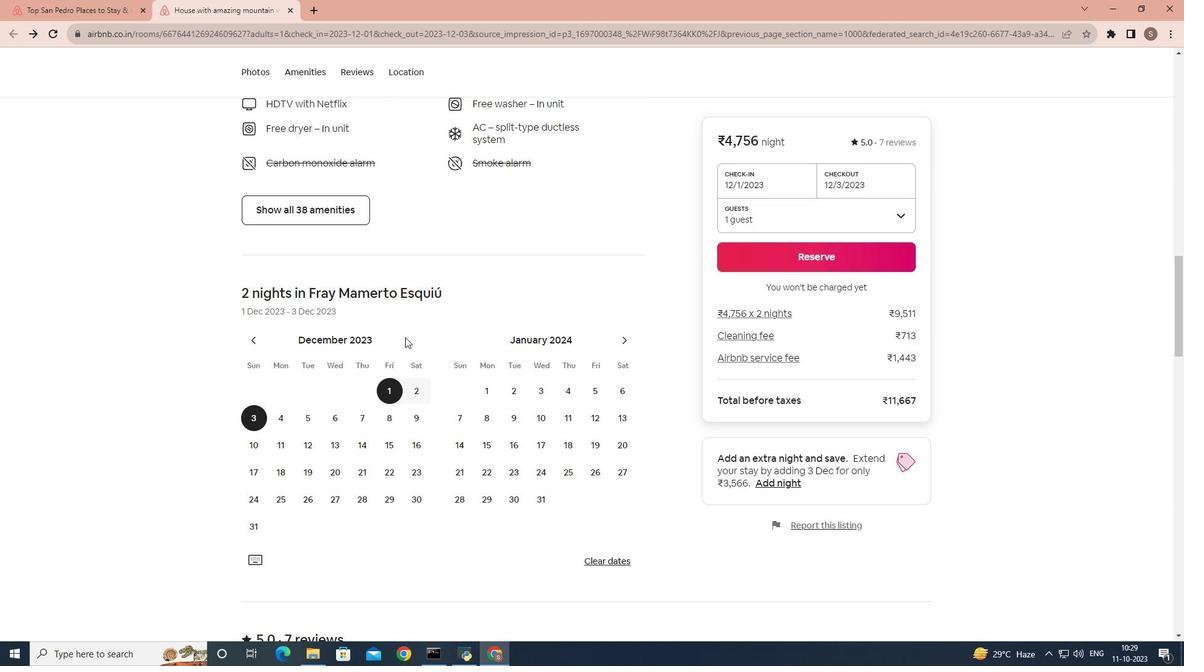 
Action: Mouse scrolled (413, 344) with delta (0, 0)
Screenshot: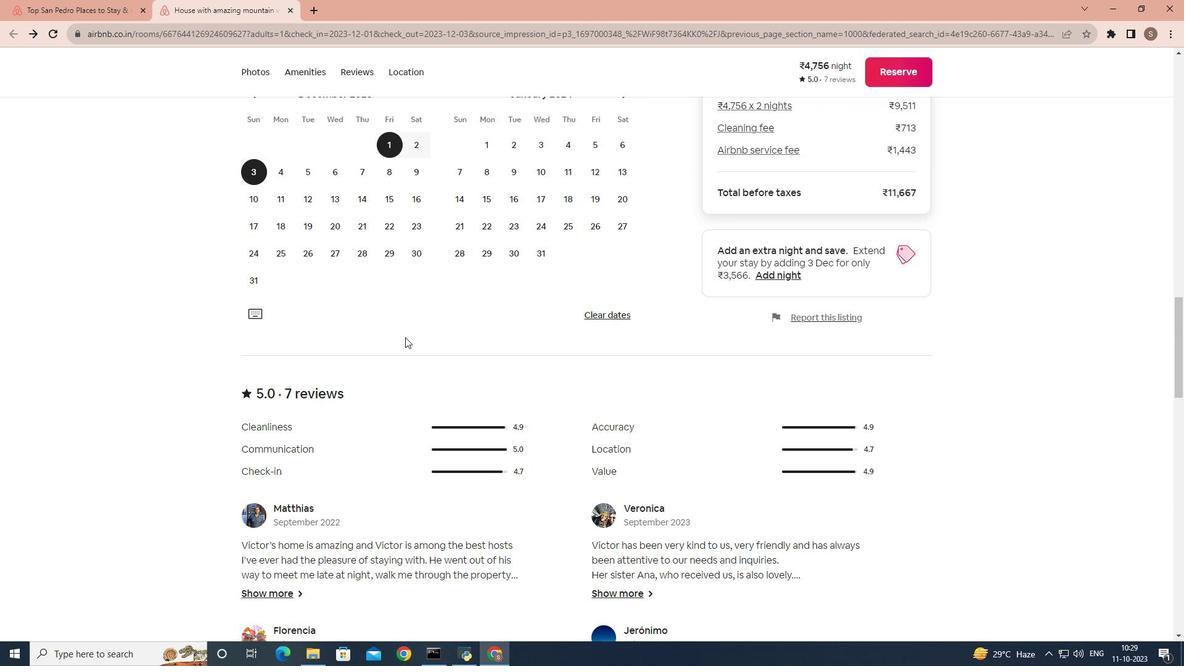 
Action: Mouse scrolled (413, 344) with delta (0, 0)
Screenshot: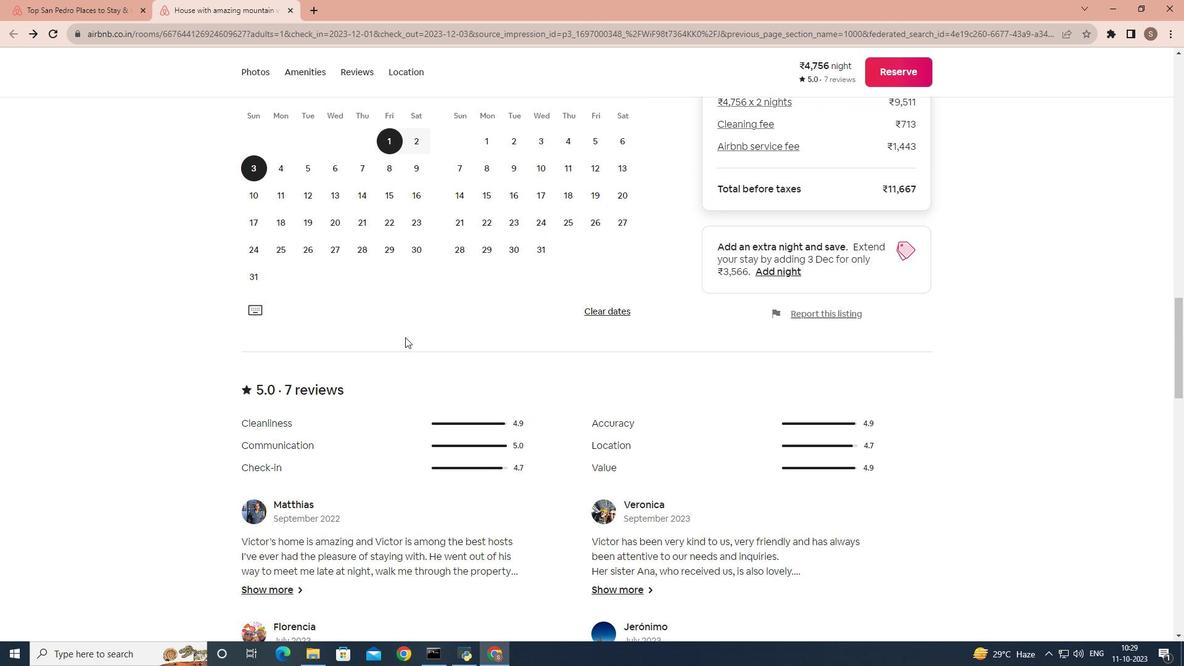 
Action: Mouse scrolled (413, 344) with delta (0, 0)
Screenshot: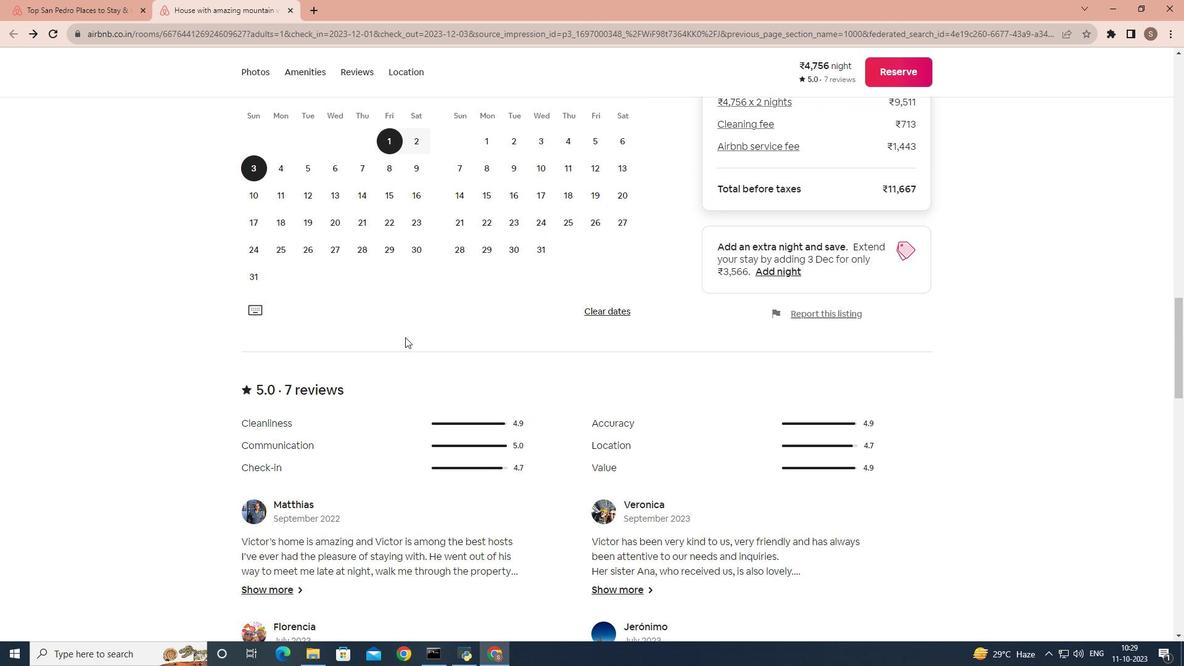 
Action: Mouse scrolled (413, 344) with delta (0, 0)
Screenshot: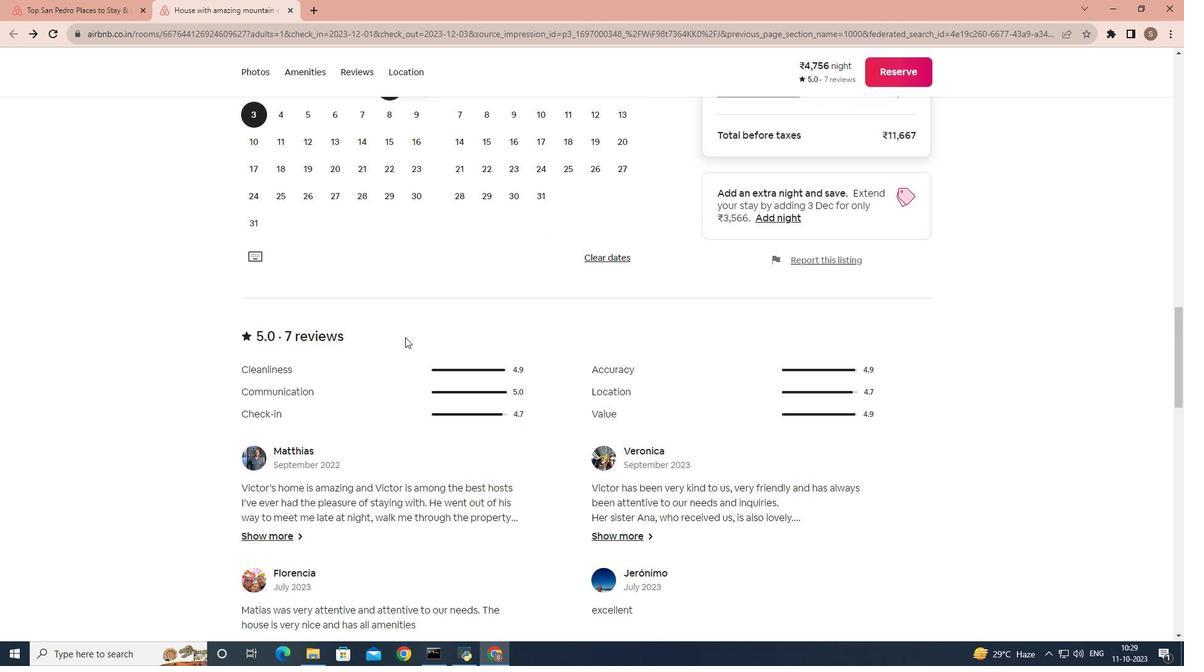 
Action: Mouse scrolled (413, 344) with delta (0, 0)
Screenshot: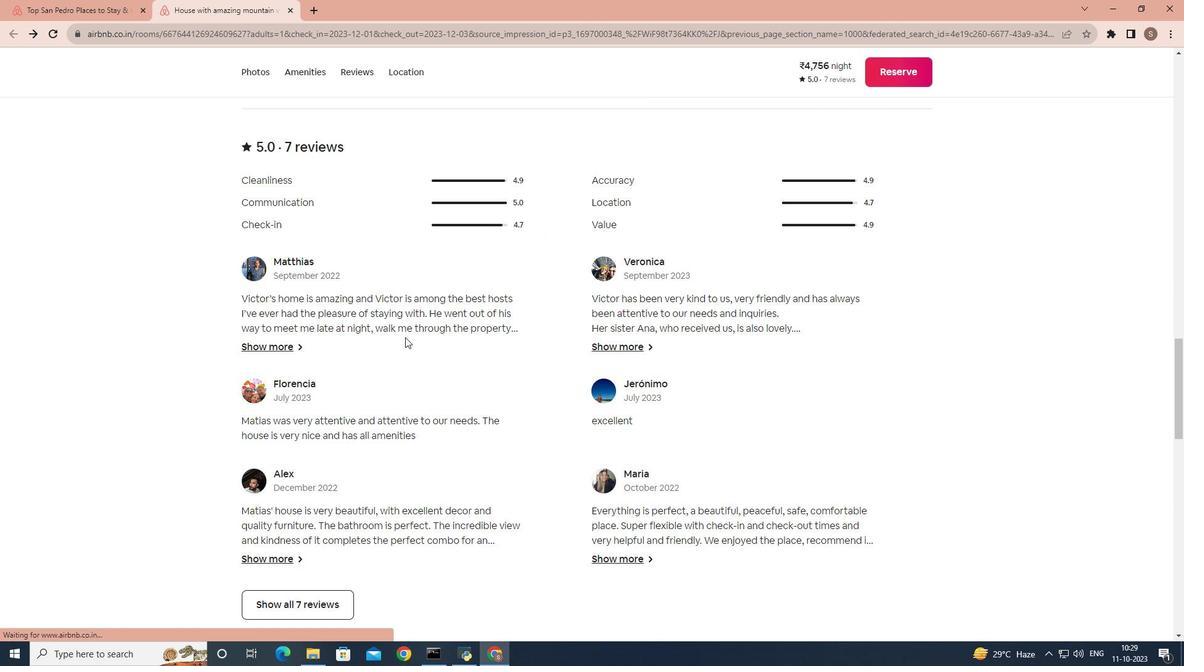 
Action: Mouse scrolled (413, 344) with delta (0, 0)
Screenshot: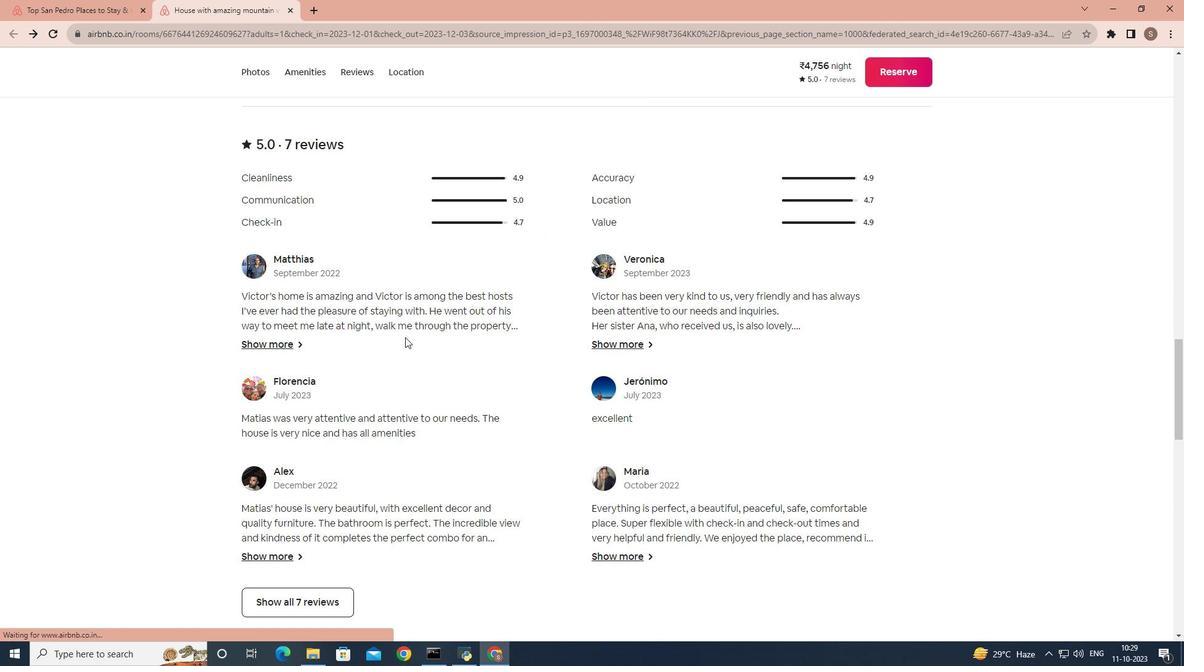 
Action: Mouse scrolled (413, 344) with delta (0, 0)
Screenshot: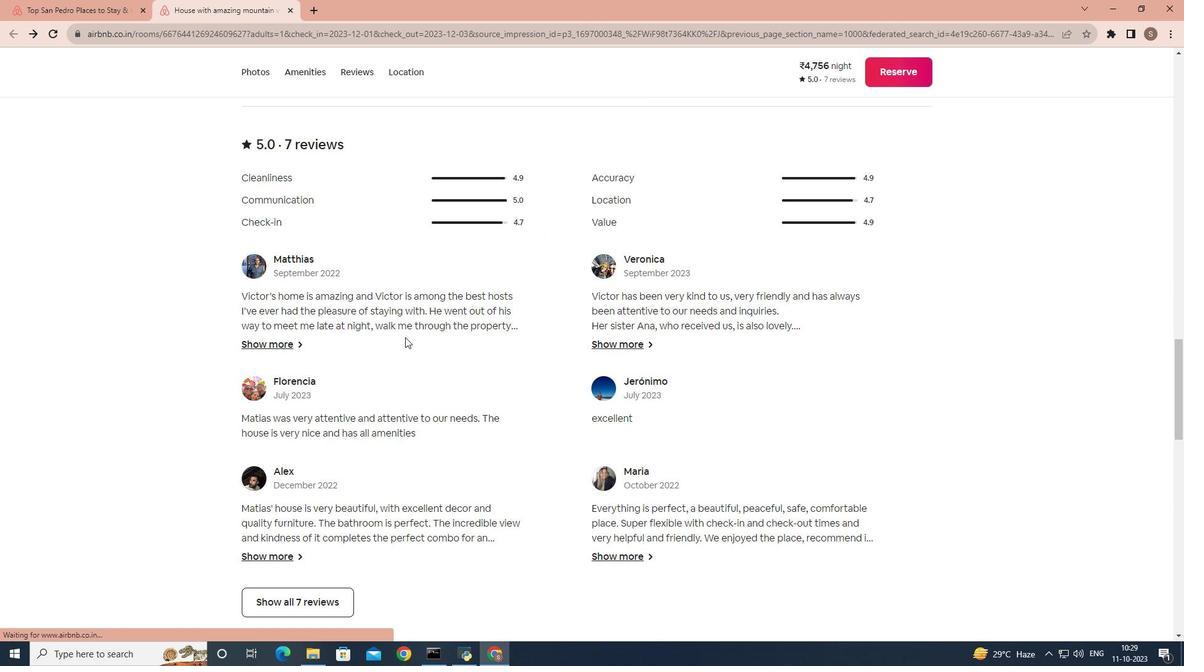 
Action: Mouse scrolled (413, 344) with delta (0, 0)
Screenshot: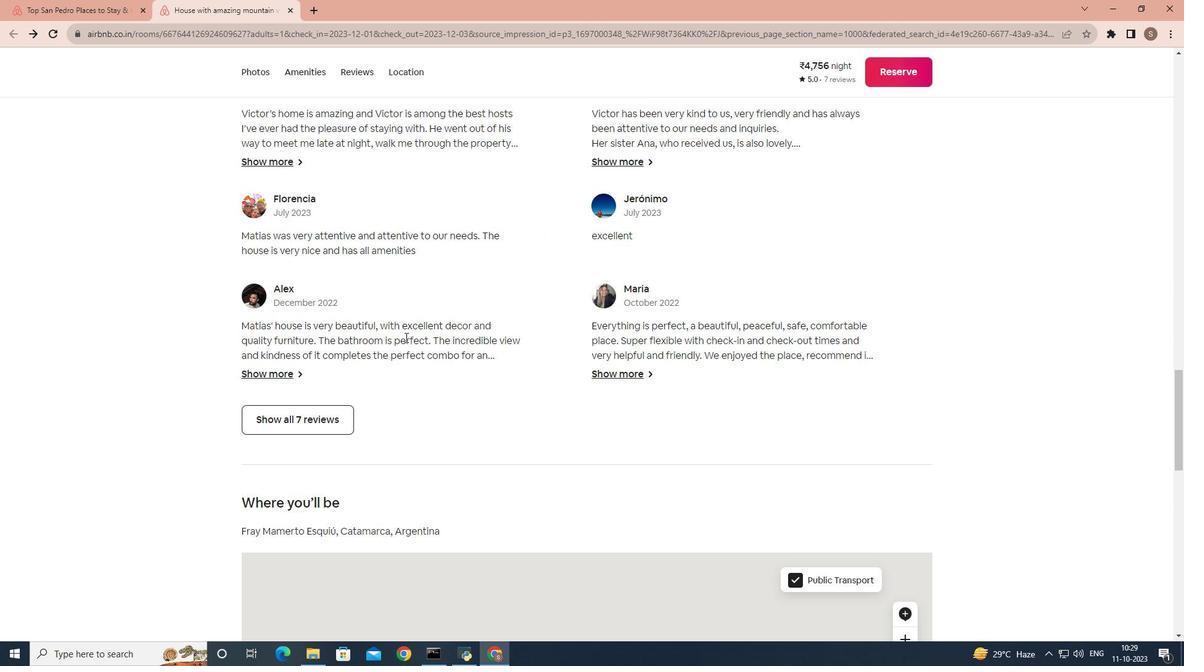 
Action: Mouse scrolled (413, 344) with delta (0, 0)
Screenshot: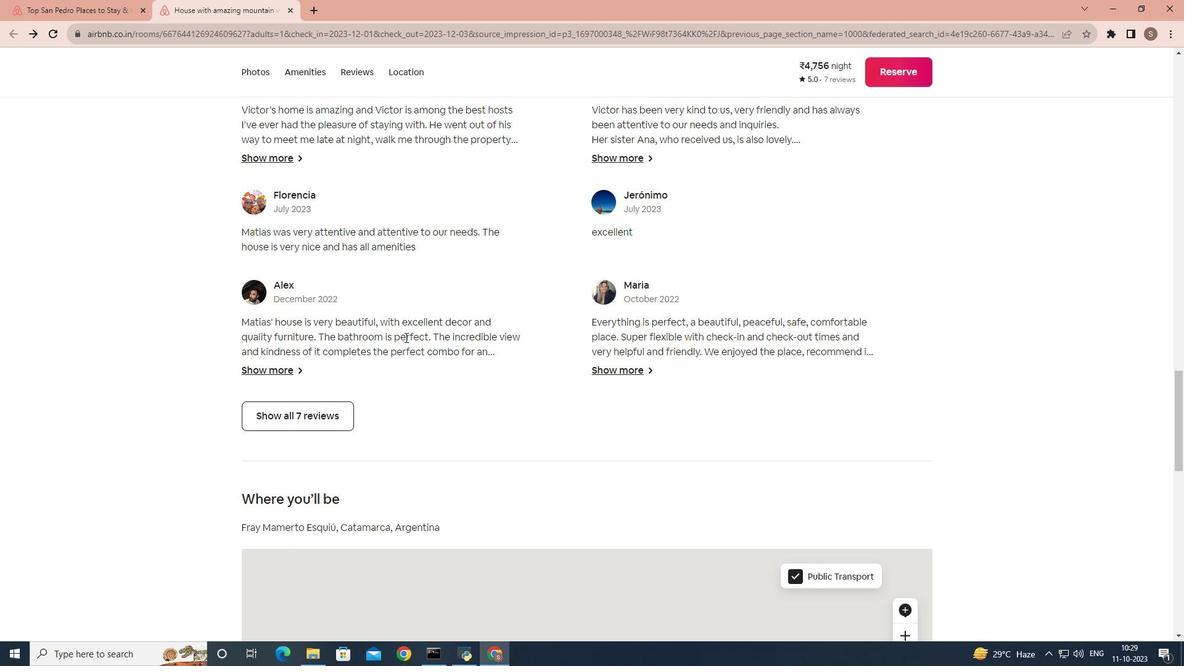 
Action: Mouse scrolled (413, 344) with delta (0, 0)
Screenshot: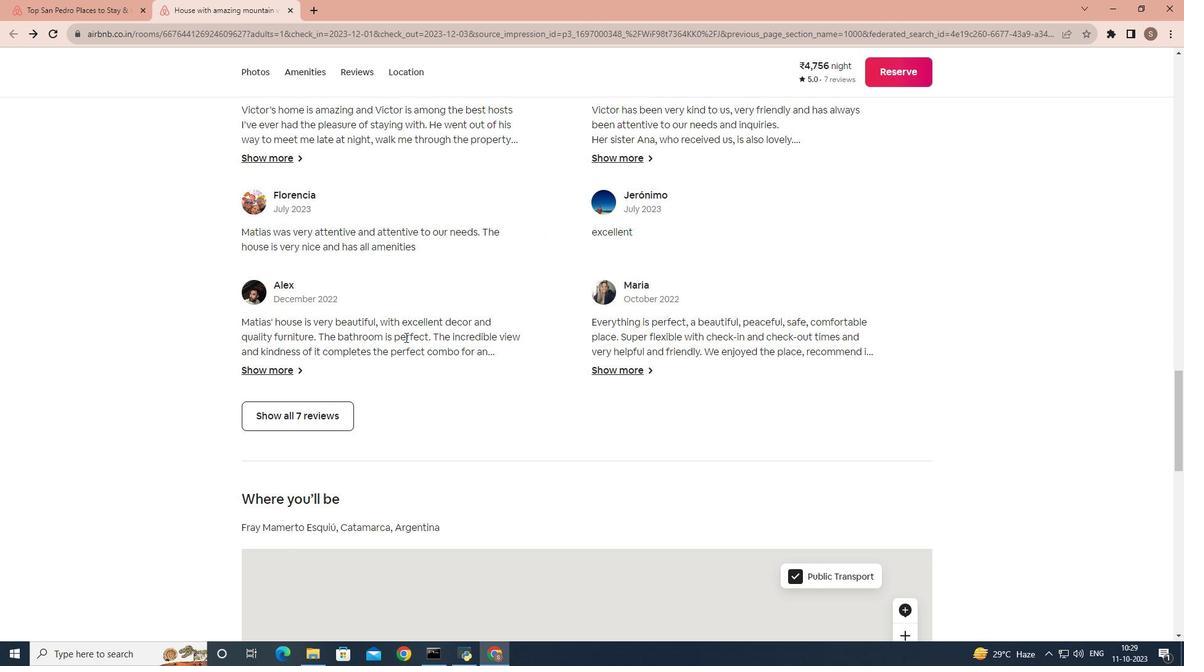 
Action: Mouse moved to (353, 249)
Screenshot: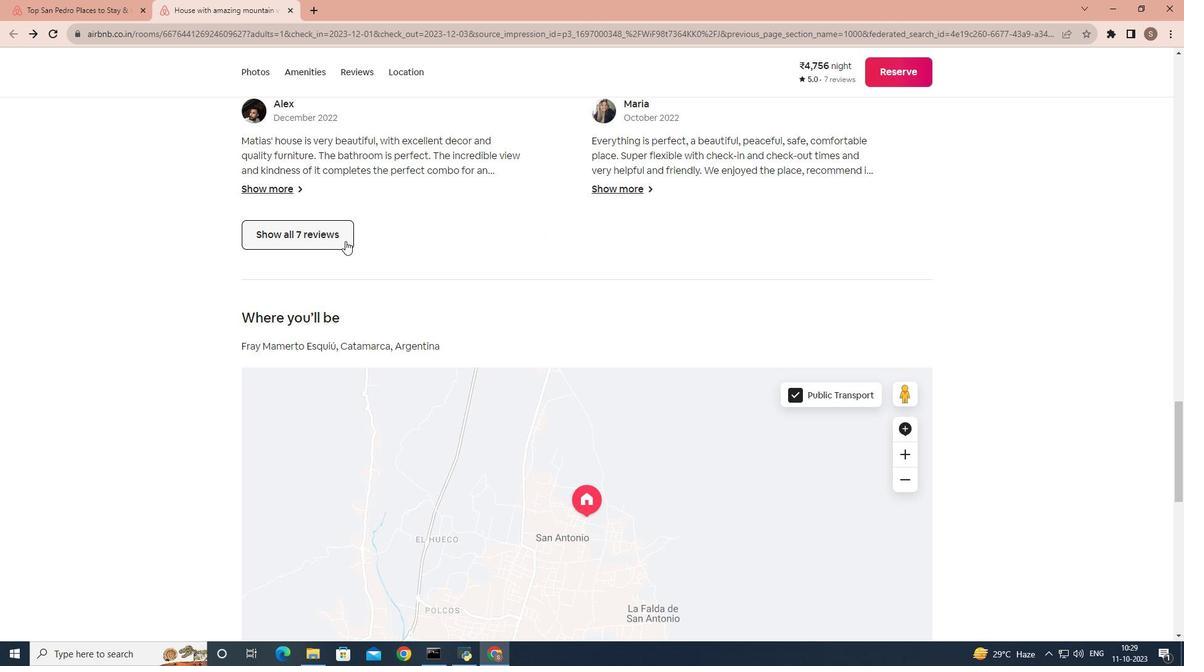 
Action: Mouse pressed left at (353, 249)
Screenshot: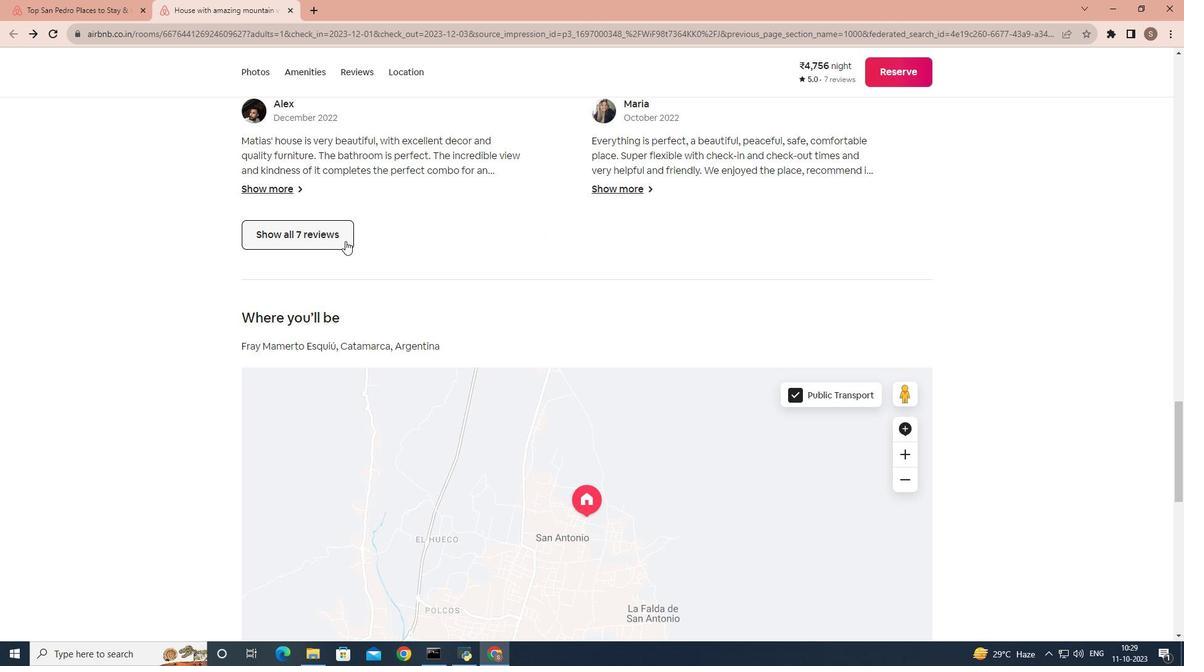 
Action: Mouse moved to (581, 328)
Screenshot: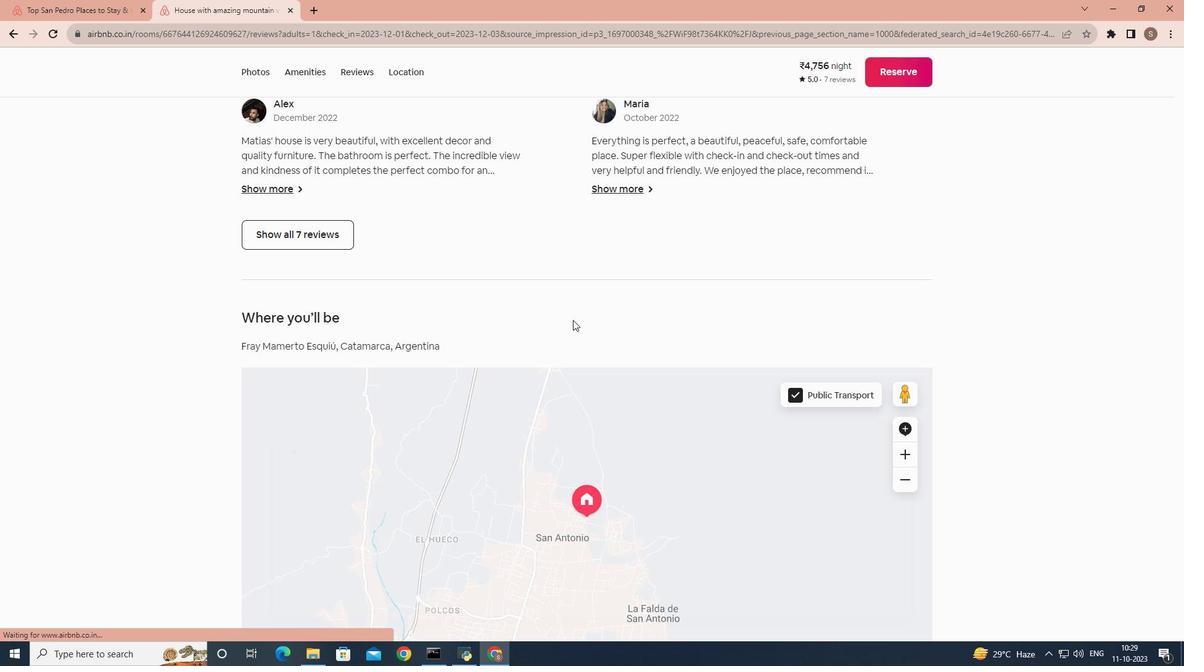 
Action: Mouse scrolled (581, 327) with delta (0, 0)
Screenshot: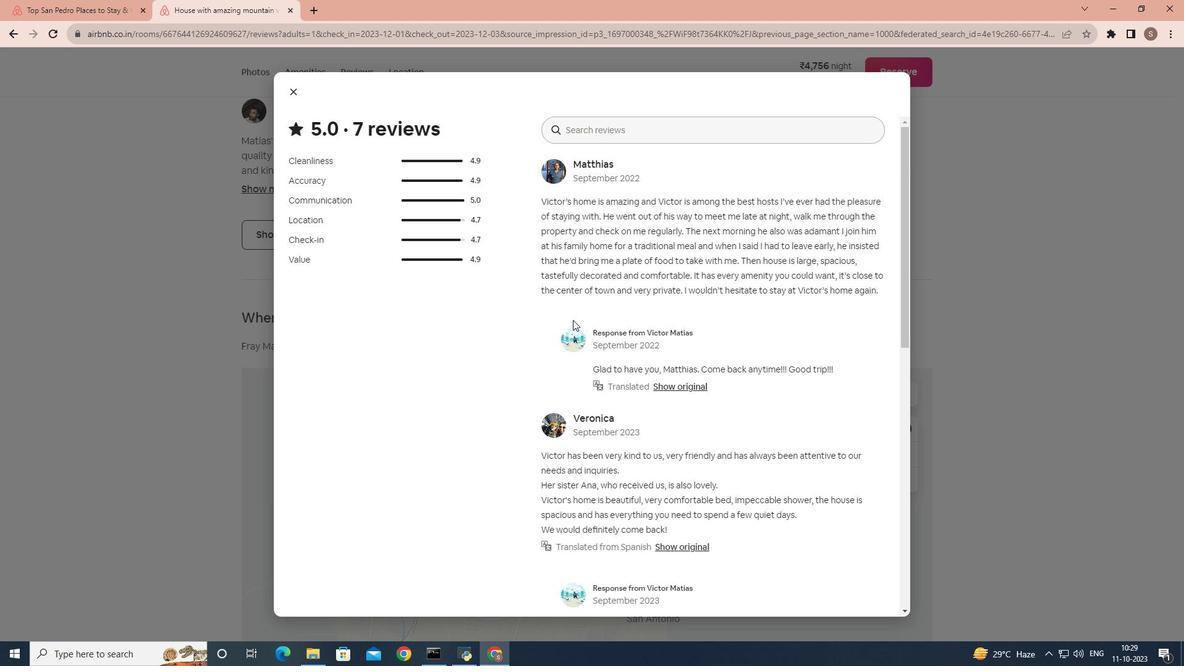 
Action: Mouse scrolled (581, 327) with delta (0, 0)
Screenshot: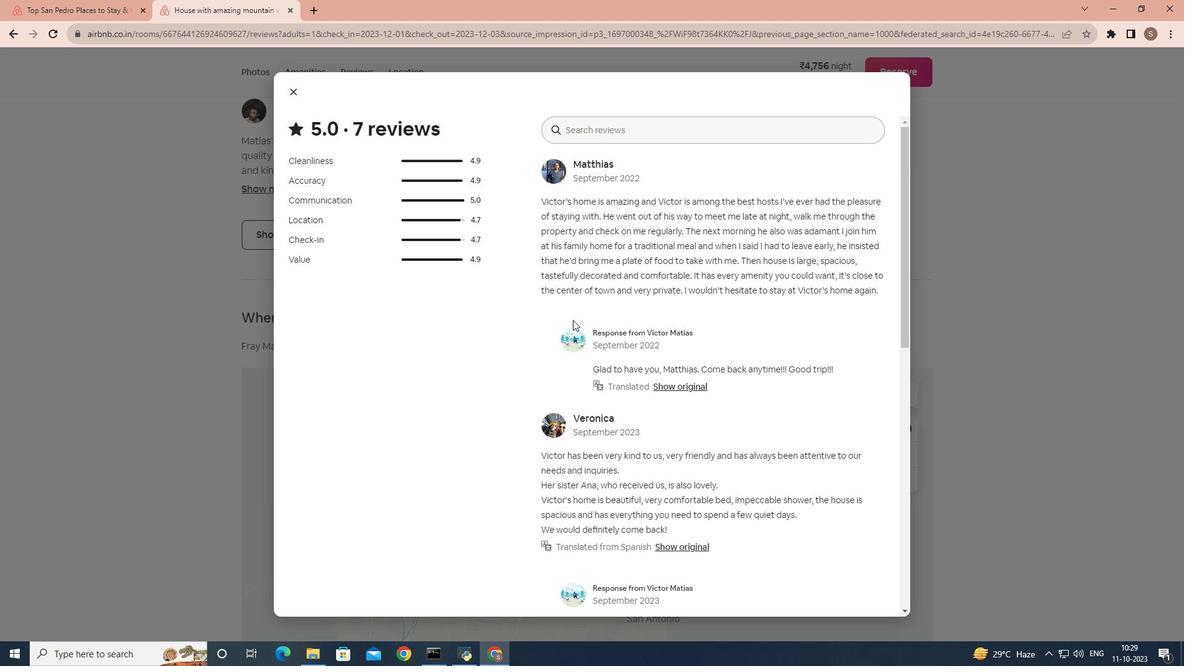 
Action: Mouse scrolled (581, 327) with delta (0, 0)
Screenshot: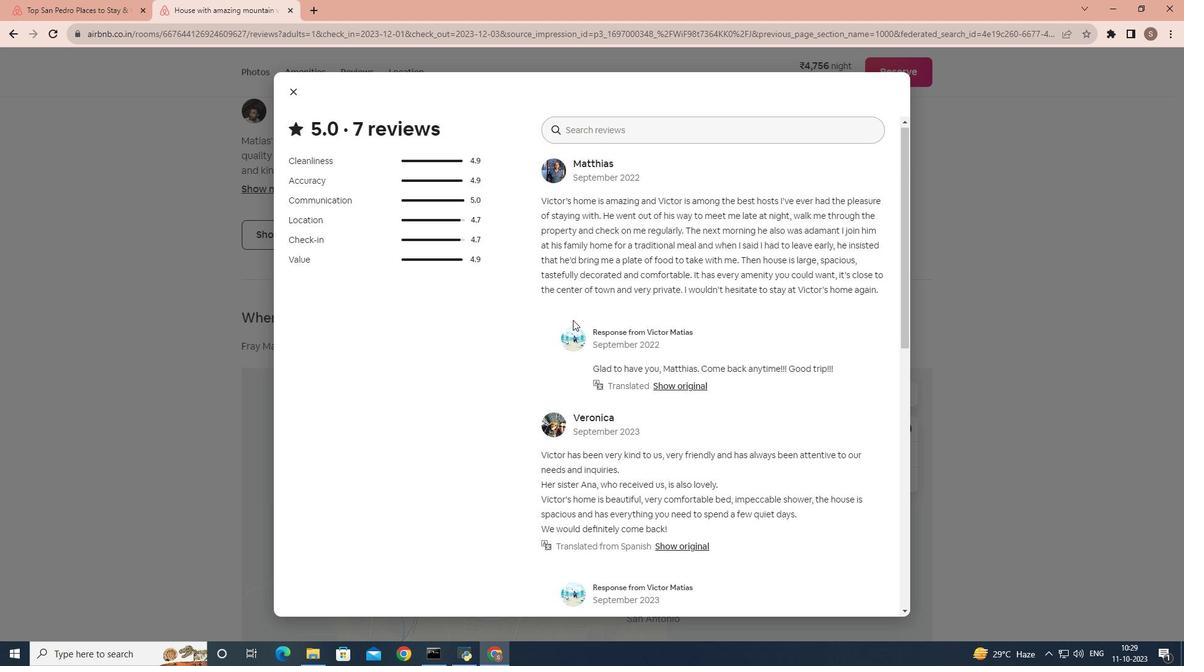 
Action: Mouse scrolled (581, 327) with delta (0, 0)
Screenshot: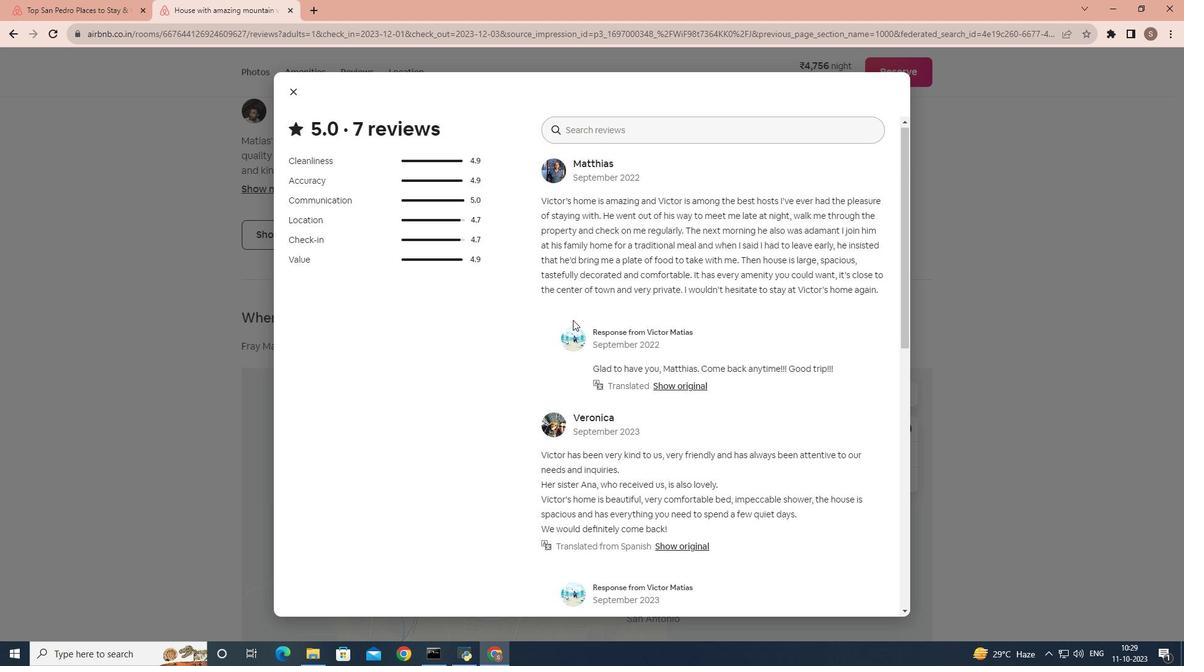 
Action: Mouse scrolled (581, 327) with delta (0, 0)
Screenshot: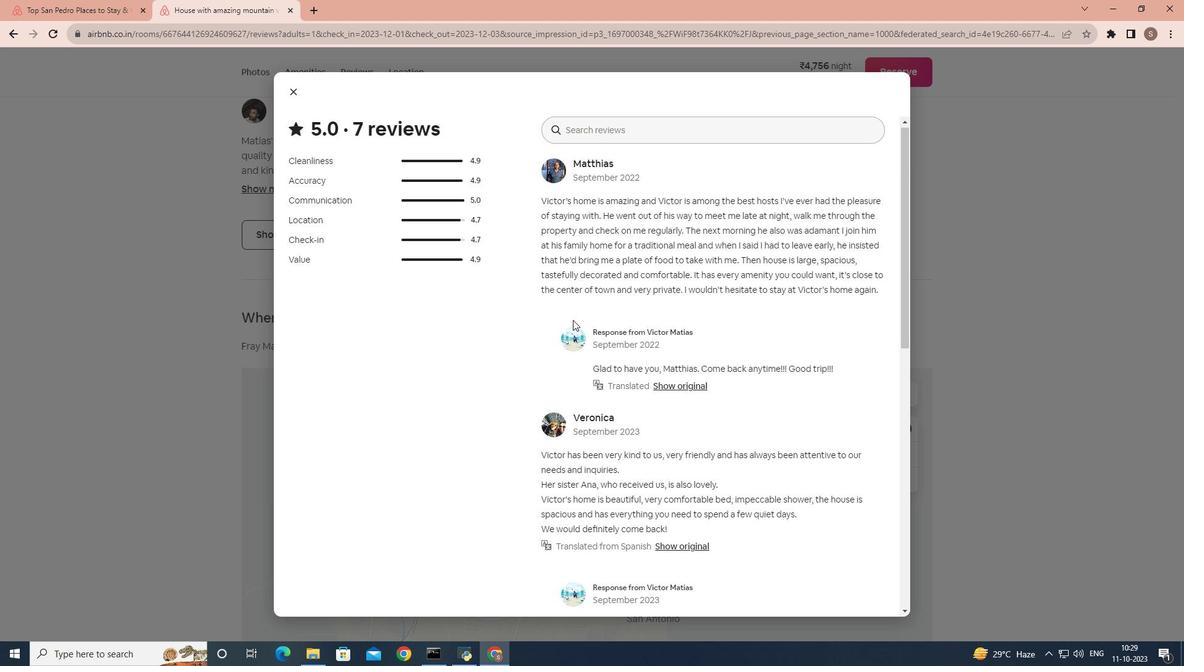 
Action: Mouse scrolled (581, 327) with delta (0, 0)
Screenshot: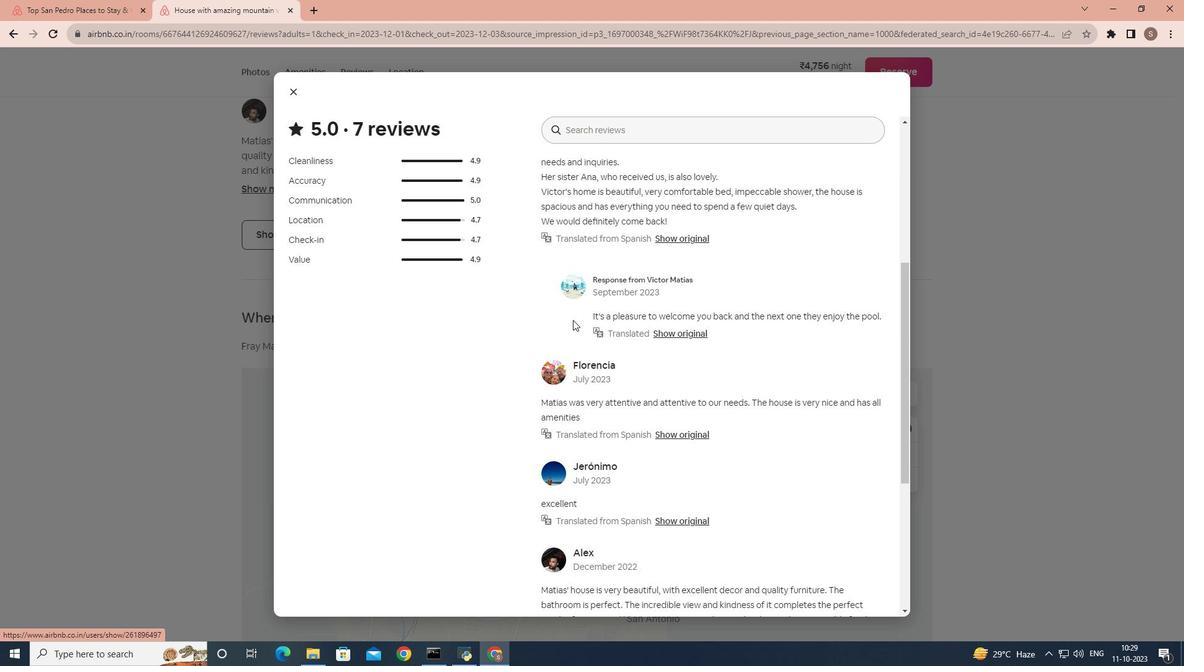 
Action: Mouse scrolled (581, 327) with delta (0, 0)
Screenshot: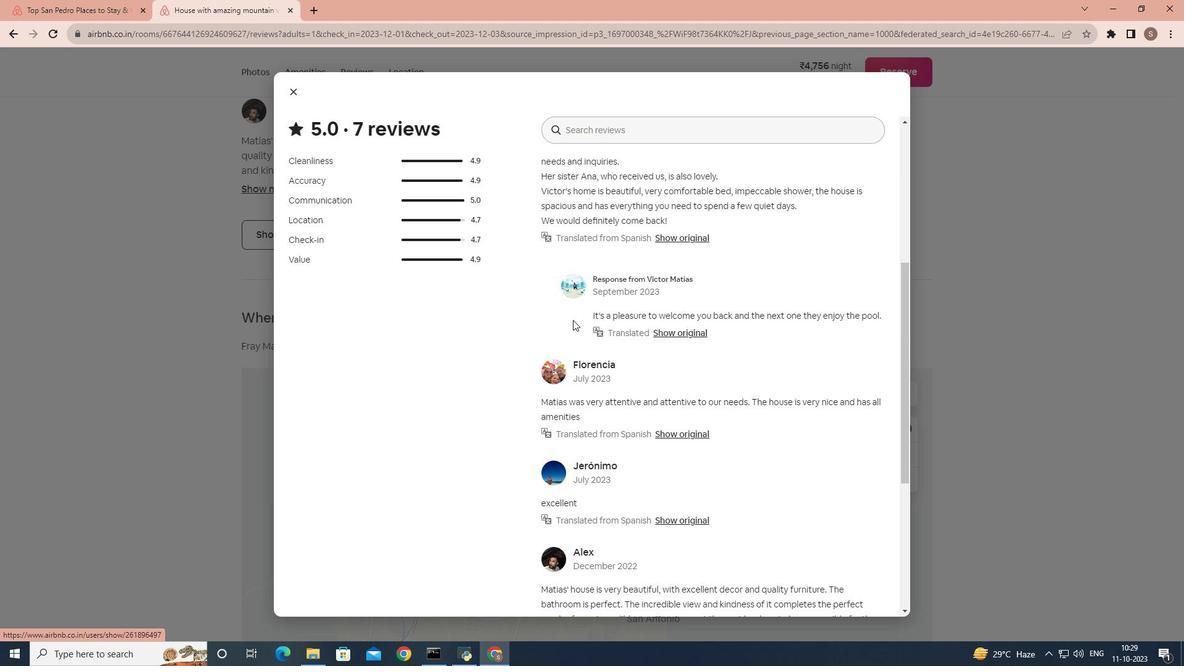 
Action: Mouse scrolled (581, 327) with delta (0, 0)
Screenshot: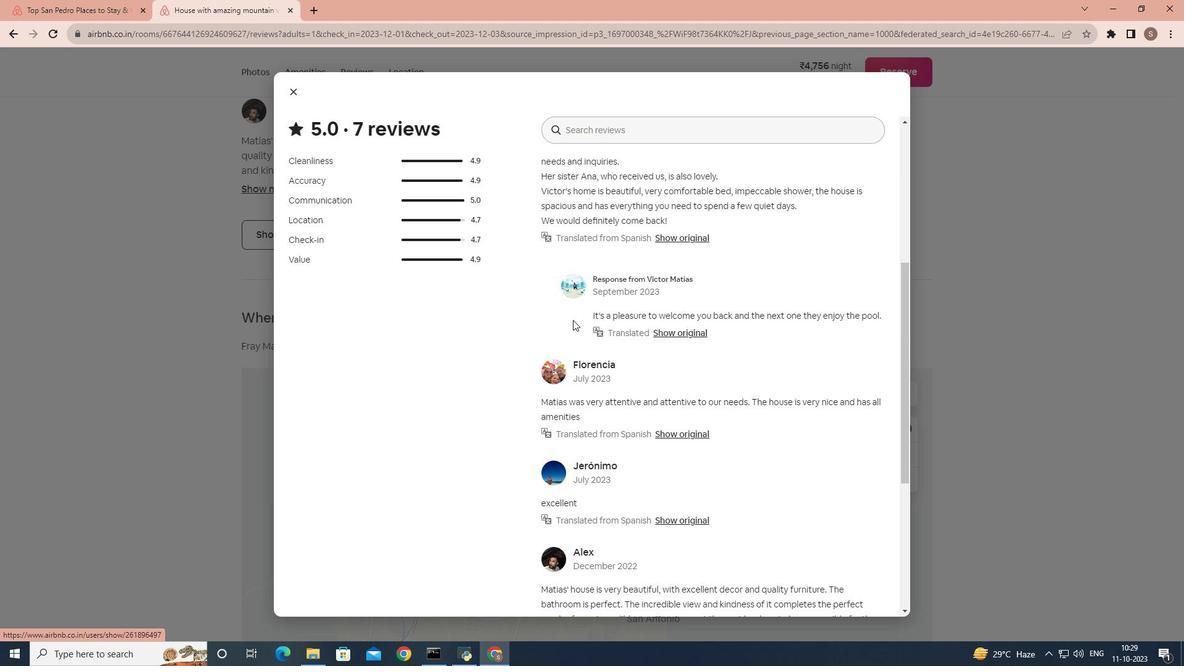 
Action: Mouse scrolled (581, 327) with delta (0, 0)
Screenshot: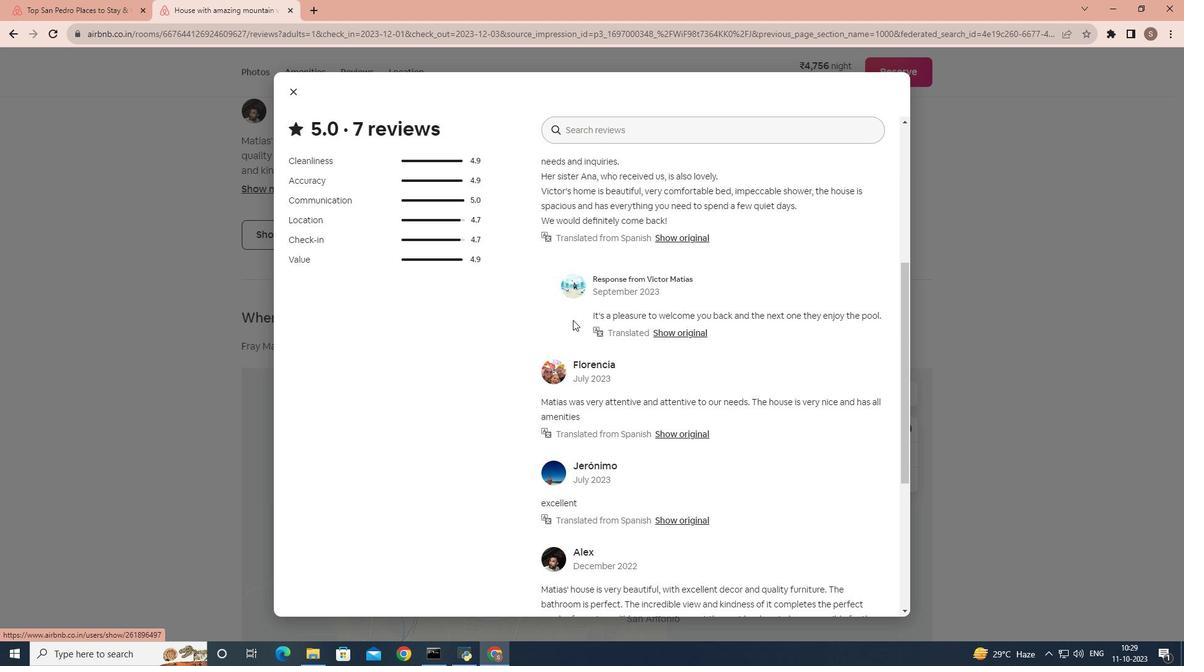 
Action: Mouse scrolled (581, 327) with delta (0, 0)
Screenshot: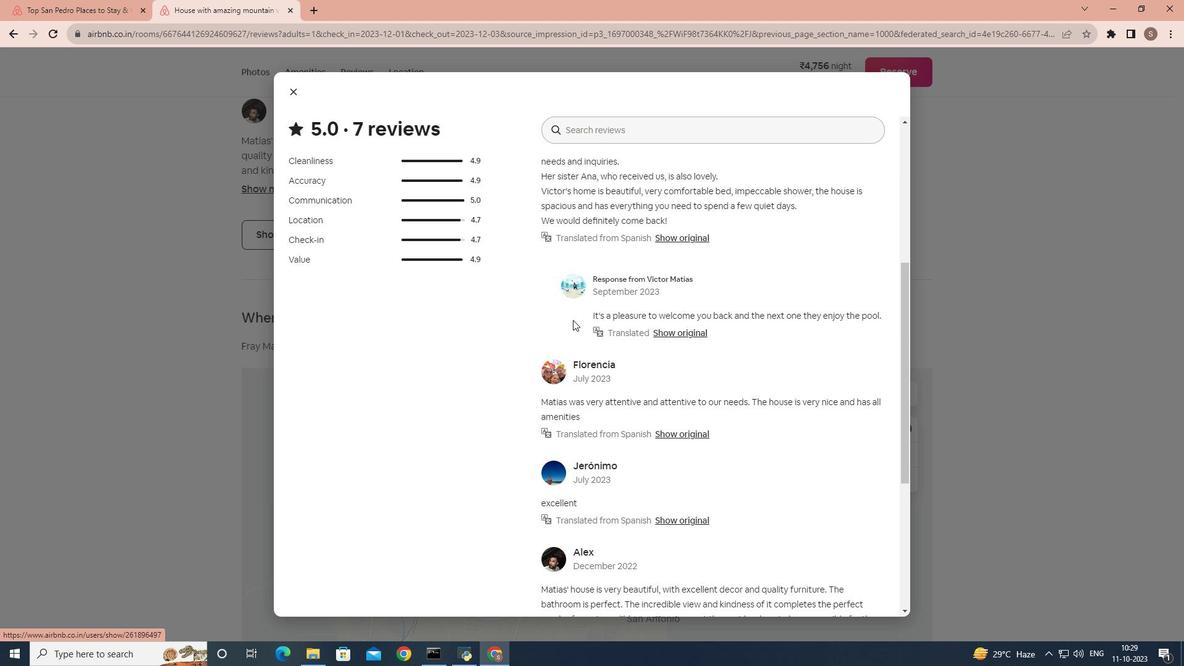 
Action: Mouse scrolled (581, 327) with delta (0, 0)
Screenshot: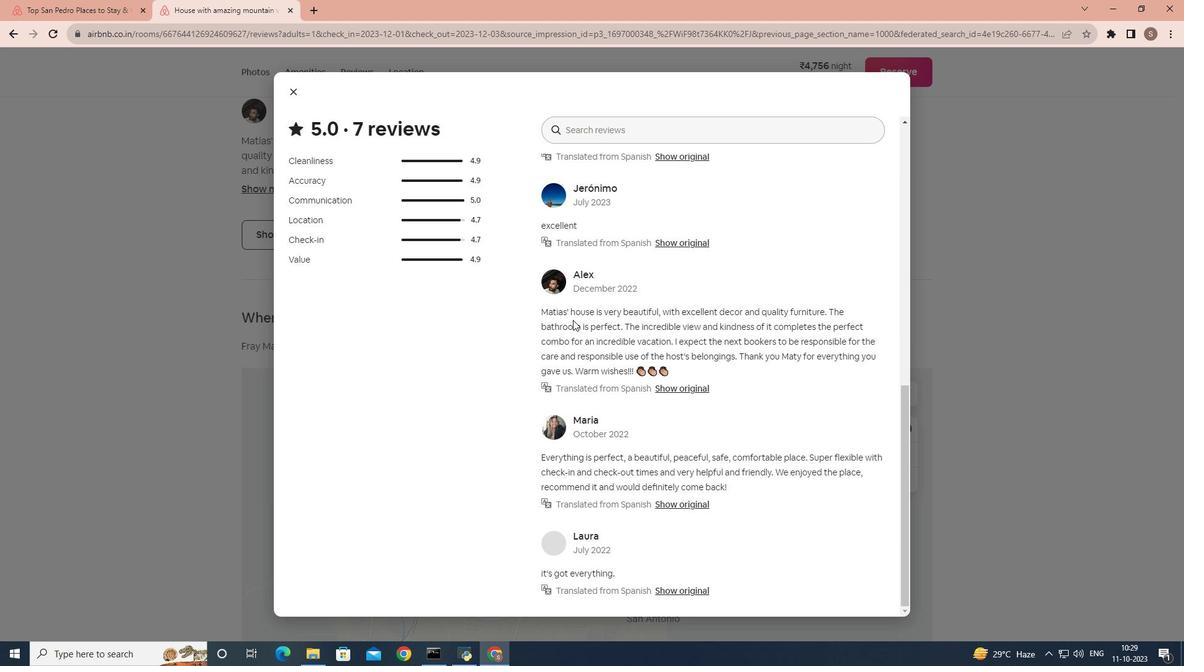 
Action: Mouse scrolled (581, 327) with delta (0, 0)
Screenshot: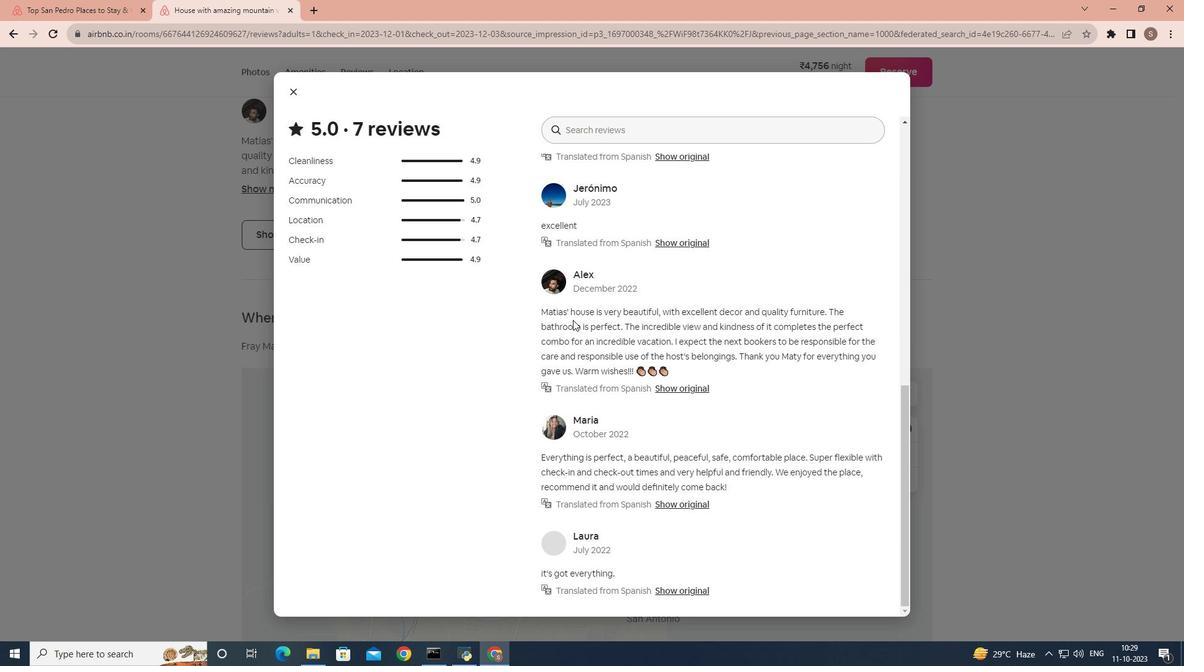
Action: Mouse scrolled (581, 327) with delta (0, 0)
Screenshot: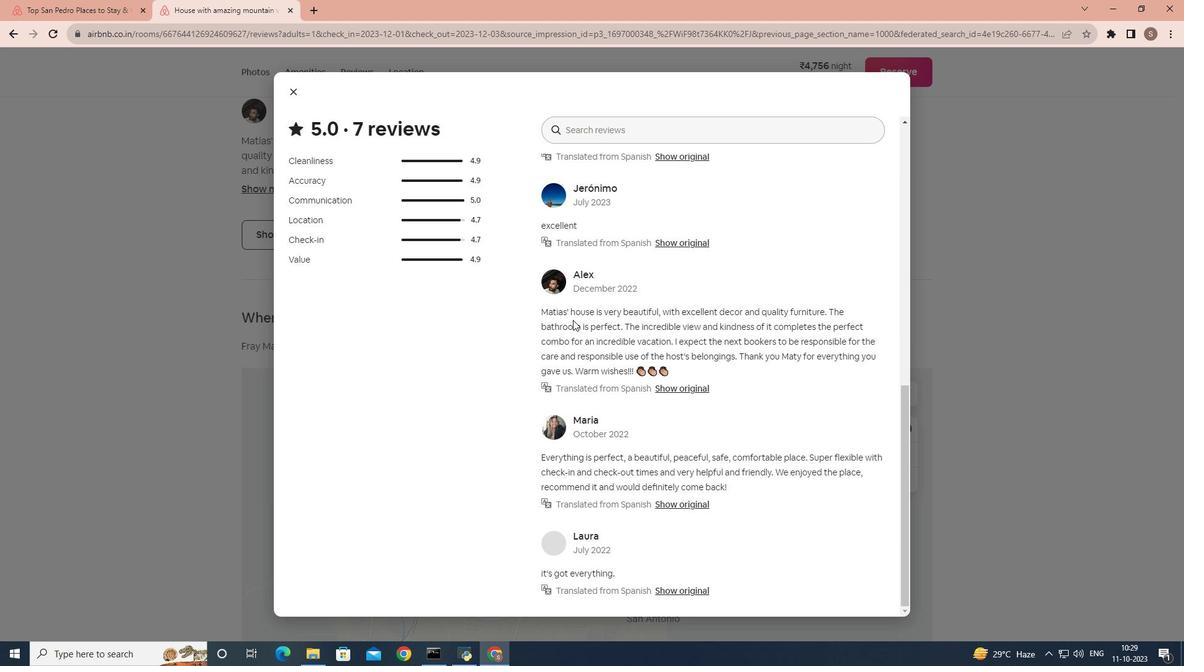 
Action: Mouse scrolled (581, 327) with delta (0, 0)
Screenshot: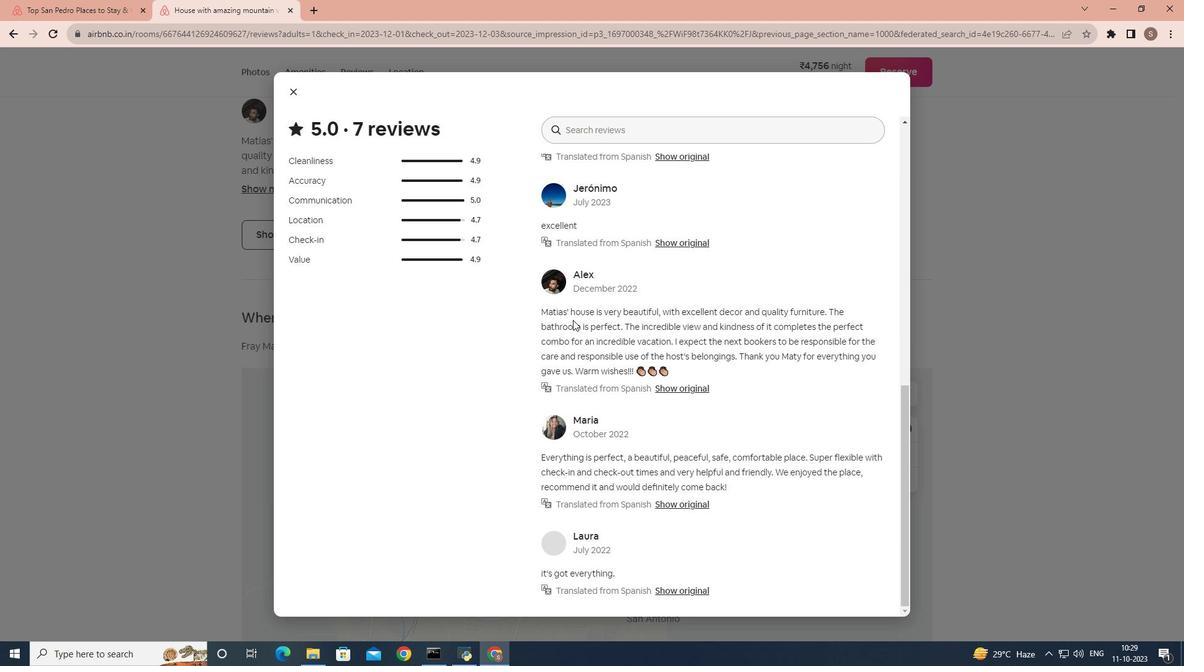 
Action: Mouse scrolled (581, 327) with delta (0, 0)
Screenshot: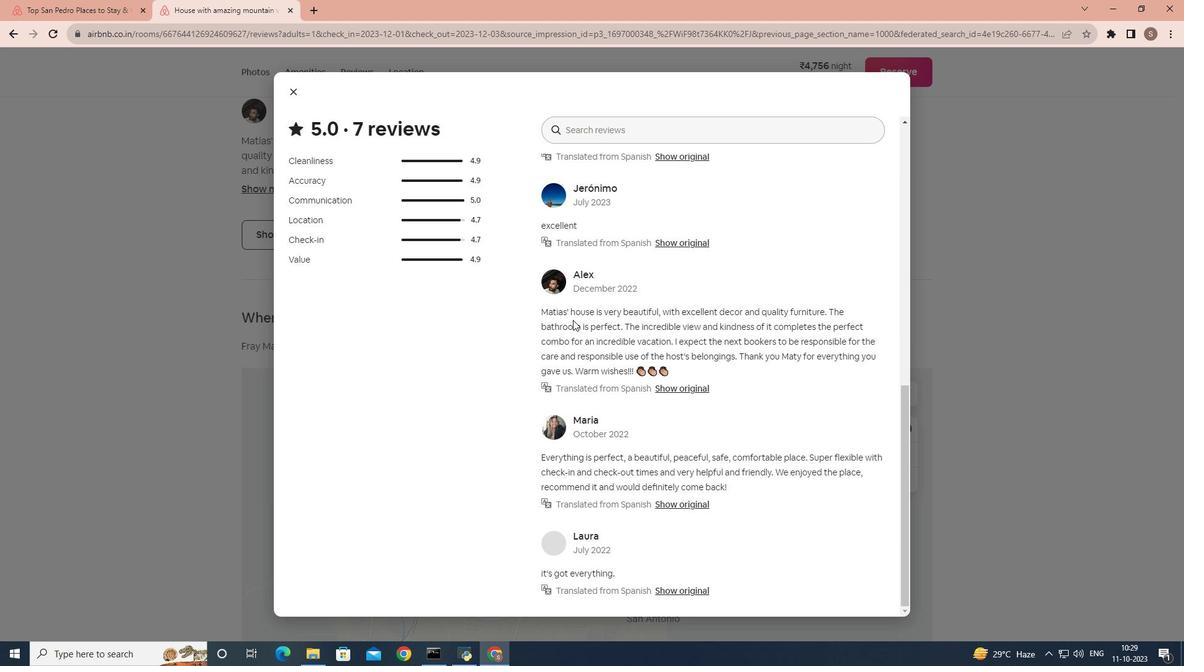 
Action: Mouse scrolled (581, 327) with delta (0, 0)
Screenshot: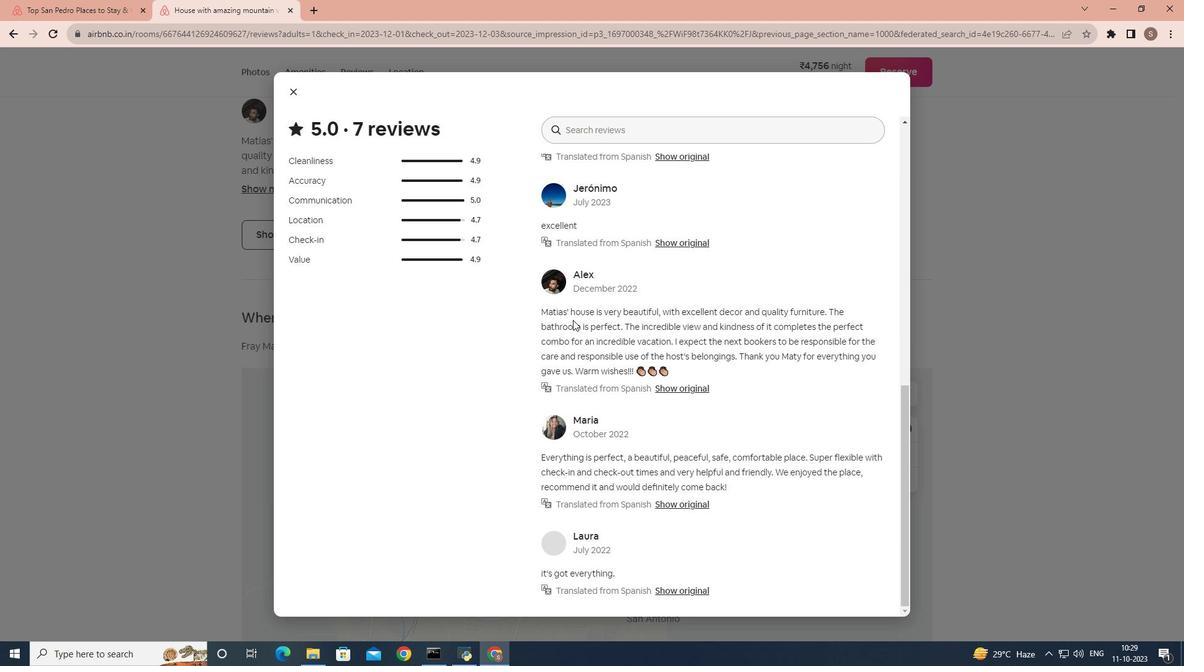 
Action: Mouse scrolled (581, 328) with delta (0, 0)
Screenshot: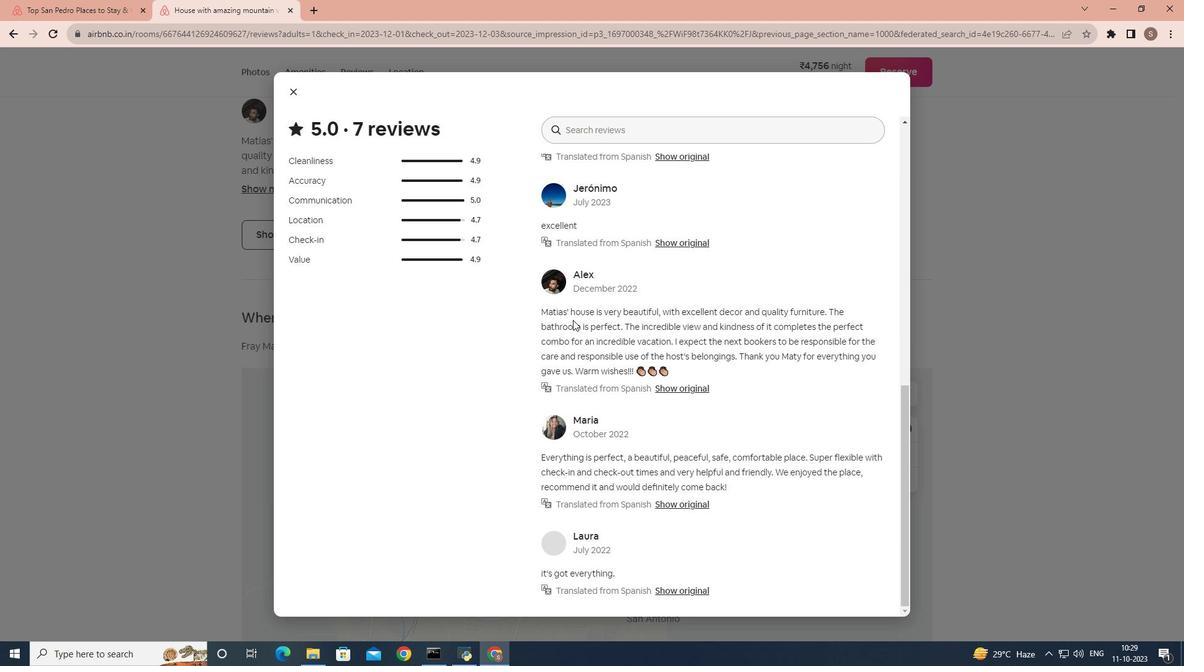 
Action: Mouse moved to (658, 485)
Screenshot: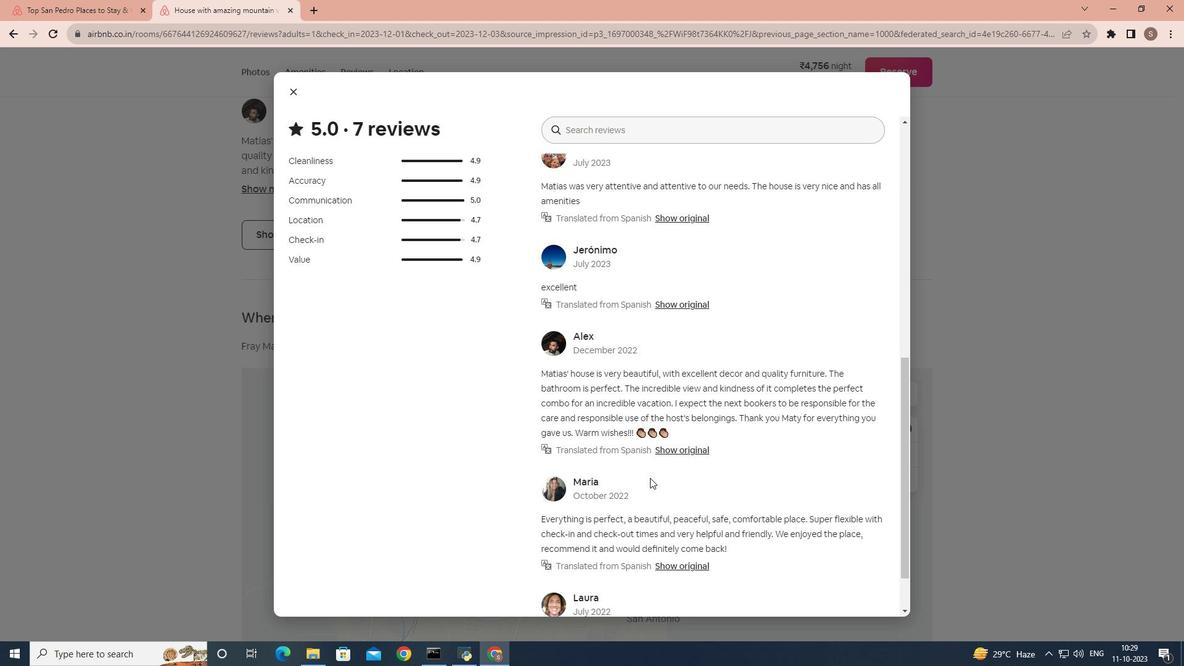 
Action: Mouse scrolled (658, 484) with delta (0, 0)
Screenshot: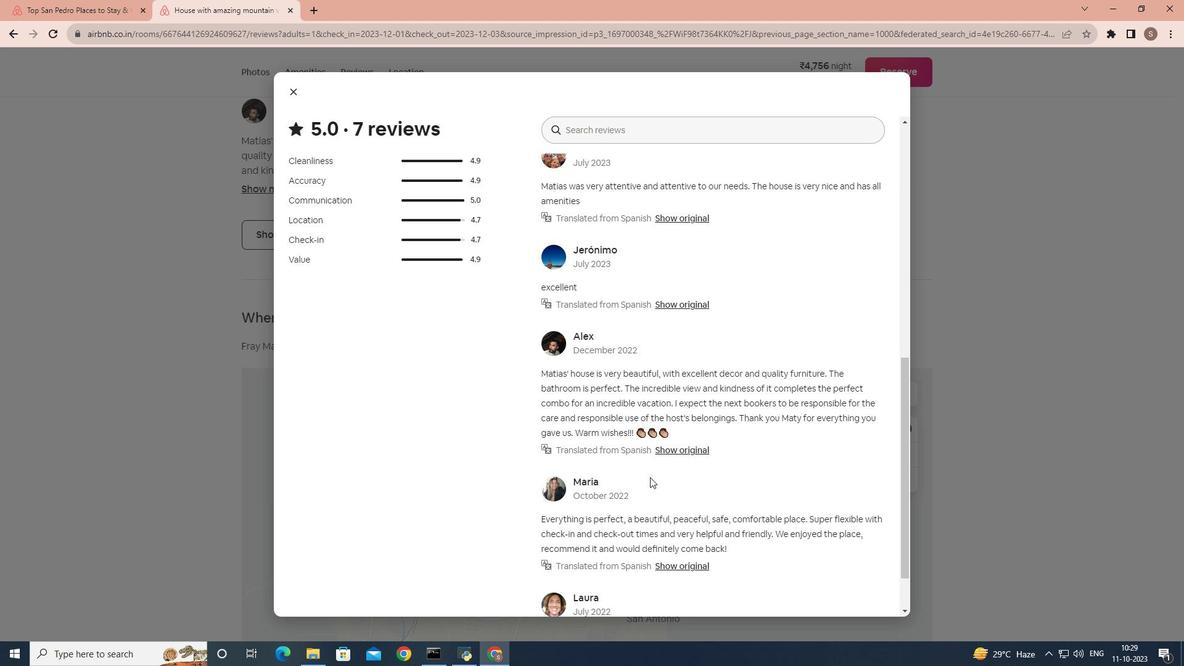 
Action: Mouse scrolled (658, 484) with delta (0, 0)
Screenshot: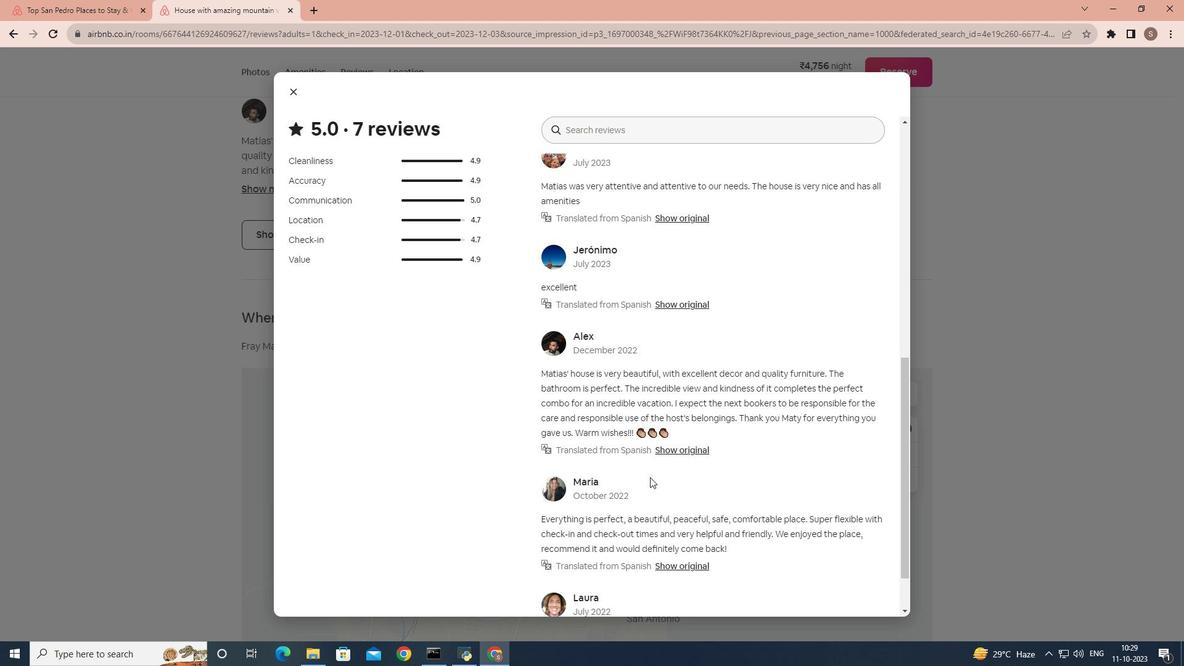 
Action: Mouse scrolled (658, 484) with delta (0, 0)
Screenshot: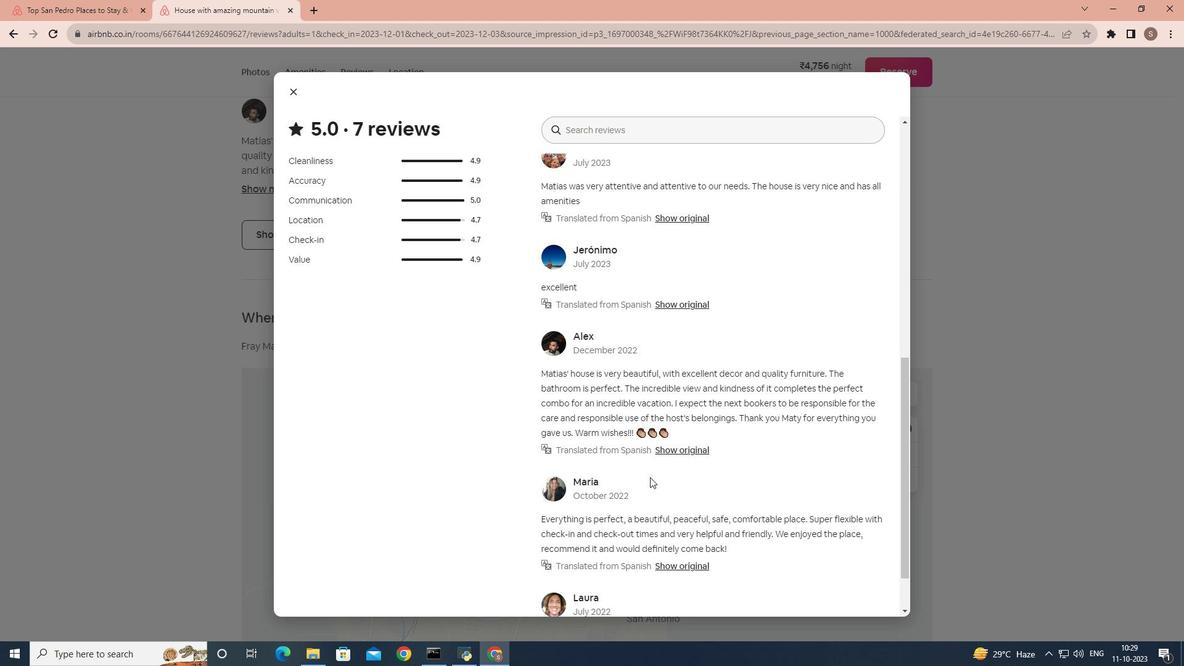 
Action: Mouse scrolled (658, 484) with delta (0, 0)
Screenshot: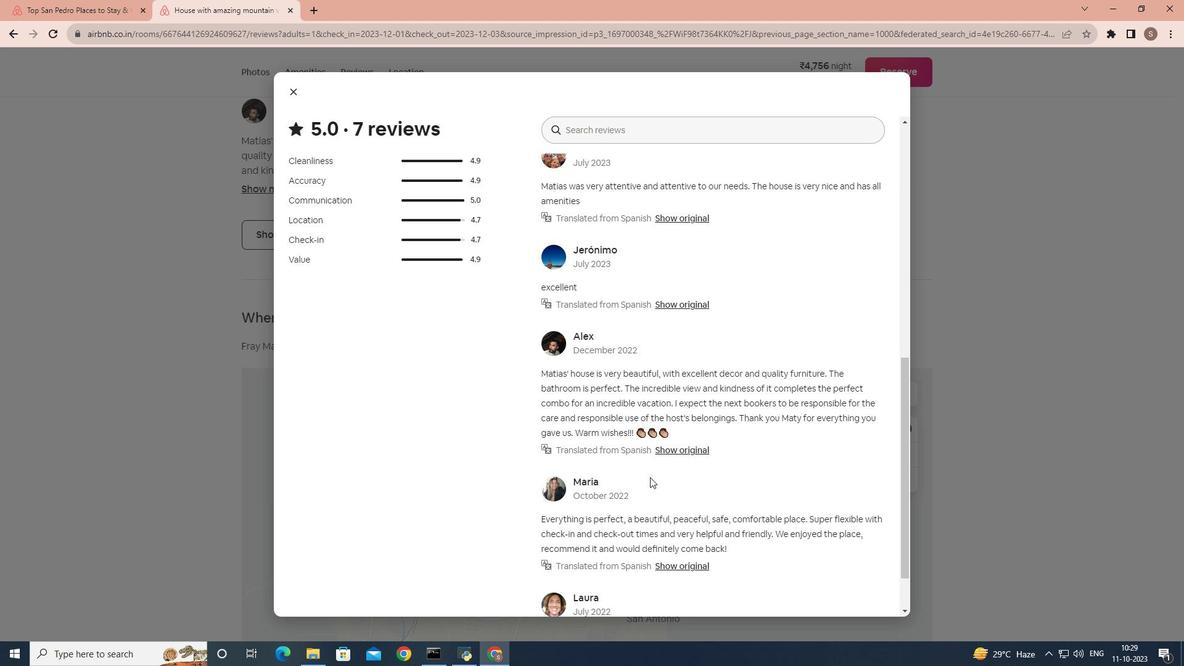 
Action: Mouse moved to (302, 103)
Screenshot: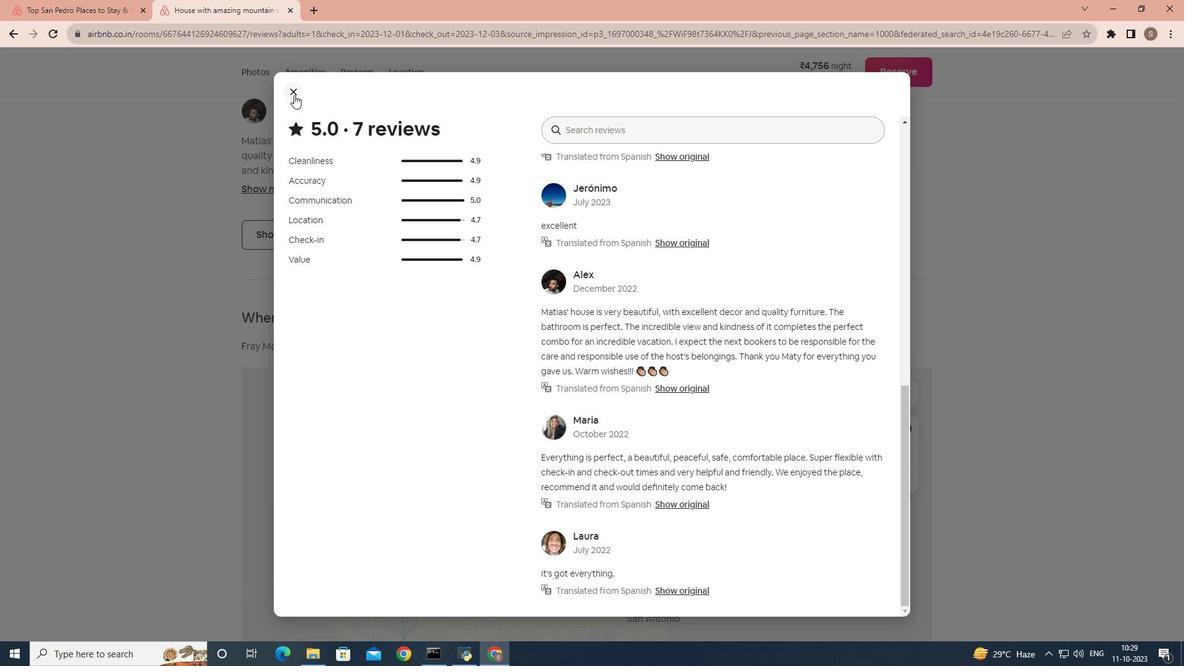 
Action: Mouse pressed left at (302, 103)
Screenshot: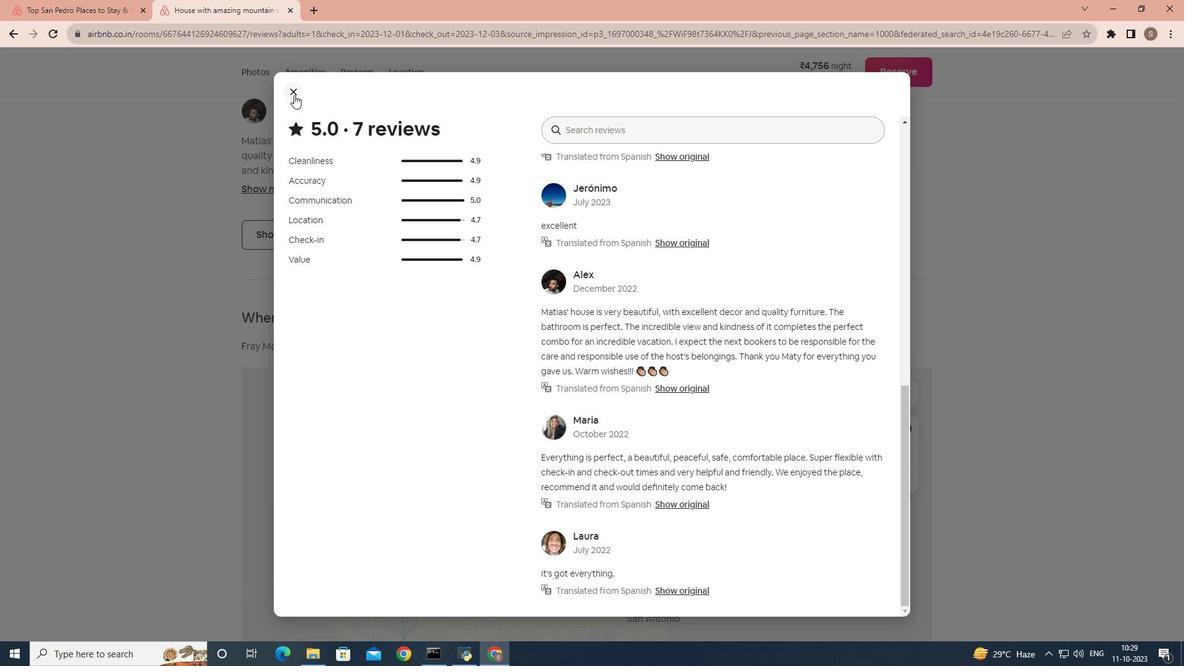 
Action: Mouse moved to (476, 338)
Screenshot: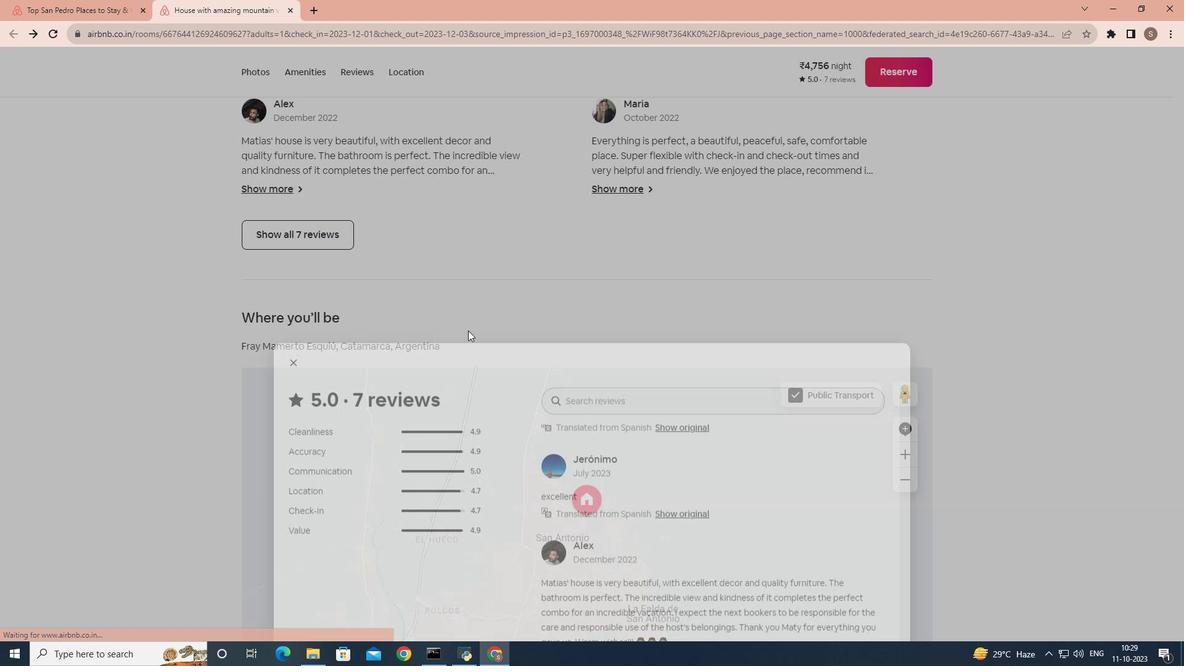 
Action: Mouse scrolled (476, 338) with delta (0, 0)
Screenshot: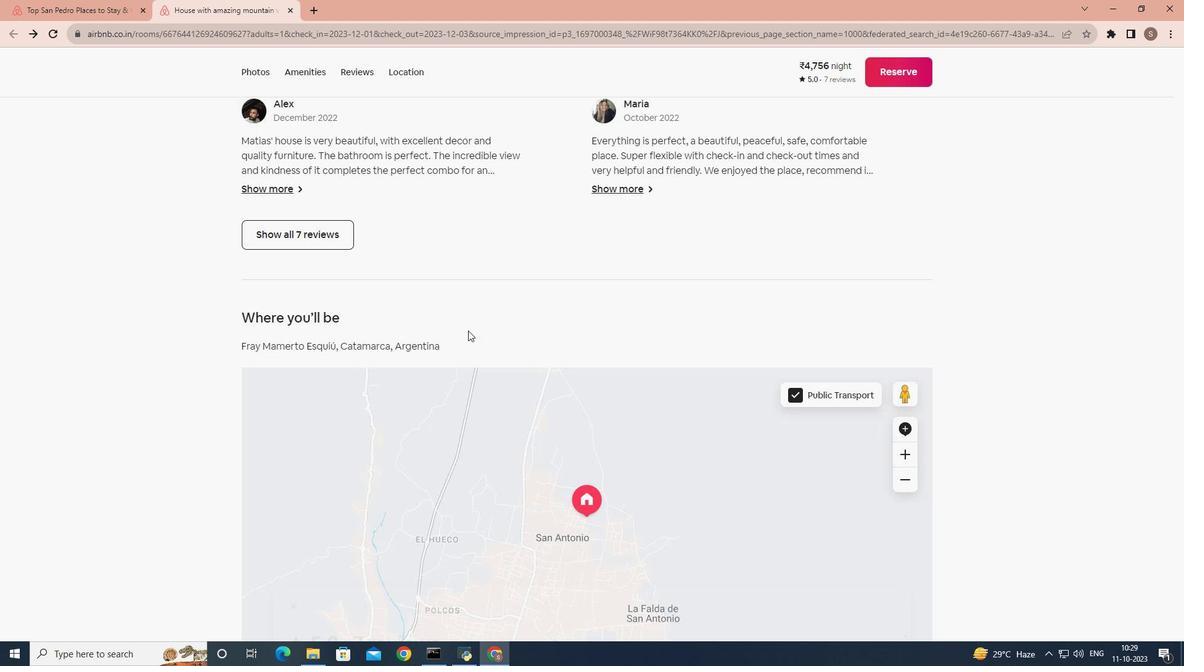 
Action: Mouse scrolled (476, 338) with delta (0, 0)
Screenshot: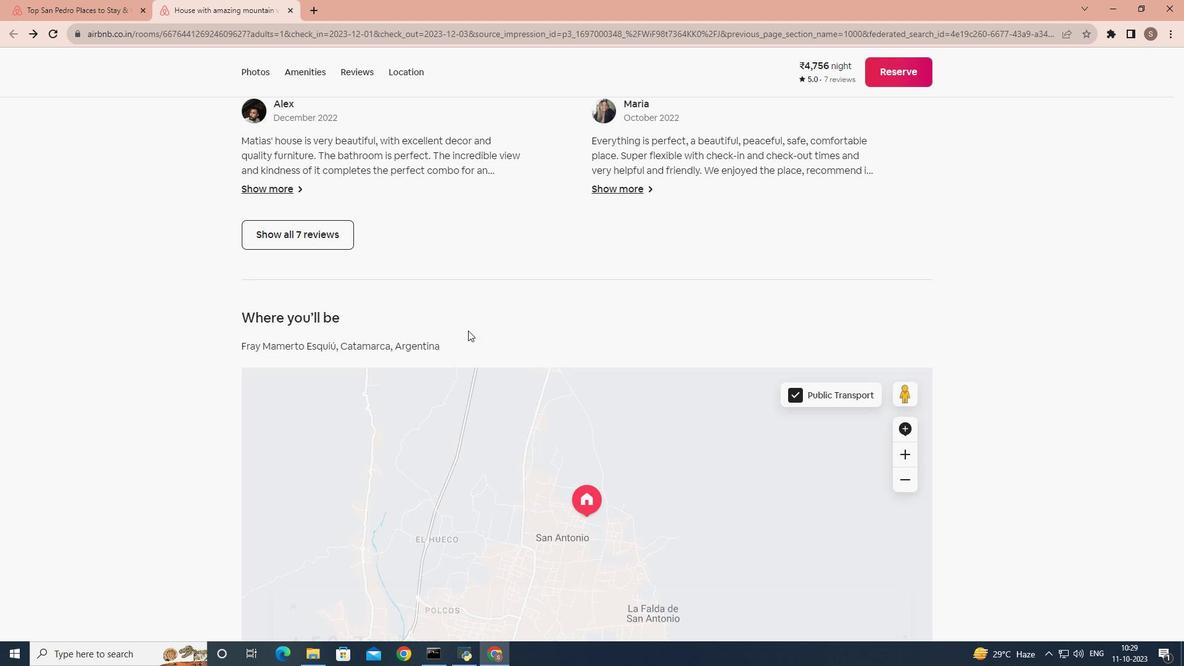 
Action: Mouse scrolled (476, 338) with delta (0, 0)
Screenshot: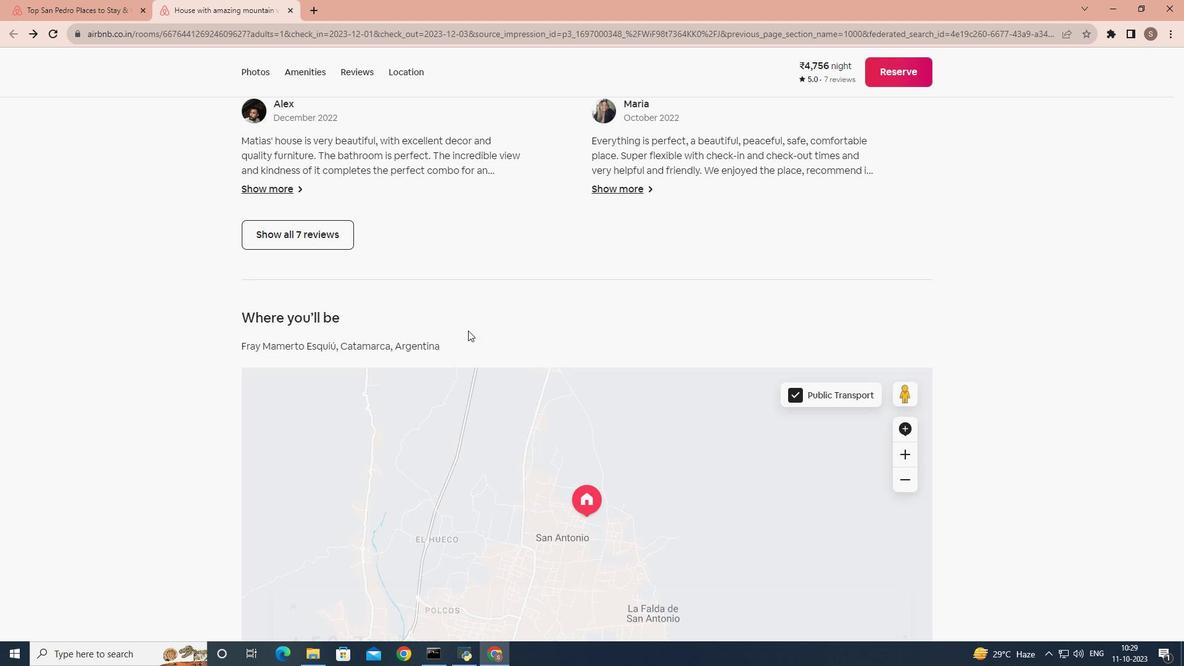 
Action: Mouse scrolled (476, 338) with delta (0, 0)
Screenshot: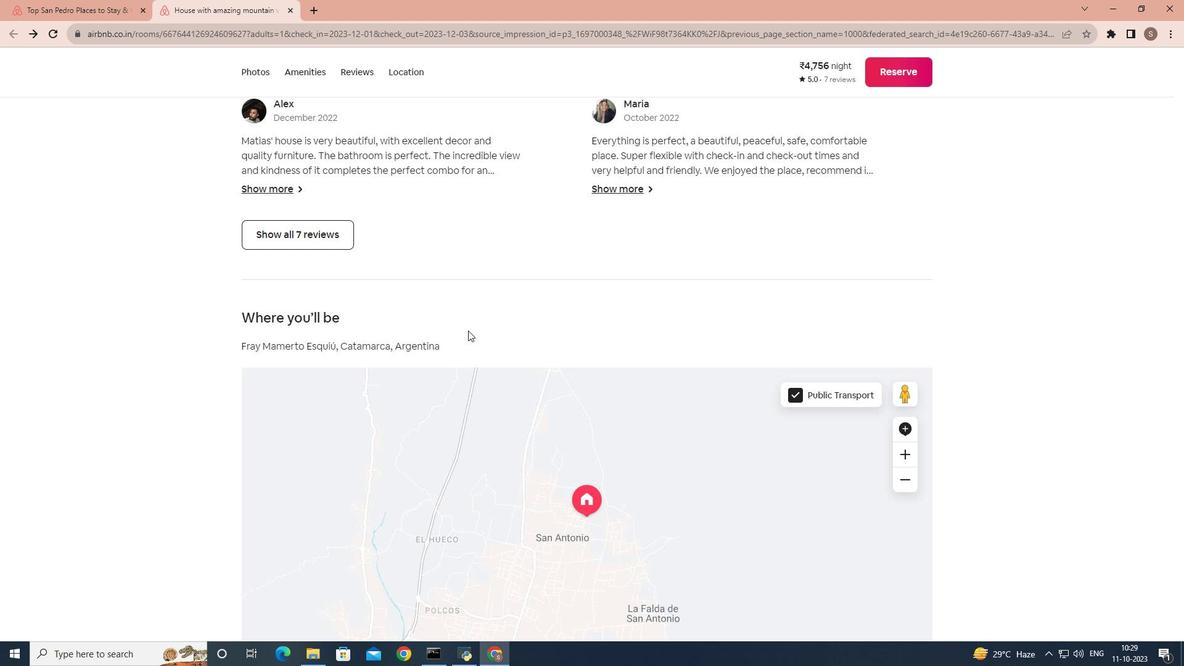 
Action: Mouse scrolled (476, 338) with delta (0, 0)
Screenshot: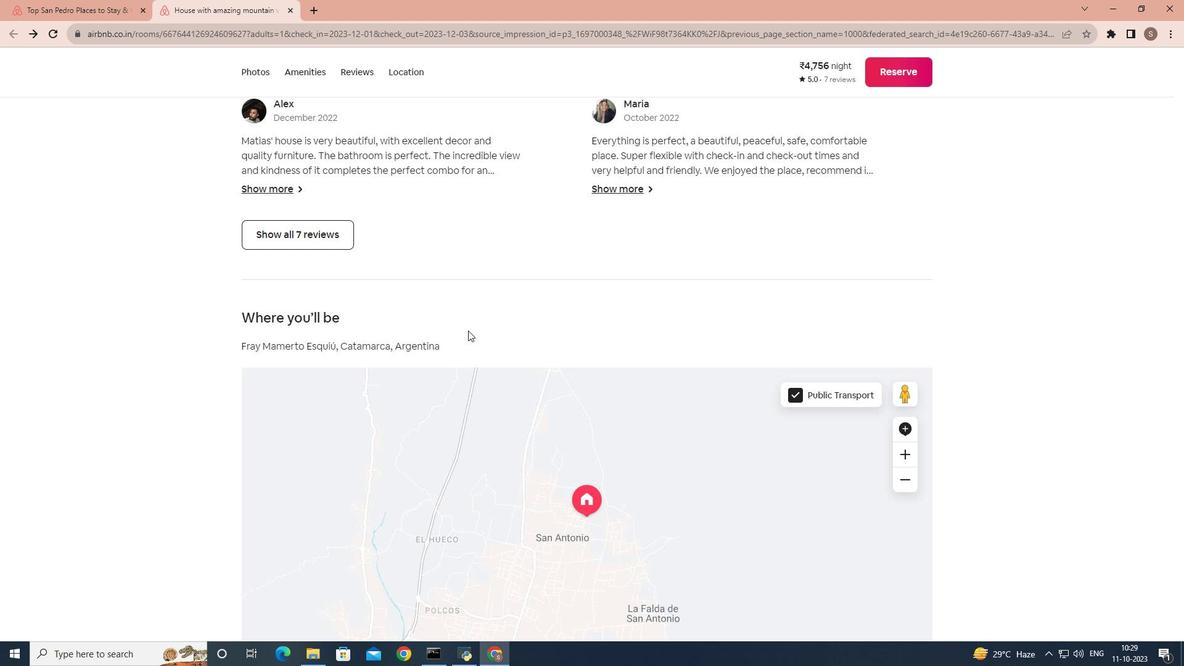 
Action: Mouse moved to (475, 339)
Screenshot: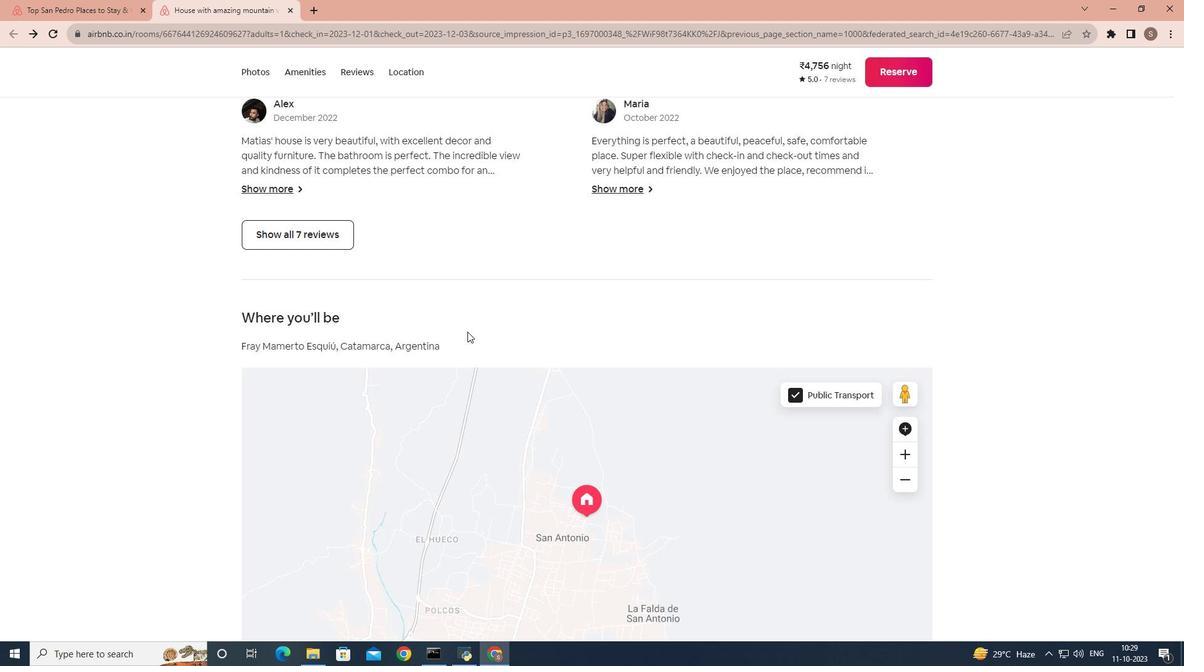 
Action: Mouse scrolled (475, 339) with delta (0, 0)
Screenshot: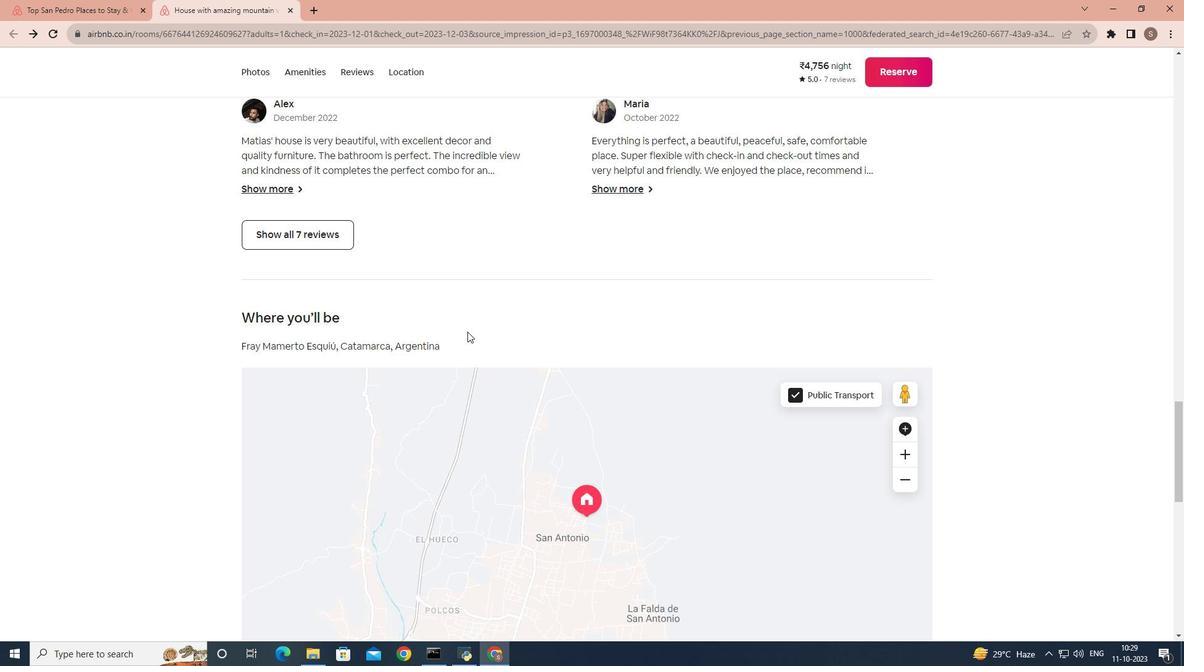 
Action: Mouse scrolled (475, 339) with delta (0, 0)
Screenshot: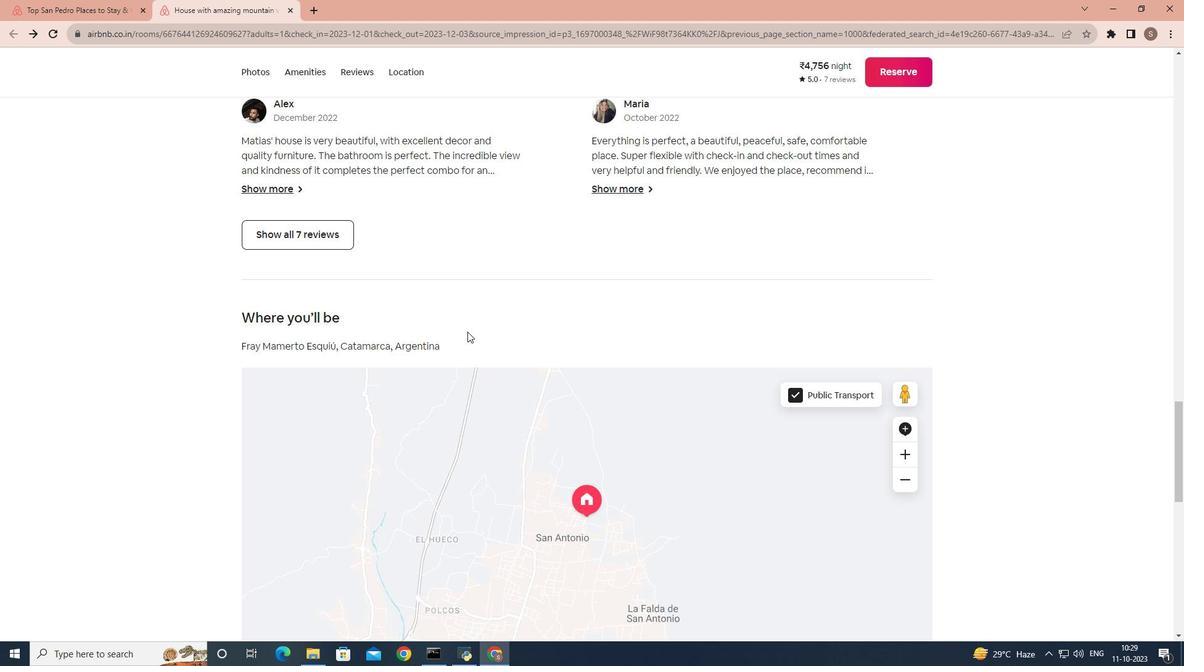 
Action: Mouse scrolled (475, 339) with delta (0, 0)
Screenshot: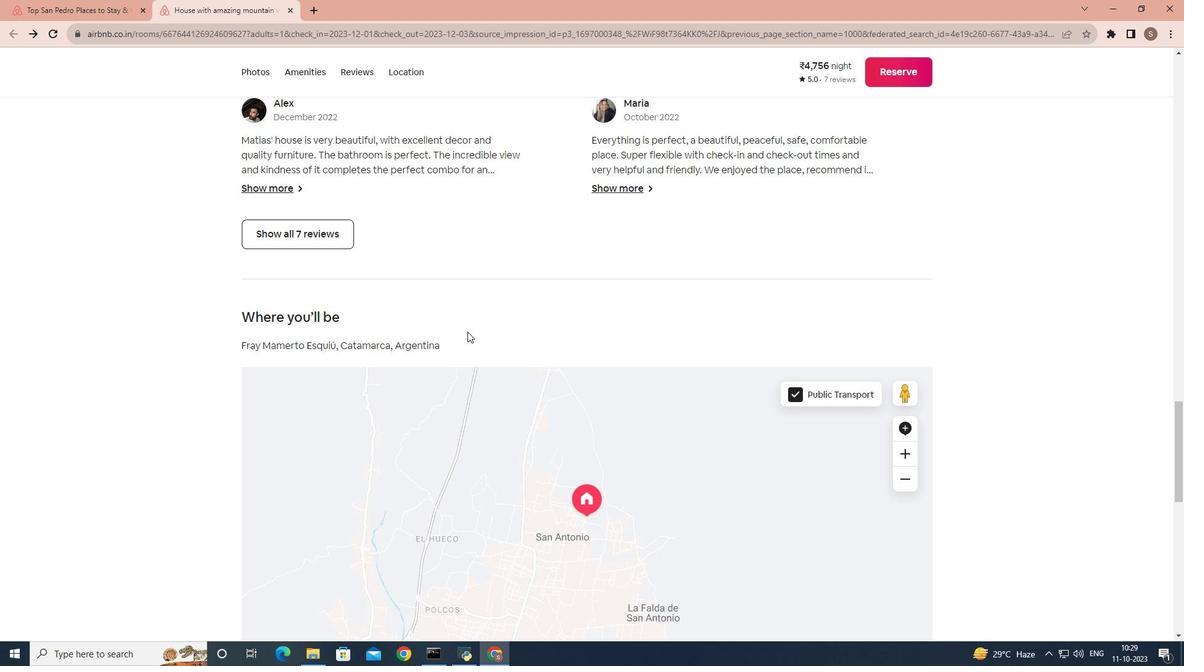 
Action: Mouse scrolled (475, 339) with delta (0, 0)
Screenshot: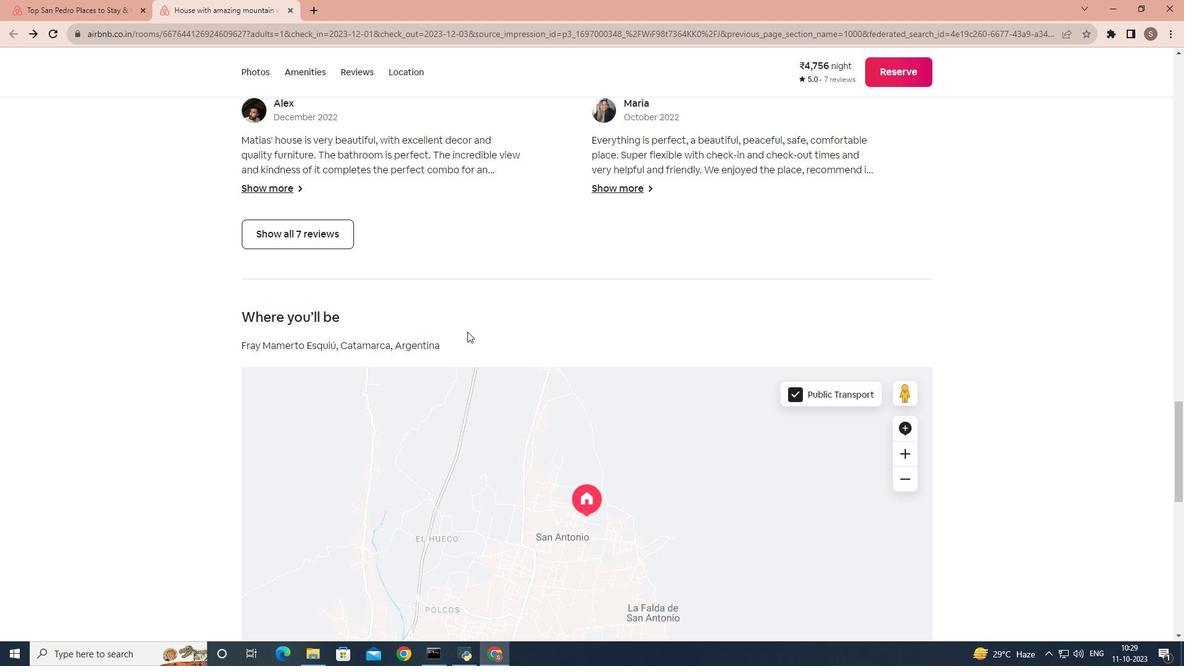 
Action: Mouse scrolled (475, 339) with delta (0, 0)
Screenshot: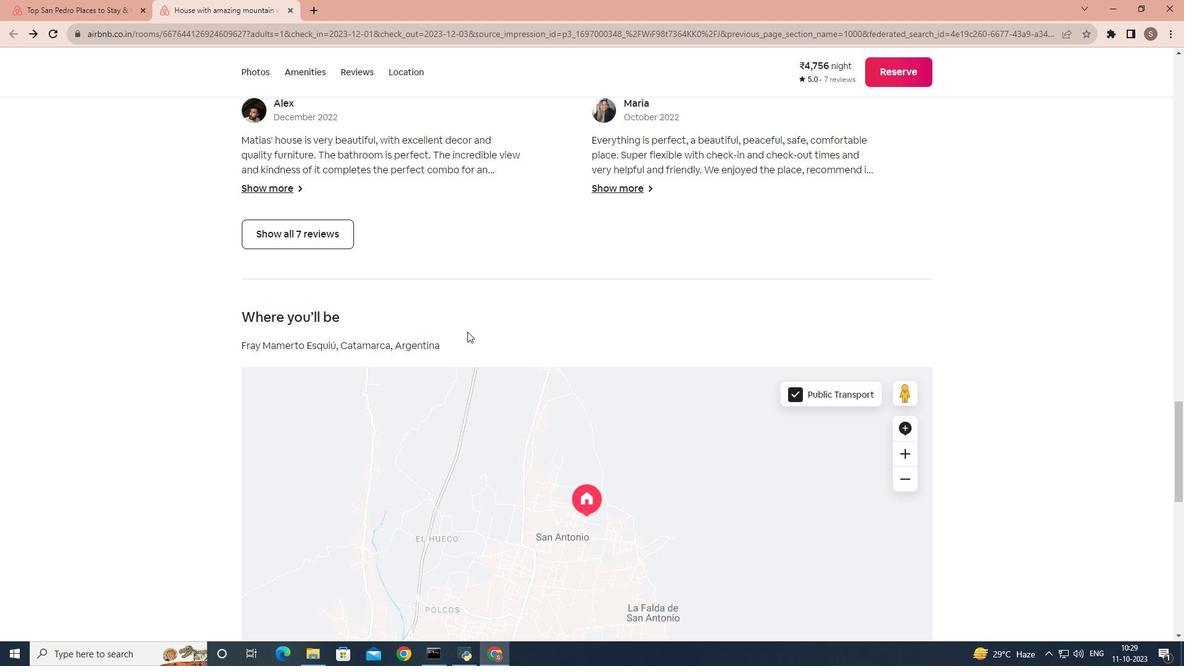 
Action: Mouse scrolled (475, 339) with delta (0, 0)
Screenshot: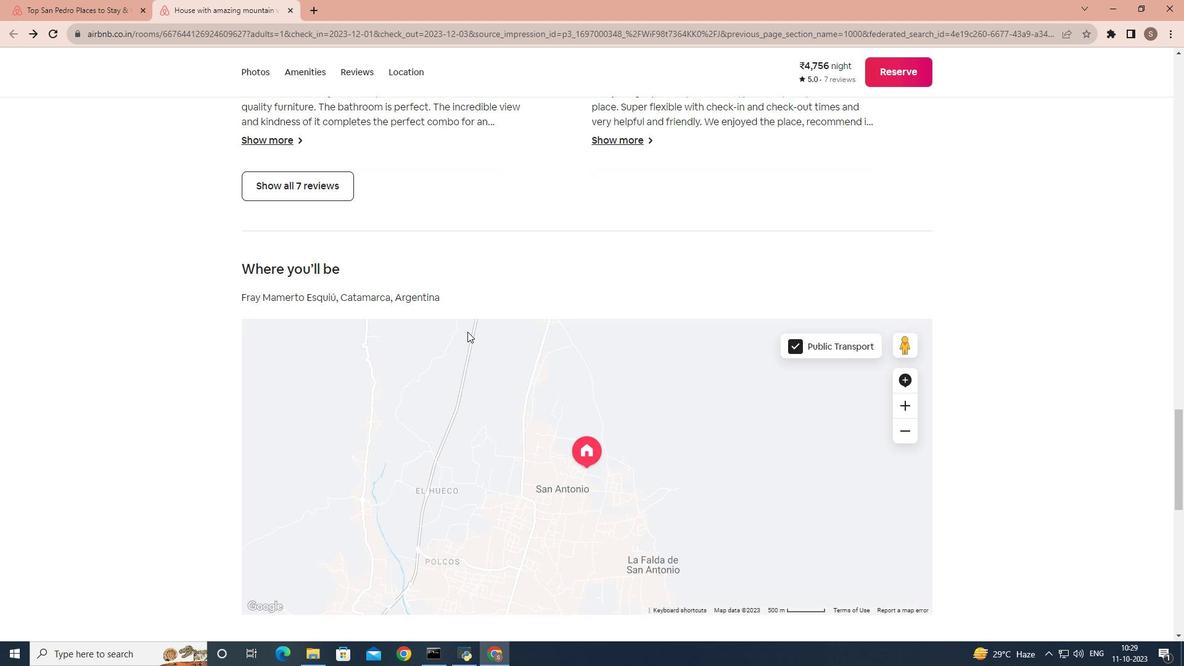 
Action: Mouse scrolled (475, 339) with delta (0, 0)
Screenshot: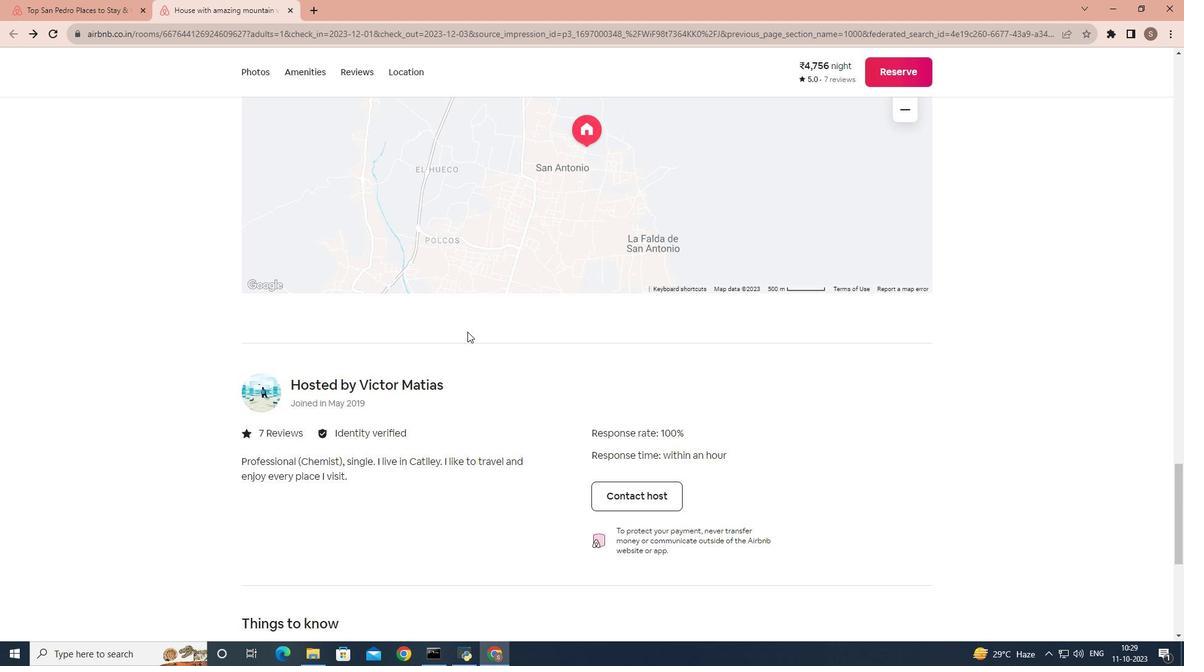 
Action: Mouse scrolled (475, 339) with delta (0, 0)
Screenshot: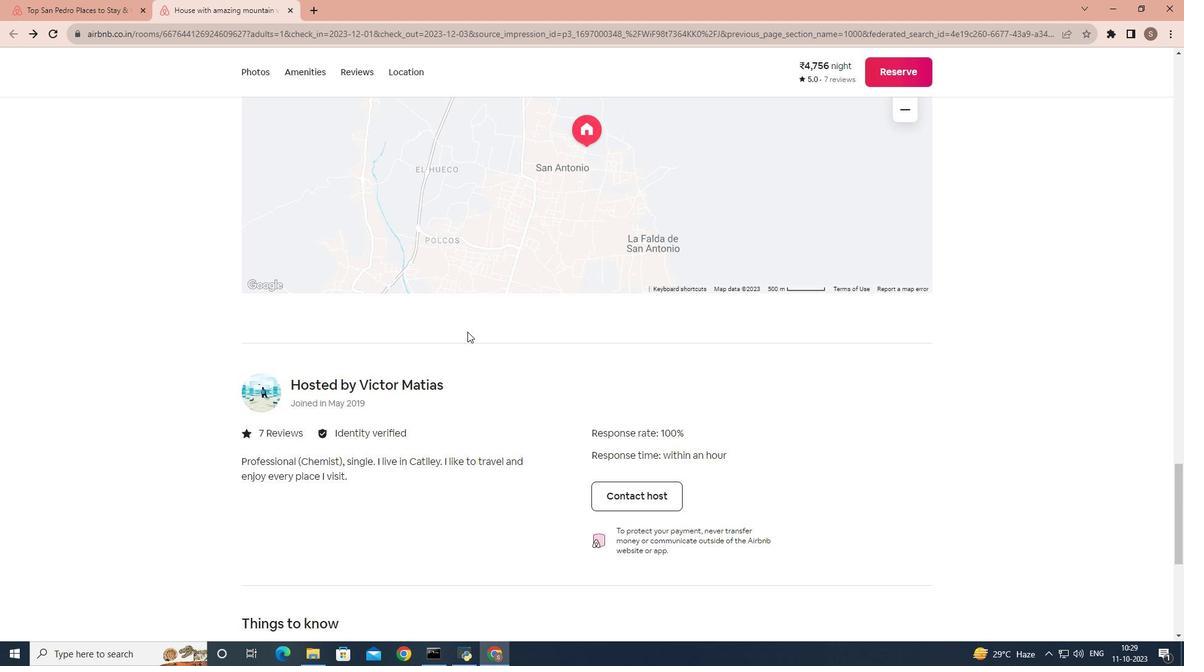 
Action: Mouse scrolled (475, 339) with delta (0, 0)
Screenshot: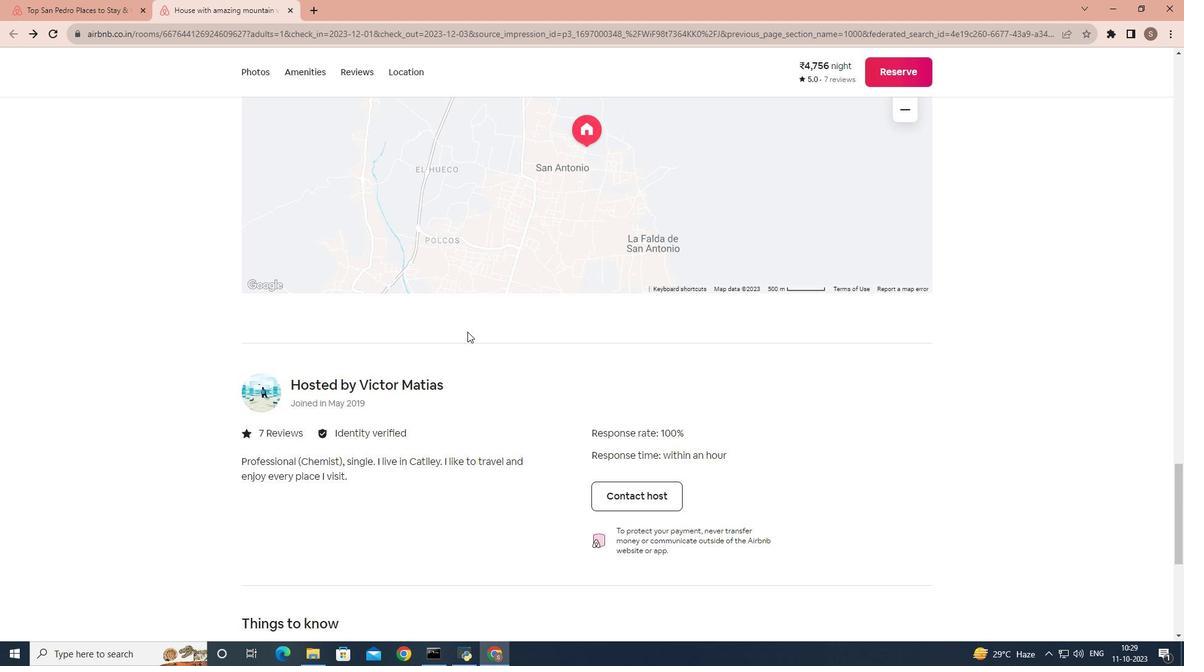
Action: Mouse scrolled (475, 339) with delta (0, 0)
Screenshot: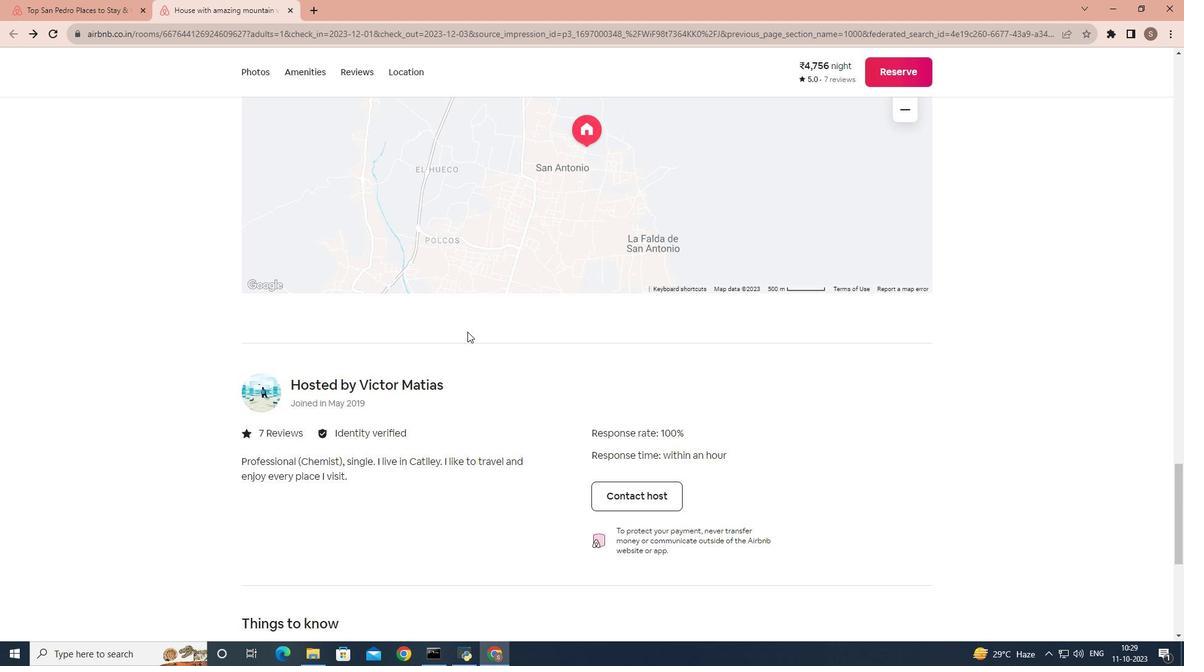 
Action: Mouse moved to (292, 500)
Screenshot: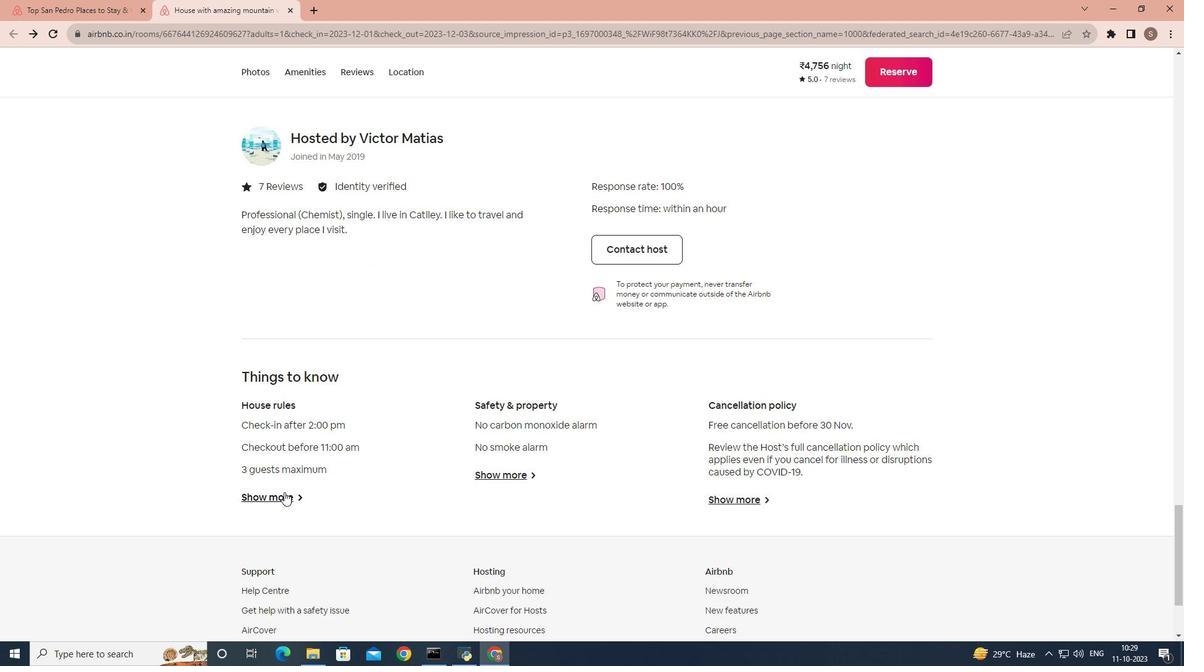 
Action: Mouse pressed left at (292, 500)
Screenshot: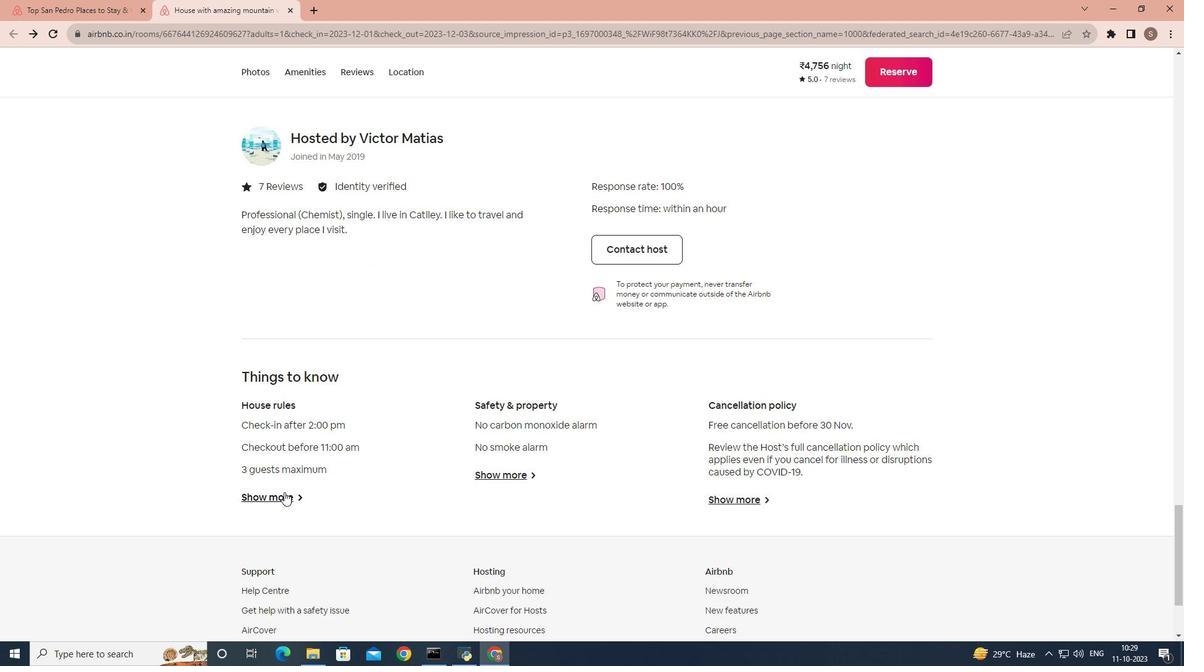 
Action: Mouse moved to (544, 391)
Screenshot: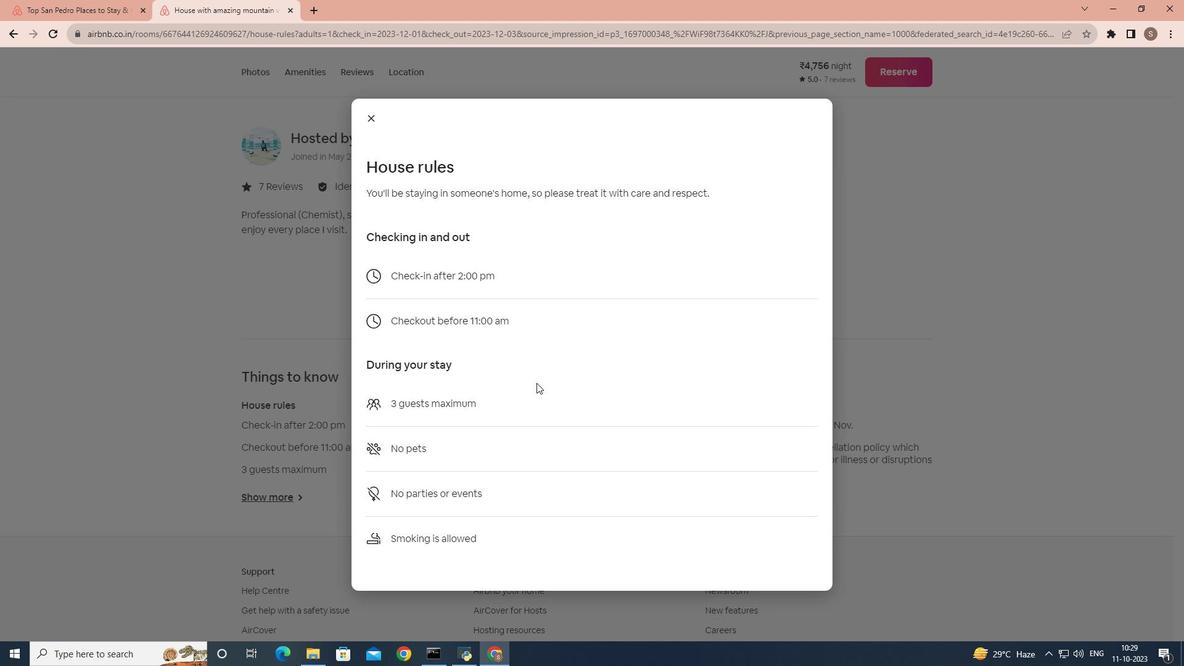 
Action: Mouse scrolled (544, 390) with delta (0, 0)
Screenshot: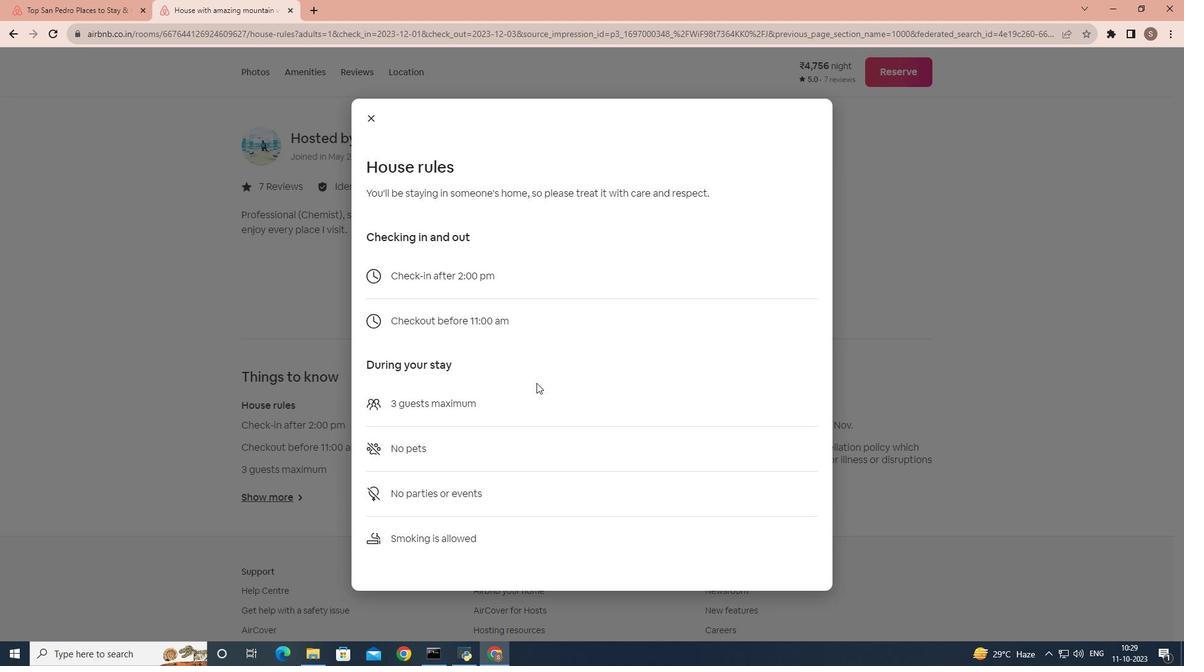 
Action: Mouse scrolled (544, 390) with delta (0, 0)
Screenshot: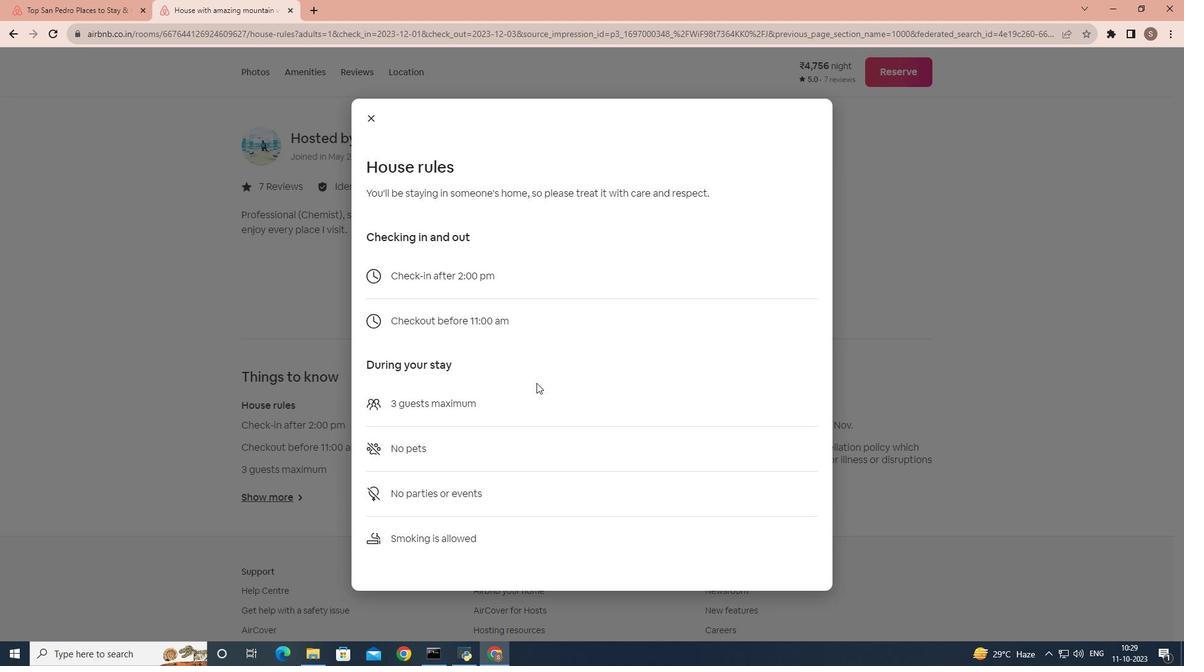 
Action: Mouse scrolled (544, 390) with delta (0, 0)
Screenshot: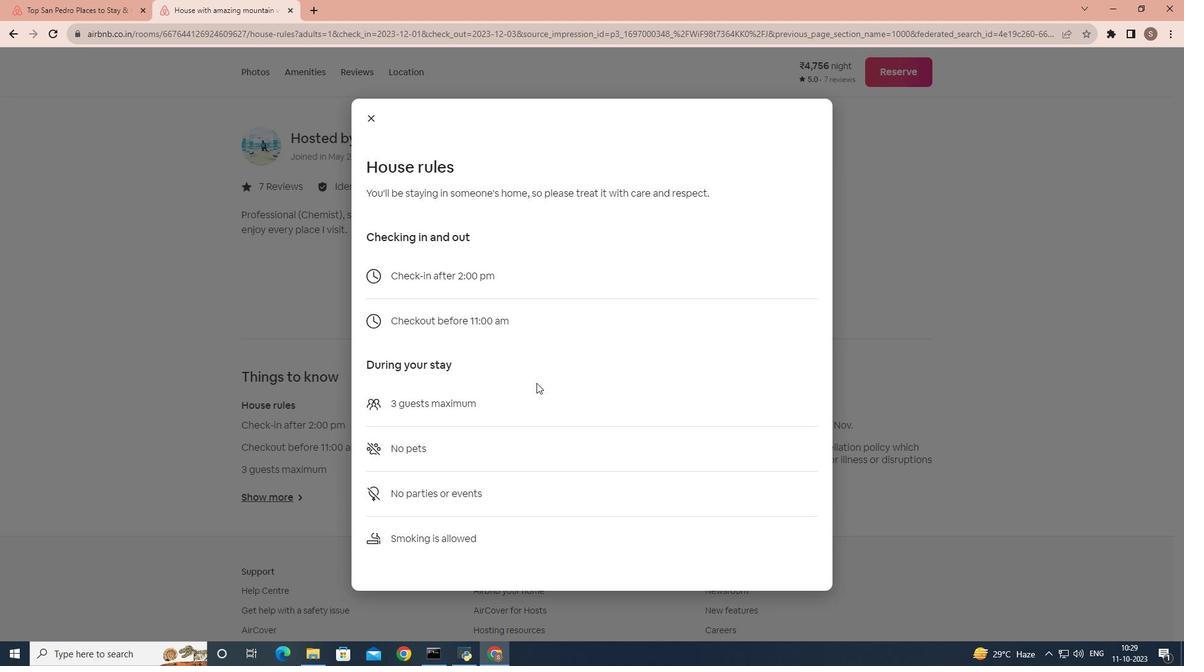 
Action: Mouse scrolled (544, 390) with delta (0, 0)
Screenshot: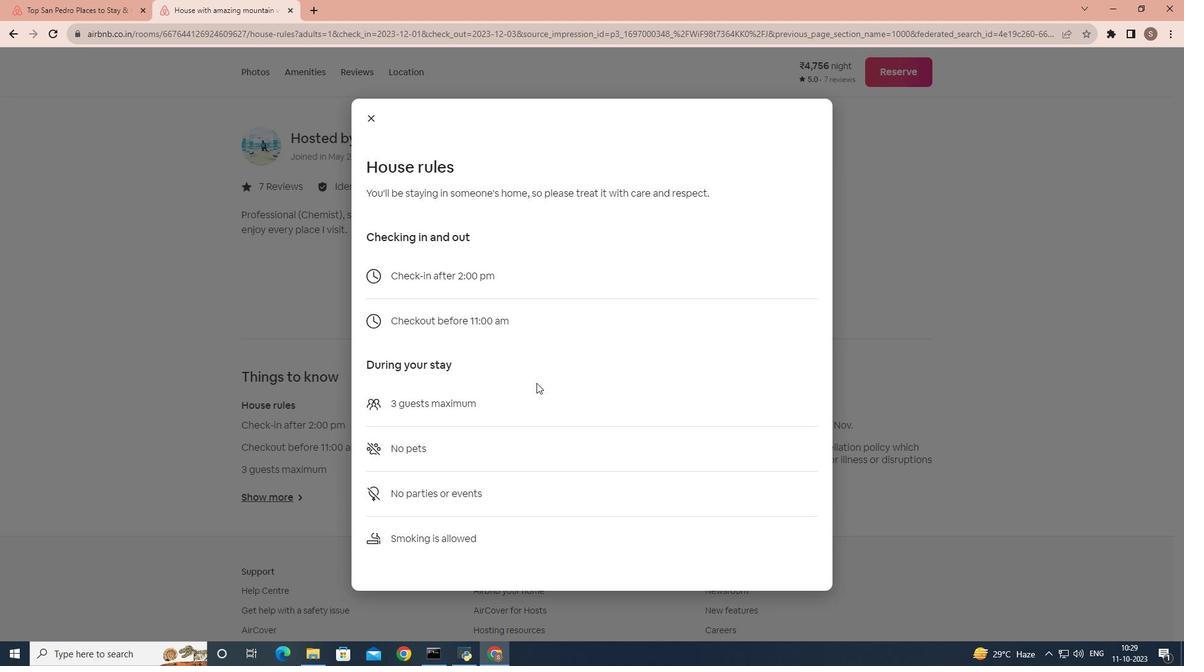 
Action: Mouse scrolled (544, 390) with delta (0, 0)
Screenshot: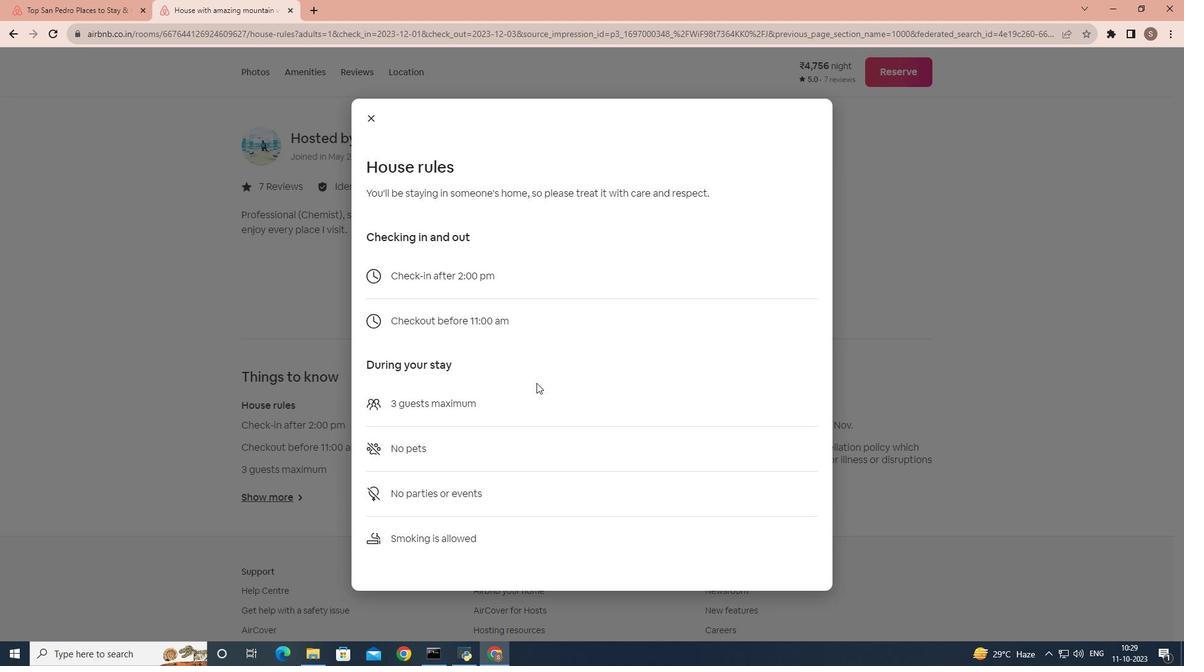 
Action: Mouse moved to (384, 129)
Screenshot: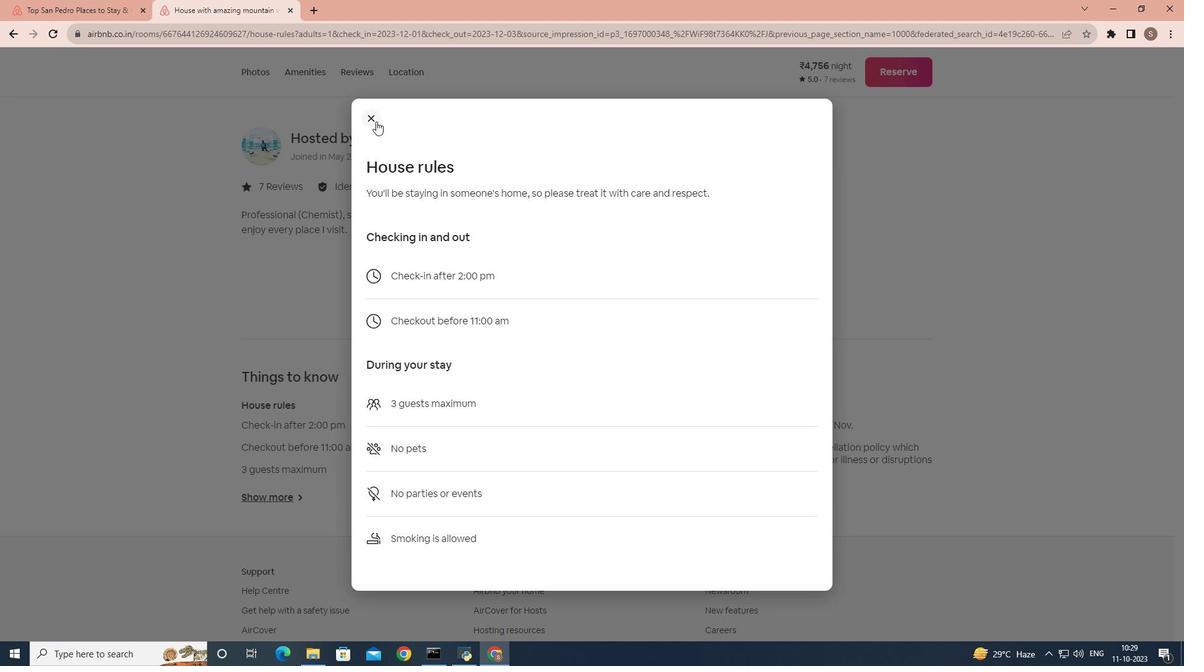 
Action: Mouse pressed left at (384, 129)
Screenshot: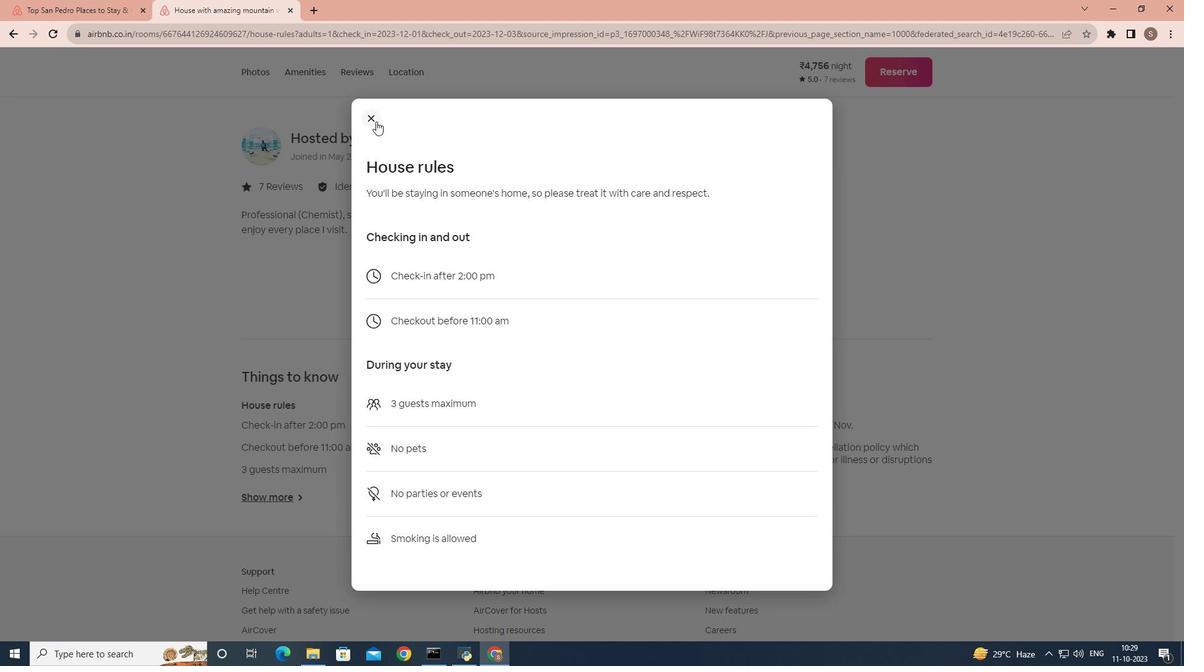 
Action: Mouse moved to (431, 266)
Screenshot: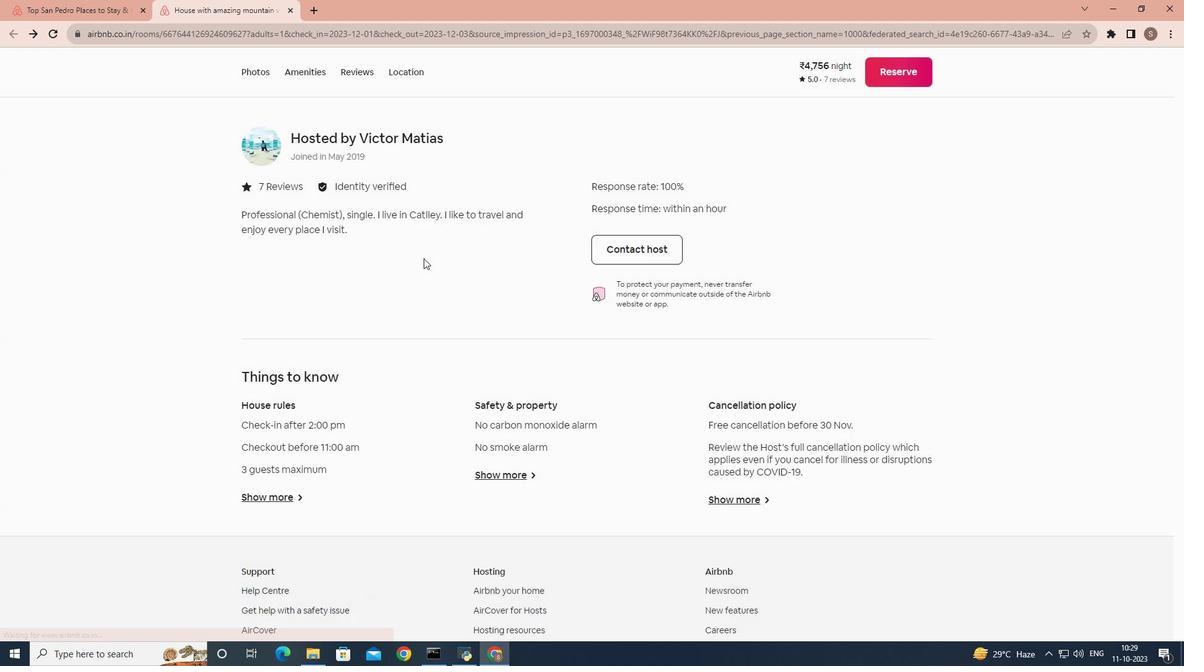 
Action: Mouse scrolled (431, 267) with delta (0, 0)
Screenshot: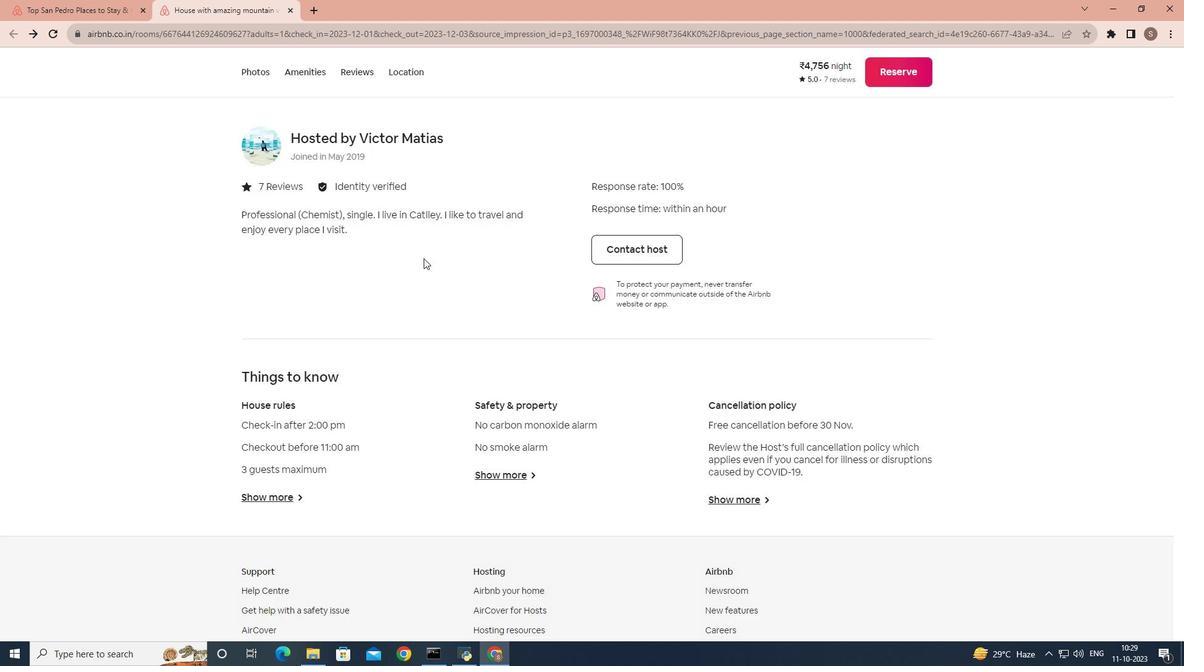 
Action: Mouse scrolled (431, 267) with delta (0, 0)
Screenshot: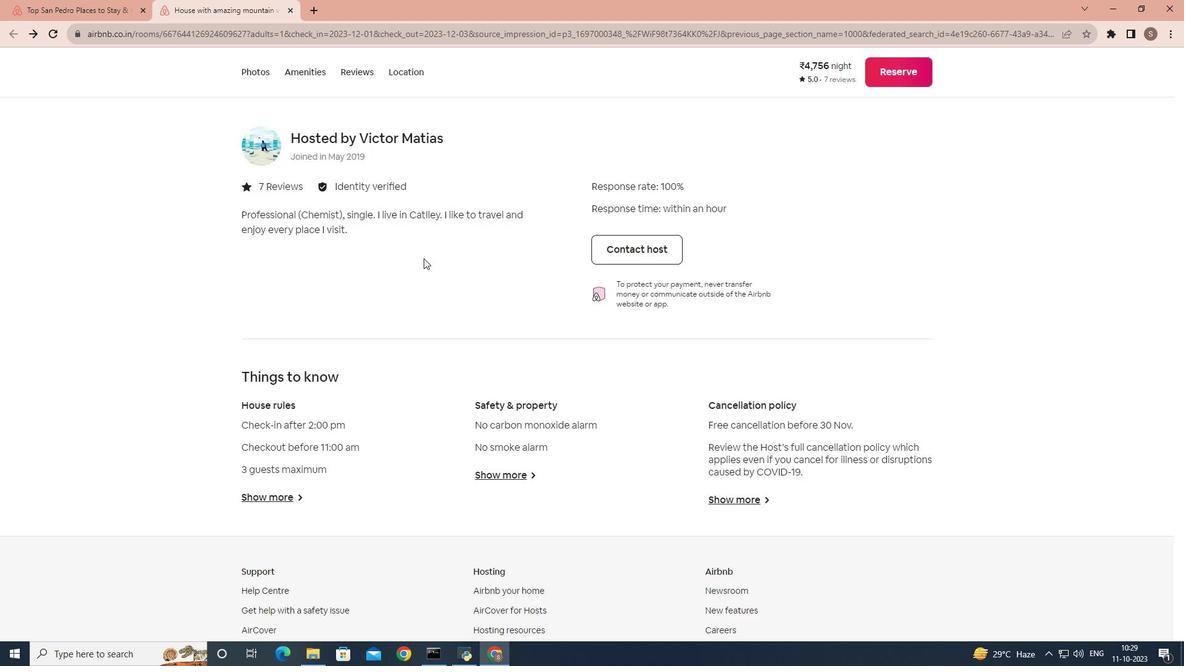 
Action: Mouse scrolled (431, 267) with delta (0, 0)
Screenshot: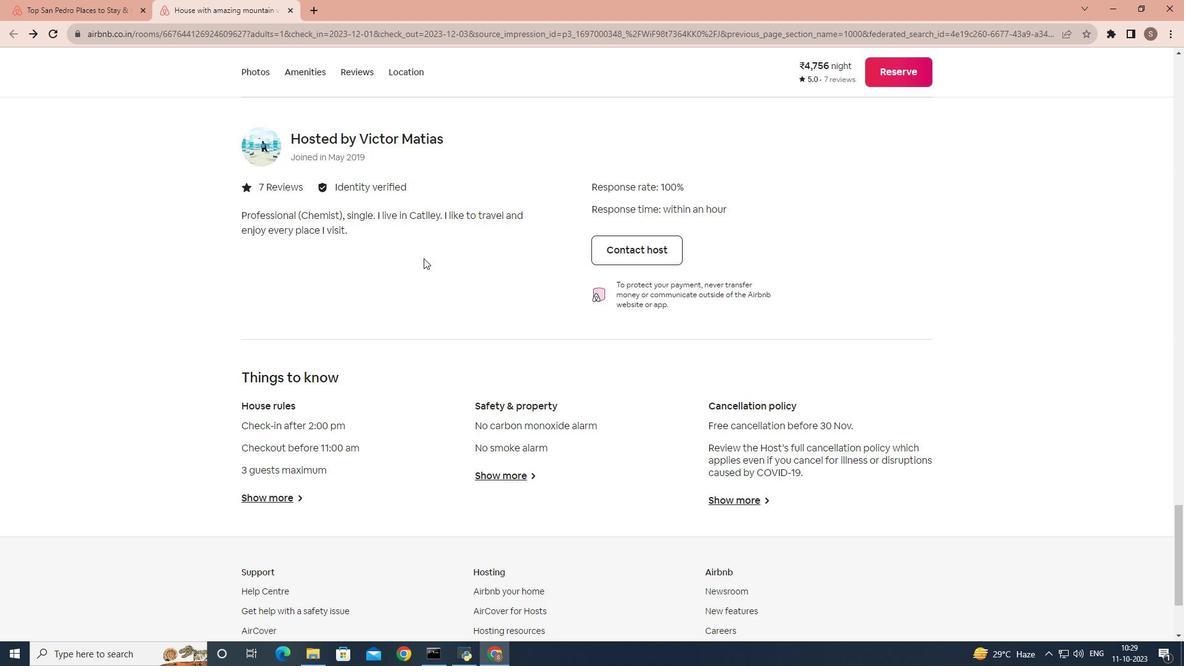 
Action: Mouse scrolled (431, 267) with delta (0, 0)
Screenshot: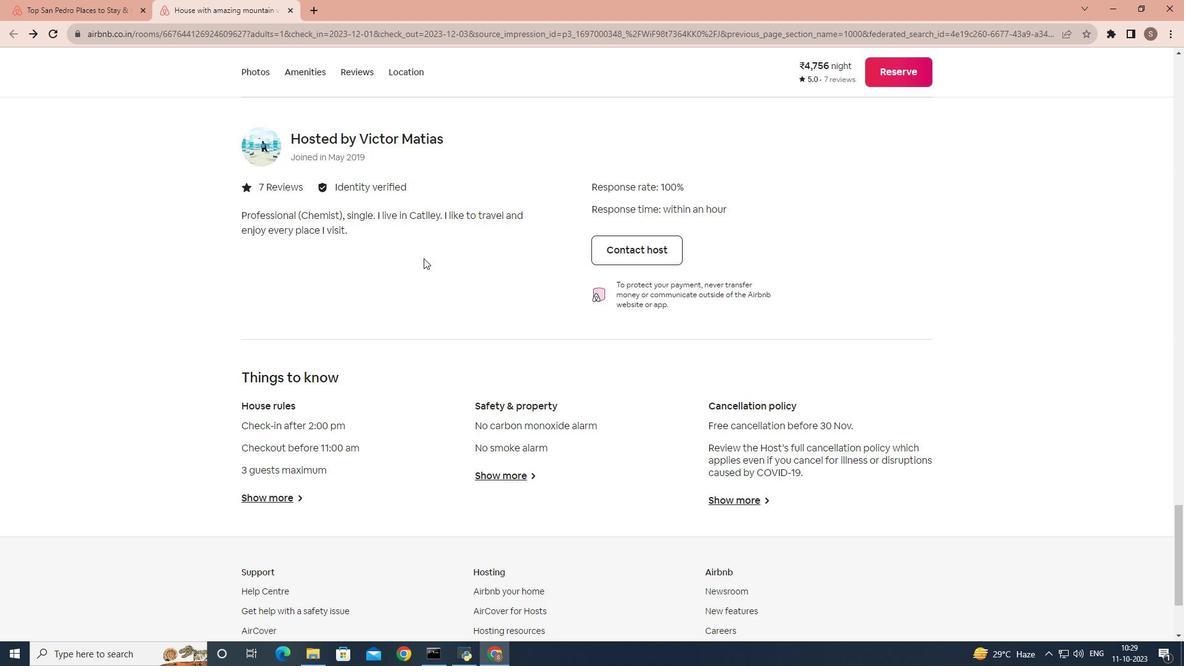 
Action: Mouse scrolled (431, 267) with delta (0, 0)
Screenshot: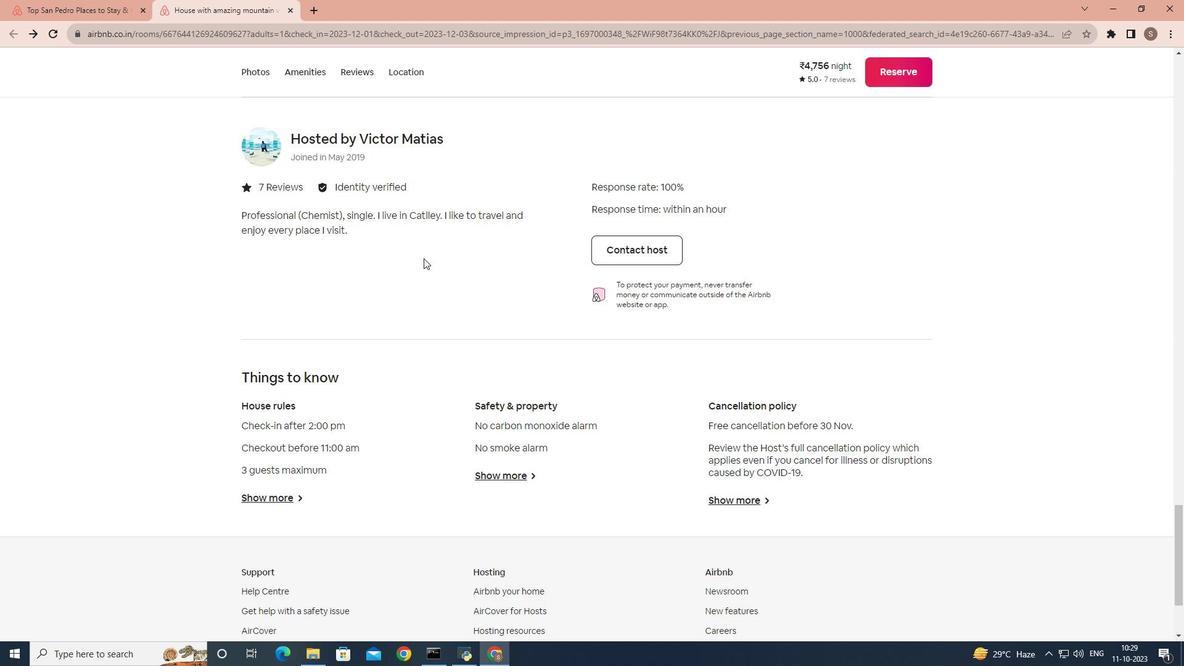 
Action: Mouse scrolled (431, 267) with delta (0, 0)
Screenshot: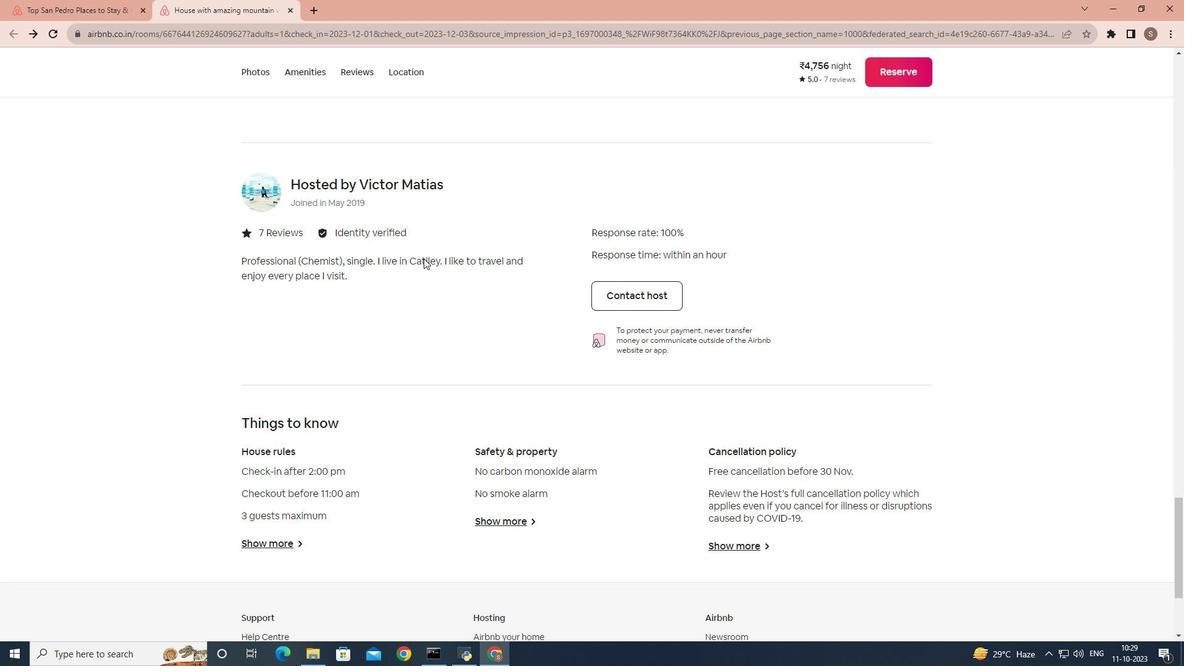 
Action: Mouse scrolled (431, 267) with delta (0, 0)
Screenshot: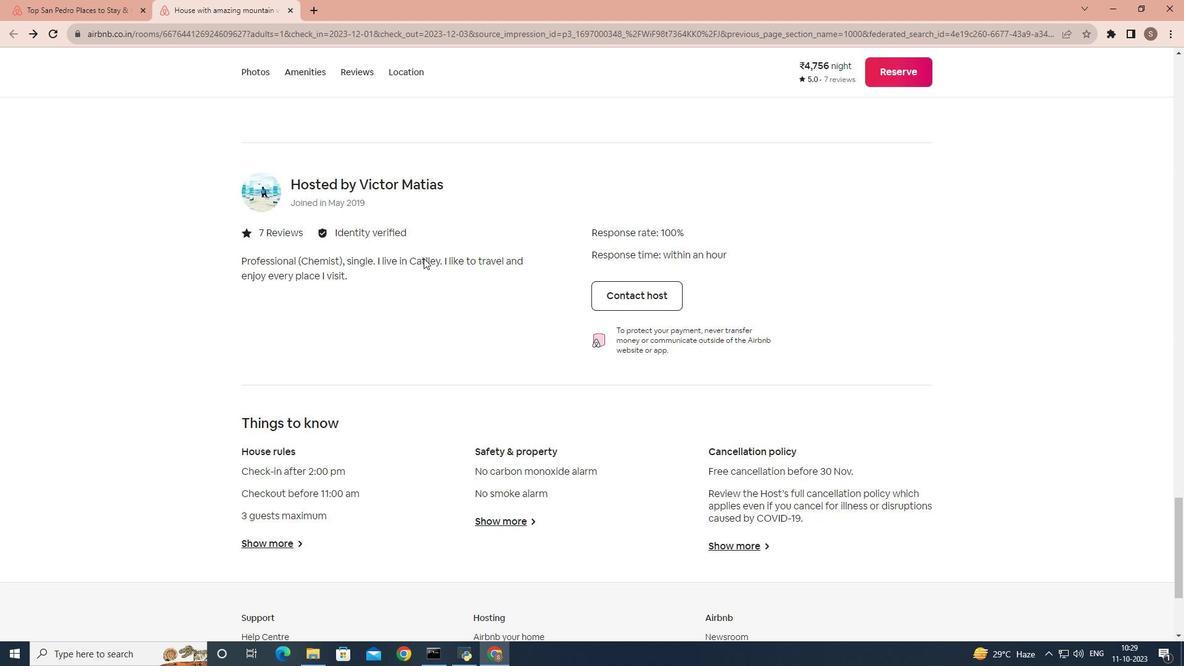 
Action: Mouse scrolled (431, 267) with delta (0, 0)
Screenshot: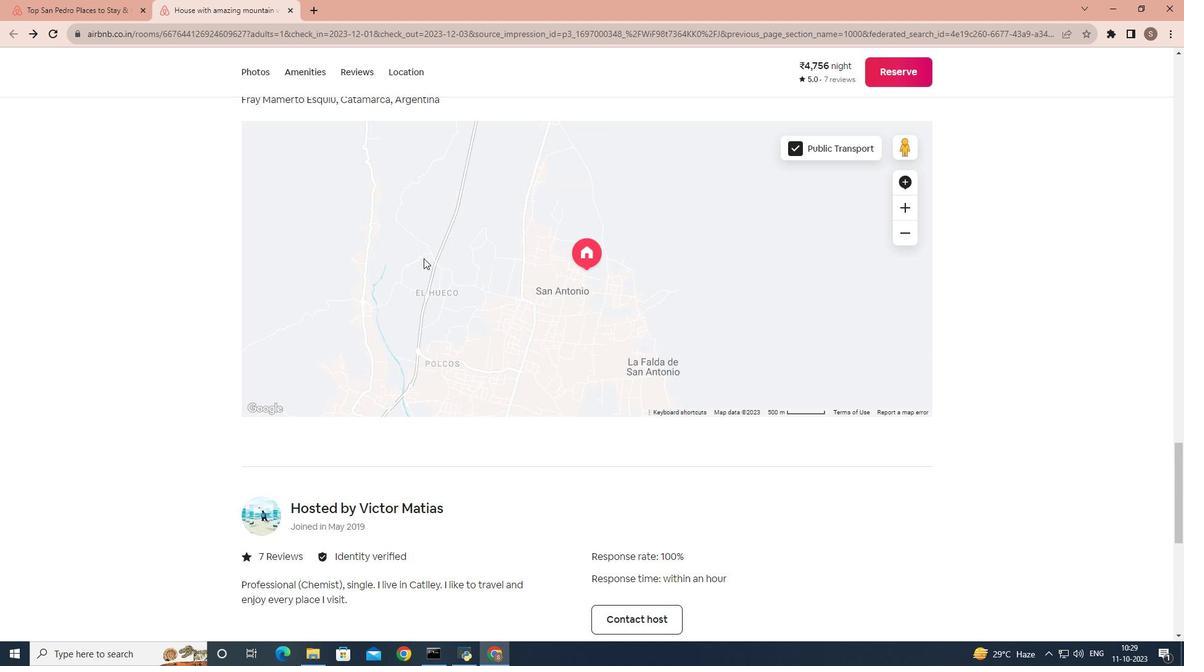 
Action: Mouse scrolled (431, 267) with delta (0, 0)
Screenshot: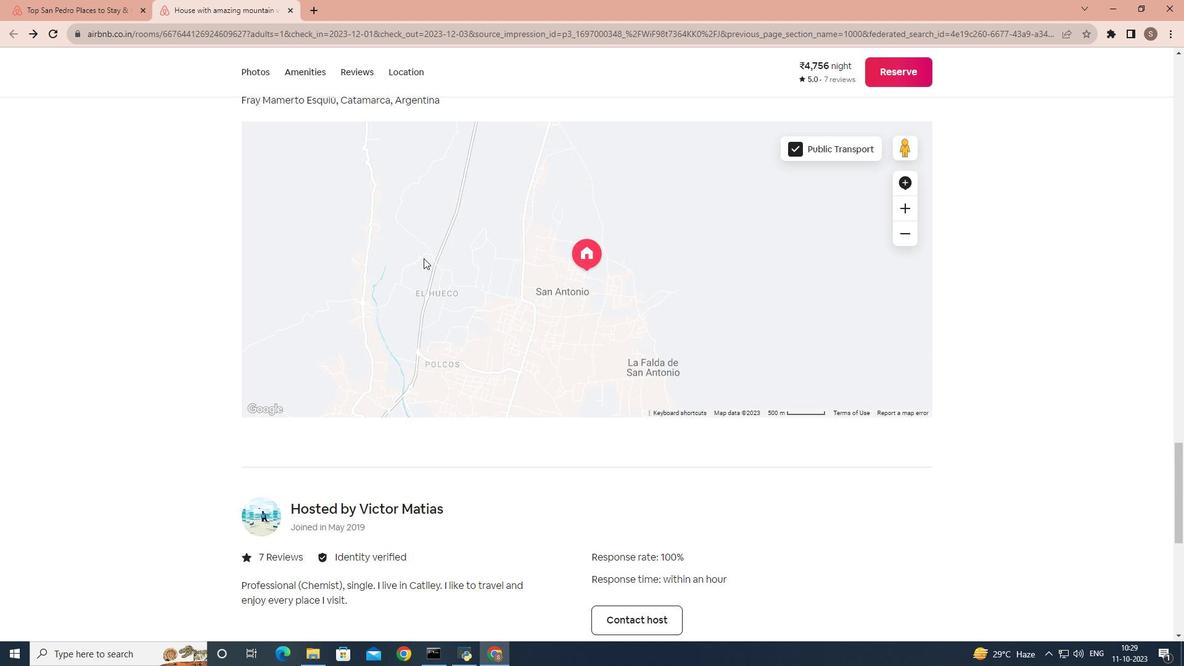 
Action: Mouse scrolled (431, 267) with delta (0, 0)
Screenshot: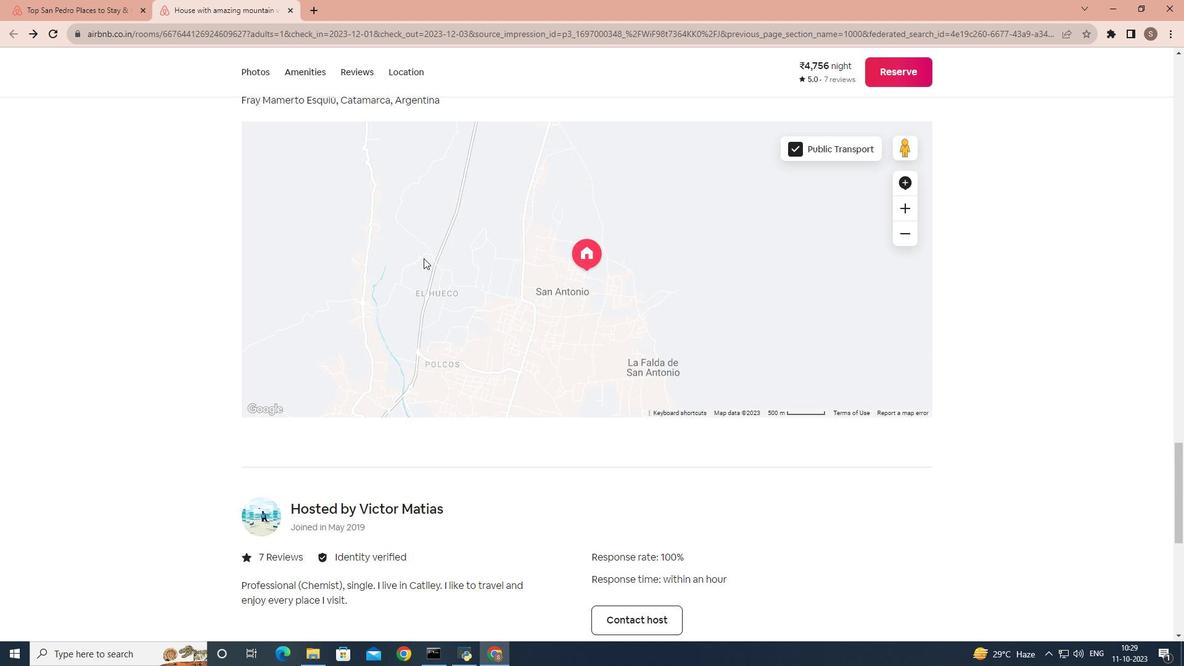 
Action: Mouse scrolled (431, 267) with delta (0, 0)
Screenshot: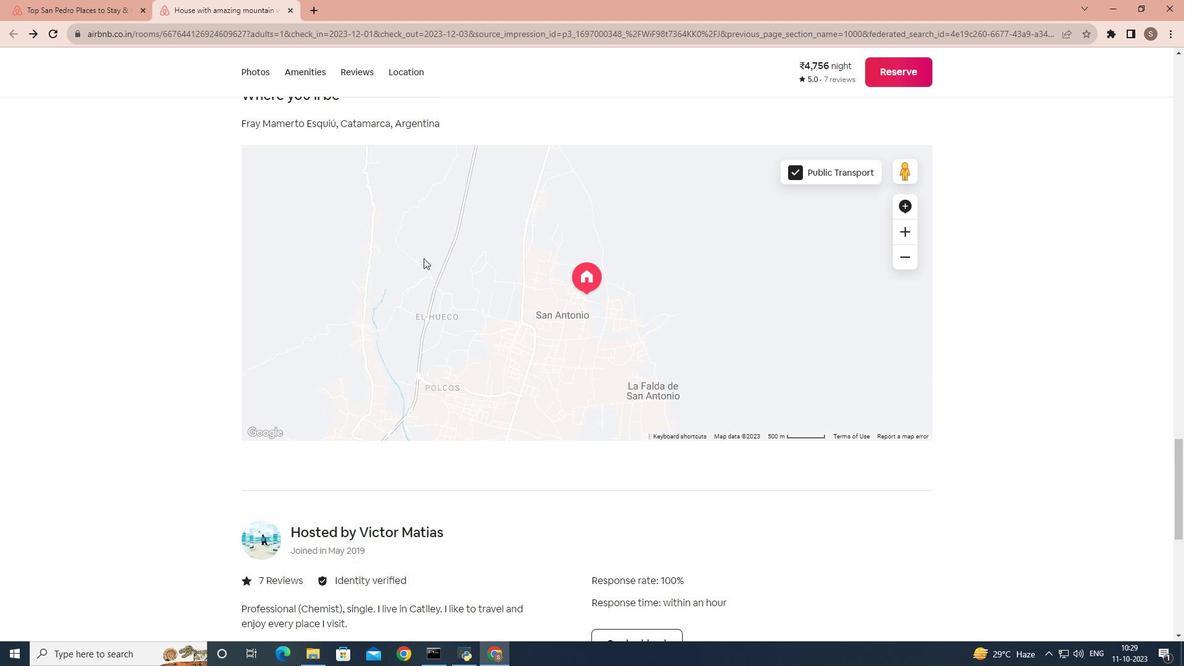 
Action: Mouse scrolled (431, 267) with delta (0, 0)
Screenshot: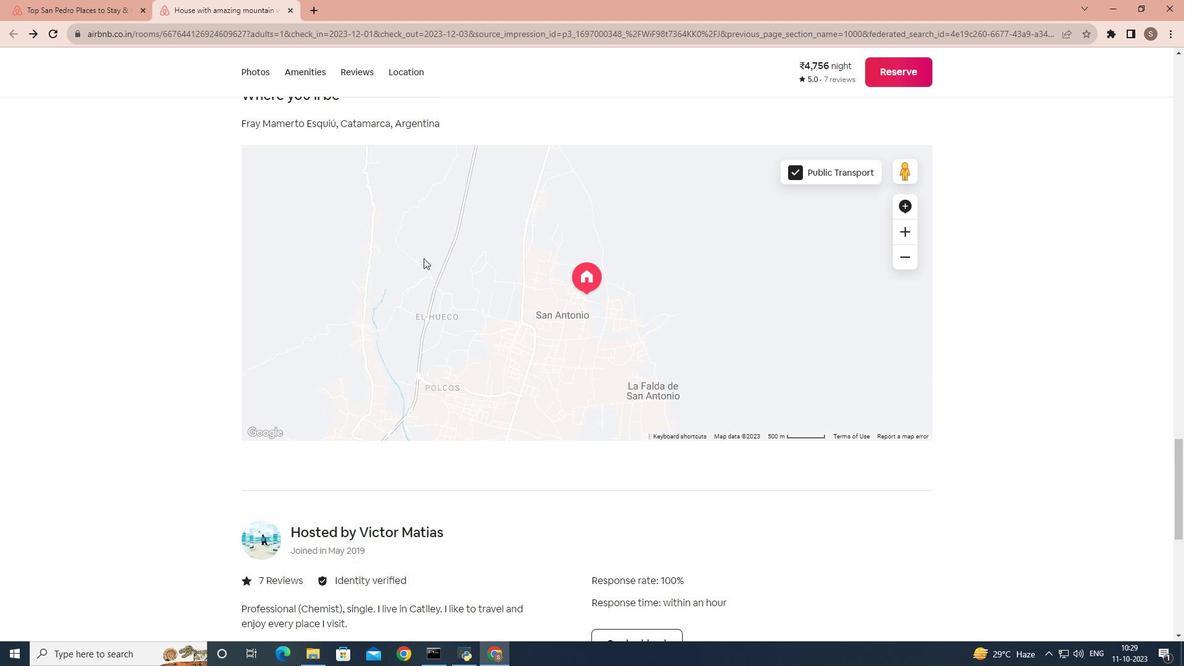 
Action: Mouse scrolled (431, 267) with delta (0, 0)
Screenshot: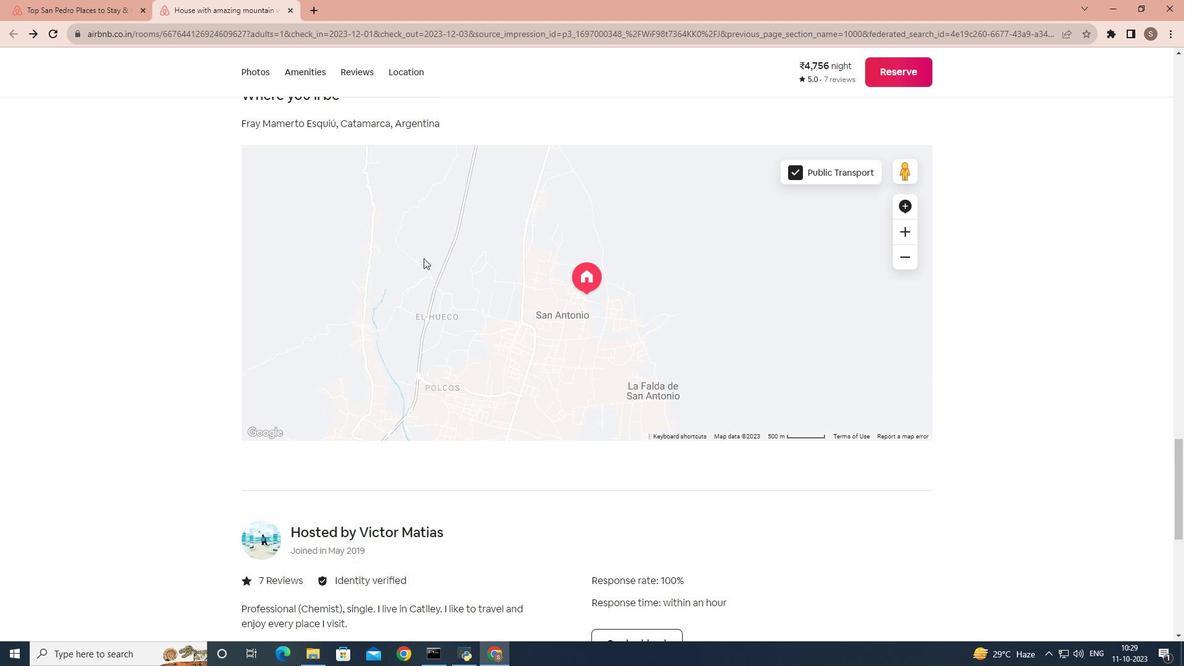 
Action: Mouse scrolled (431, 267) with delta (0, 0)
